 Task: Create scheduling system to manage match fixtures and venues.
Action: Mouse moved to (1126, 88)
Screenshot: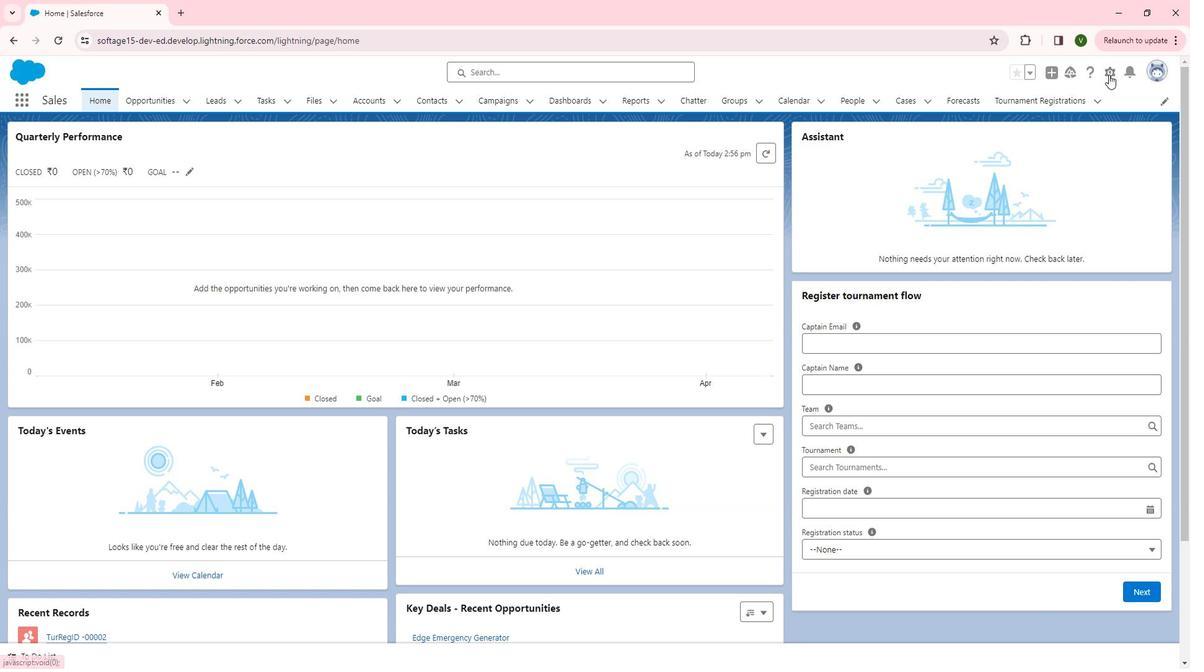 
Action: Mouse pressed left at (1126, 88)
Screenshot: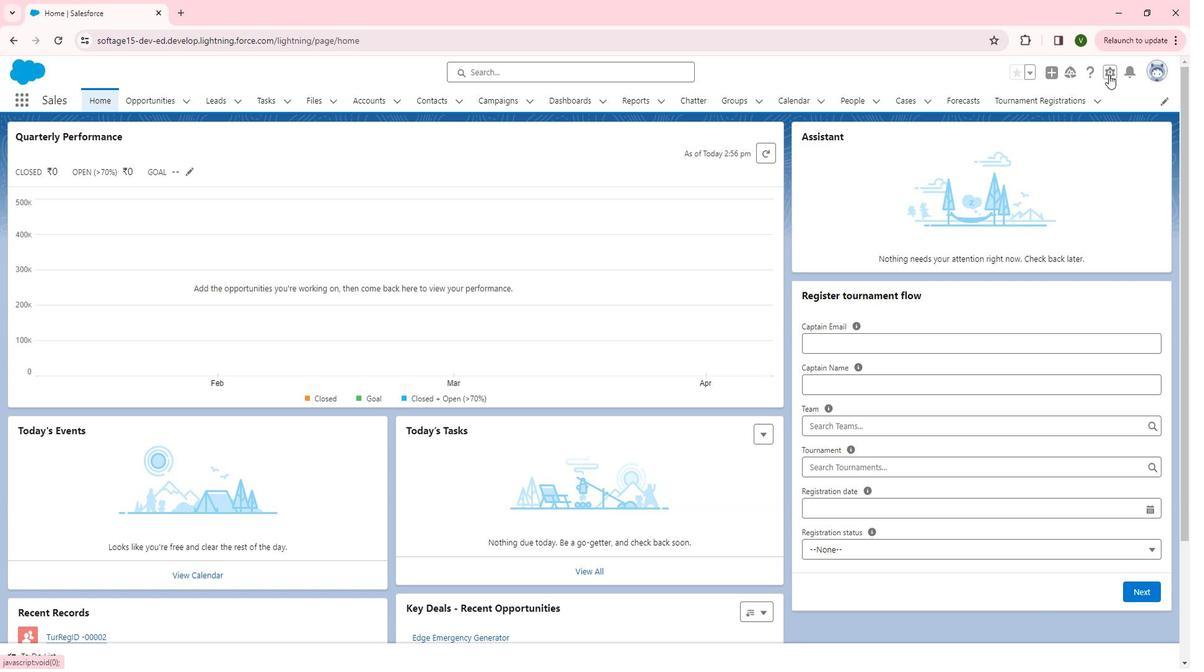 
Action: Mouse moved to (1087, 115)
Screenshot: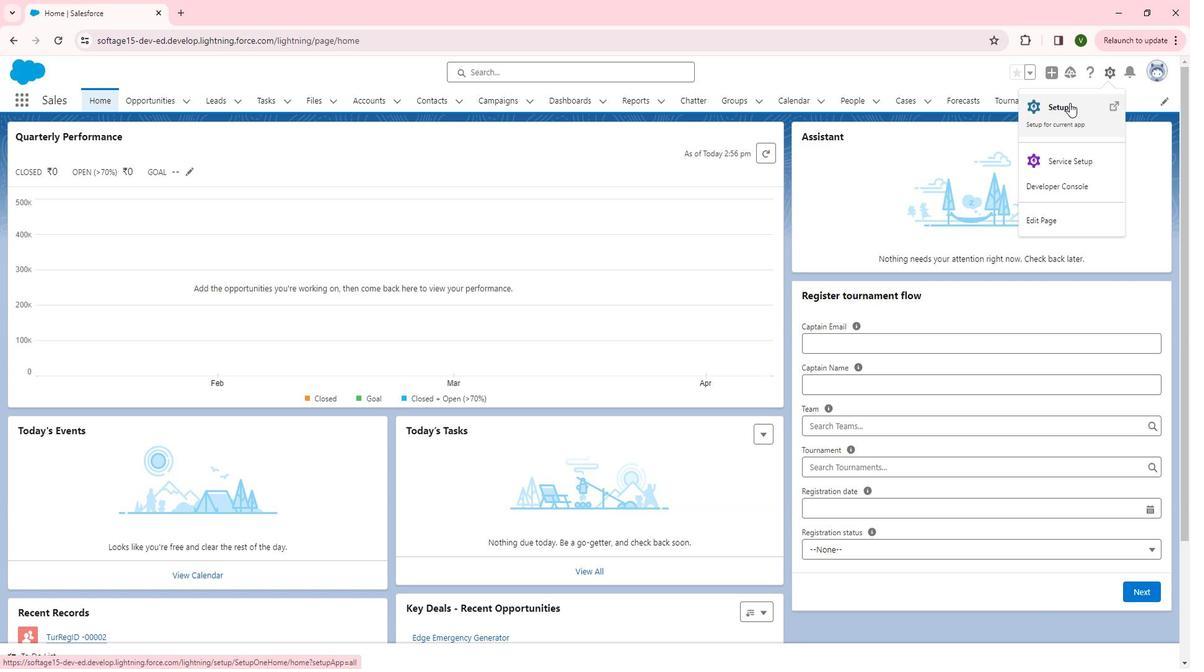 
Action: Mouse pressed left at (1087, 115)
Screenshot: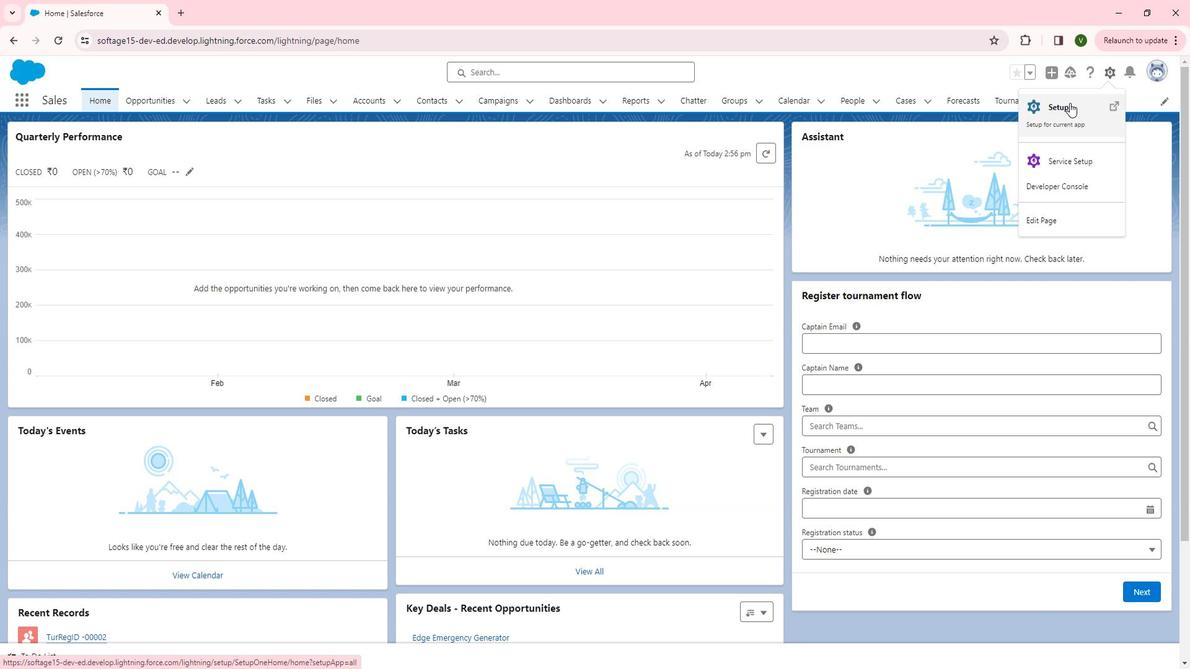 
Action: Mouse moved to (81, 316)
Screenshot: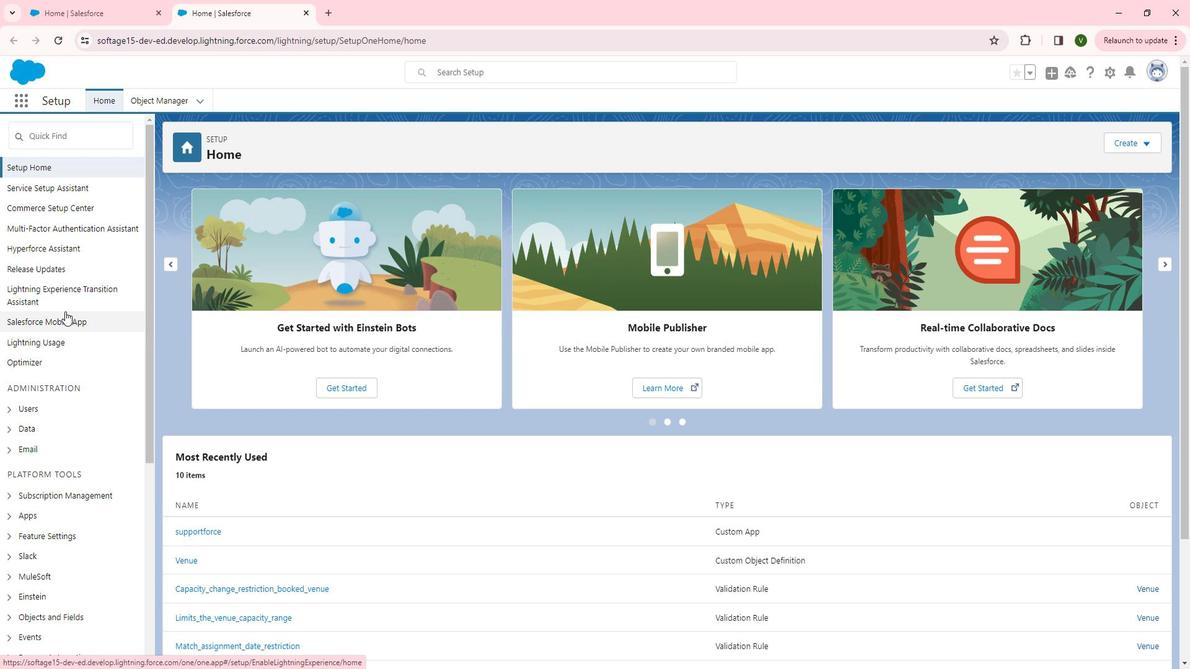 
Action: Mouse scrolled (81, 316) with delta (0, 0)
Screenshot: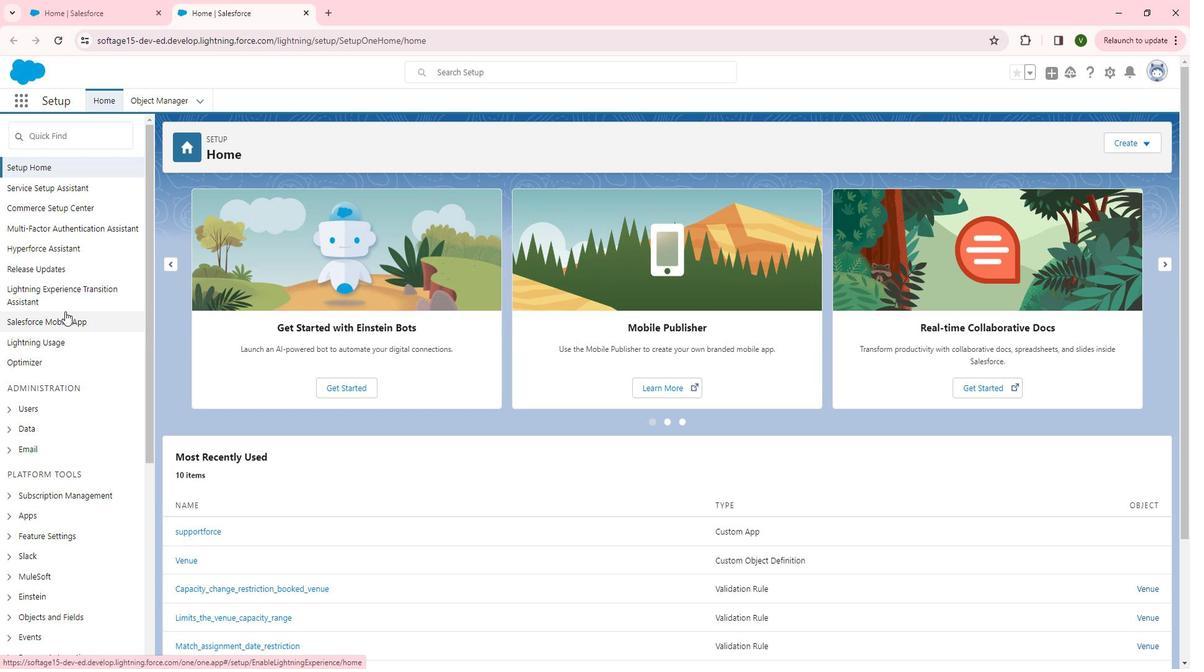 
Action: Mouse scrolled (81, 316) with delta (0, 0)
Screenshot: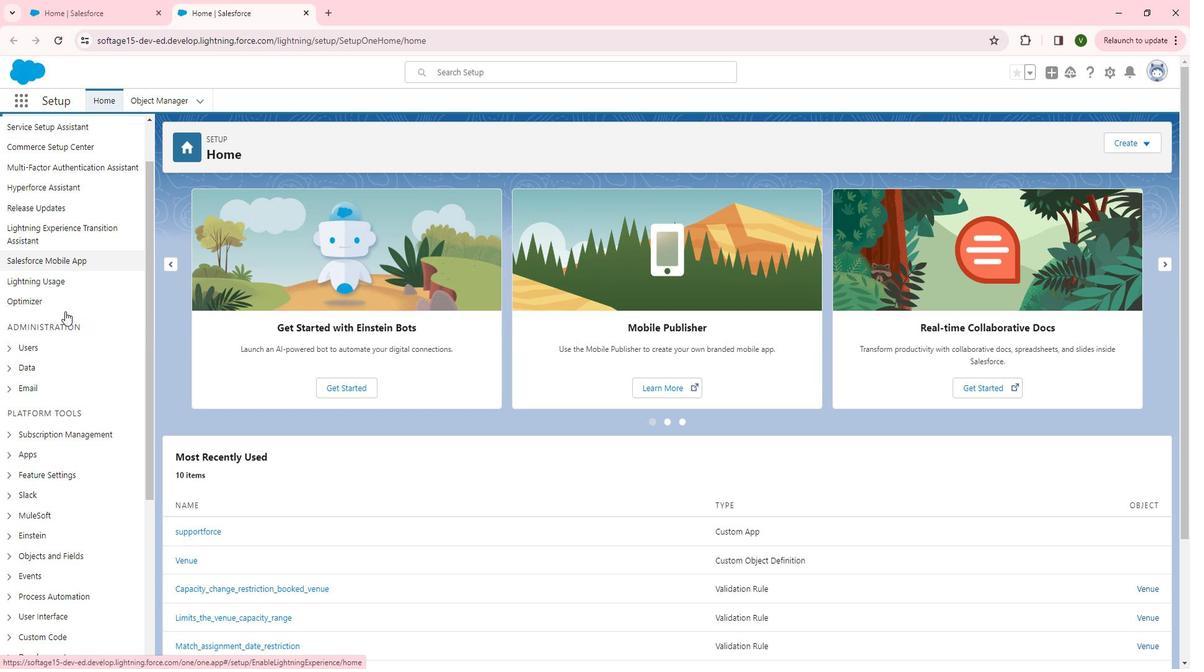 
Action: Mouse scrolled (81, 316) with delta (0, 0)
Screenshot: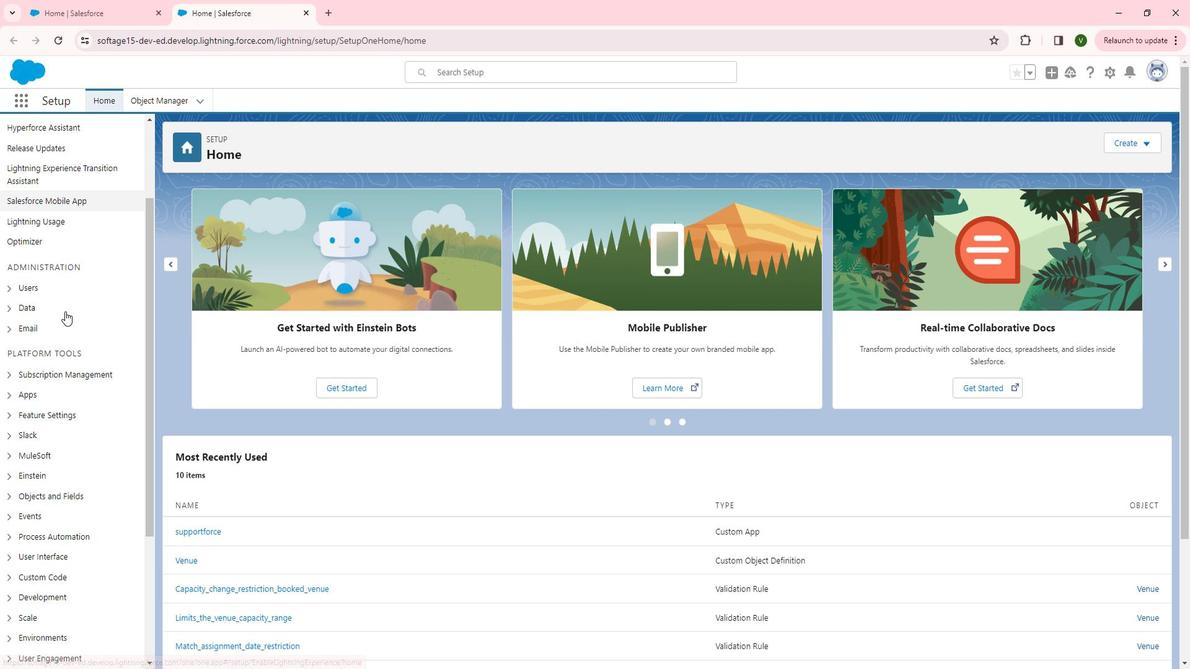 
Action: Mouse moved to (40, 364)
Screenshot: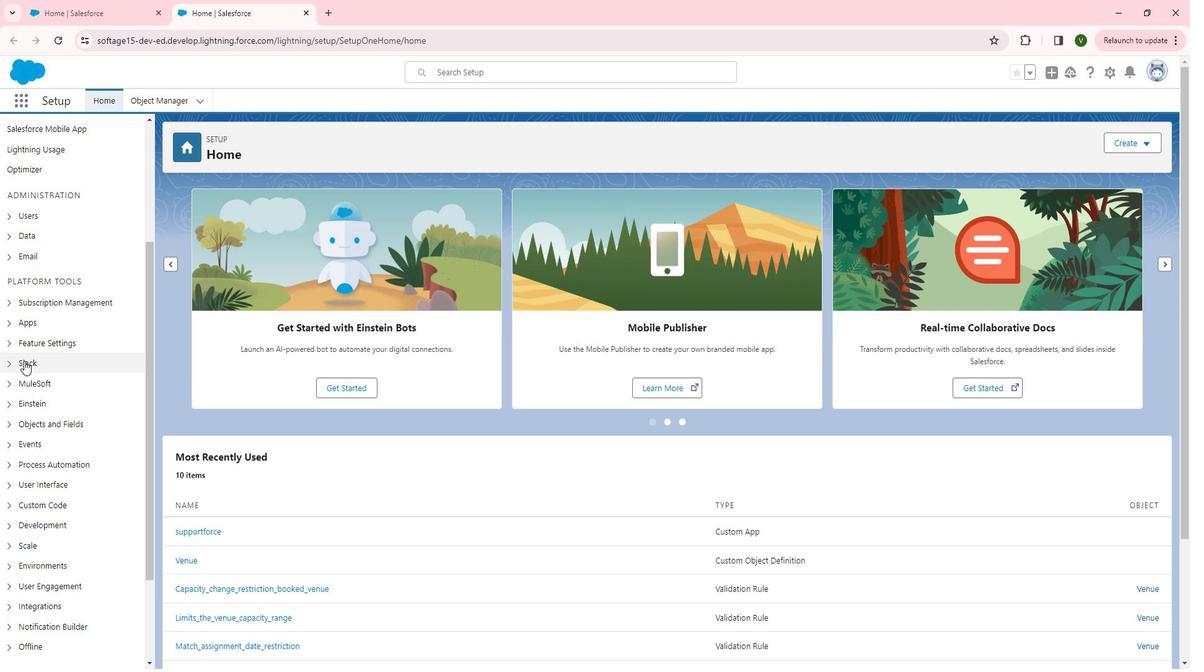 
Action: Mouse scrolled (40, 364) with delta (0, 0)
Screenshot: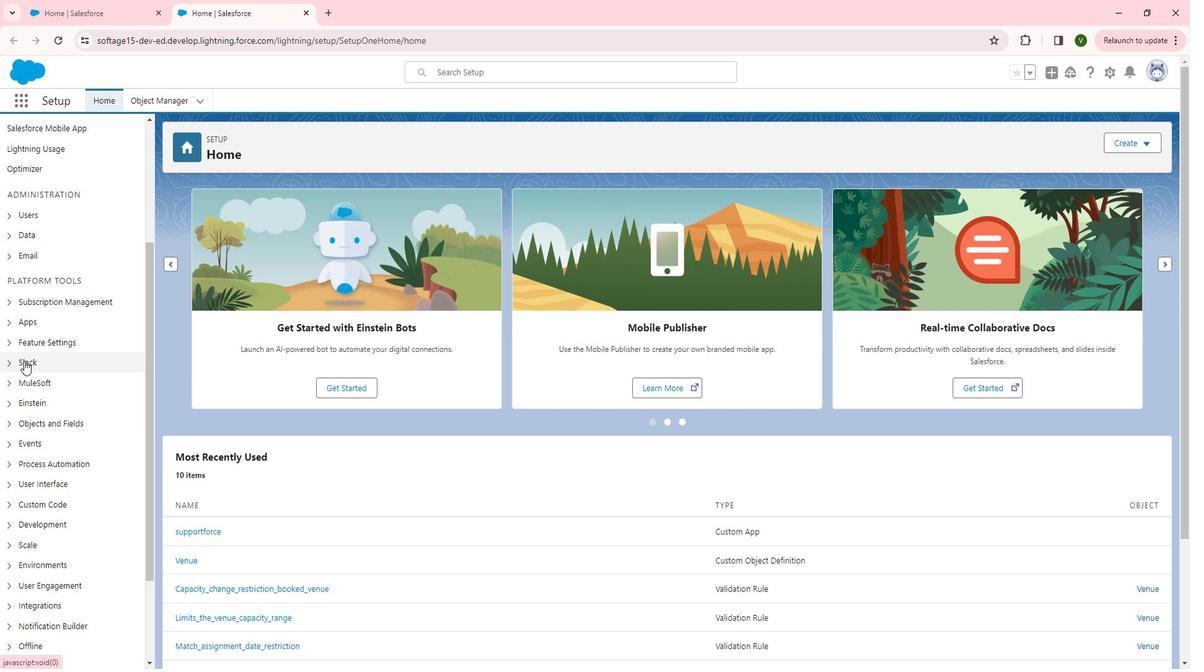 
Action: Mouse moved to (26, 404)
Screenshot: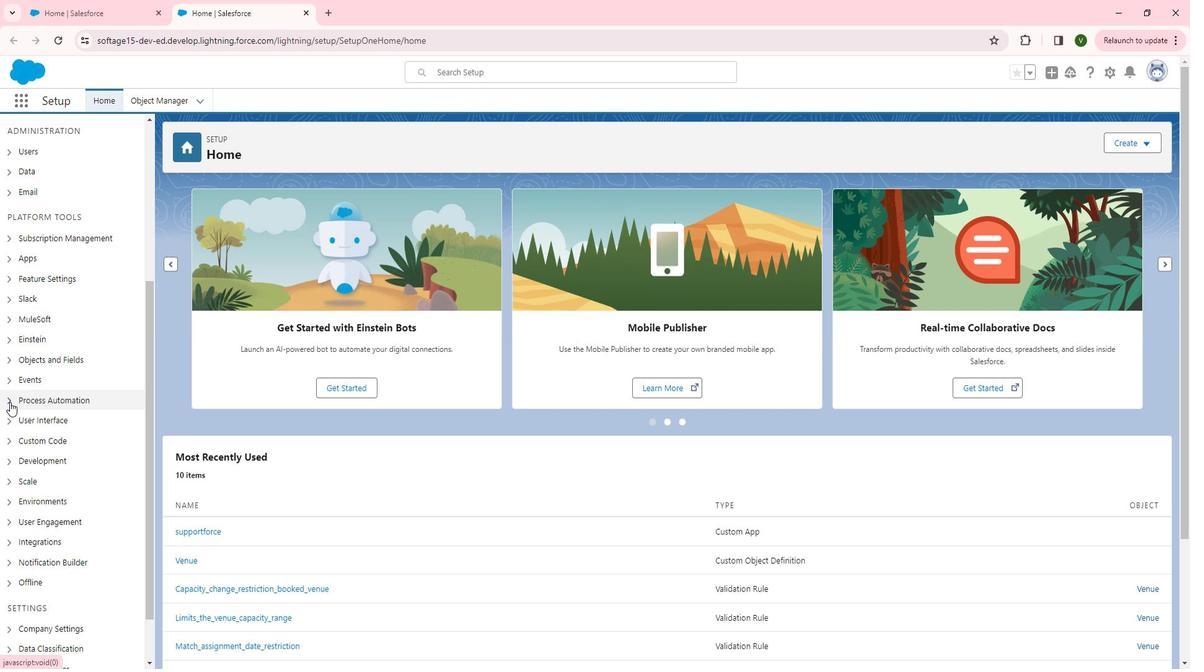 
Action: Mouse pressed left at (26, 404)
Screenshot: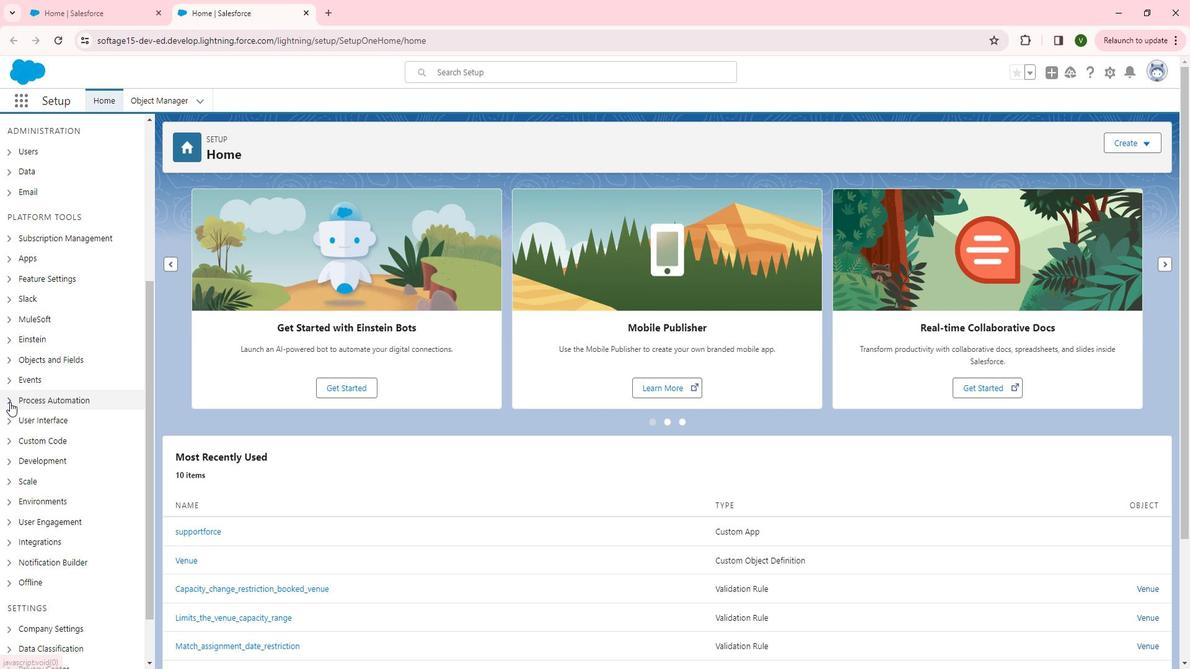 
Action: Mouse moved to (88, 403)
Screenshot: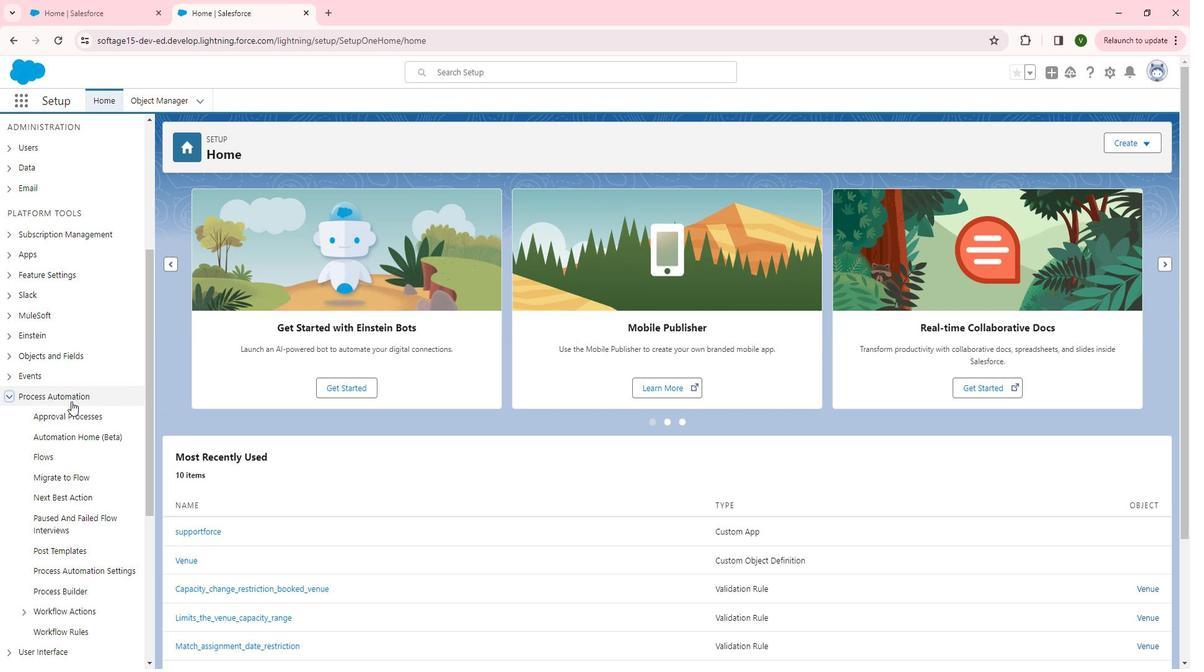 
Action: Mouse scrolled (88, 403) with delta (0, 0)
Screenshot: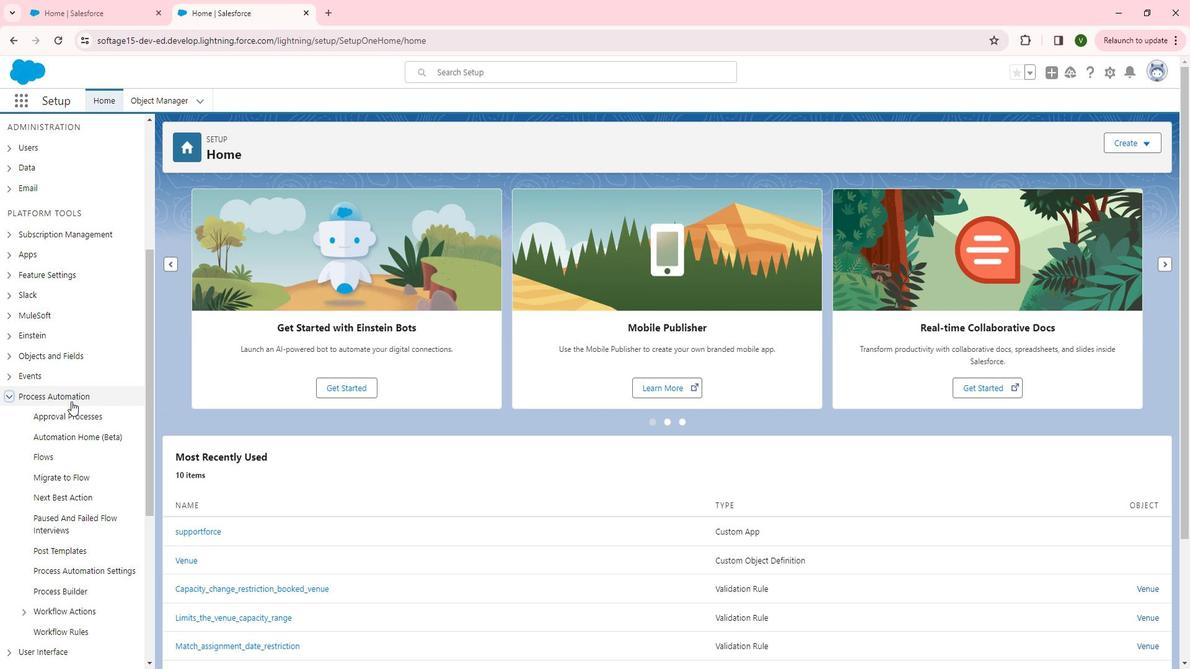 
Action: Mouse scrolled (88, 403) with delta (0, 0)
Screenshot: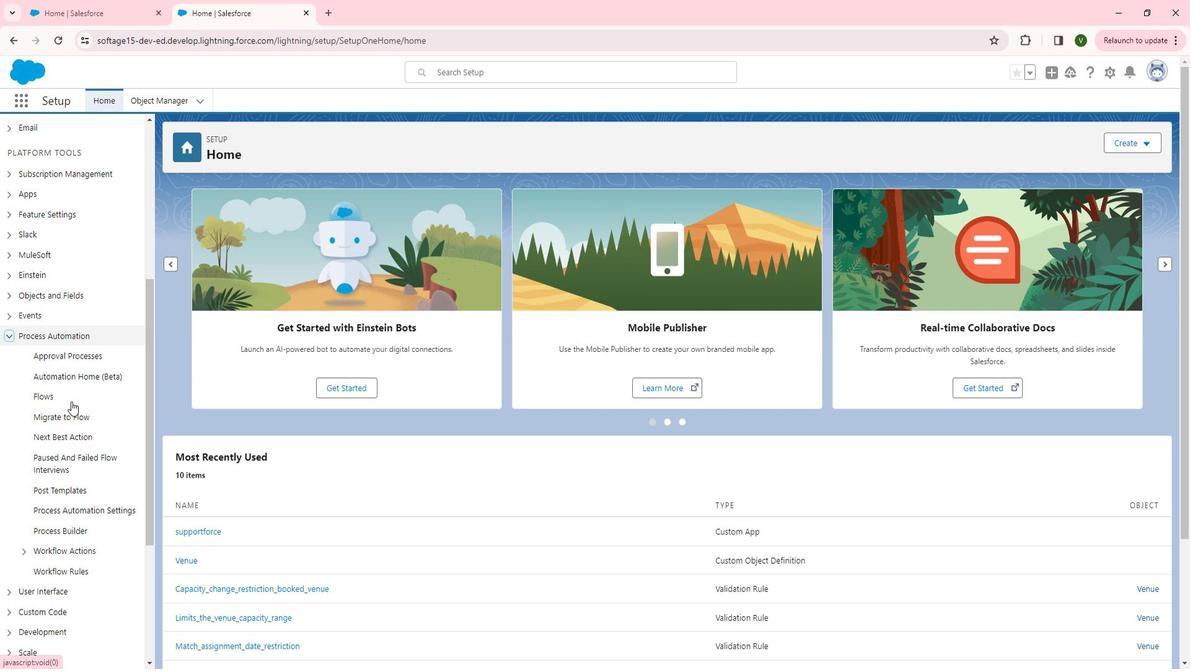 
Action: Mouse moved to (57, 339)
Screenshot: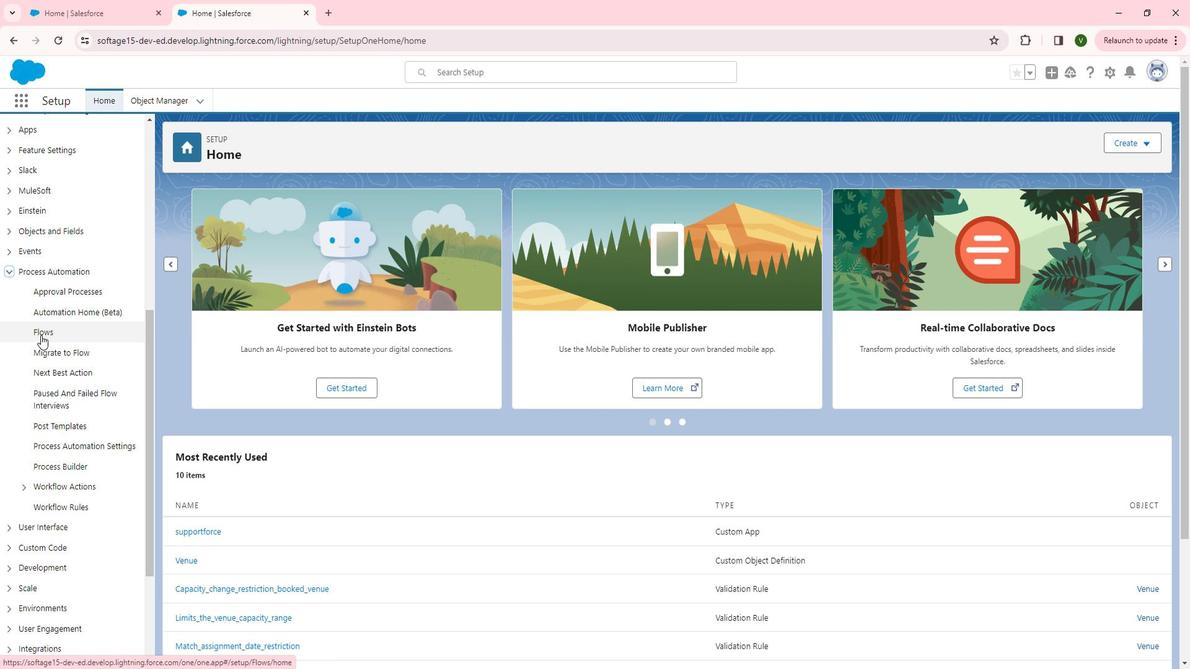
Action: Mouse pressed left at (57, 339)
Screenshot: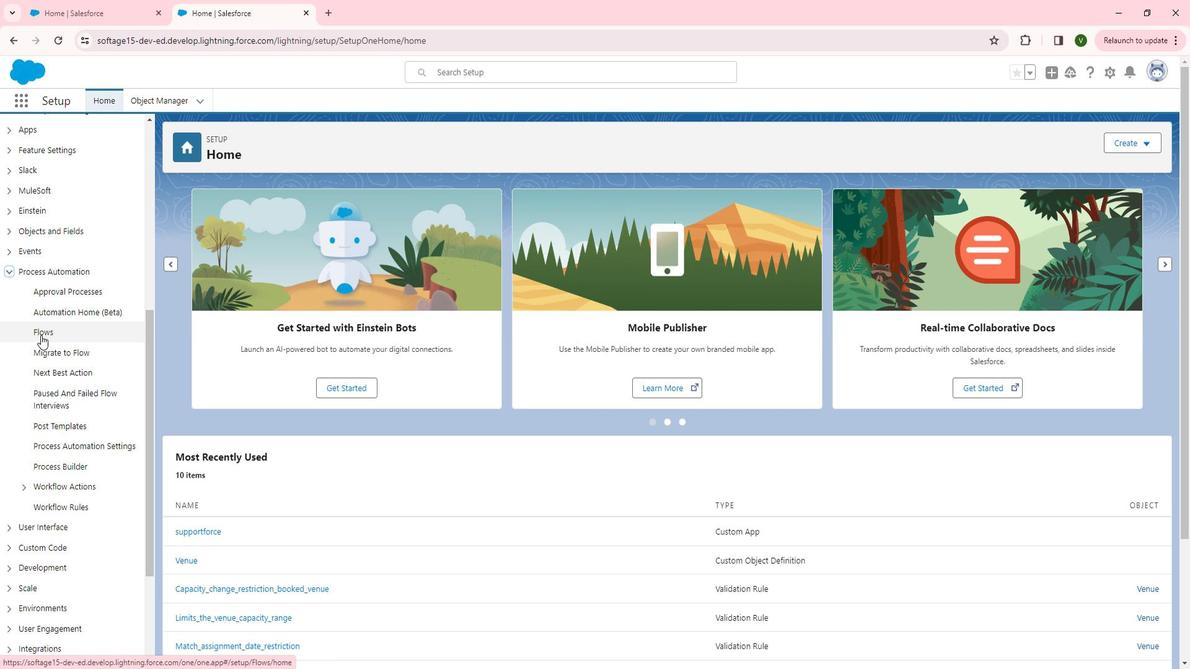 
Action: Mouse moved to (1166, 153)
Screenshot: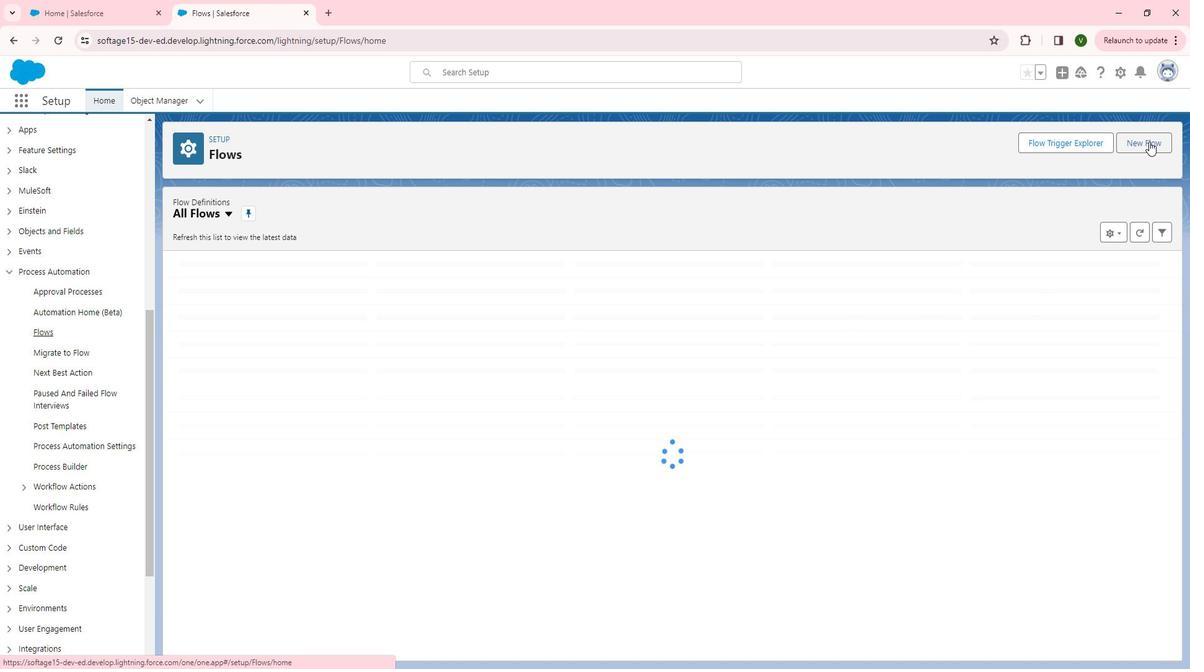 
Action: Mouse pressed left at (1166, 153)
Screenshot: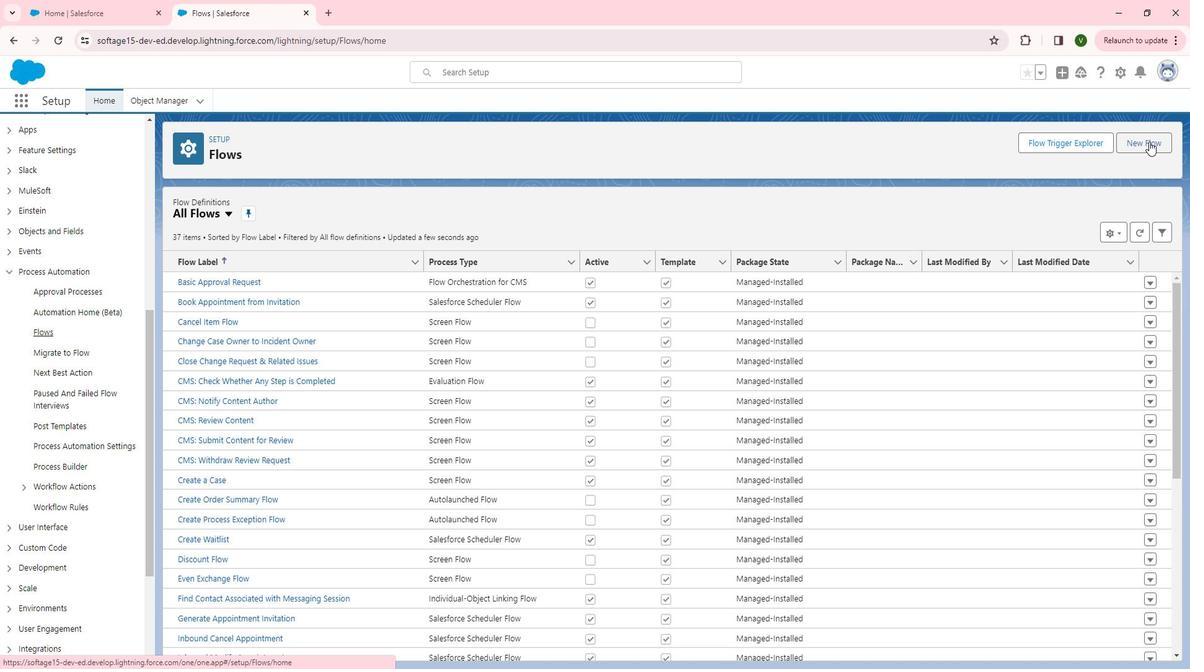 
Action: Mouse moved to (411, 302)
Screenshot: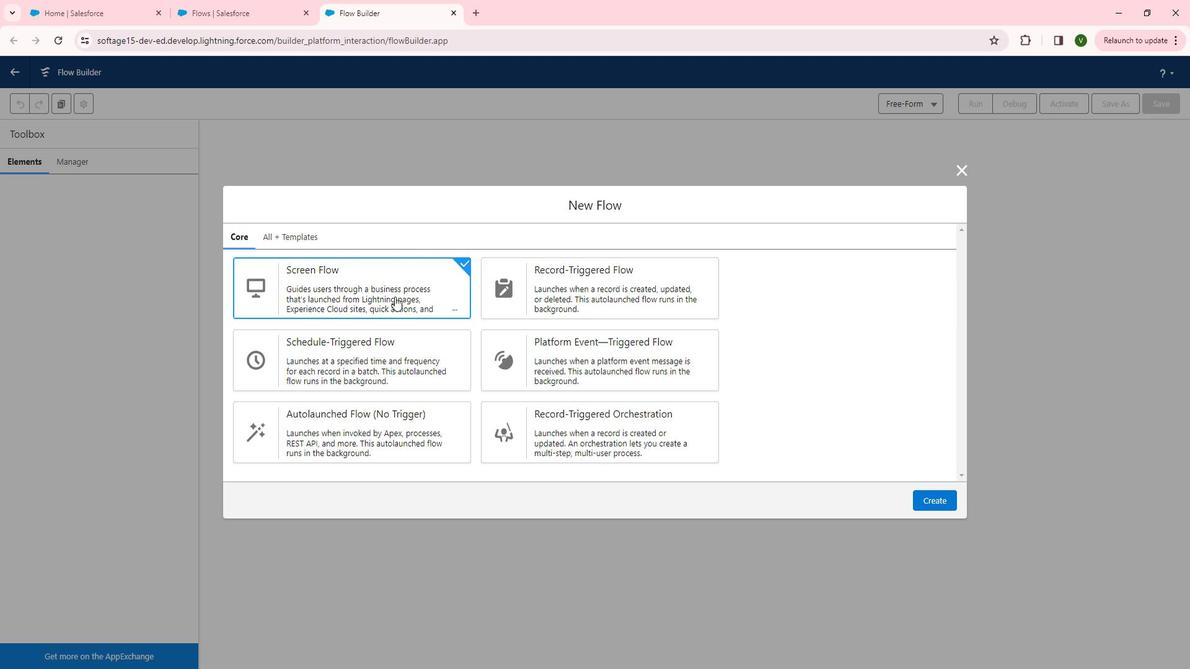 
Action: Mouse pressed left at (411, 302)
Screenshot: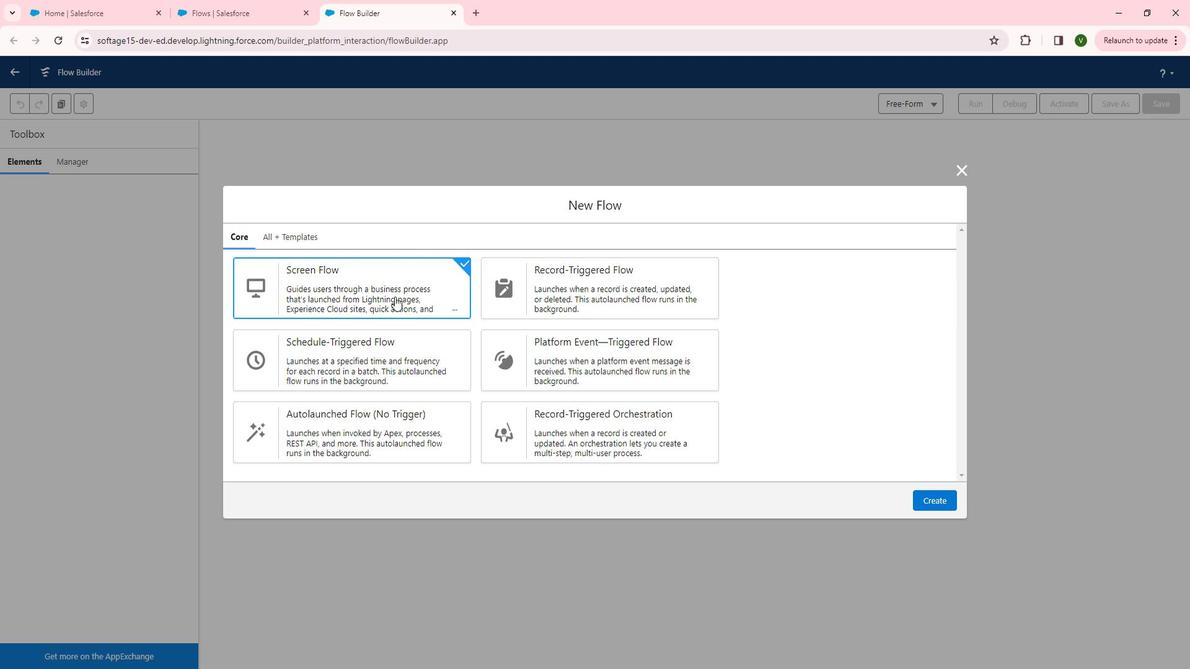 
Action: Mouse moved to (949, 503)
Screenshot: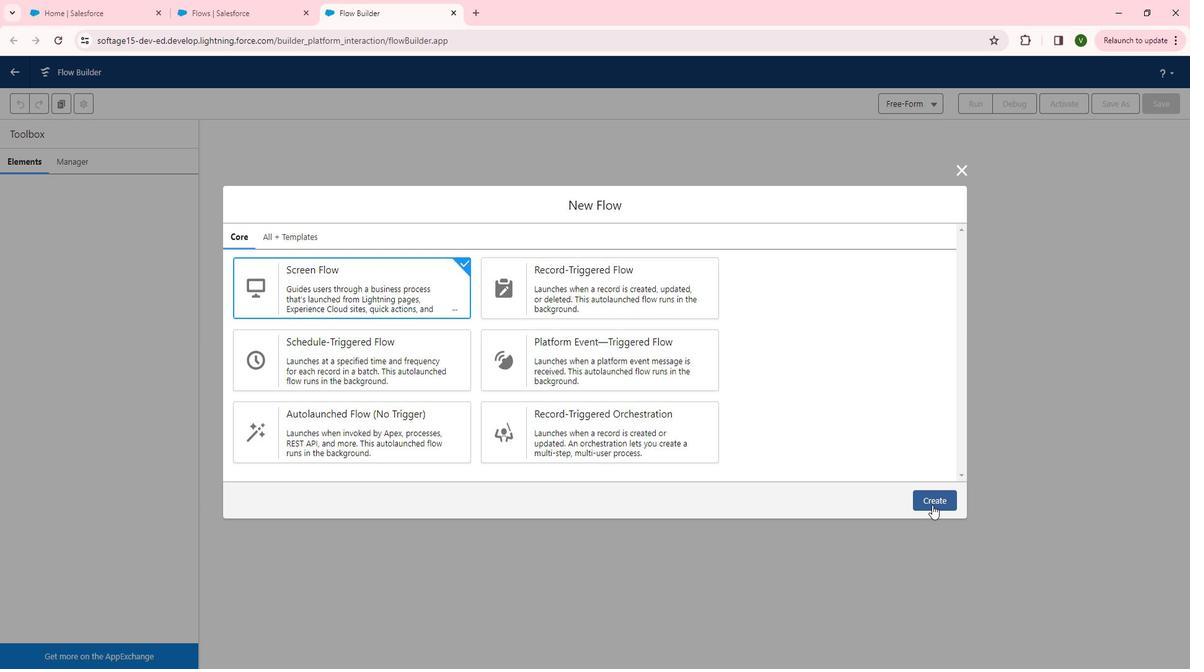 
Action: Mouse pressed left at (949, 503)
Screenshot: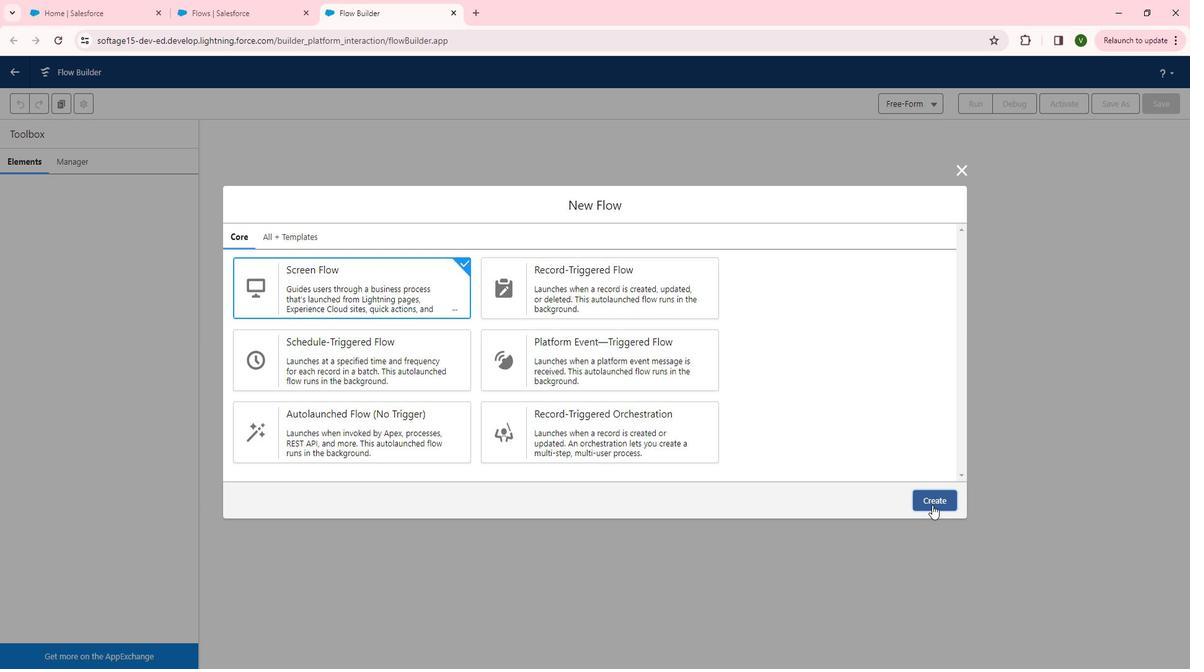 
Action: Mouse moved to (615, 231)
Screenshot: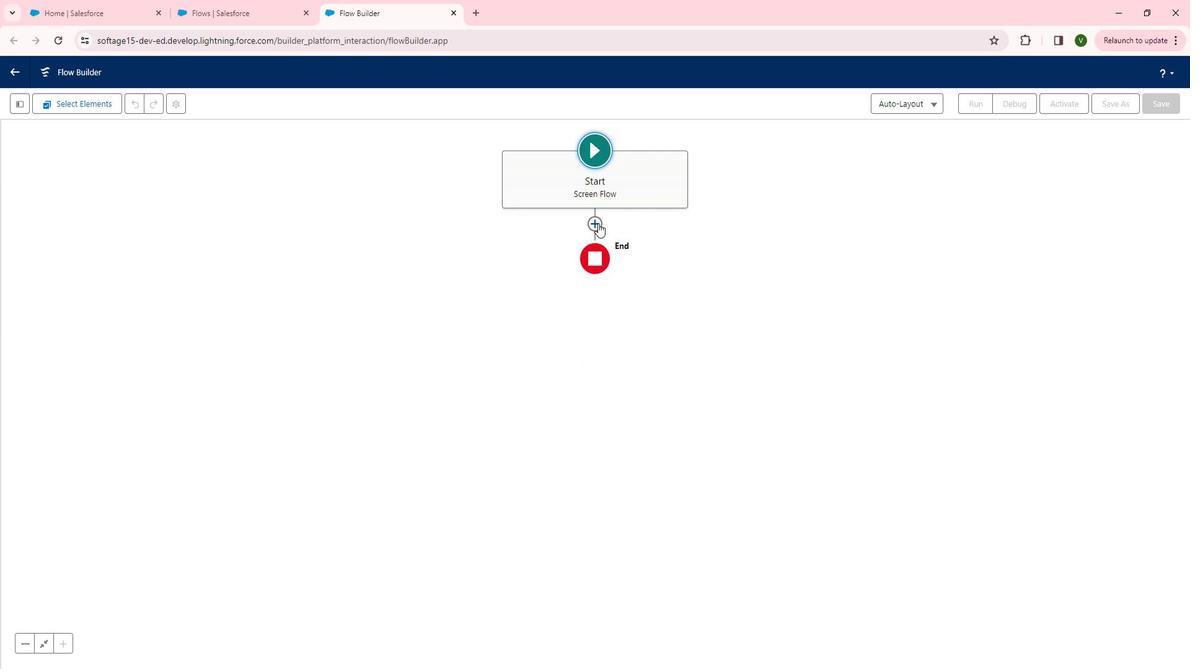 
Action: Mouse pressed left at (615, 231)
Screenshot: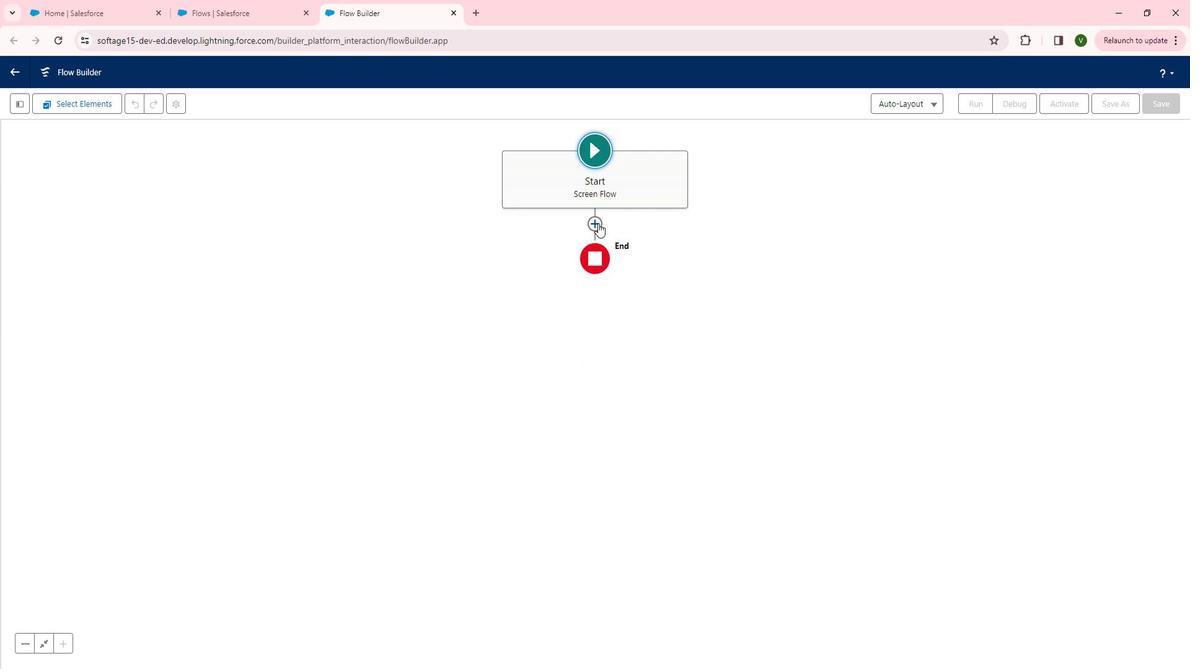 
Action: Mouse moved to (594, 292)
Screenshot: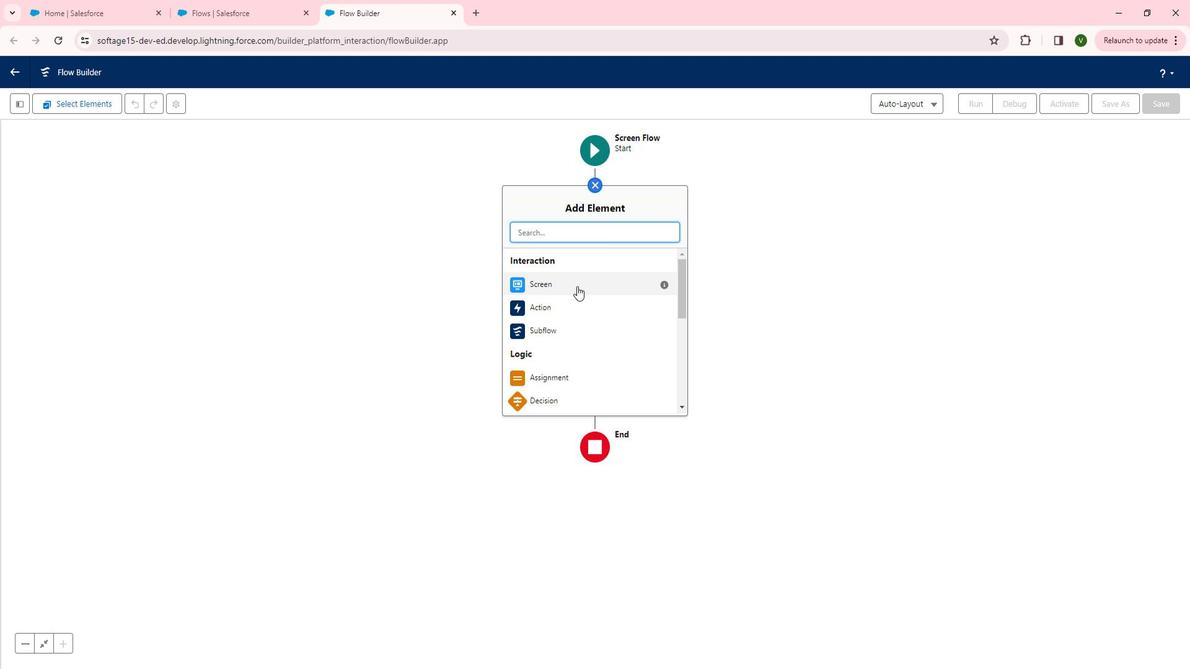 
Action: Mouse pressed left at (594, 292)
Screenshot: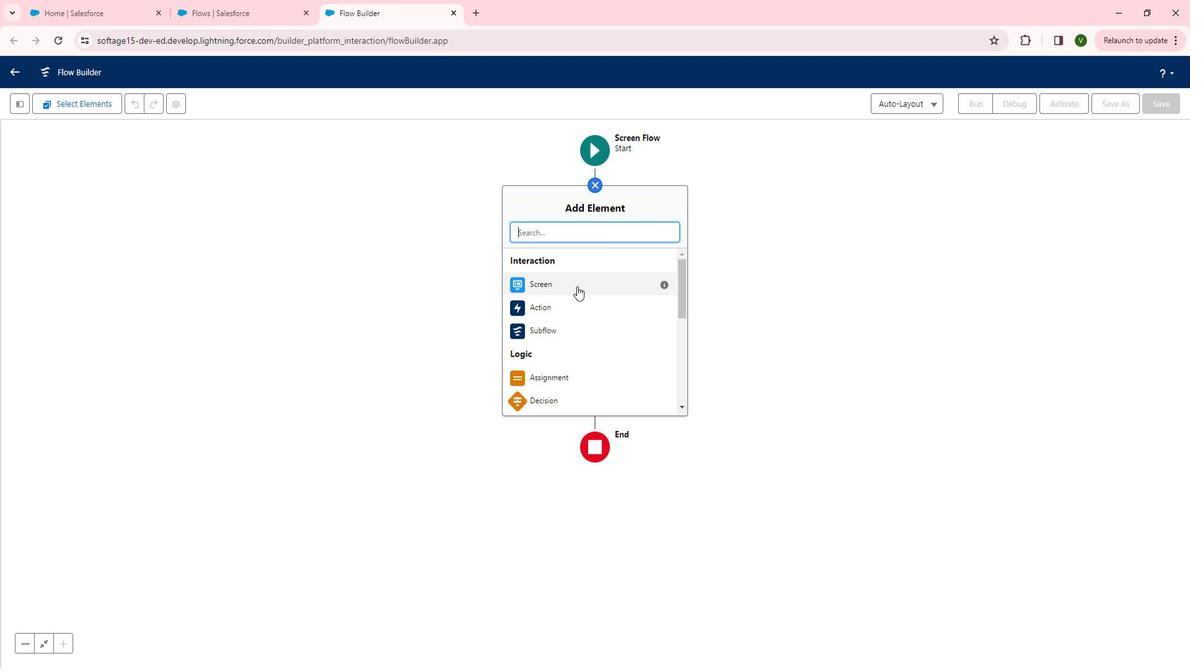 
Action: Mouse moved to (162, 179)
Screenshot: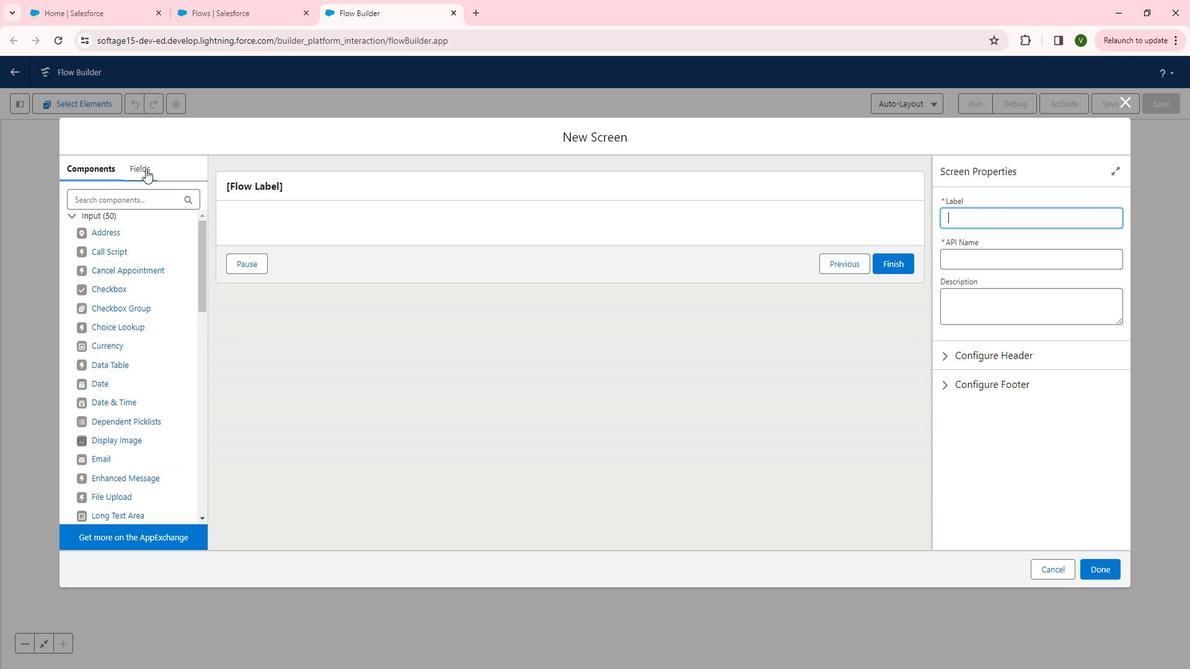 
Action: Mouse pressed left at (162, 179)
Screenshot: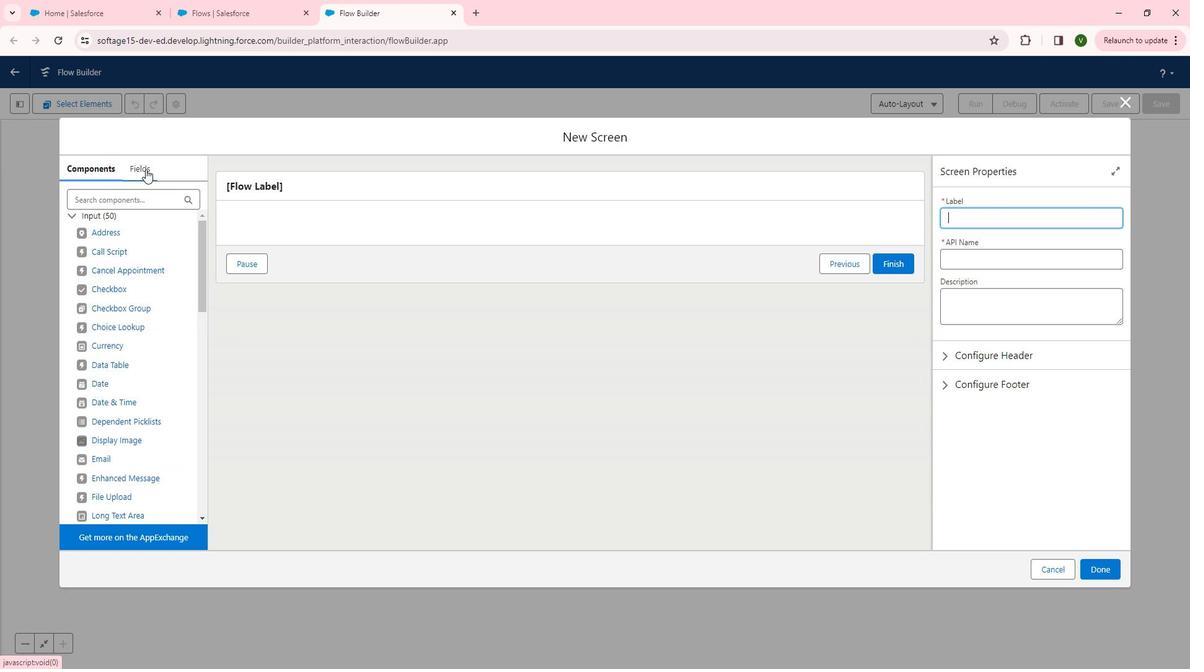 
Action: Mouse moved to (166, 272)
Screenshot: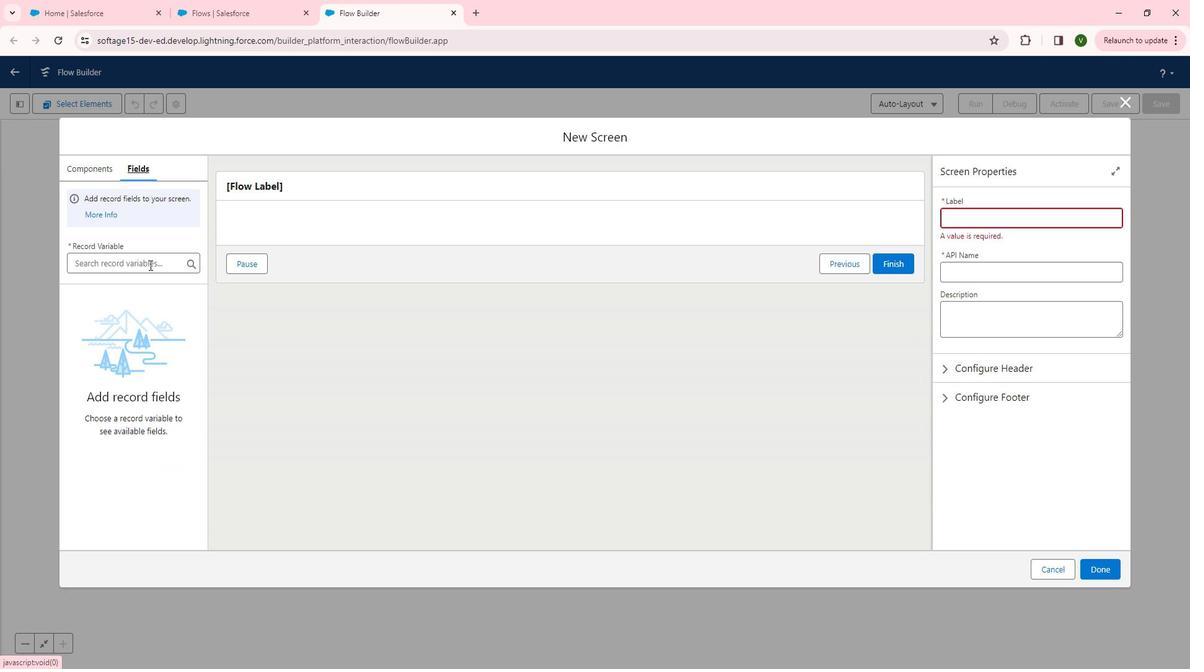 
Action: Mouse pressed left at (166, 272)
Screenshot: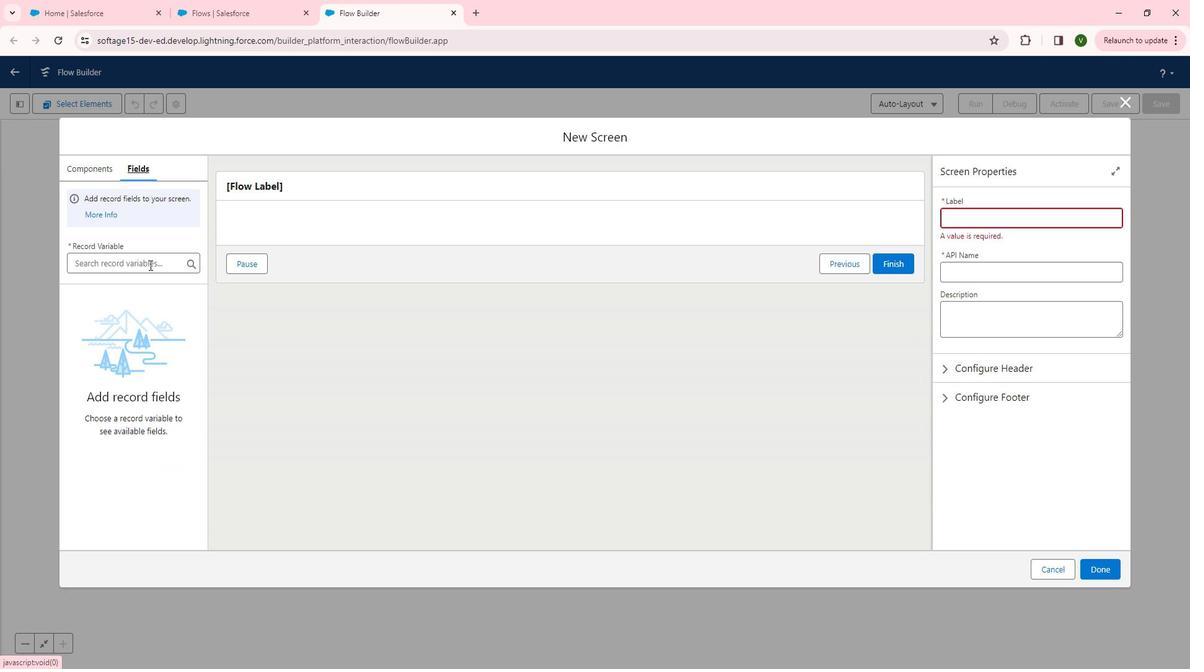 
Action: Mouse moved to (150, 294)
Screenshot: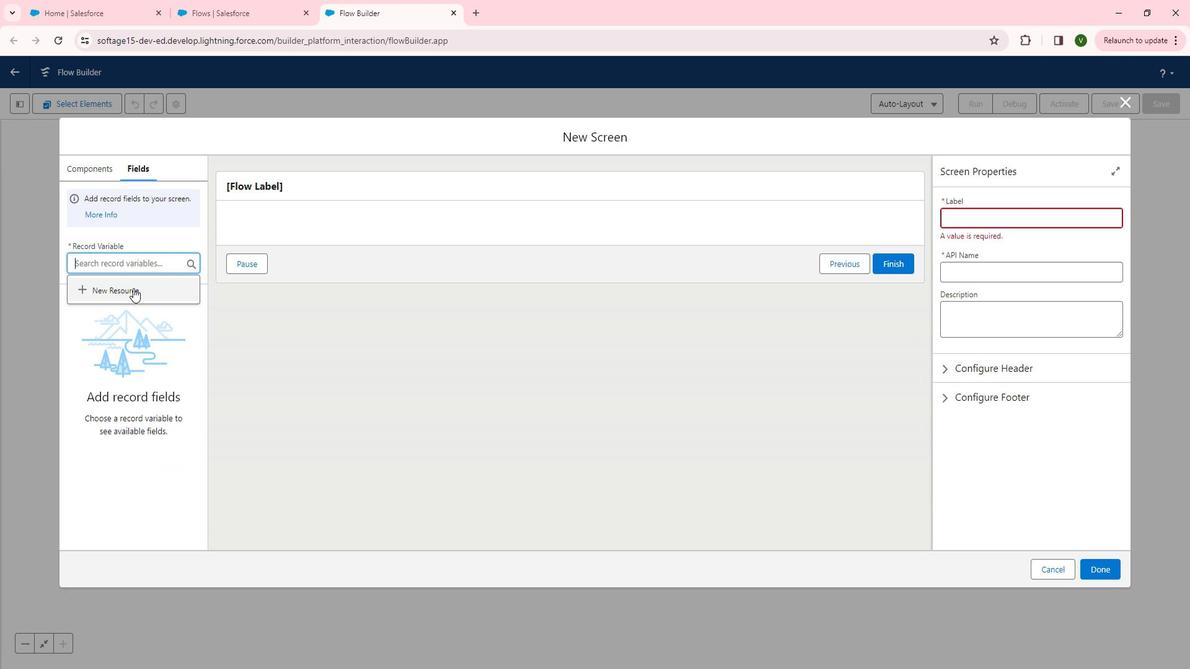 
Action: Mouse pressed left at (150, 294)
Screenshot: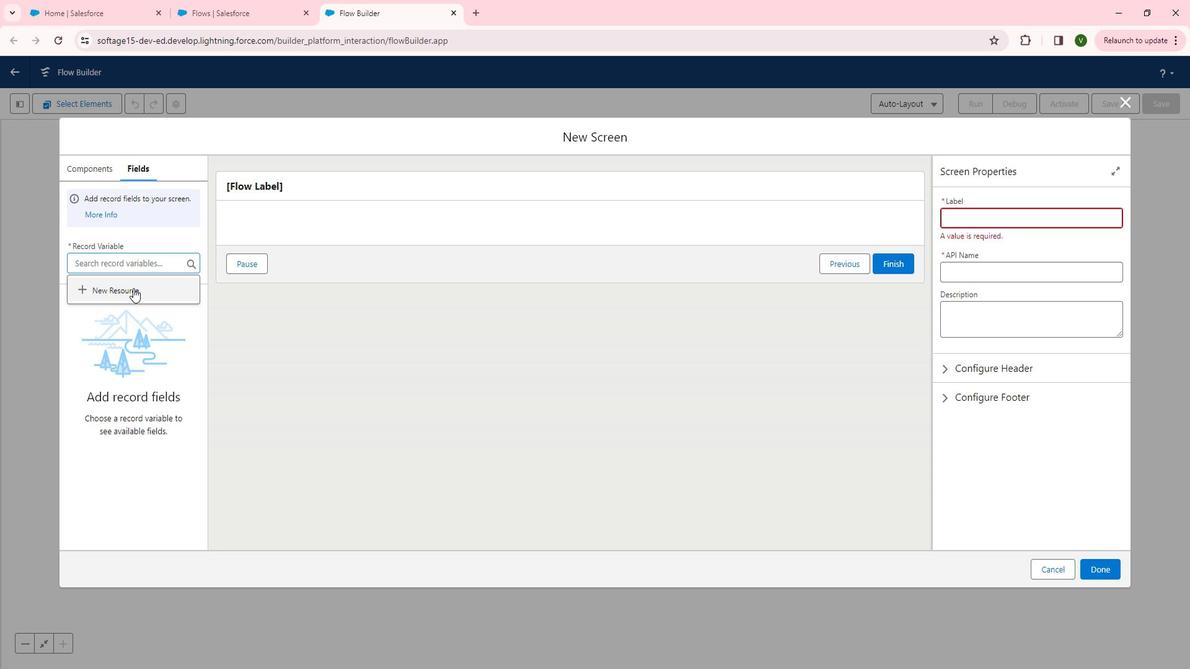 
Action: Mouse moved to (381, 271)
Screenshot: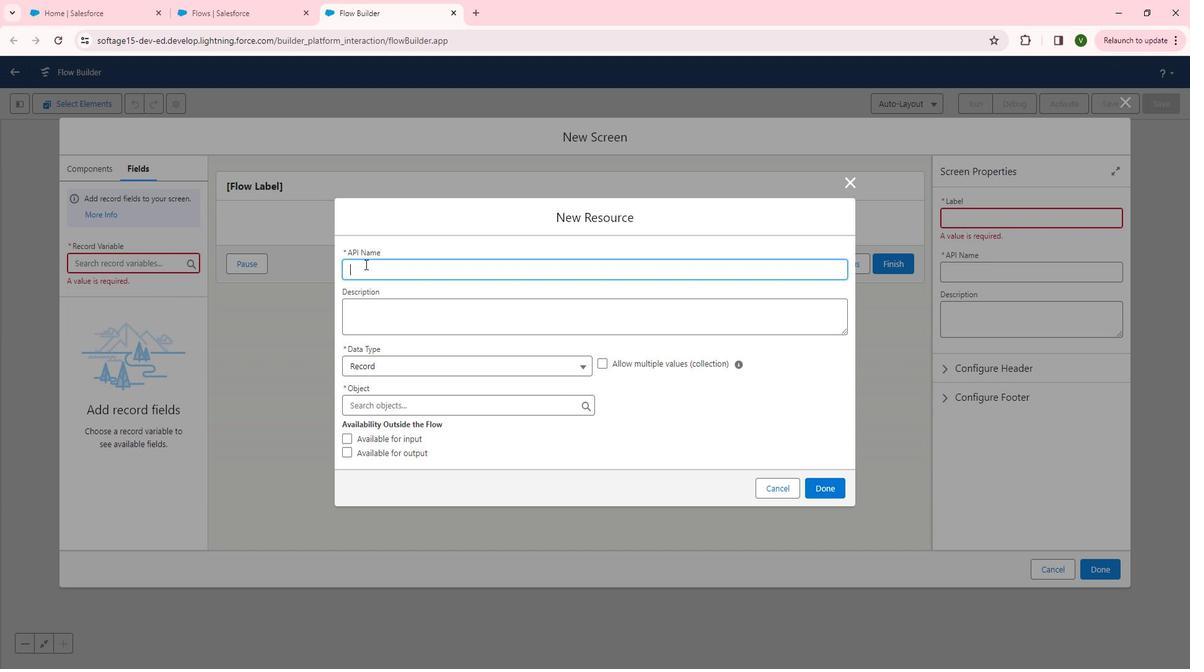 
Action: Mouse pressed left at (381, 271)
Screenshot: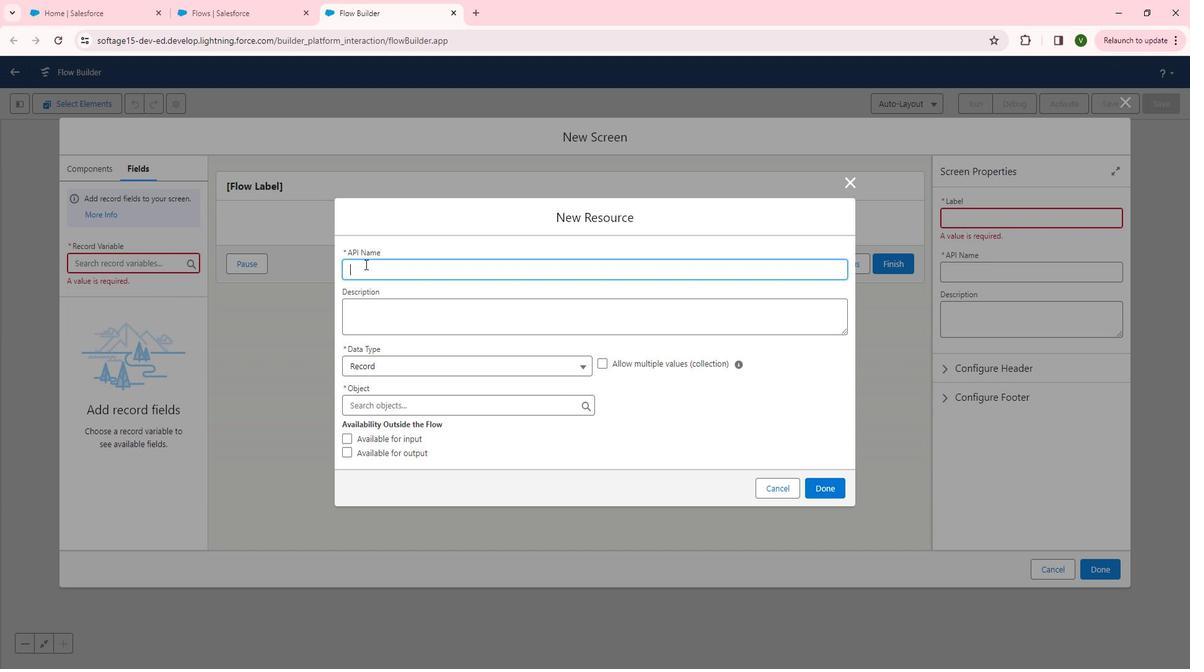 
Action: Mouse moved to (374, 222)
Screenshot: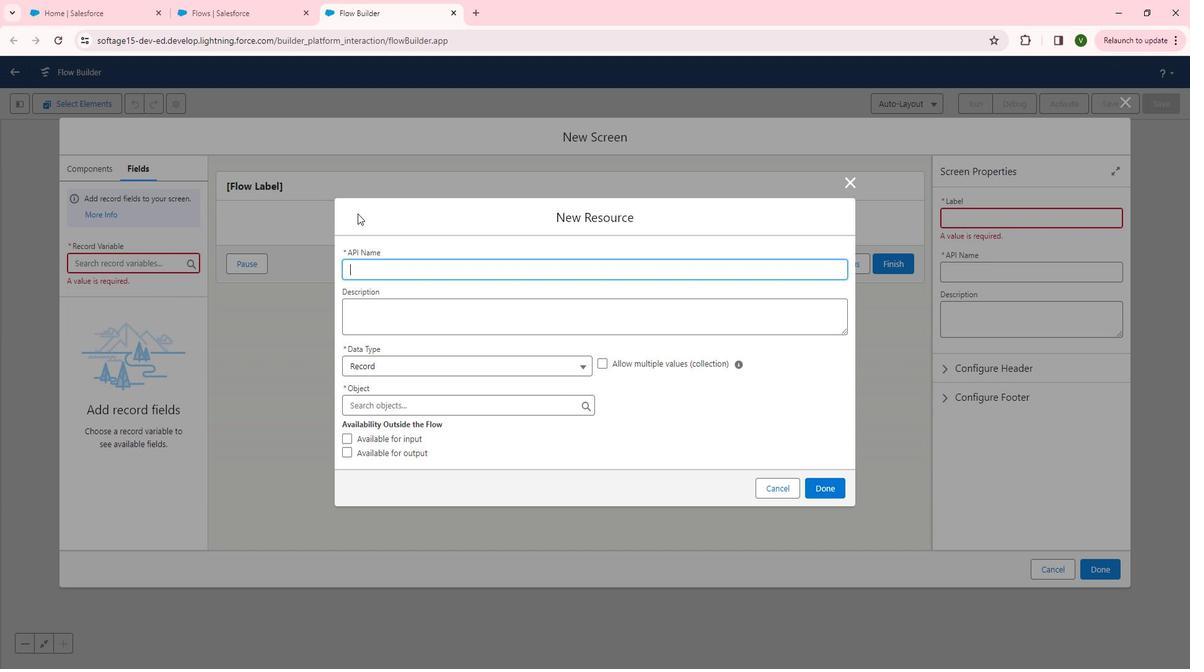 
Action: Key pressed <Key.shift>Match<Key.space>scheduling<Key.space>system
Screenshot: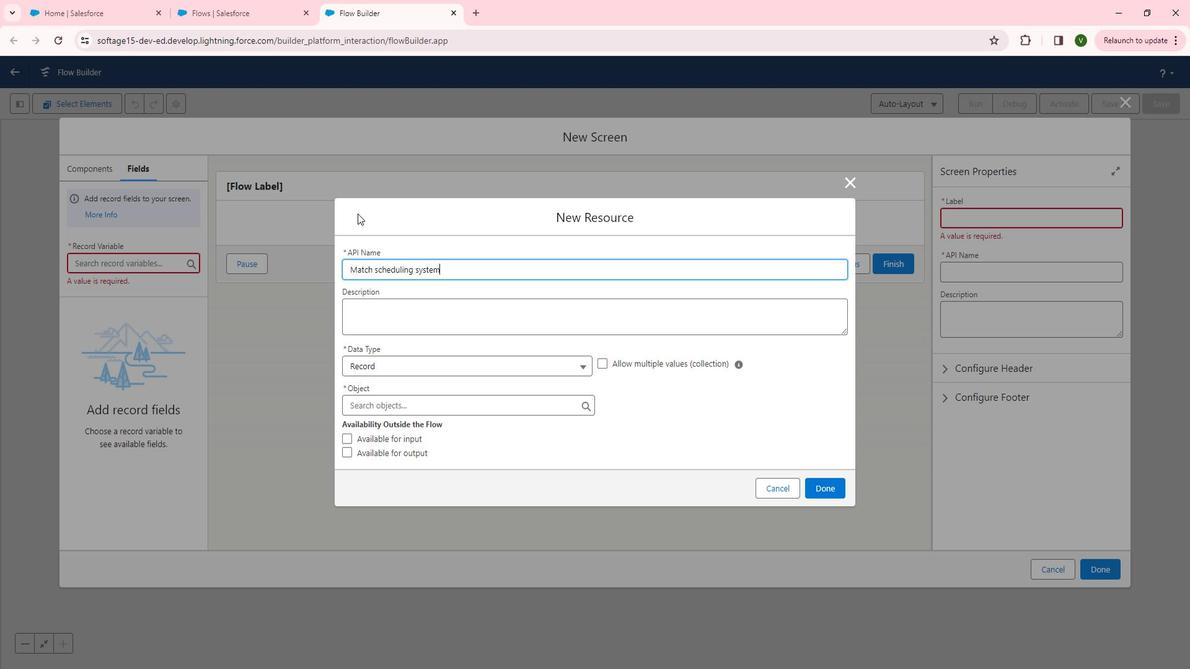 
Action: Mouse moved to (407, 328)
Screenshot: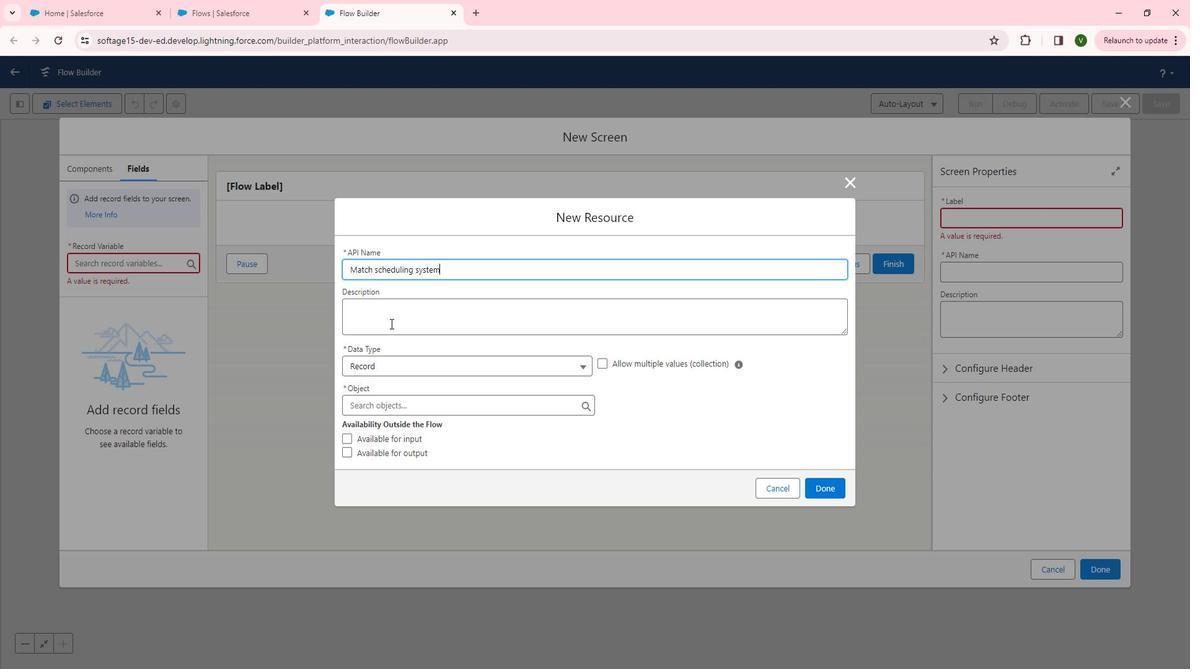 
Action: Mouse pressed left at (407, 328)
Screenshot: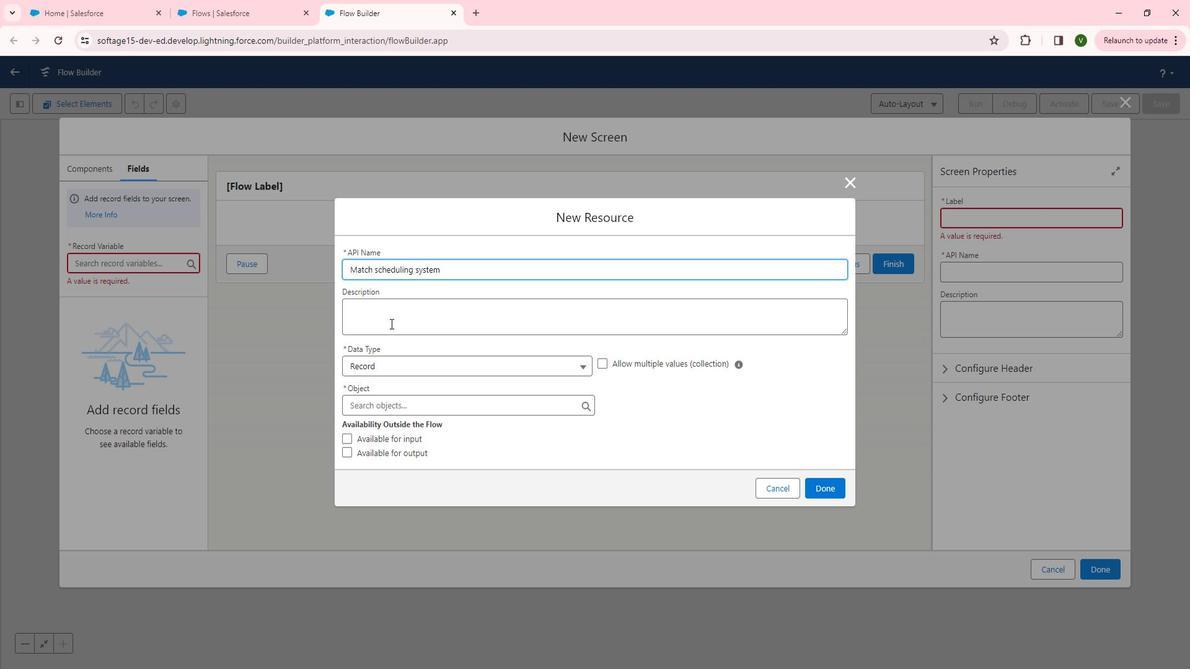 
Action: Mouse moved to (392, 308)
Screenshot: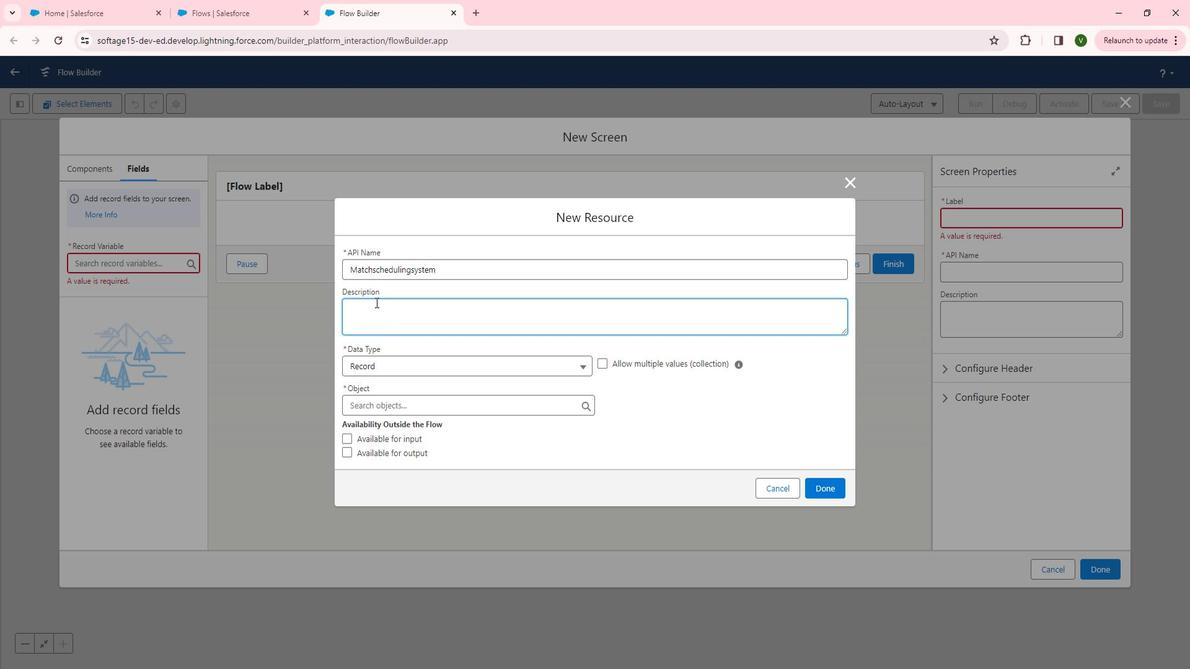 
Action: Key pressed <Key.shift>This<Key.space>resource<Key.space>is<Key.space>for<Key.space>the<Key.space>match<Key.space>scheduling<Key.space>for<Key.backspace><Key.backspace>rom<Key.space>screen<Key.space>form
Screenshot: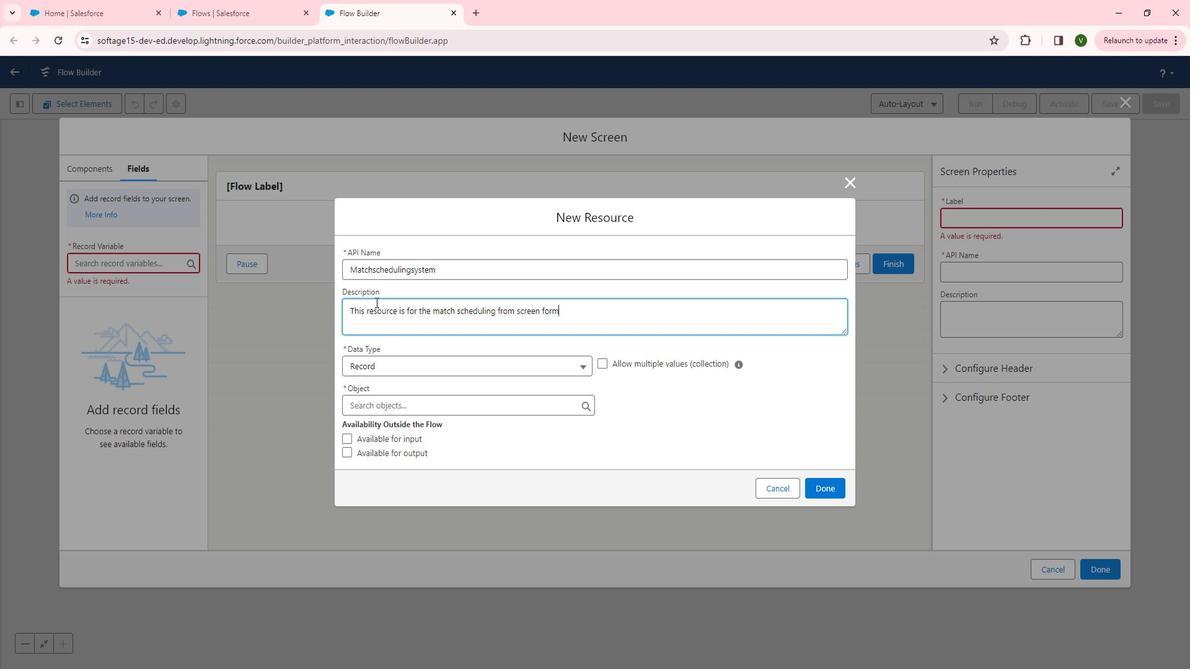 
Action: Mouse moved to (648, 416)
Screenshot: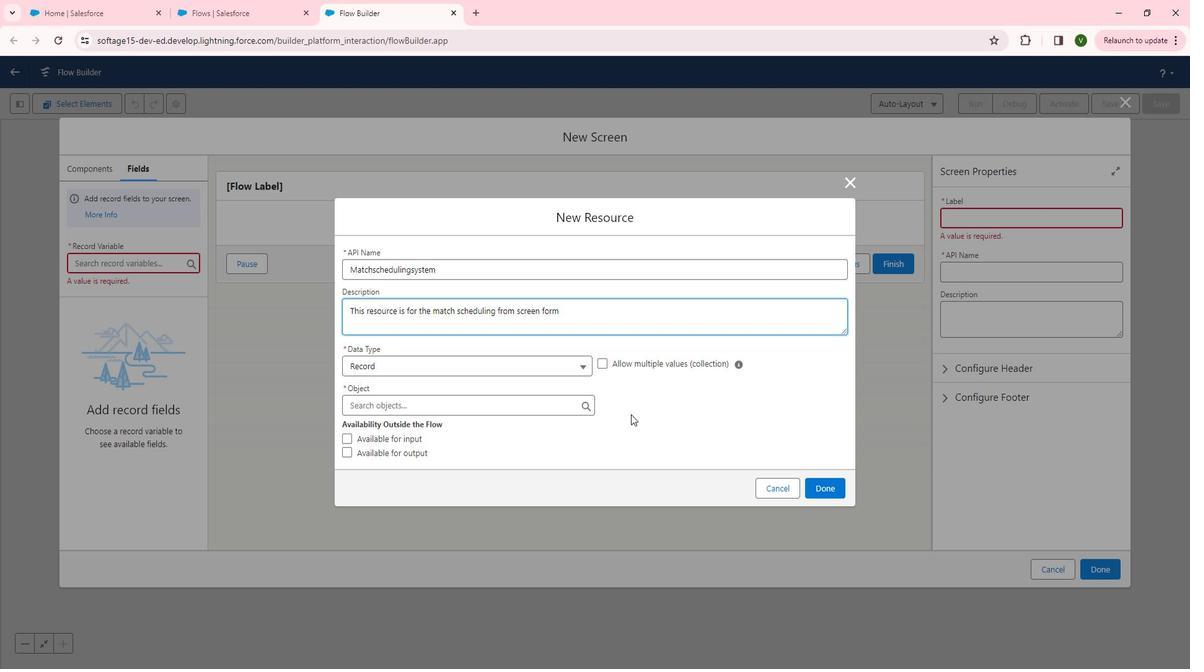 
Action: Mouse pressed left at (648, 416)
Screenshot: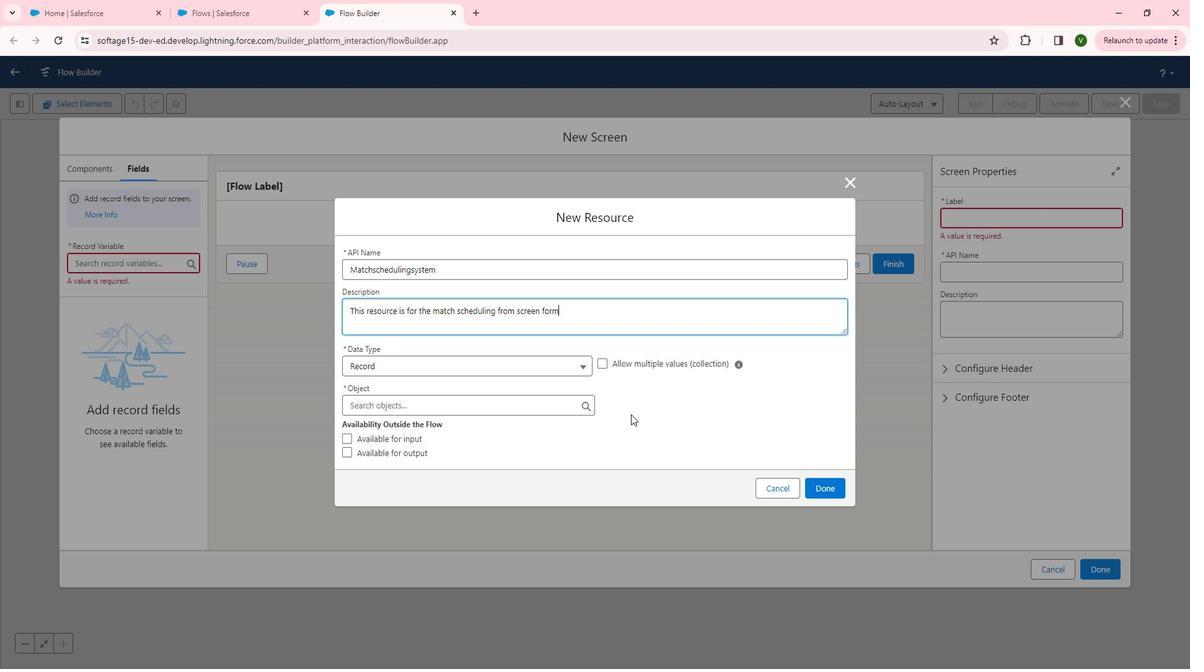 
Action: Mouse moved to (617, 318)
Screenshot: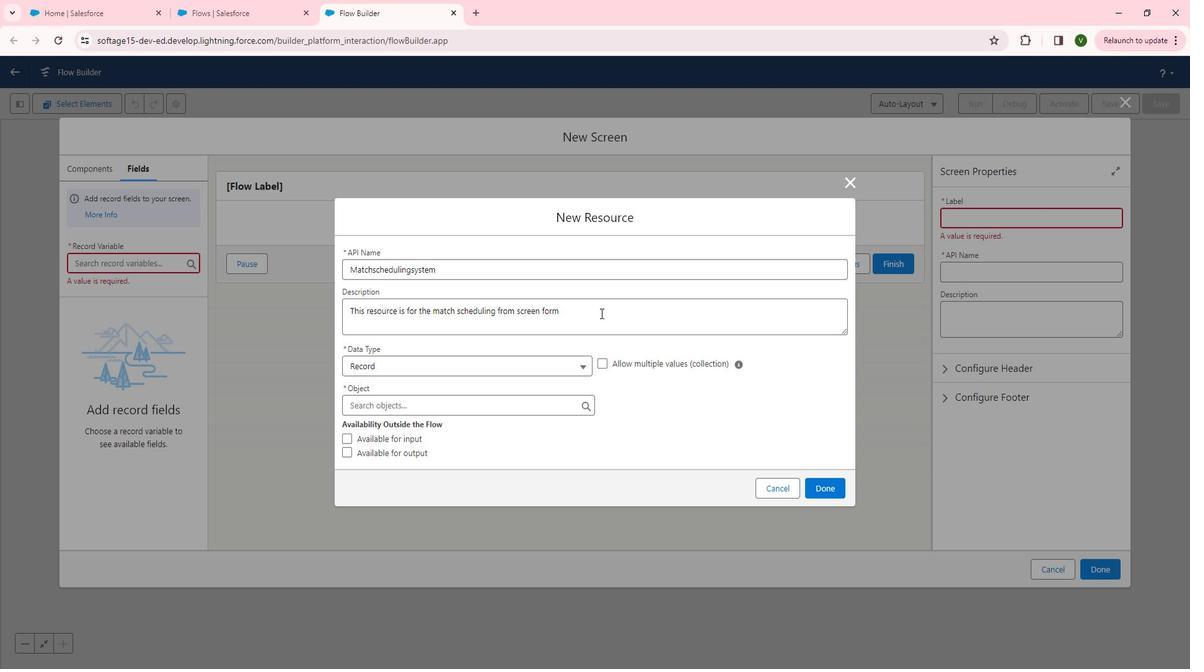 
Action: Mouse pressed left at (617, 318)
Screenshot: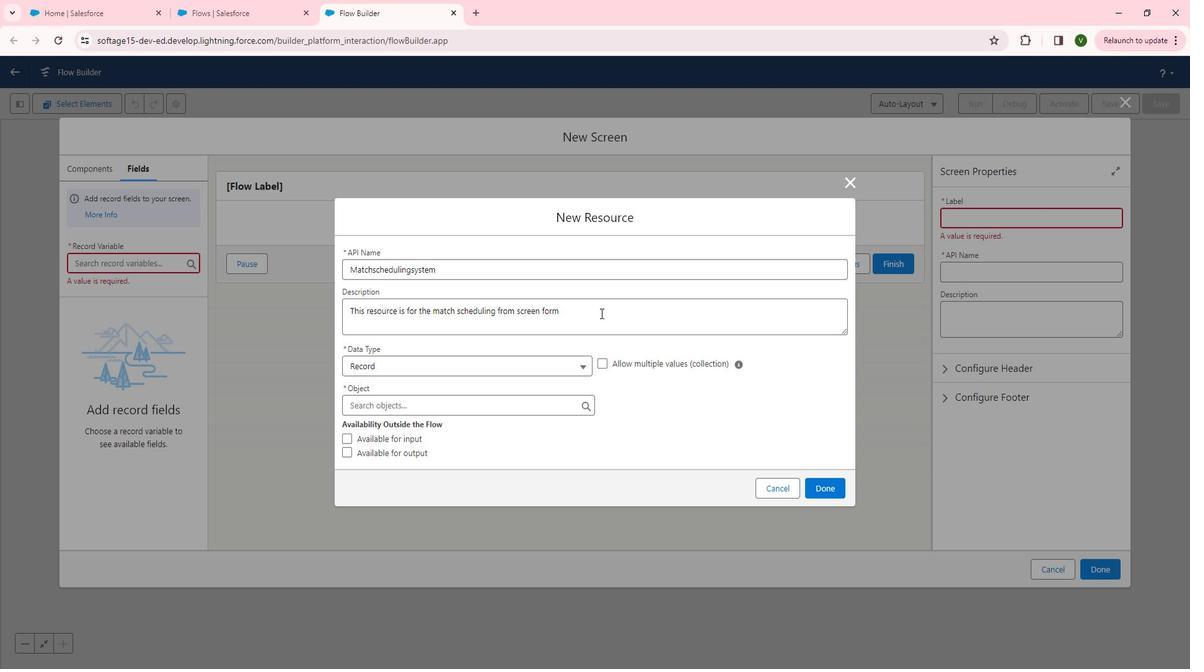 
Action: Key pressed .
Screenshot: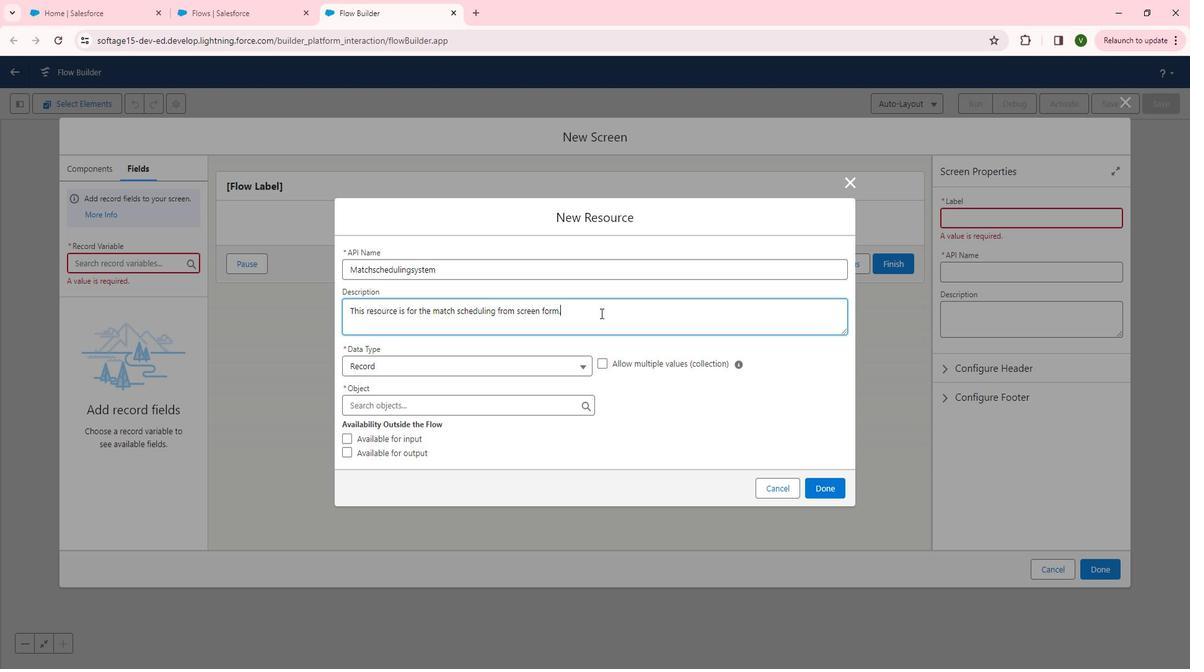 
Action: Mouse moved to (644, 406)
Screenshot: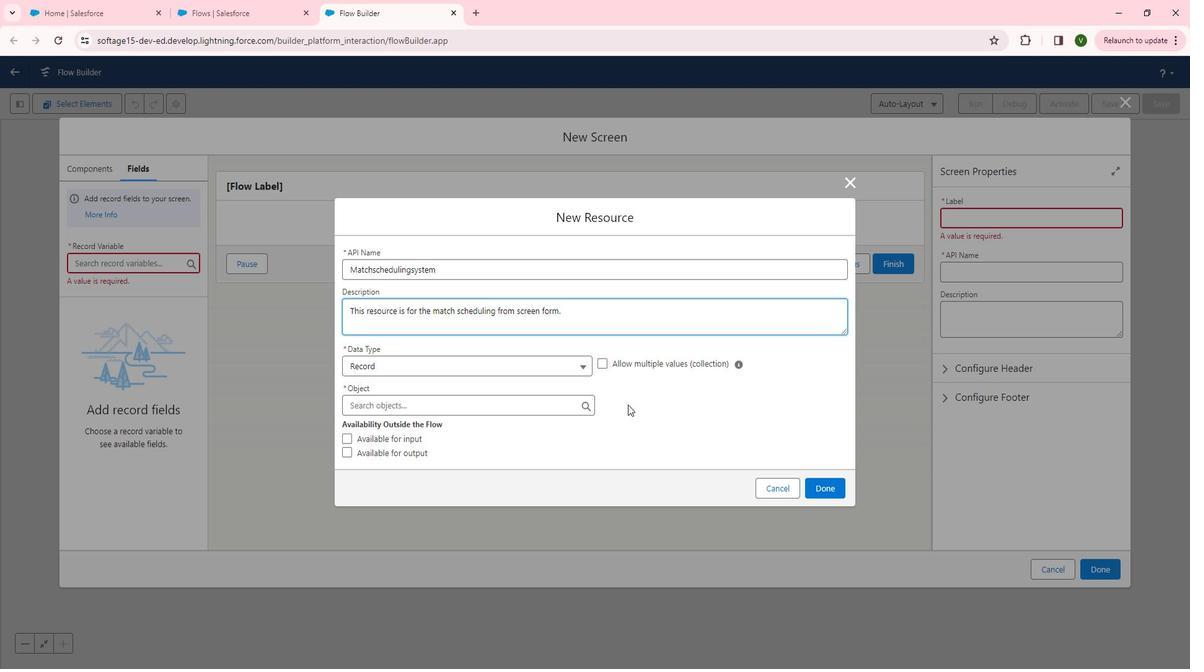 
Action: Mouse pressed left at (644, 406)
Screenshot: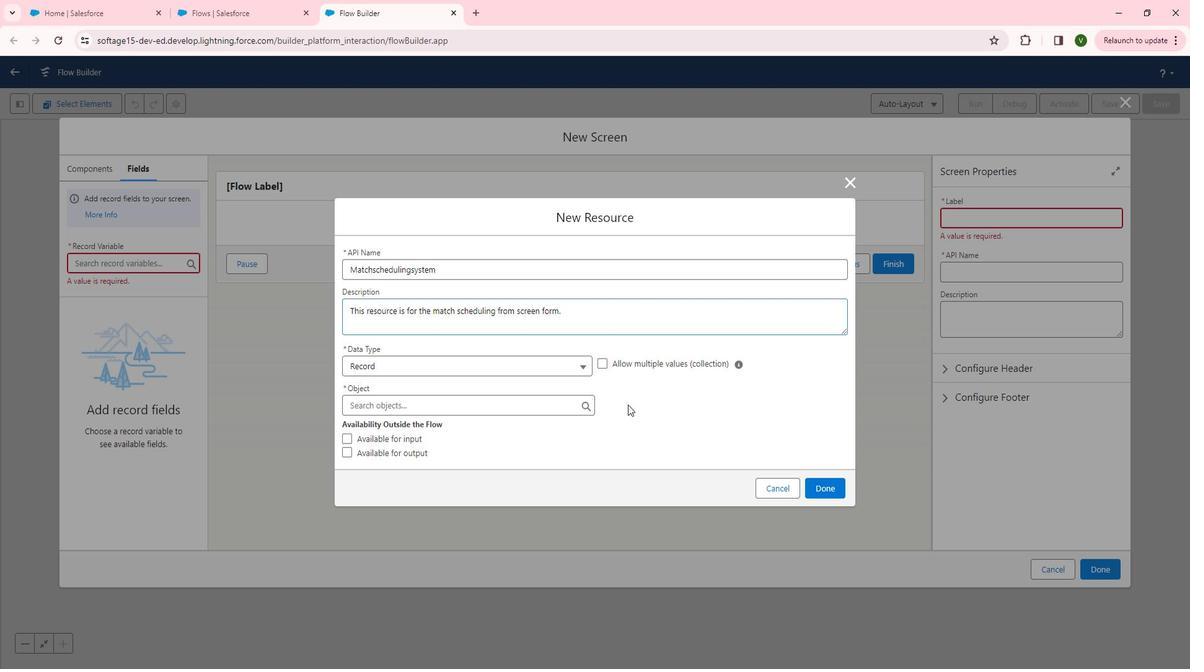 
Action: Mouse moved to (534, 407)
Screenshot: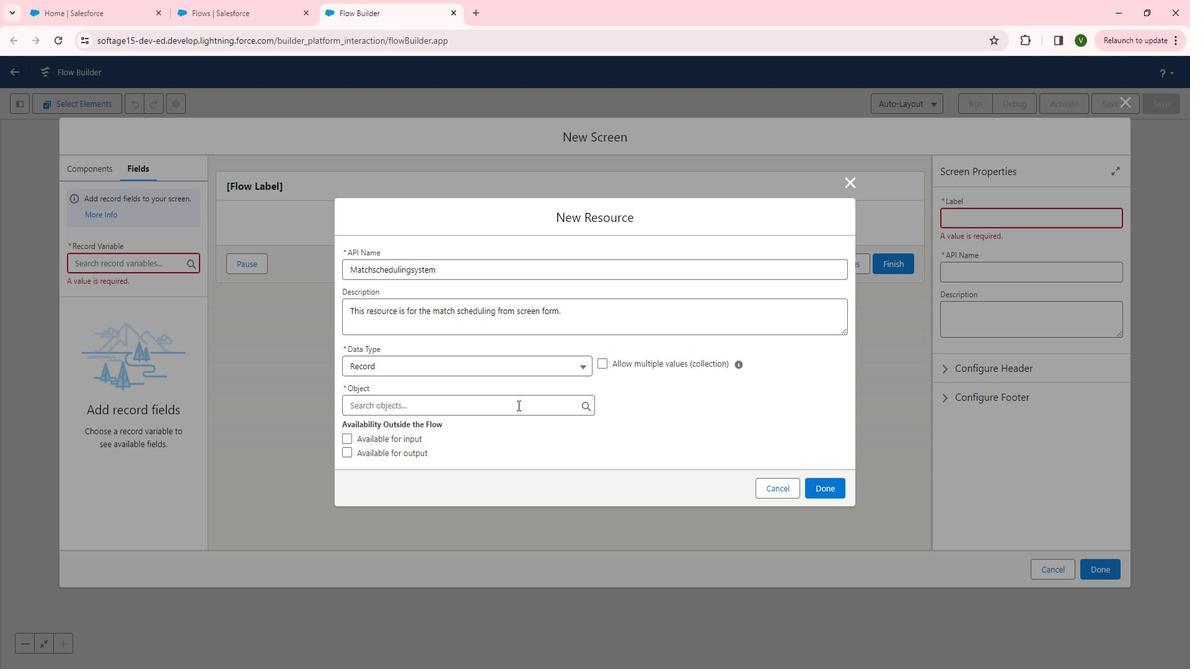 
Action: Mouse pressed left at (534, 407)
Screenshot: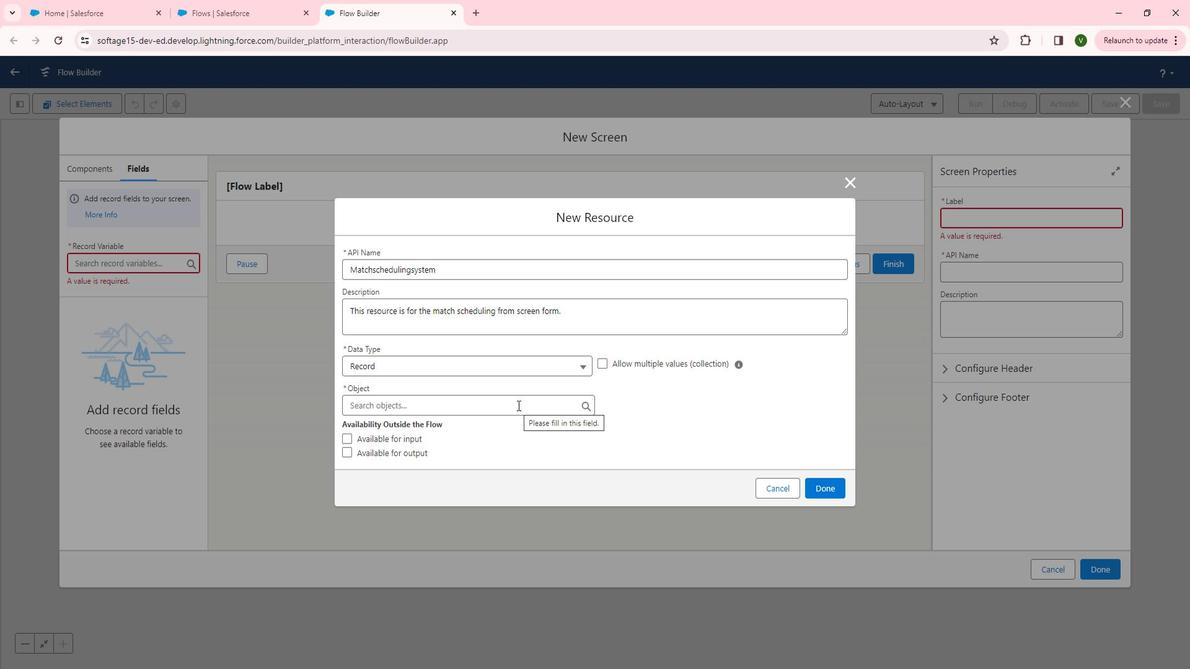 
Action: Mouse moved to (530, 324)
Screenshot: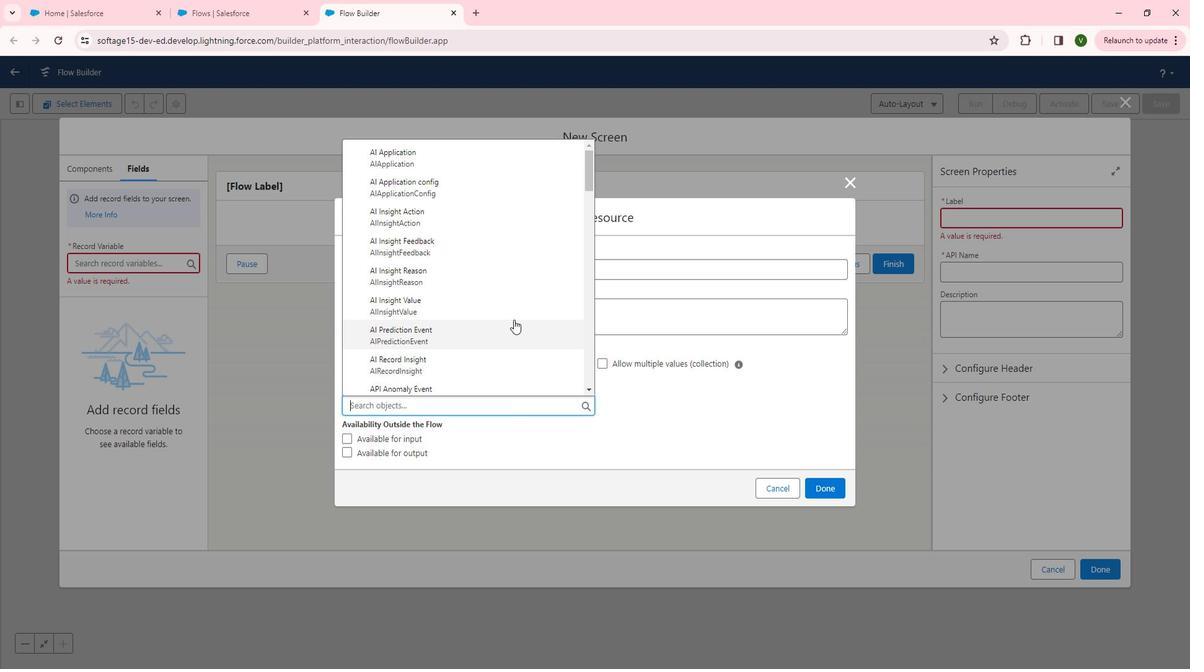 
Action: Mouse scrolled (530, 324) with delta (0, 0)
Screenshot: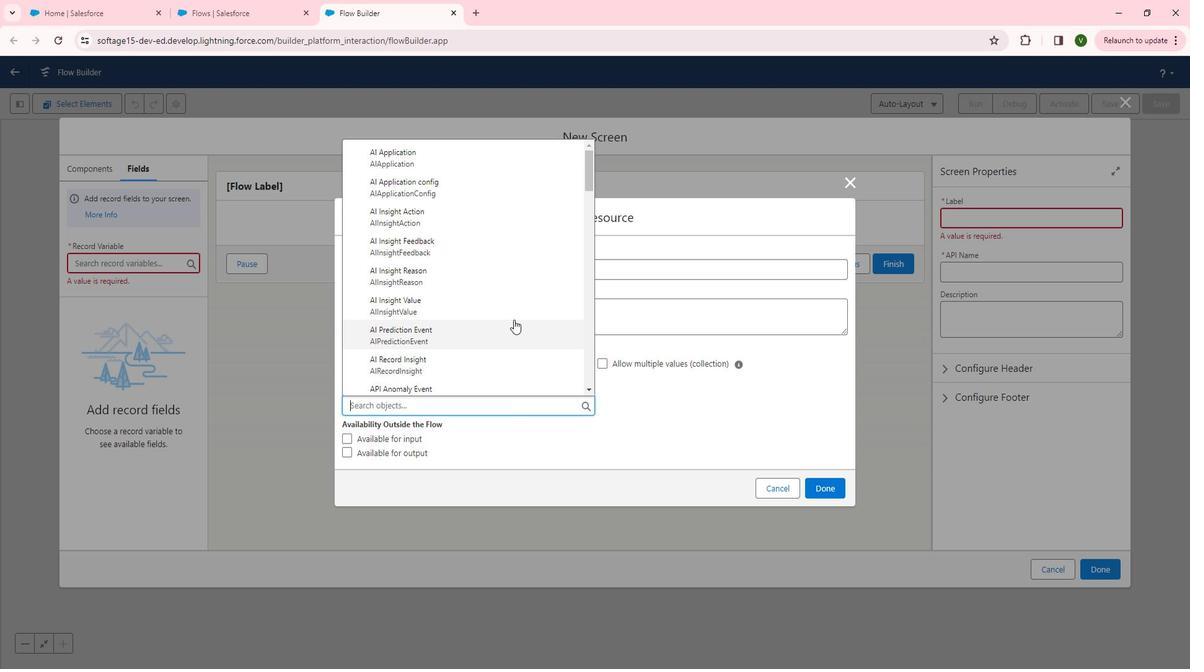 
Action: Mouse scrolled (530, 324) with delta (0, 0)
Screenshot: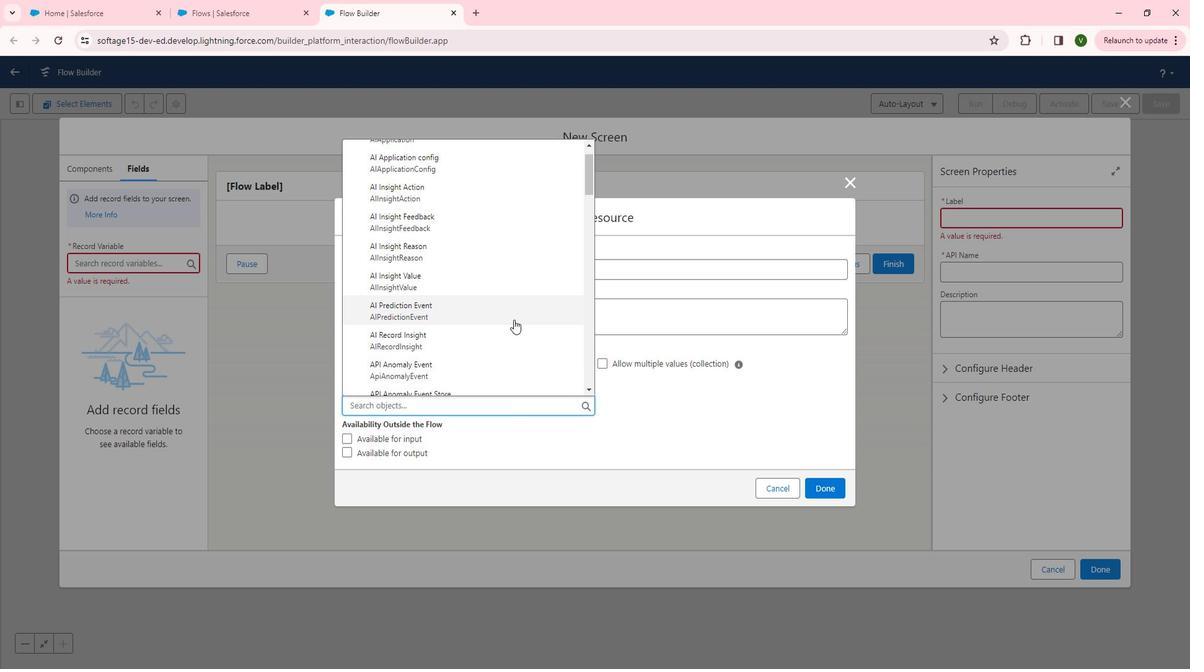 
Action: Mouse scrolled (530, 324) with delta (0, 0)
Screenshot: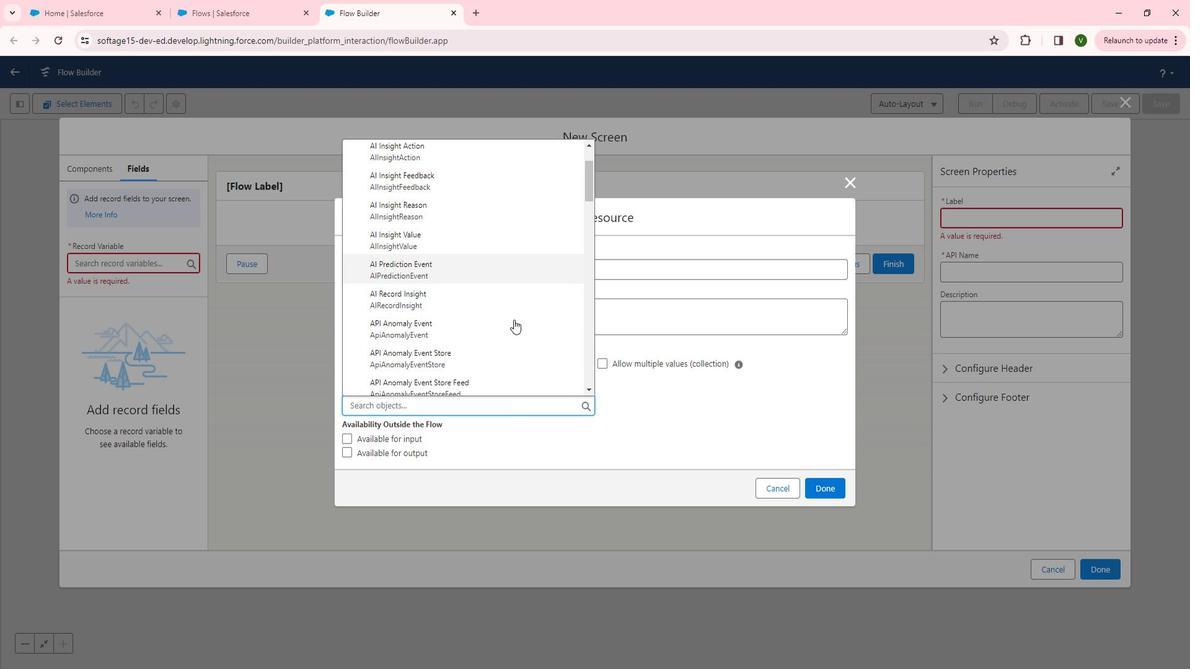 
Action: Mouse scrolled (530, 324) with delta (0, 0)
Screenshot: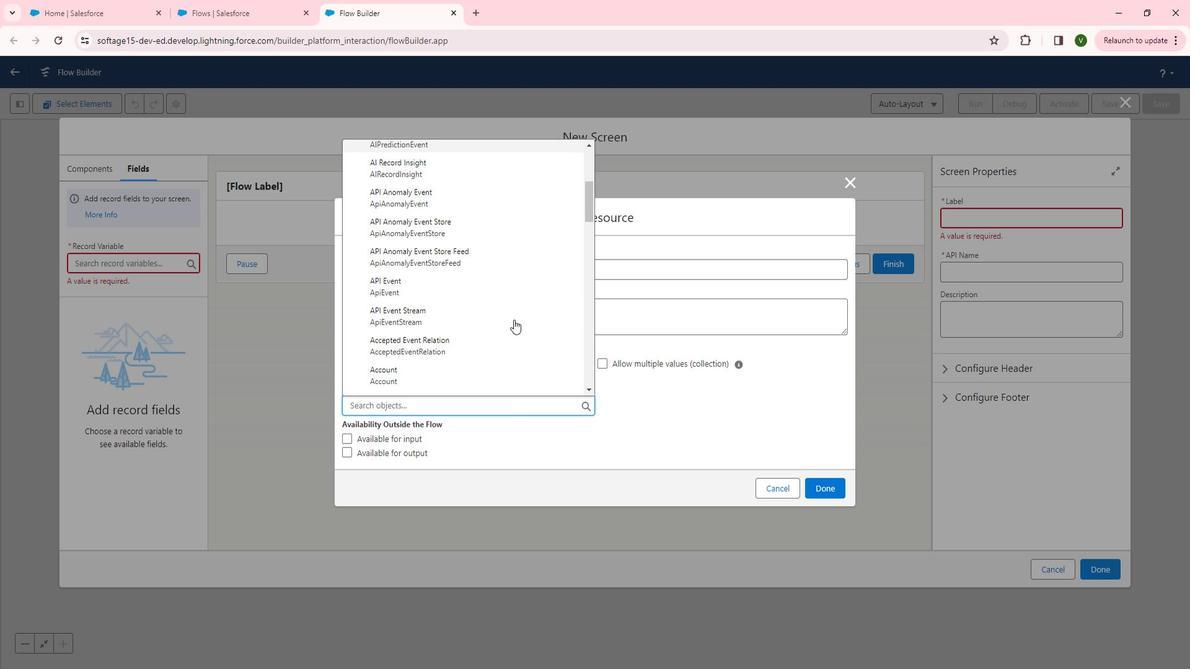 
Action: Mouse scrolled (530, 324) with delta (0, 0)
Screenshot: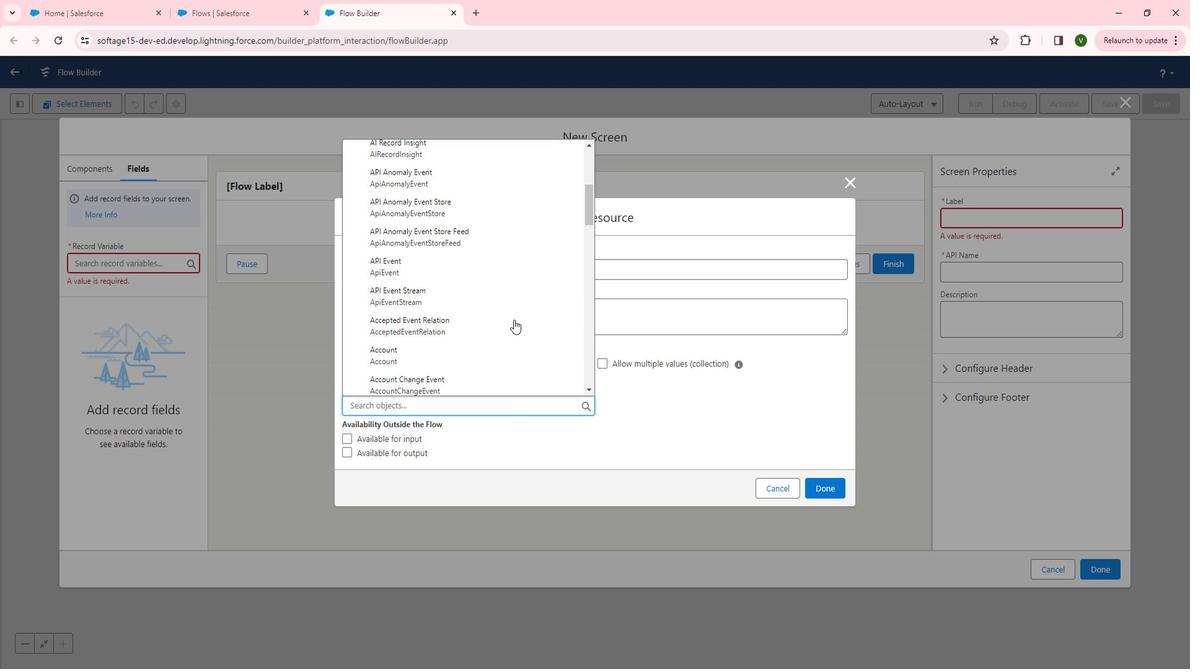 
Action: Mouse scrolled (530, 324) with delta (0, 0)
Screenshot: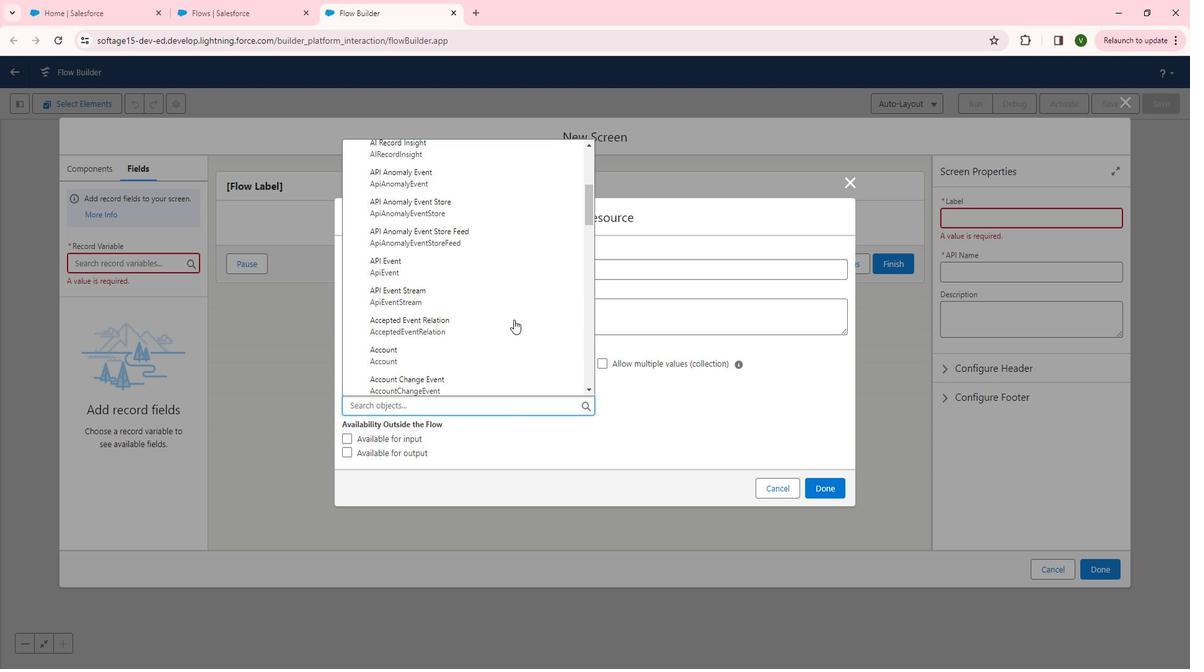 
Action: Mouse scrolled (530, 324) with delta (0, 0)
Screenshot: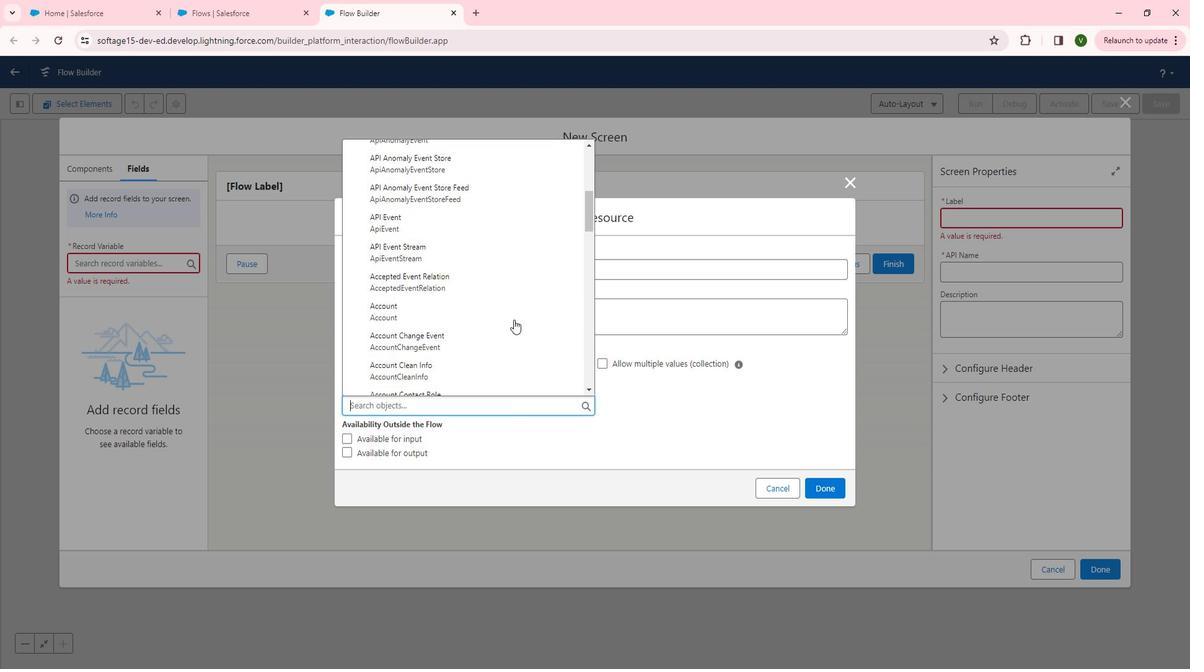 
Action: Mouse scrolled (530, 324) with delta (0, 0)
Screenshot: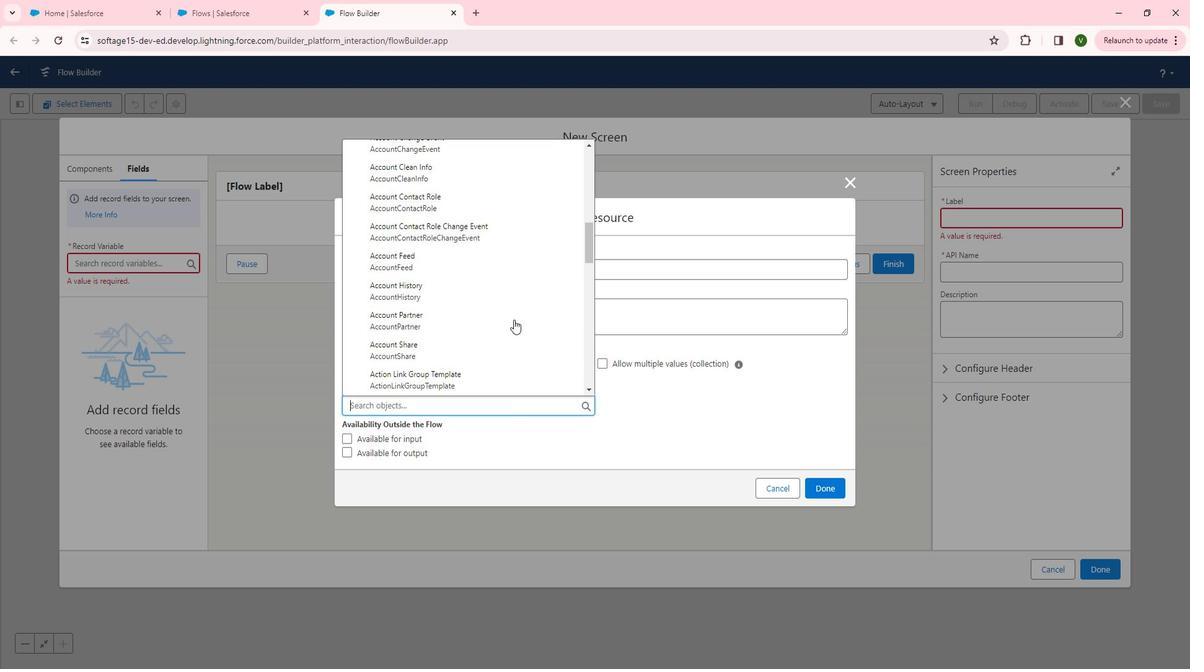 
Action: Mouse scrolled (530, 324) with delta (0, 0)
Screenshot: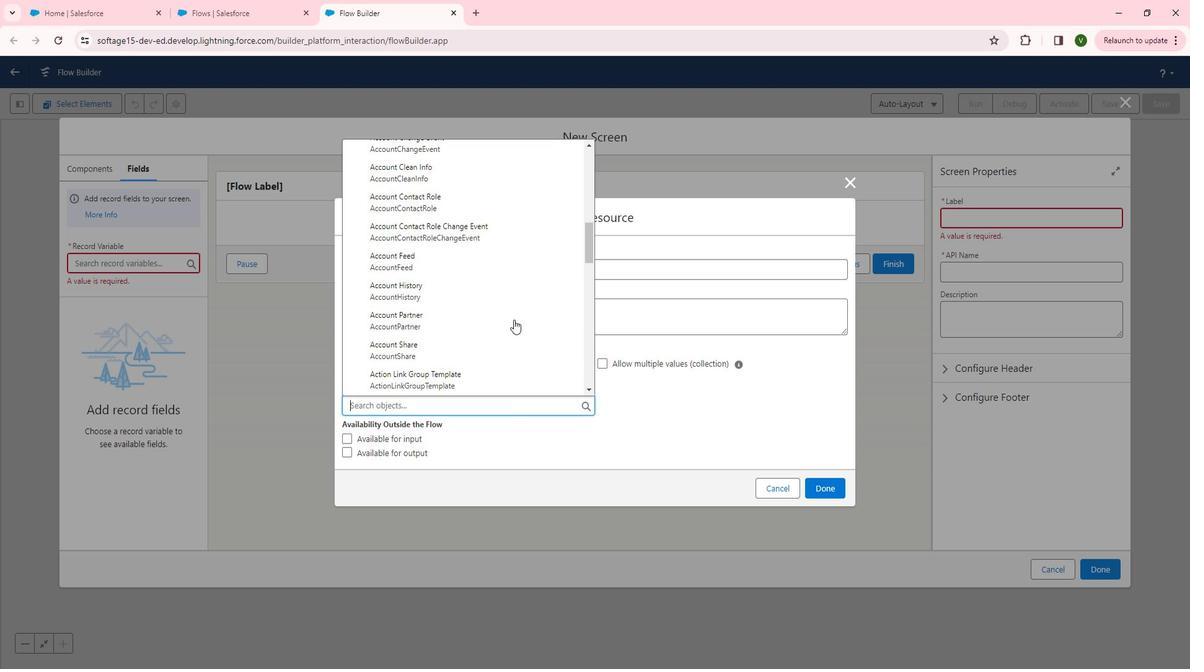 
Action: Mouse scrolled (530, 324) with delta (0, 0)
Screenshot: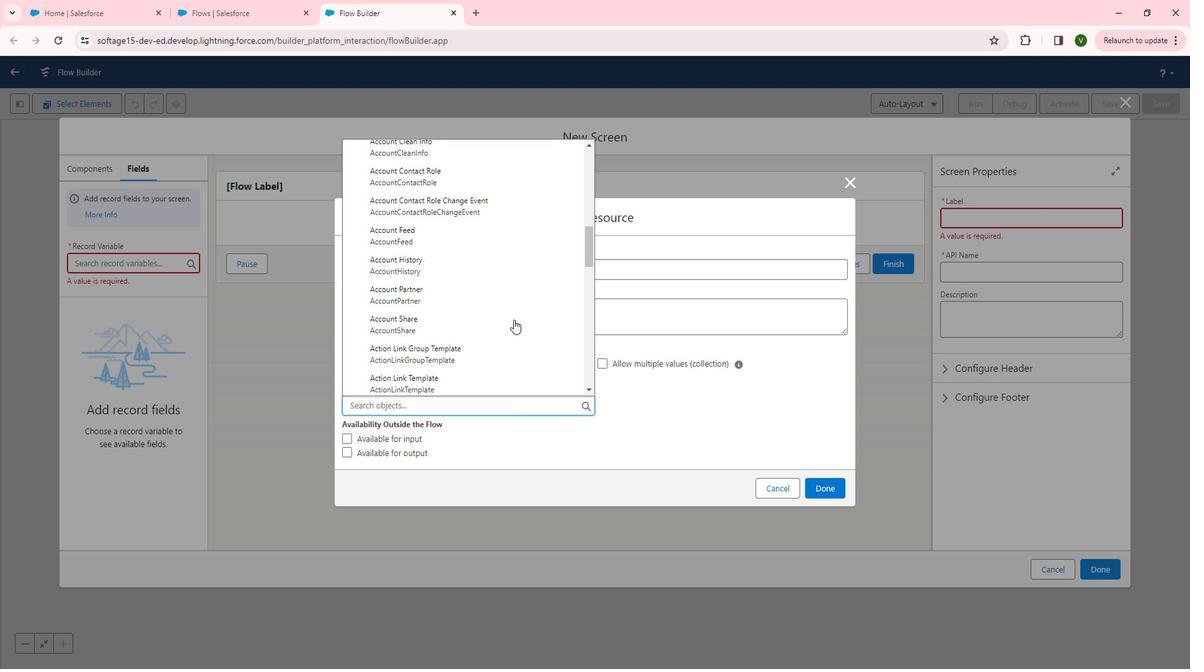
Action: Mouse scrolled (530, 324) with delta (0, 0)
Screenshot: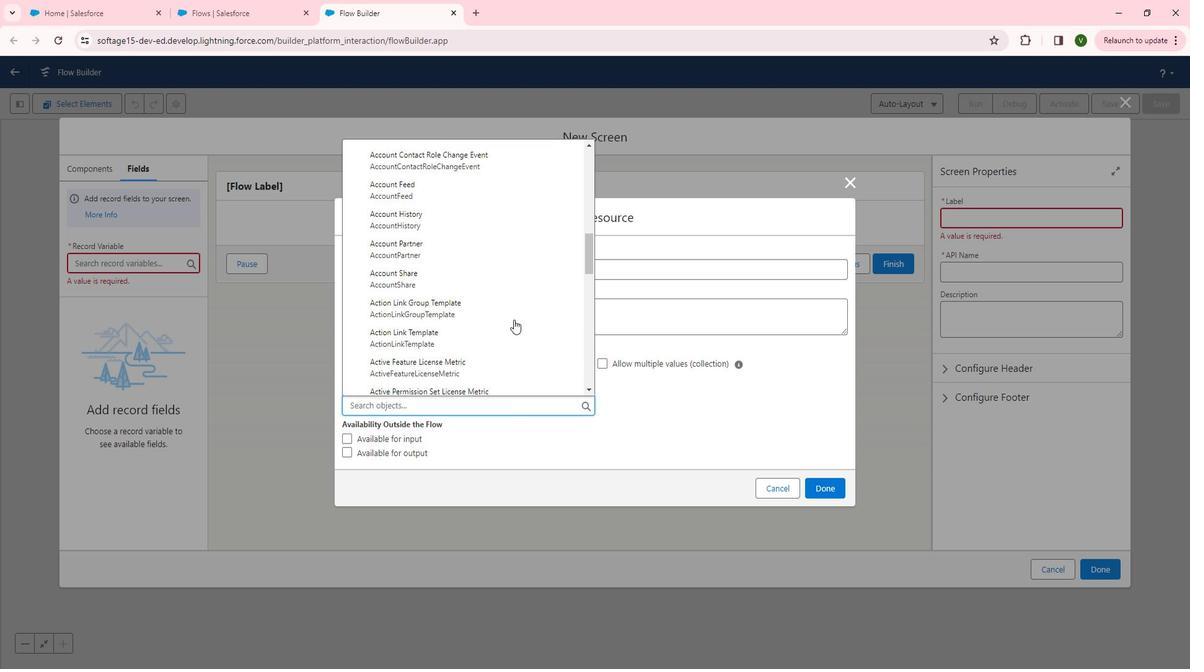 
Action: Mouse scrolled (530, 324) with delta (0, 0)
Screenshot: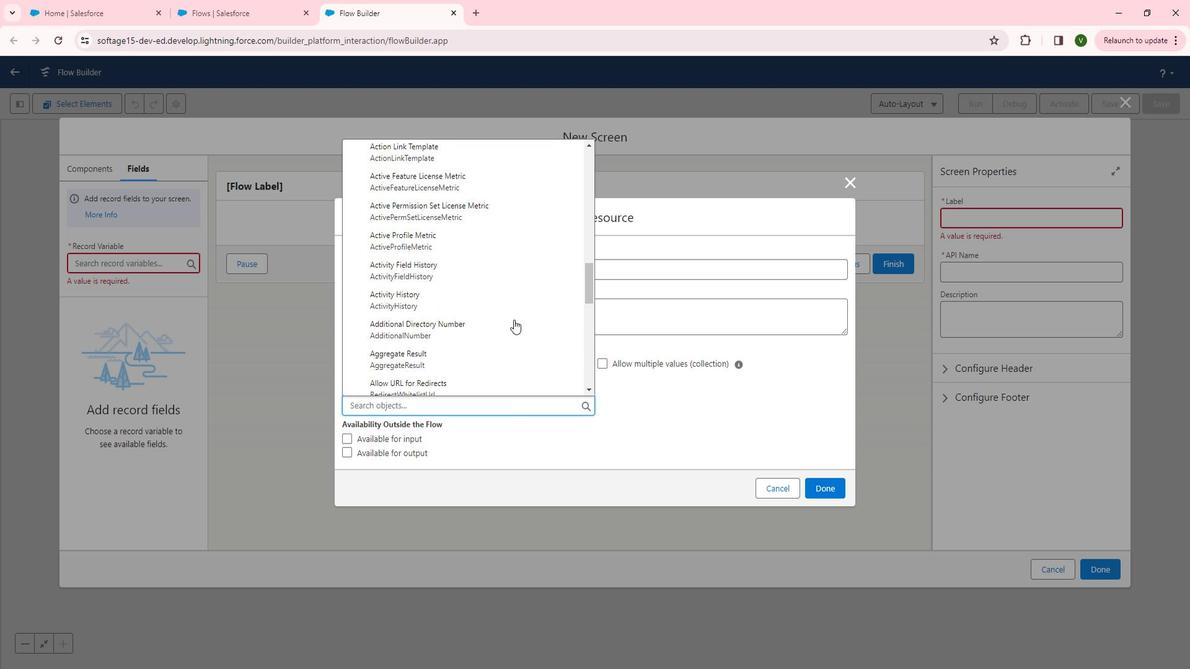 
Action: Mouse scrolled (530, 324) with delta (0, 0)
Screenshot: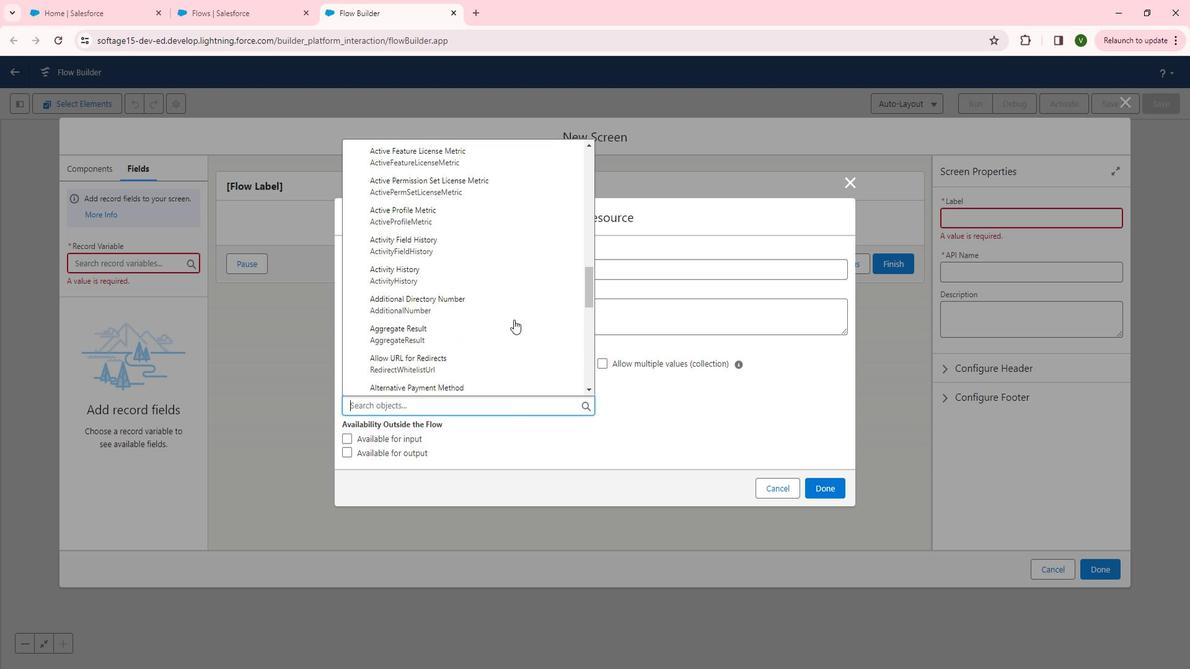 
Action: Mouse scrolled (530, 324) with delta (0, 0)
Screenshot: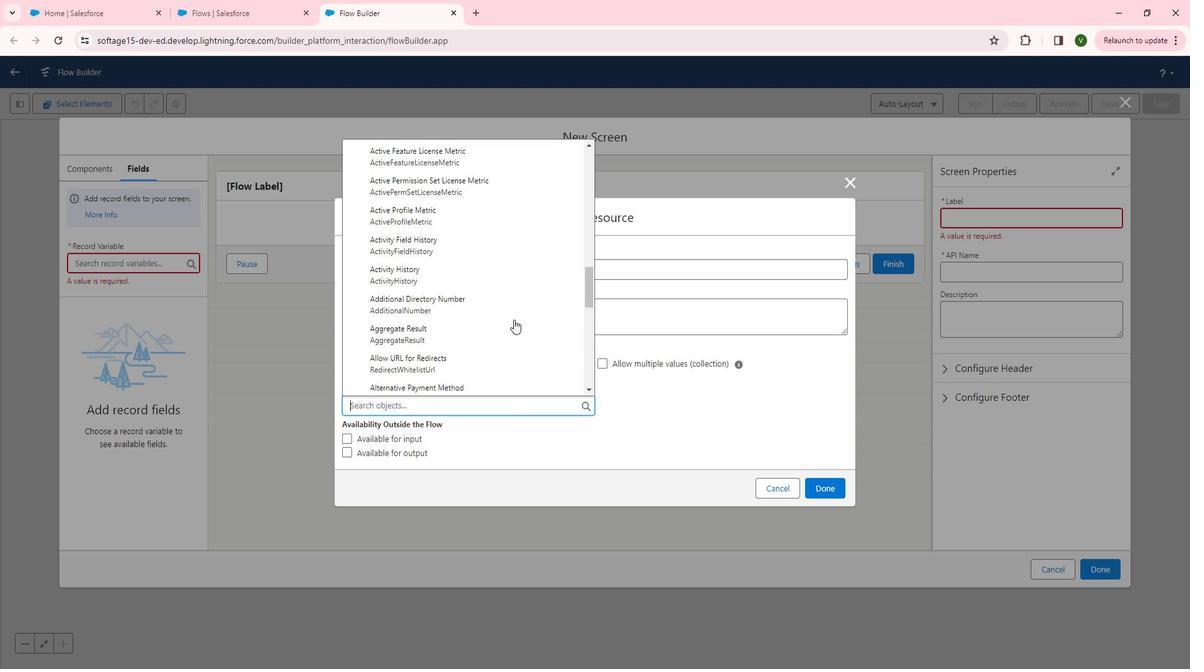
Action: Mouse scrolled (530, 324) with delta (0, 0)
Screenshot: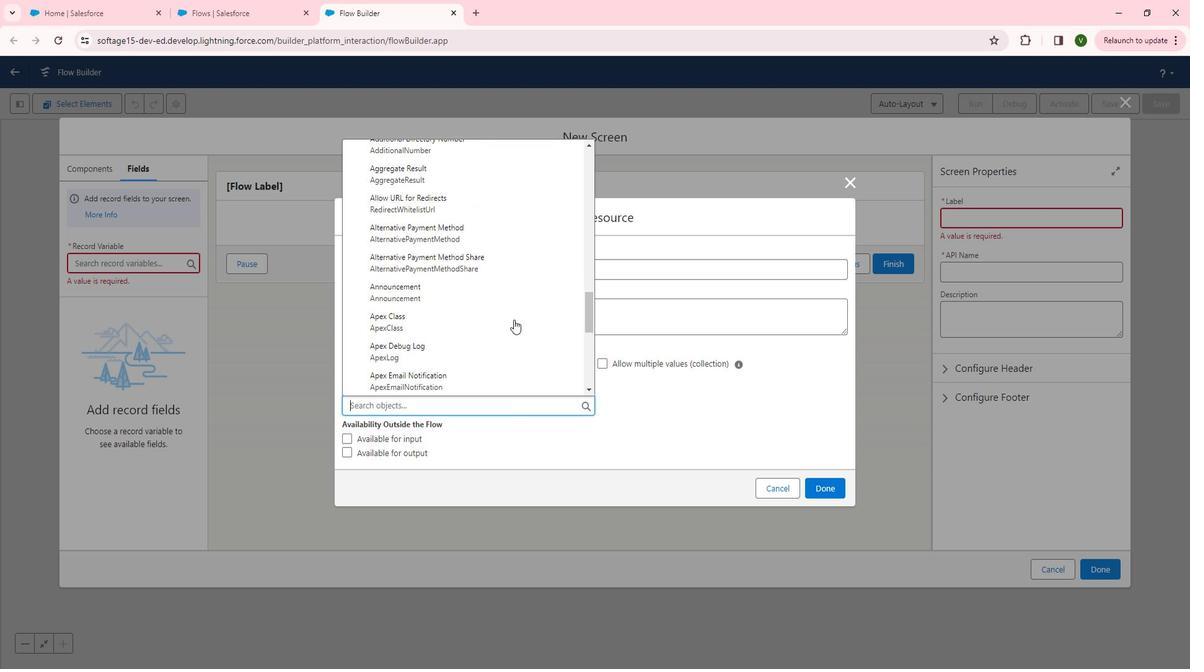 
Action: Mouse scrolled (530, 324) with delta (0, 0)
Screenshot: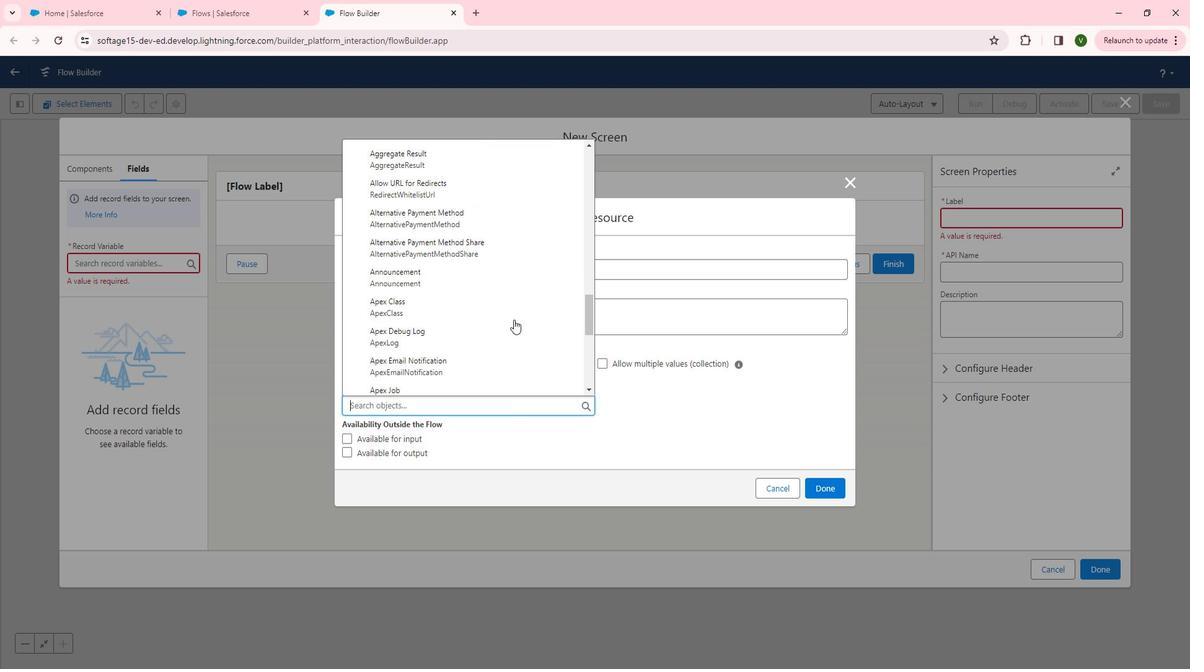 
Action: Mouse scrolled (530, 324) with delta (0, 0)
Screenshot: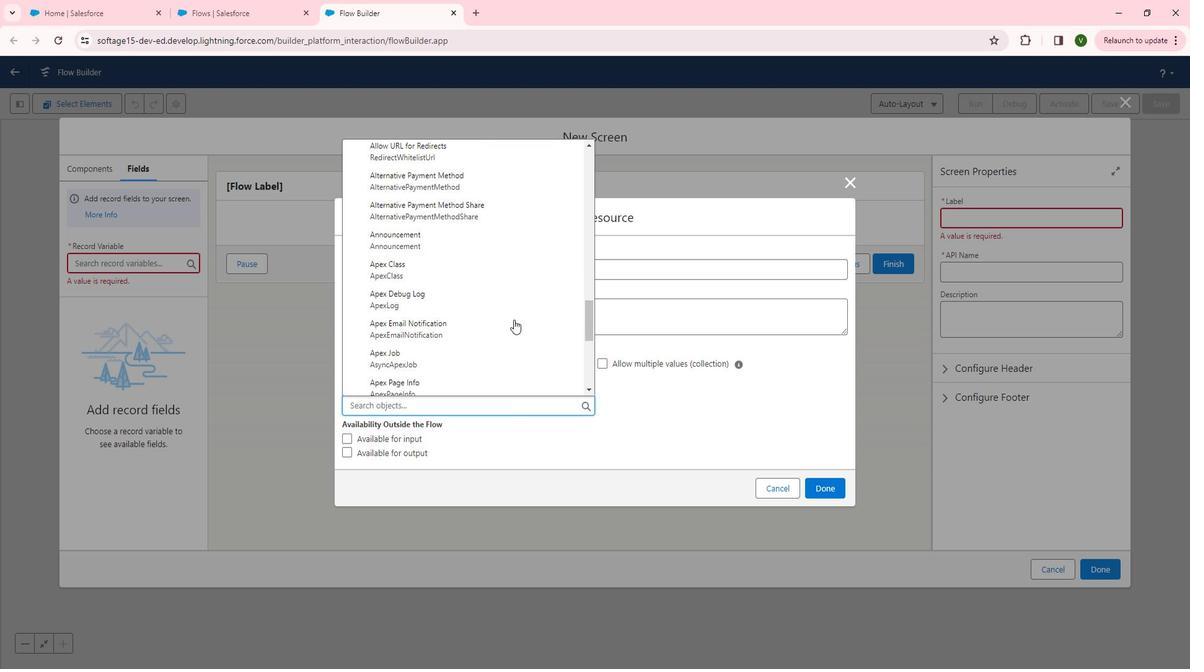 
Action: Mouse scrolled (530, 324) with delta (0, 0)
Screenshot: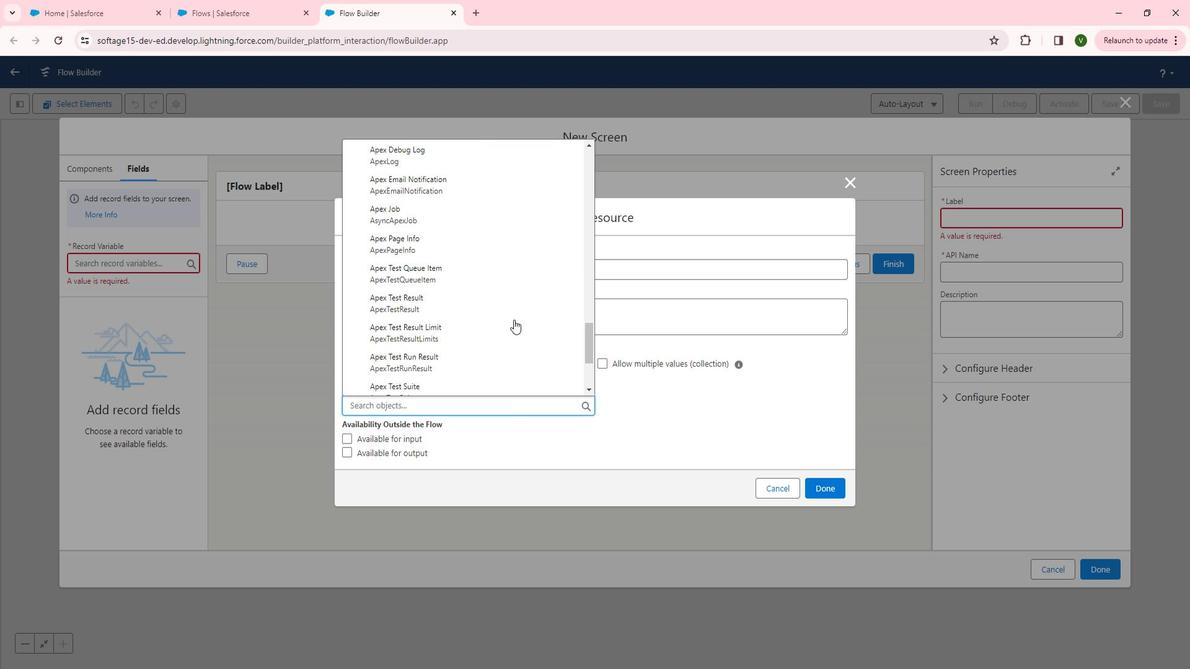 
Action: Mouse scrolled (530, 324) with delta (0, 0)
Screenshot: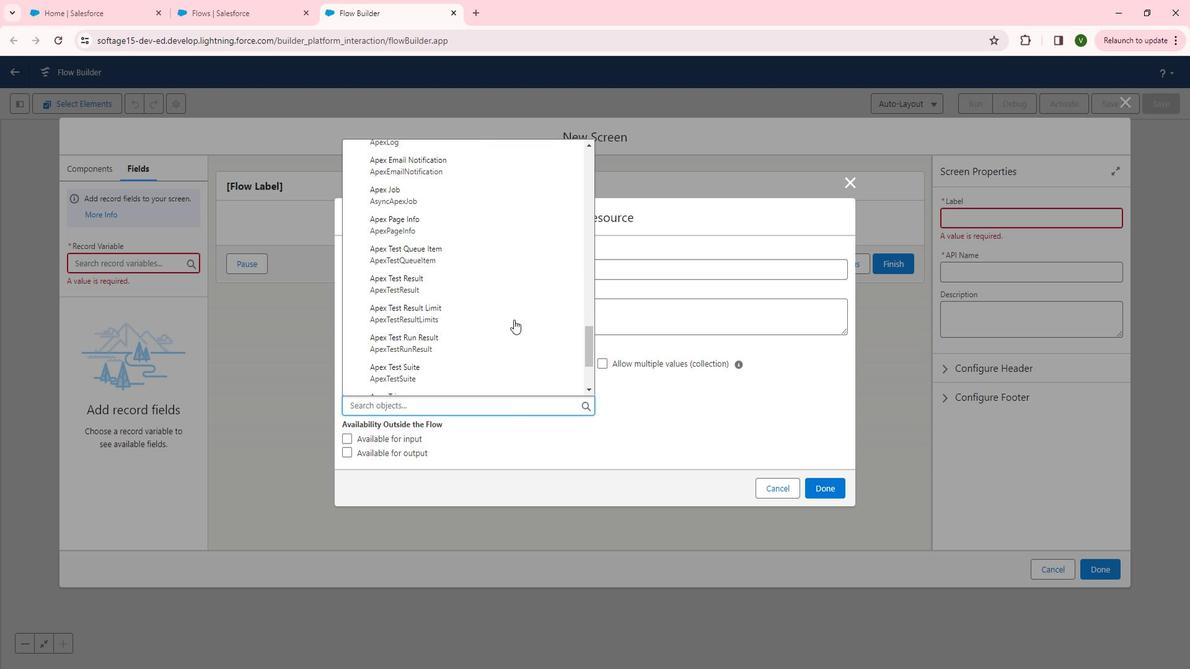 
Action: Mouse scrolled (530, 324) with delta (0, 0)
Screenshot: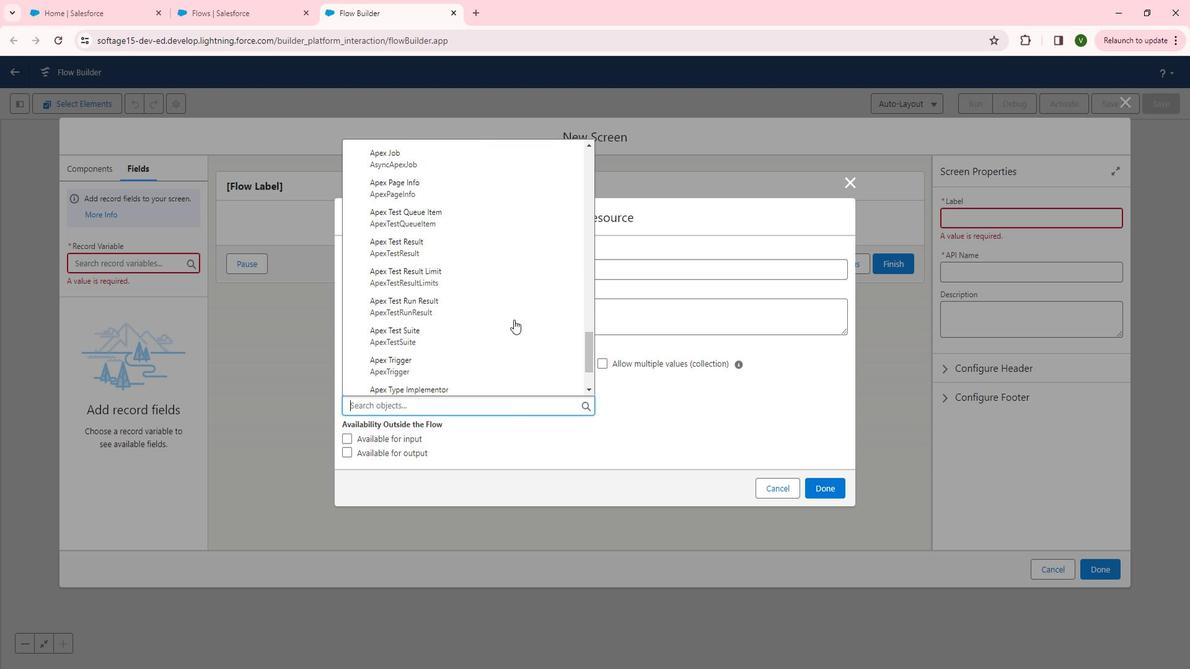 
Action: Mouse scrolled (530, 324) with delta (0, 0)
Screenshot: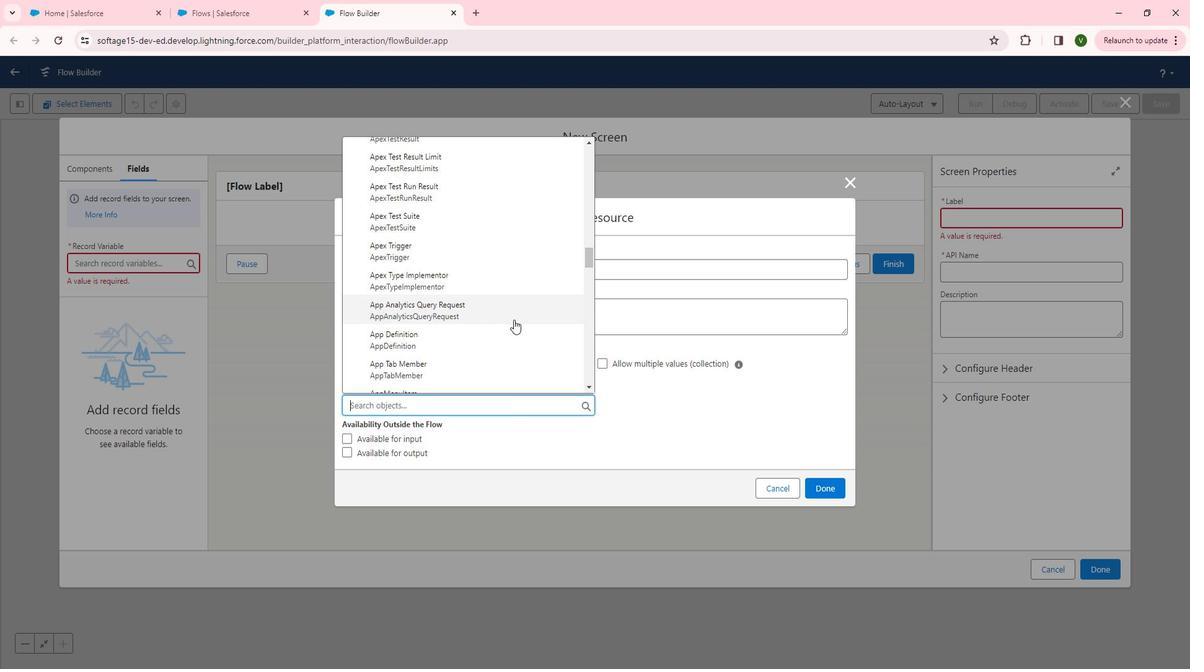 
Action: Mouse scrolled (530, 324) with delta (0, 0)
Screenshot: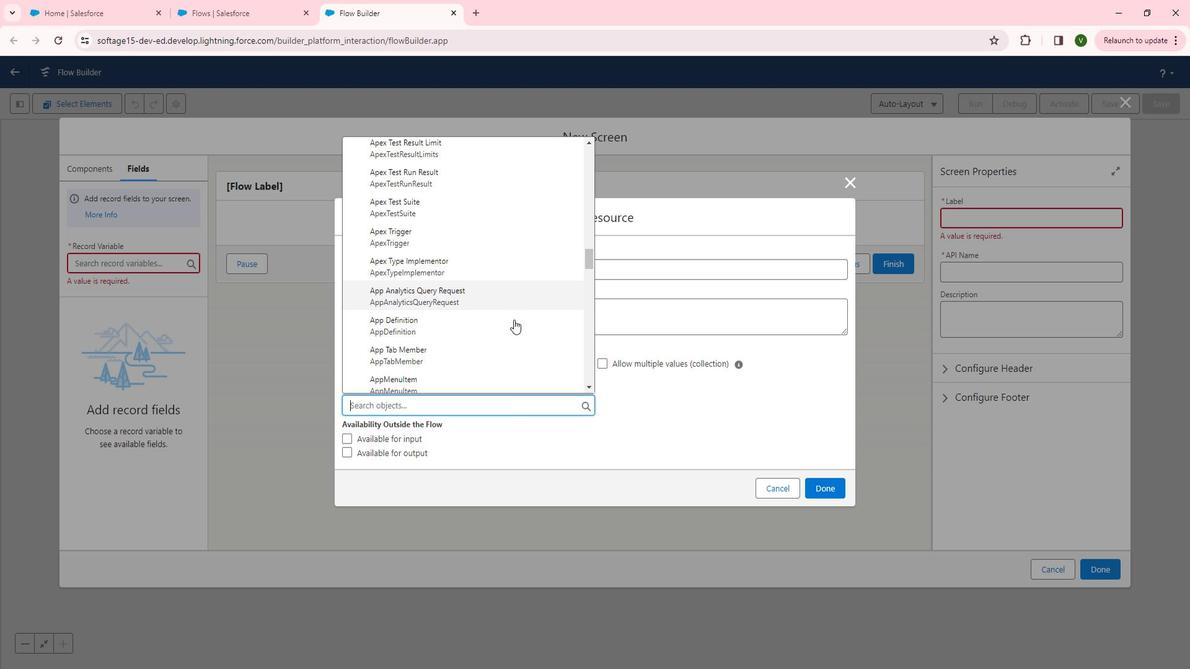 
Action: Mouse scrolled (530, 324) with delta (0, 0)
Screenshot: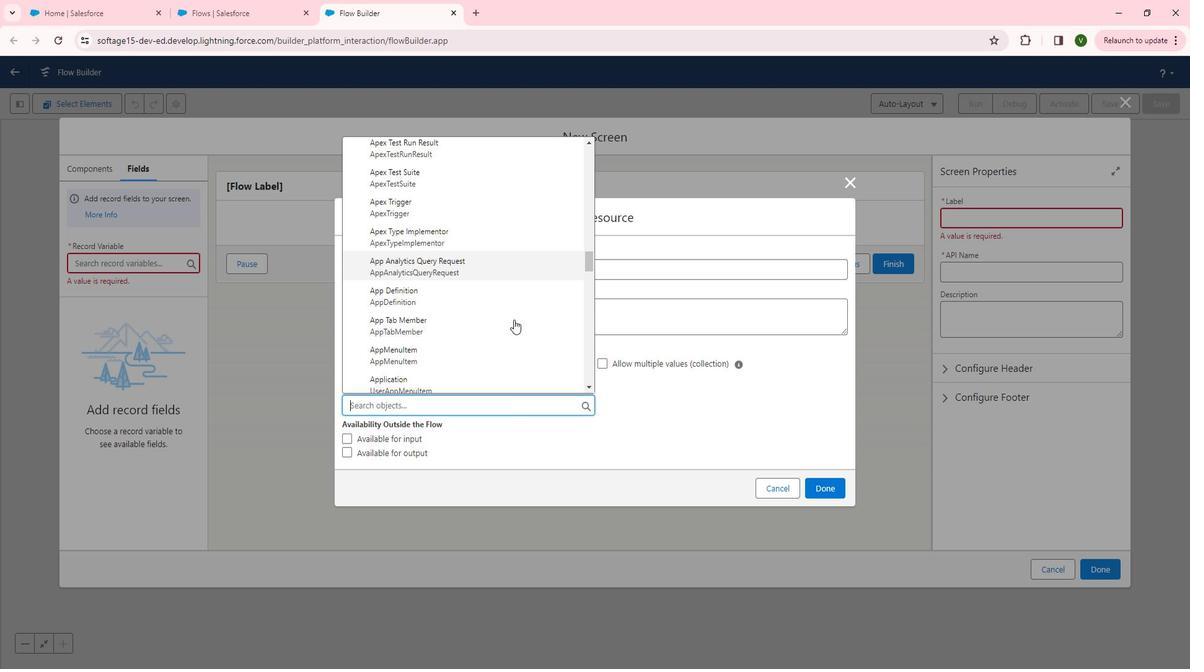 
Action: Mouse scrolled (530, 324) with delta (0, 0)
Screenshot: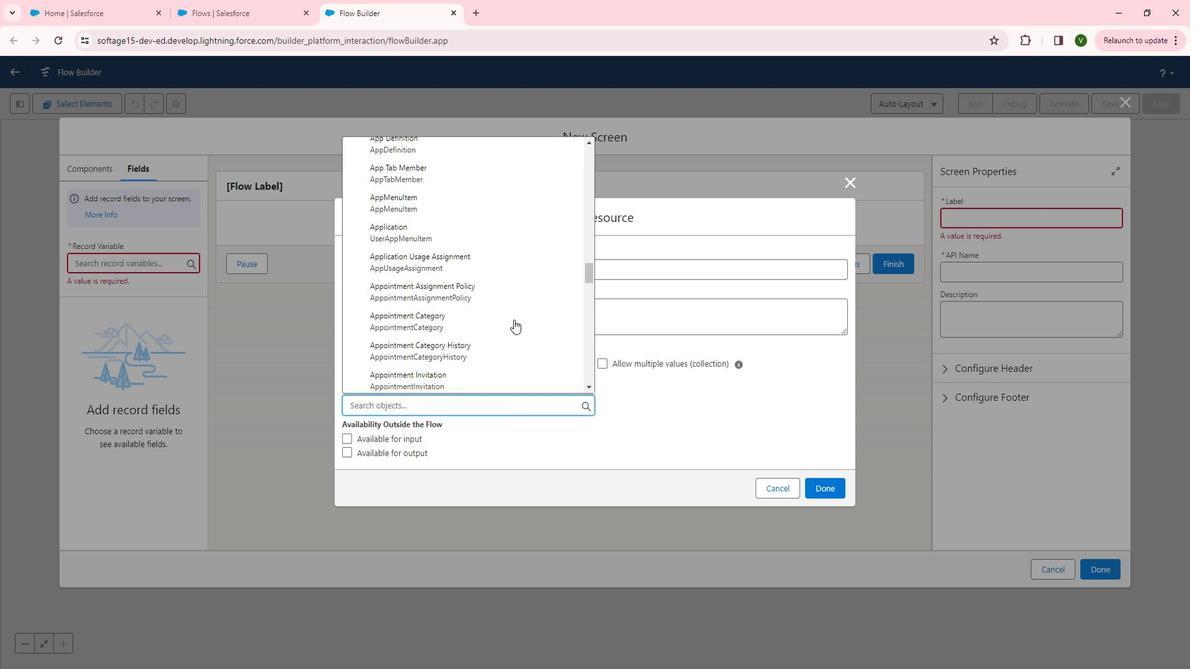 
Action: Mouse scrolled (530, 324) with delta (0, 0)
Screenshot: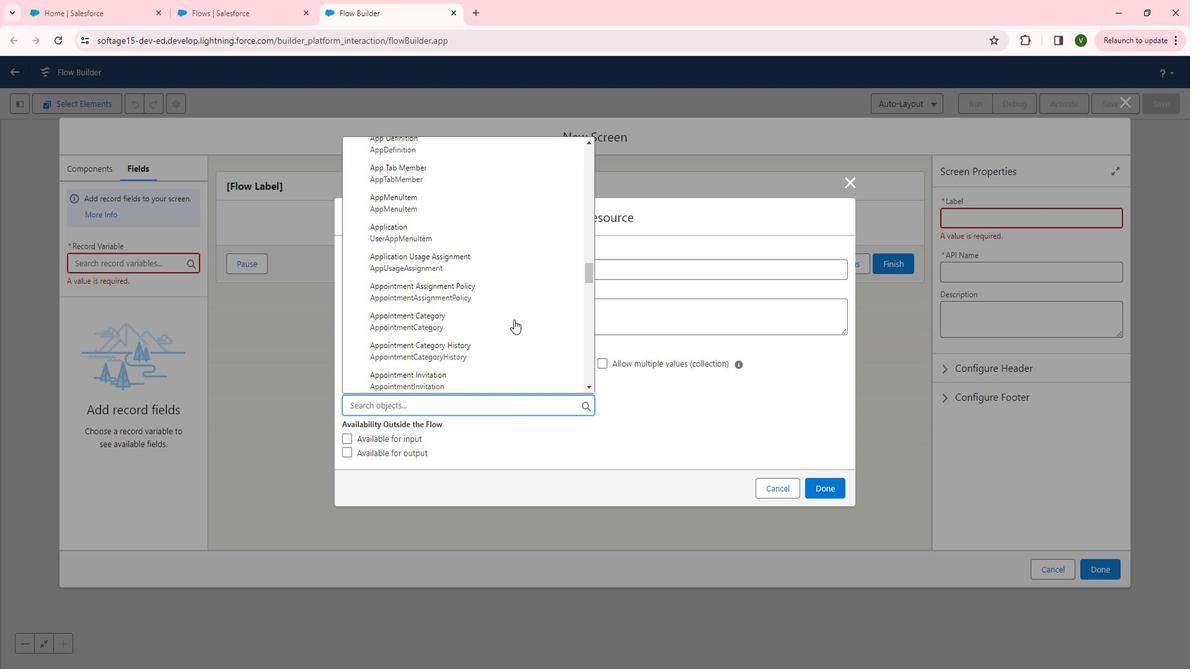 
Action: Mouse scrolled (530, 324) with delta (0, 0)
Screenshot: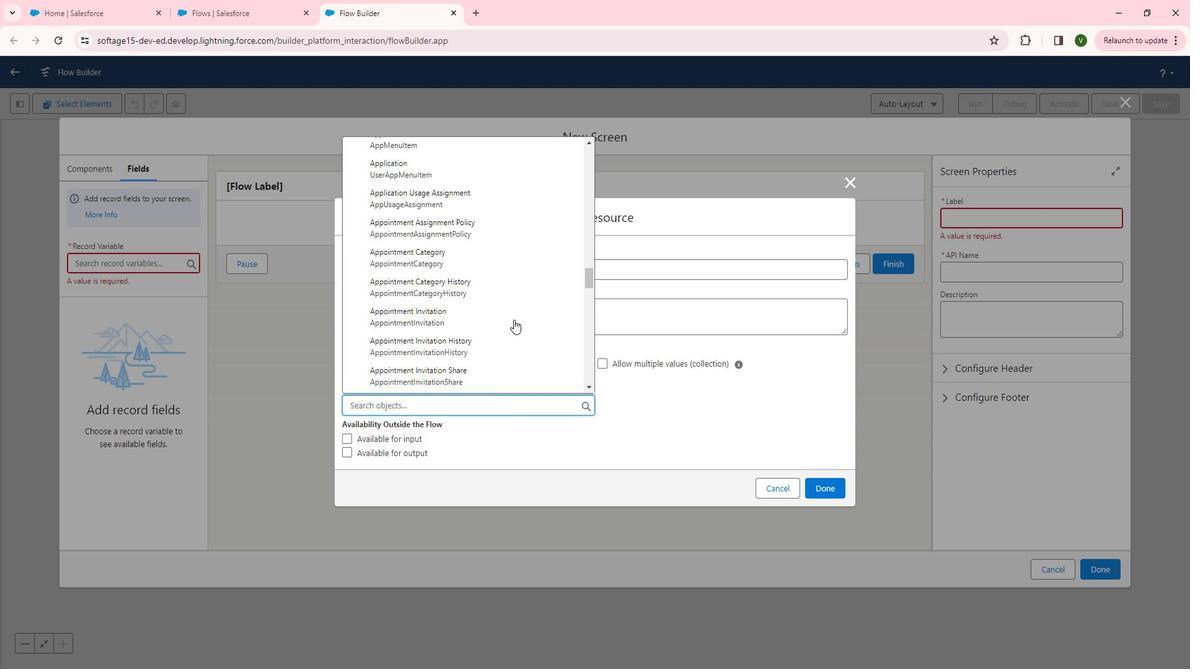 
Action: Mouse scrolled (530, 324) with delta (0, 0)
Screenshot: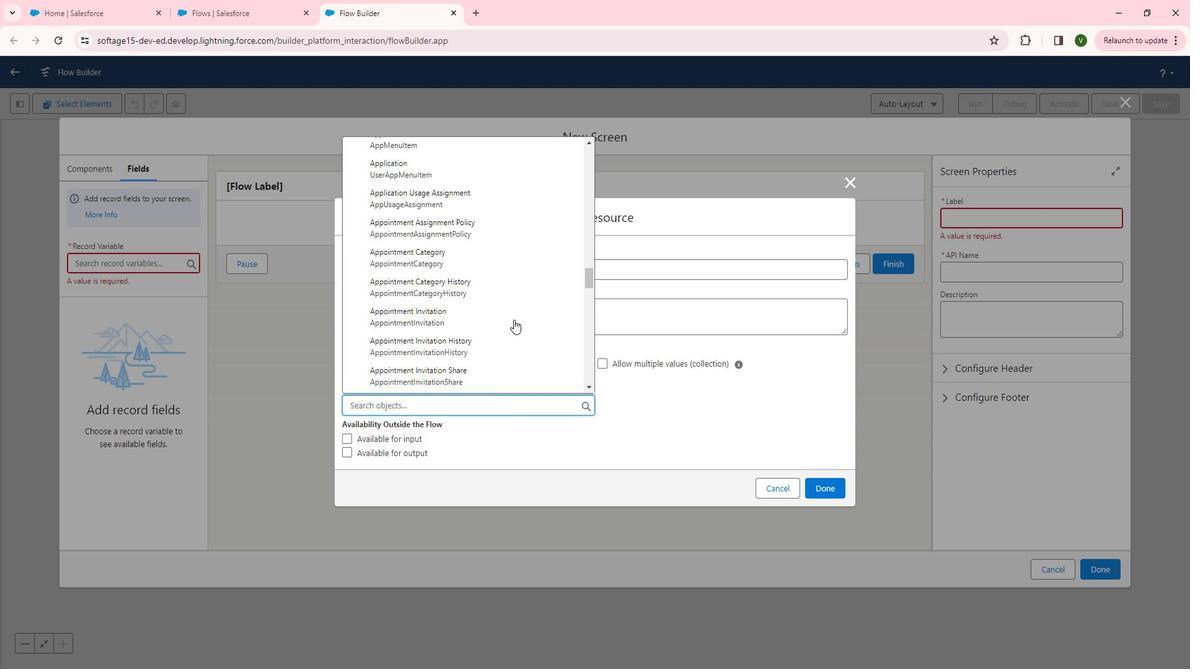 
Action: Mouse scrolled (530, 324) with delta (0, 0)
Screenshot: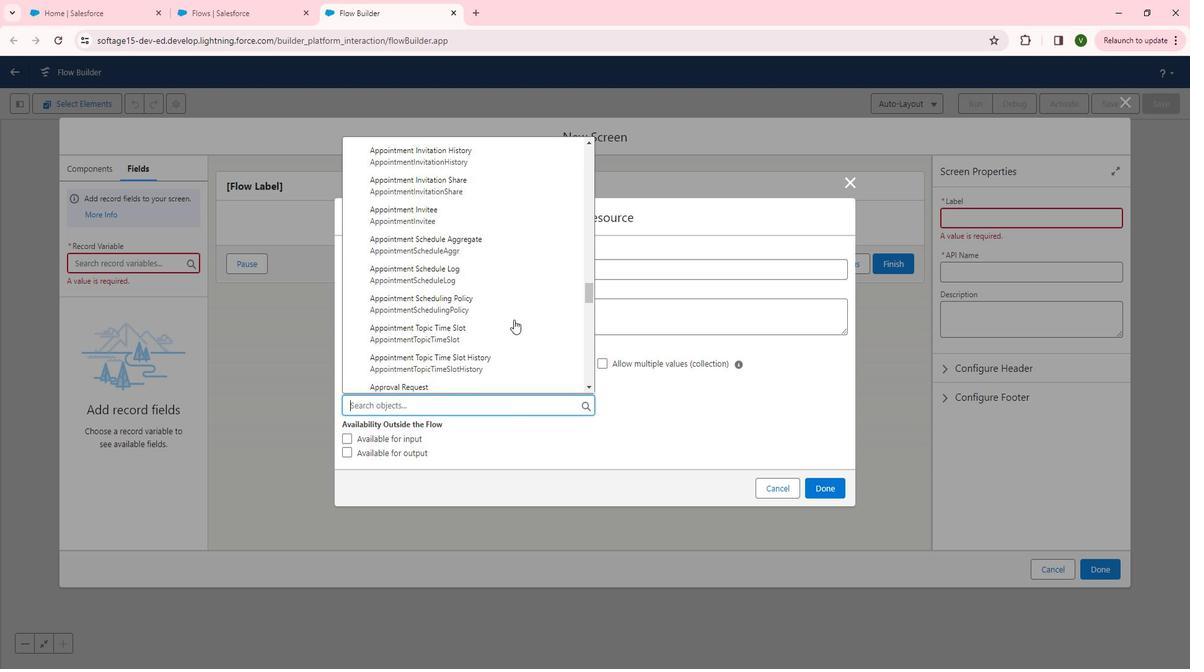 
Action: Mouse scrolled (530, 324) with delta (0, 0)
Screenshot: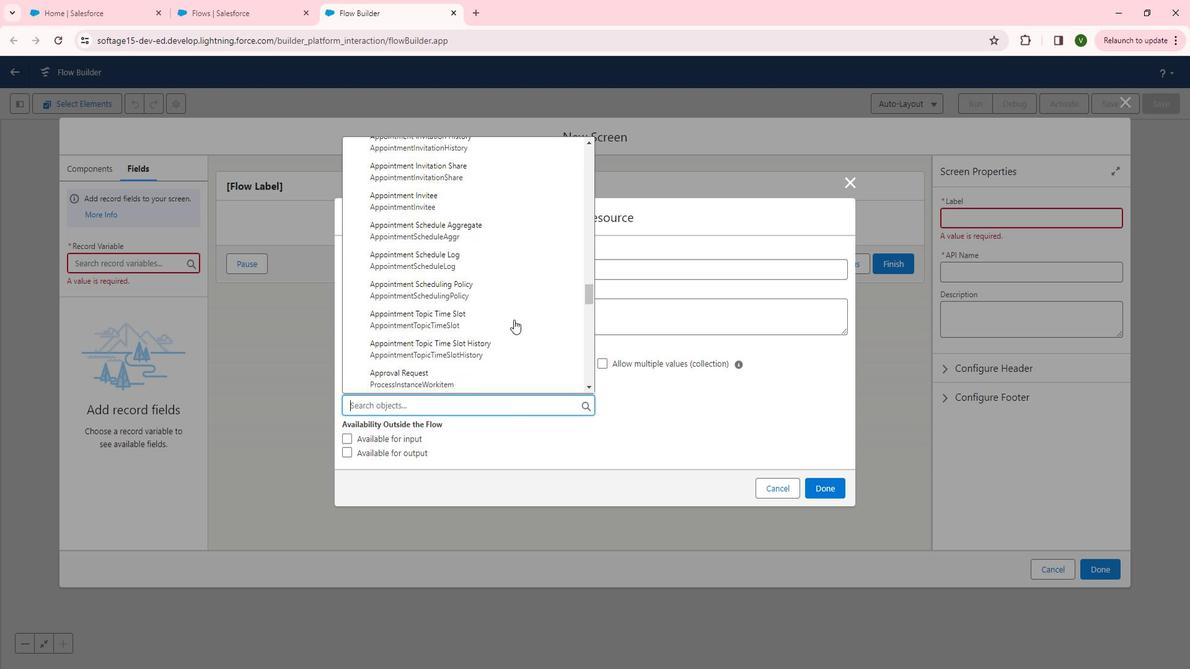 
Action: Mouse scrolled (530, 324) with delta (0, 0)
Screenshot: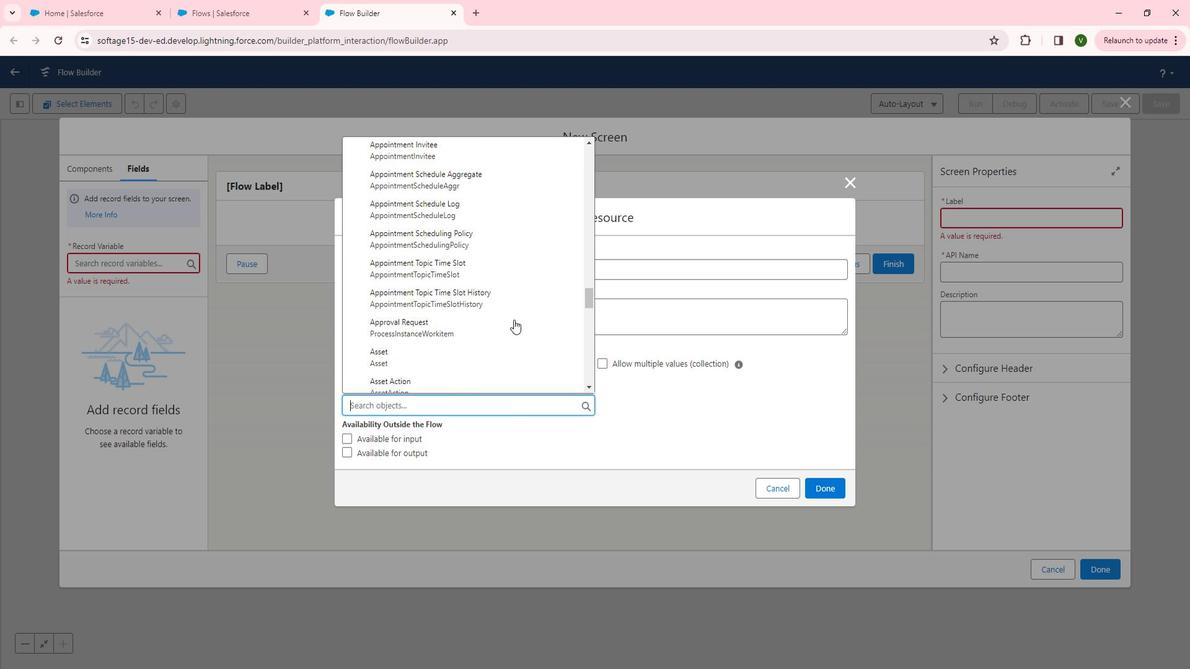 
Action: Mouse scrolled (530, 324) with delta (0, 0)
Screenshot: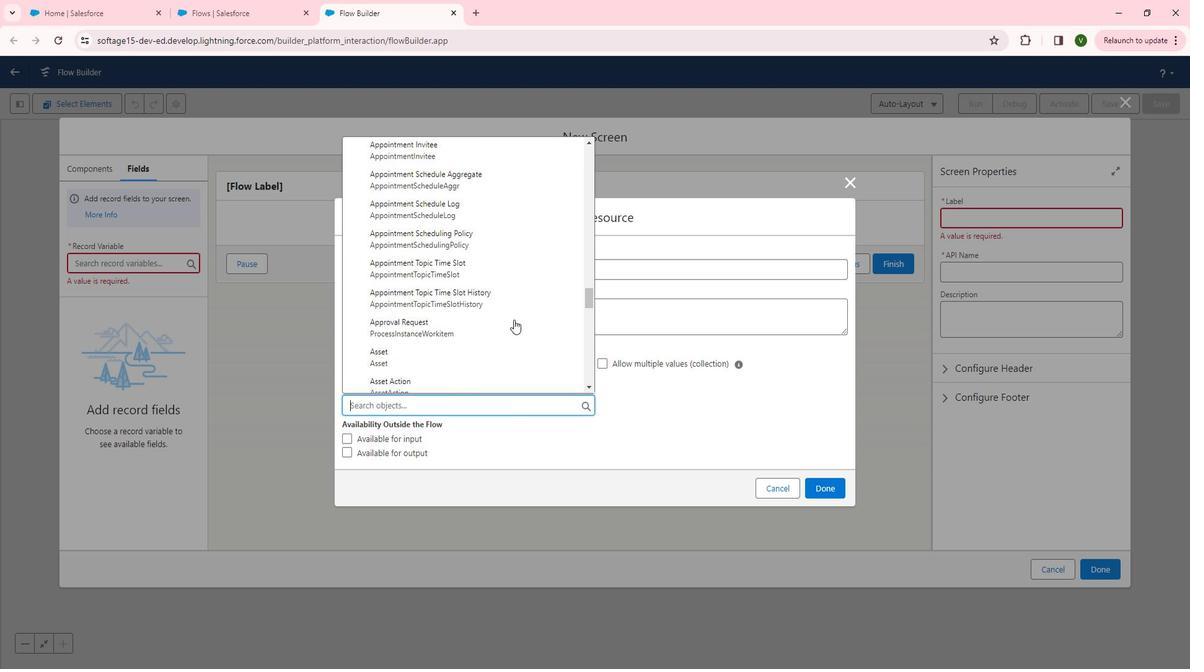 
Action: Mouse scrolled (530, 324) with delta (0, 0)
Screenshot: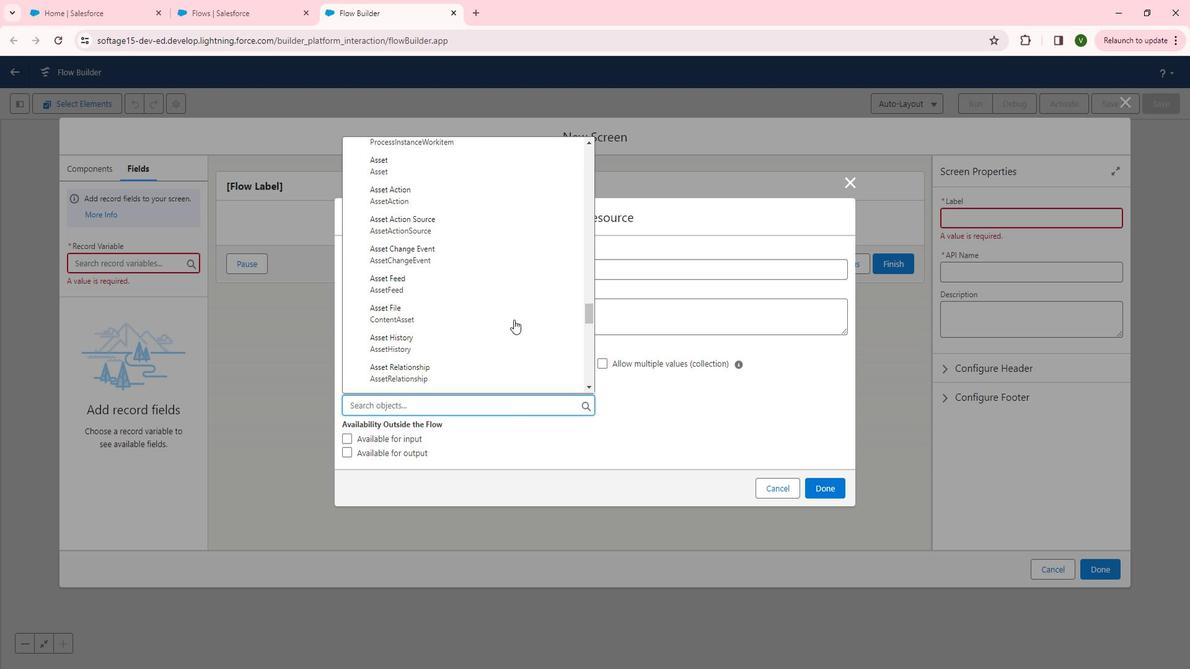 
Action: Mouse scrolled (530, 324) with delta (0, 0)
Screenshot: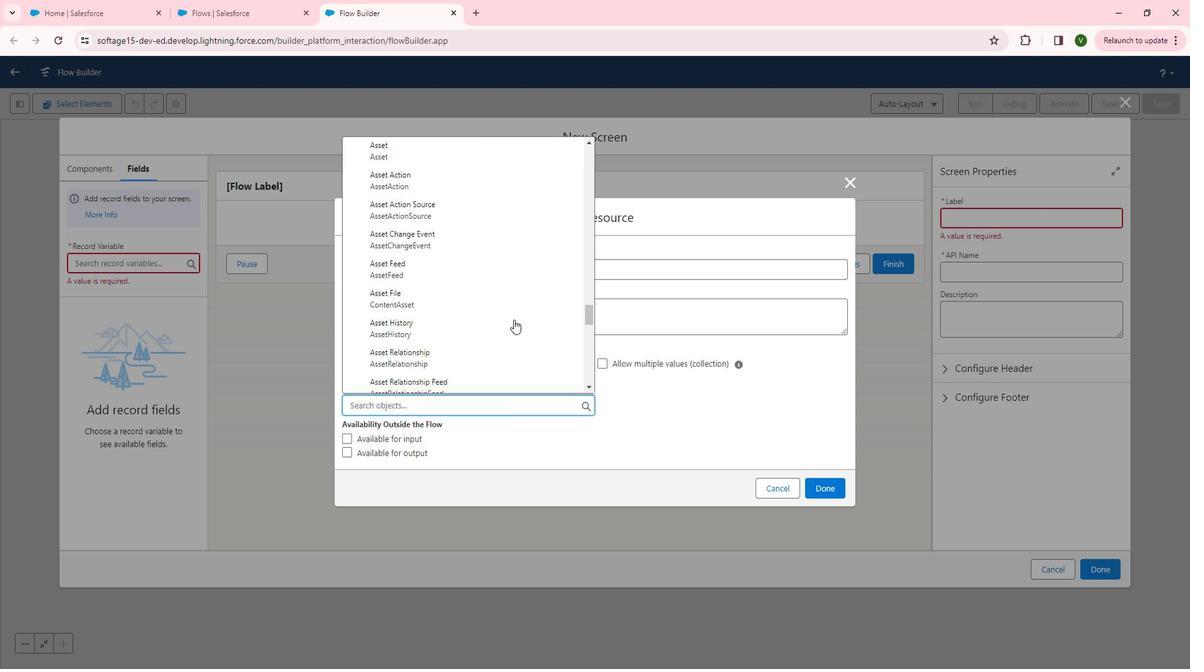 
Action: Mouse scrolled (530, 324) with delta (0, 0)
Screenshot: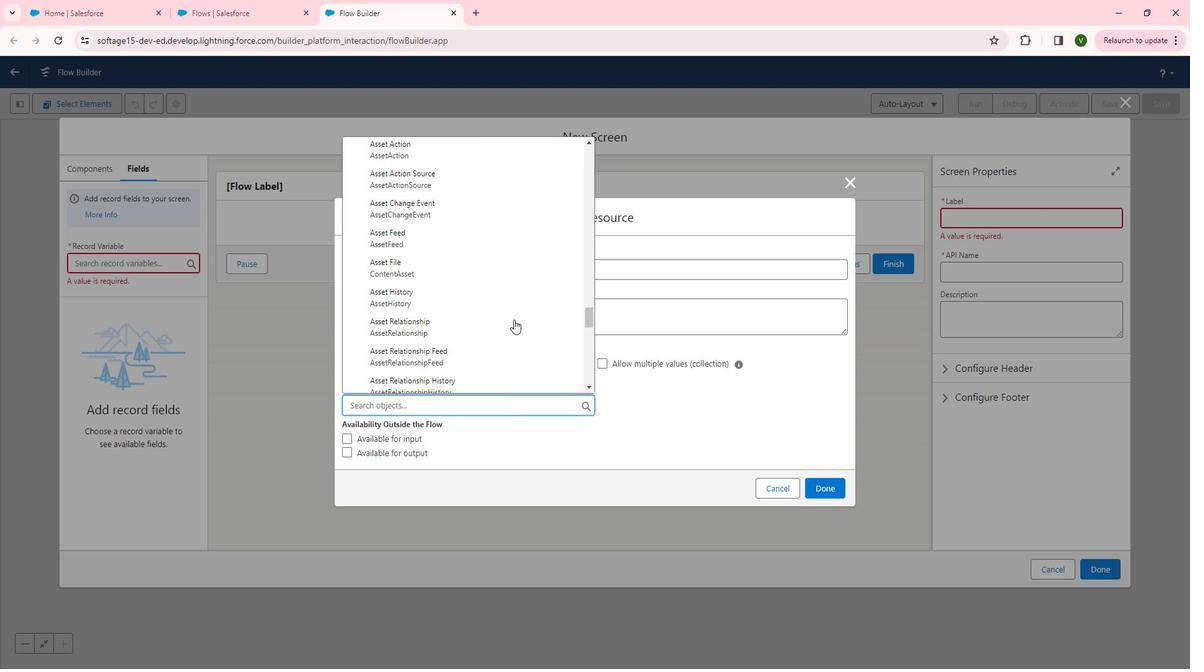 
Action: Mouse scrolled (530, 324) with delta (0, 0)
Screenshot: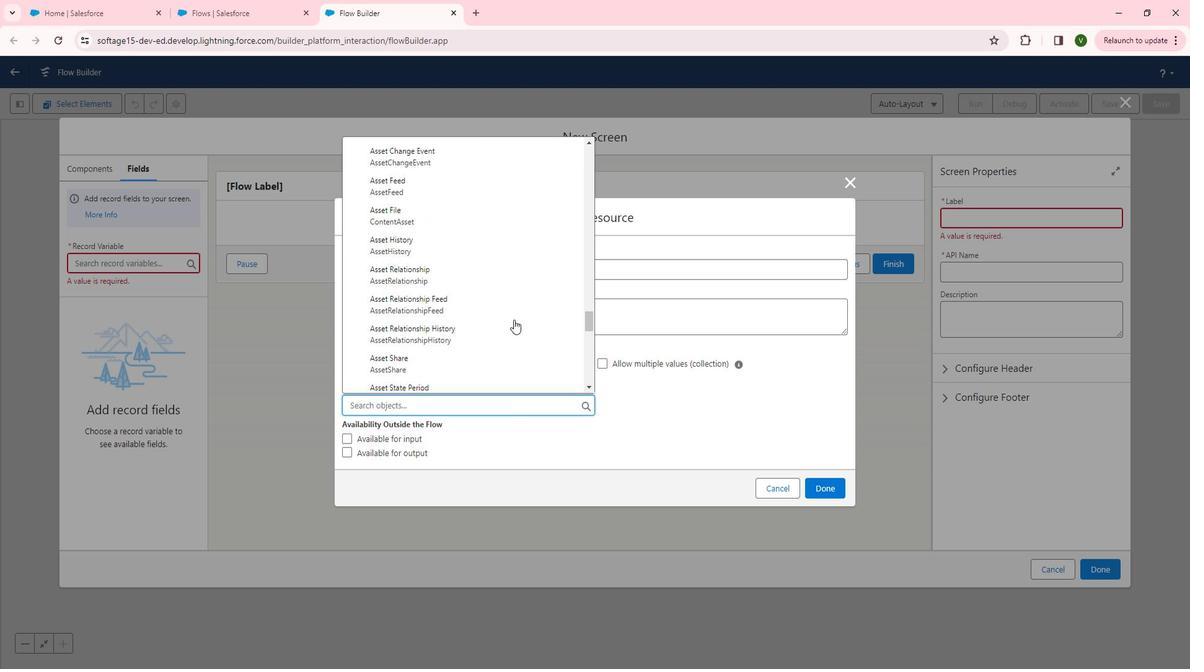 
Action: Mouse scrolled (530, 324) with delta (0, 0)
Screenshot: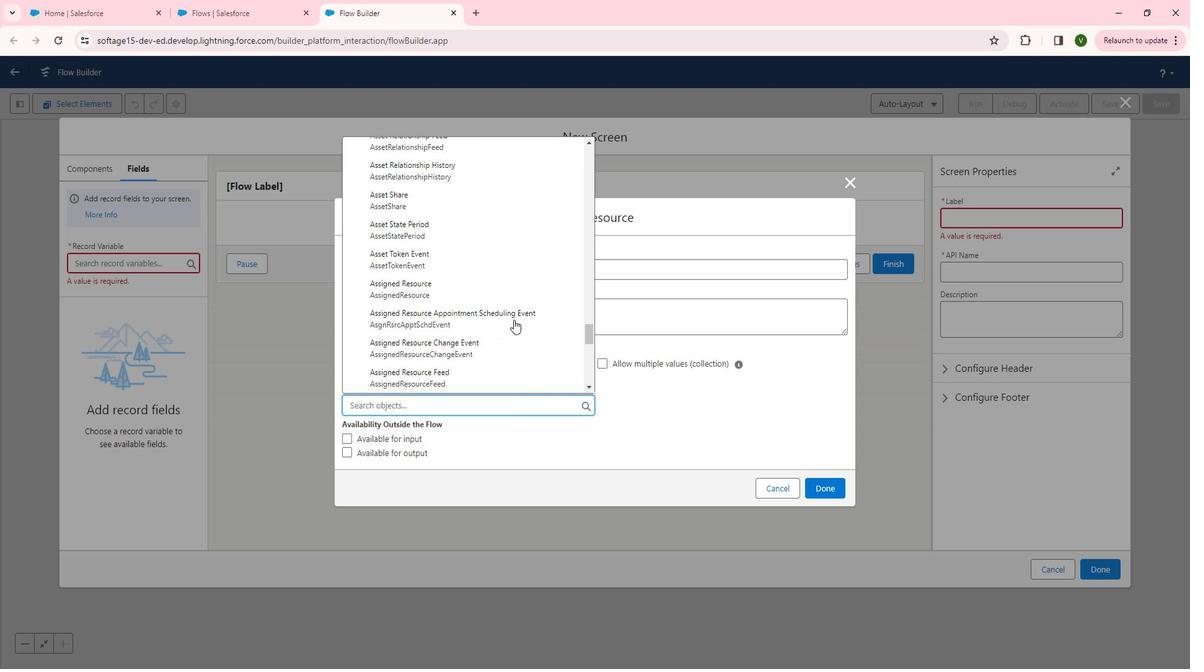 
Action: Mouse scrolled (530, 324) with delta (0, 0)
Screenshot: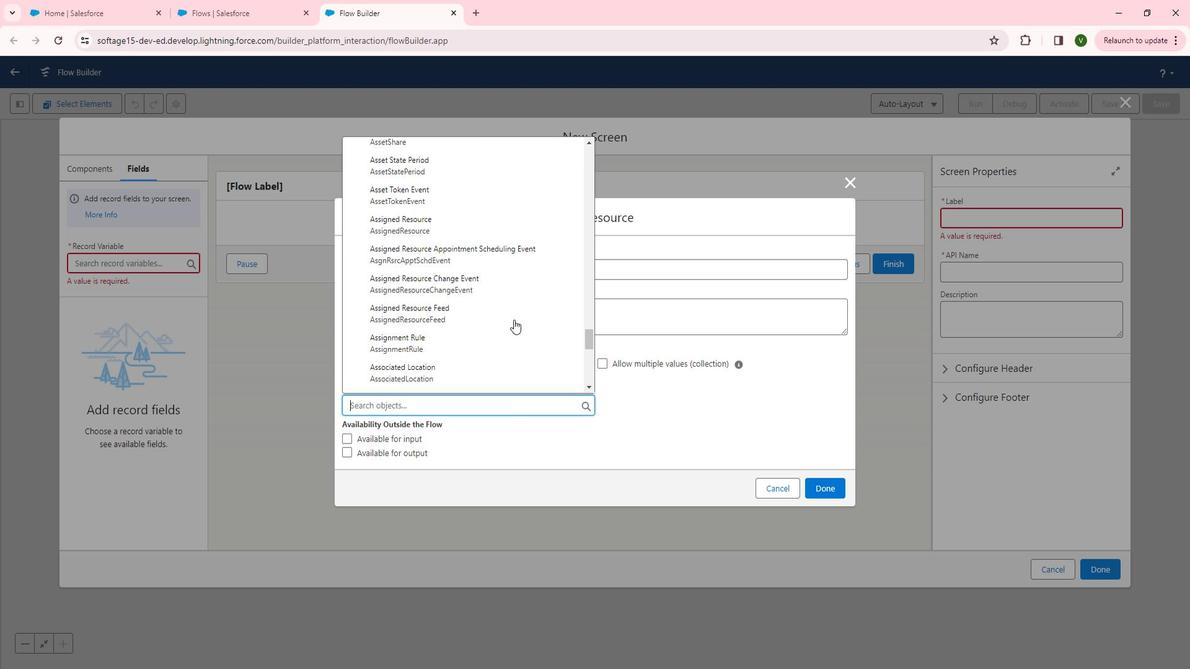 
Action: Mouse scrolled (530, 324) with delta (0, 0)
Screenshot: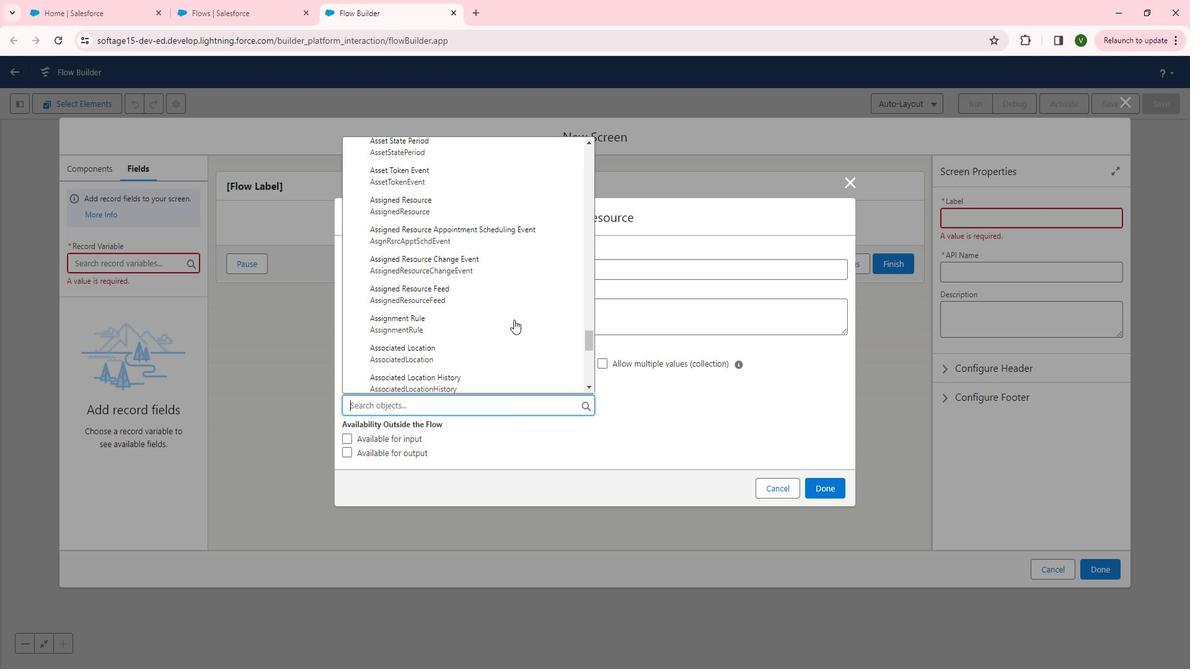 
Action: Mouse scrolled (530, 324) with delta (0, 0)
Screenshot: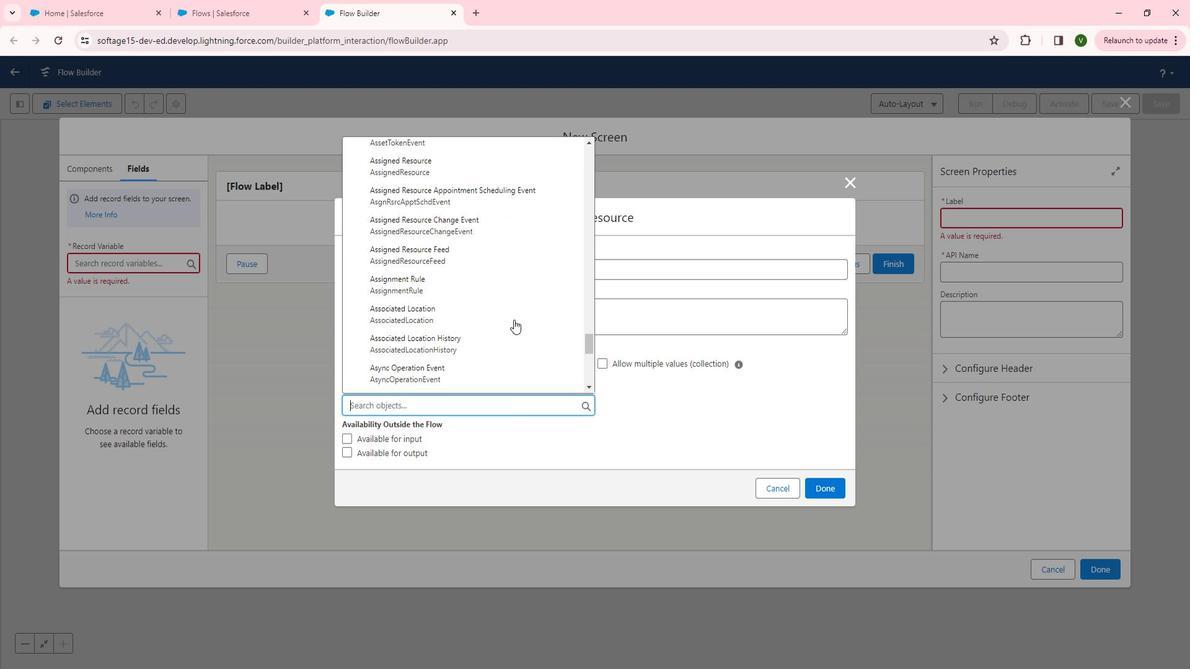 
Action: Mouse scrolled (530, 324) with delta (0, 0)
Screenshot: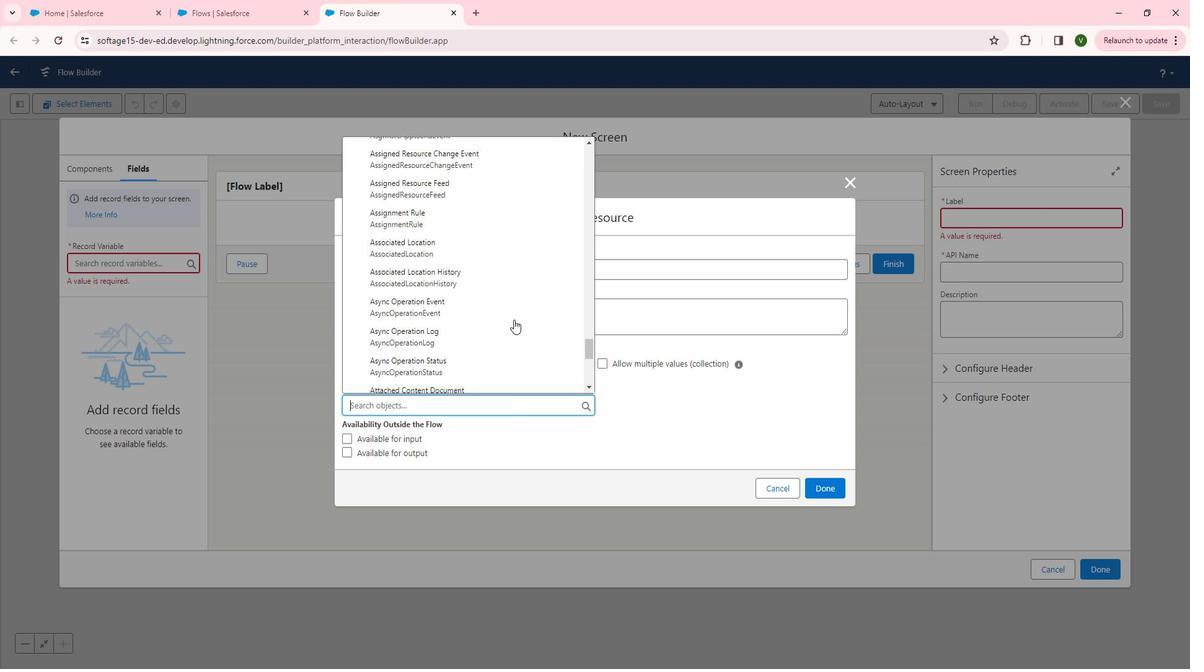 
Action: Mouse scrolled (530, 324) with delta (0, 0)
Screenshot: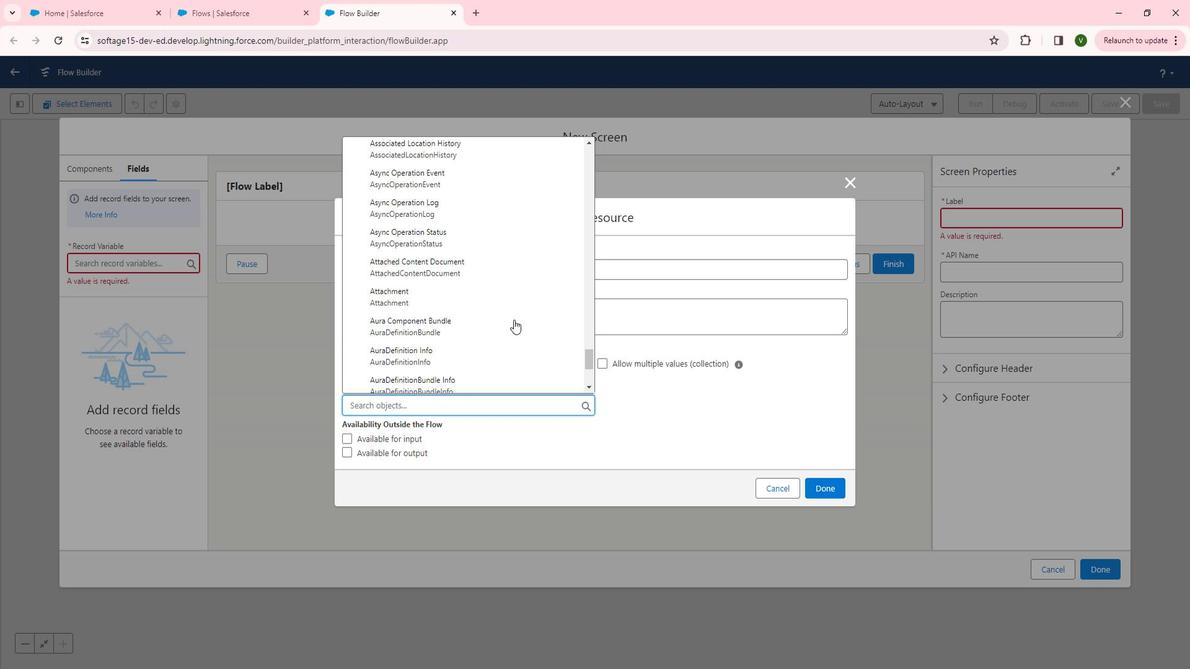 
Action: Mouse scrolled (530, 324) with delta (0, 0)
Screenshot: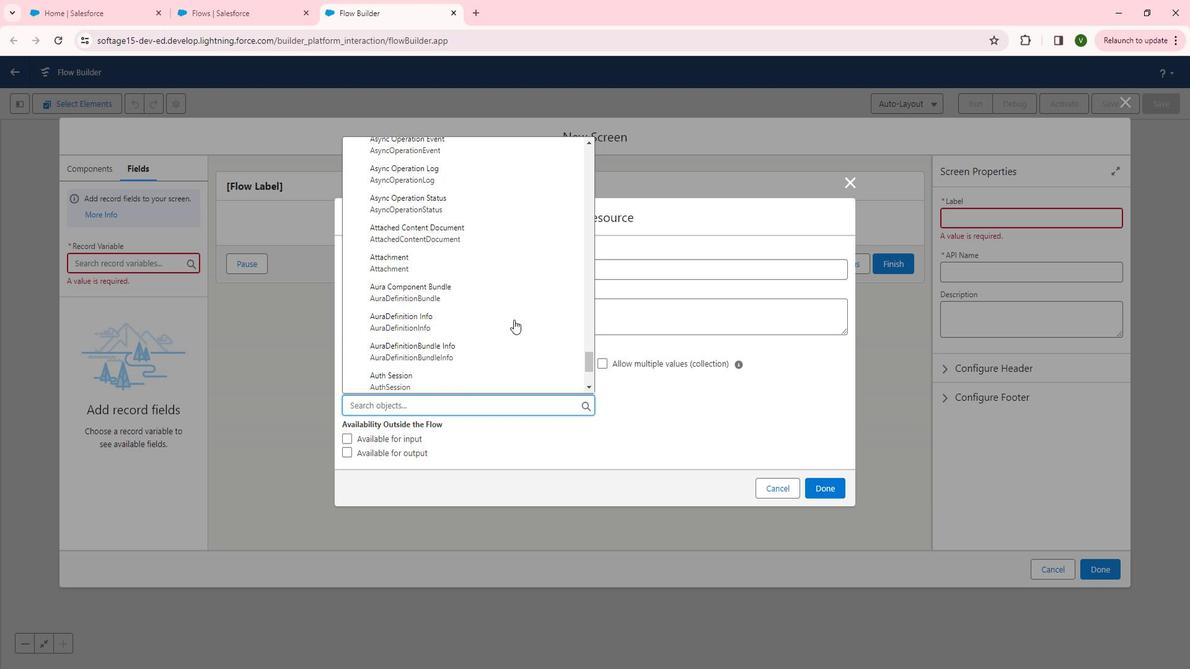 
Action: Mouse scrolled (530, 324) with delta (0, 0)
Screenshot: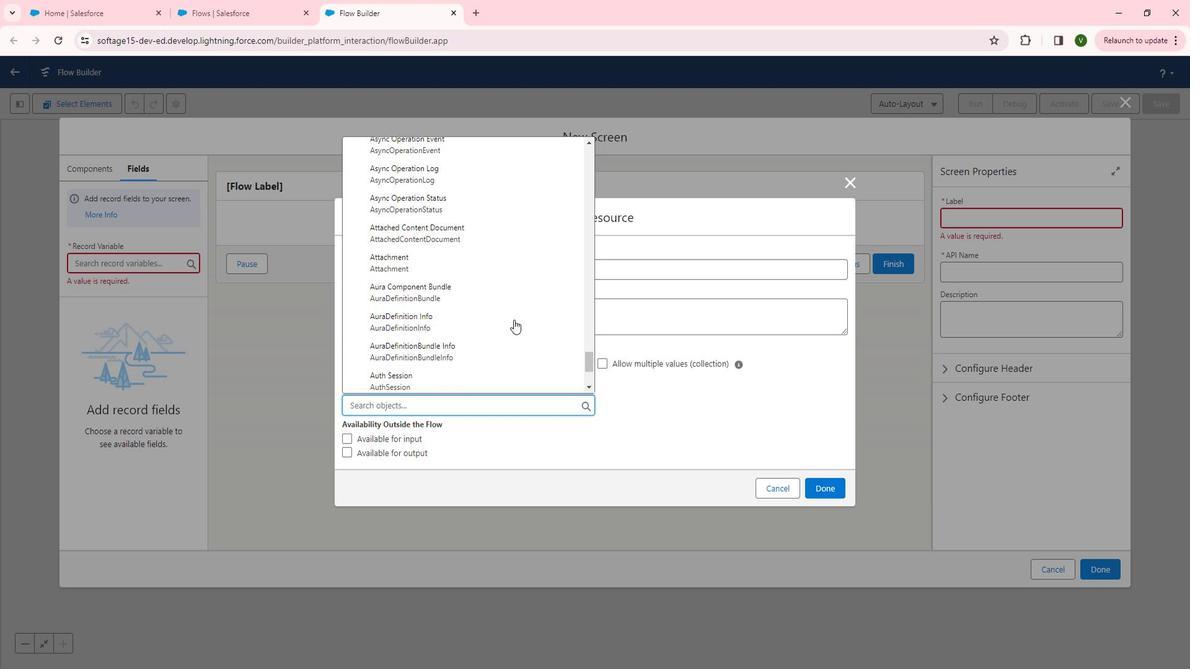 
Action: Mouse scrolled (530, 324) with delta (0, 0)
Screenshot: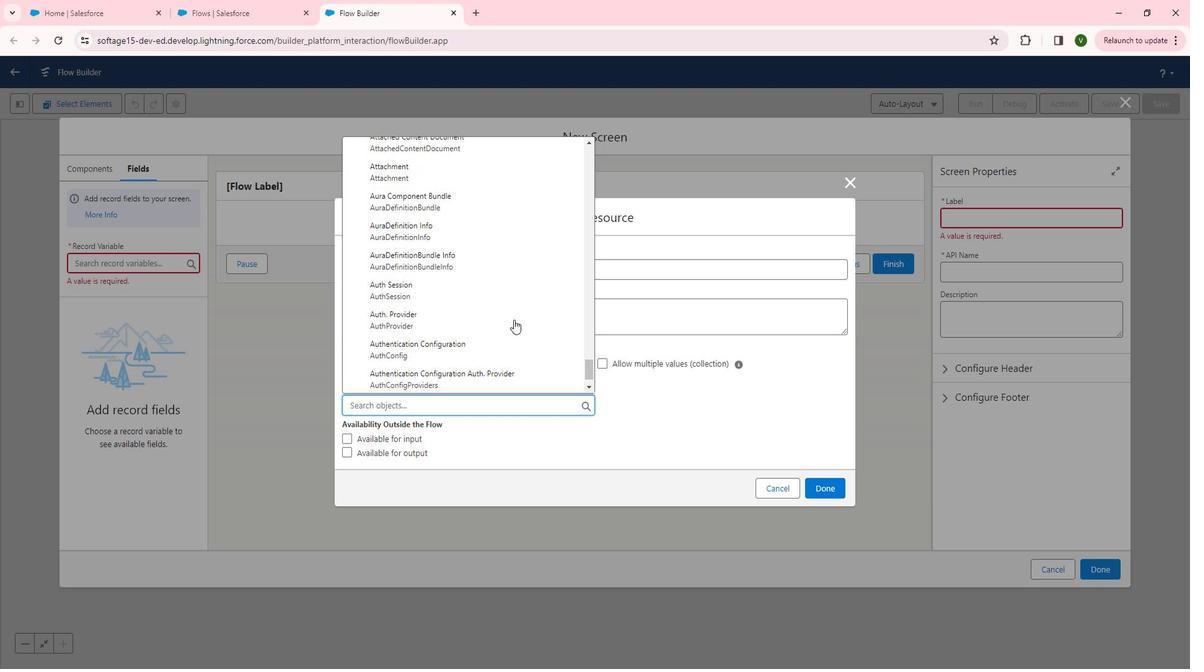 
Action: Mouse scrolled (530, 324) with delta (0, 0)
Screenshot: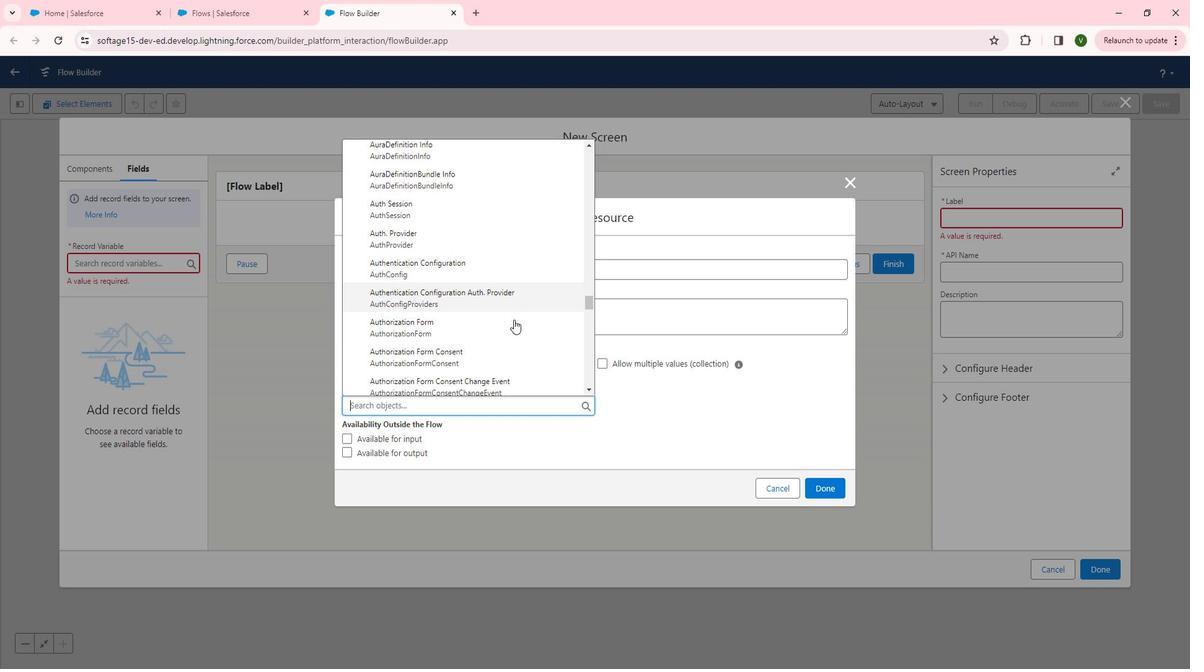 
Action: Mouse scrolled (530, 324) with delta (0, 0)
Screenshot: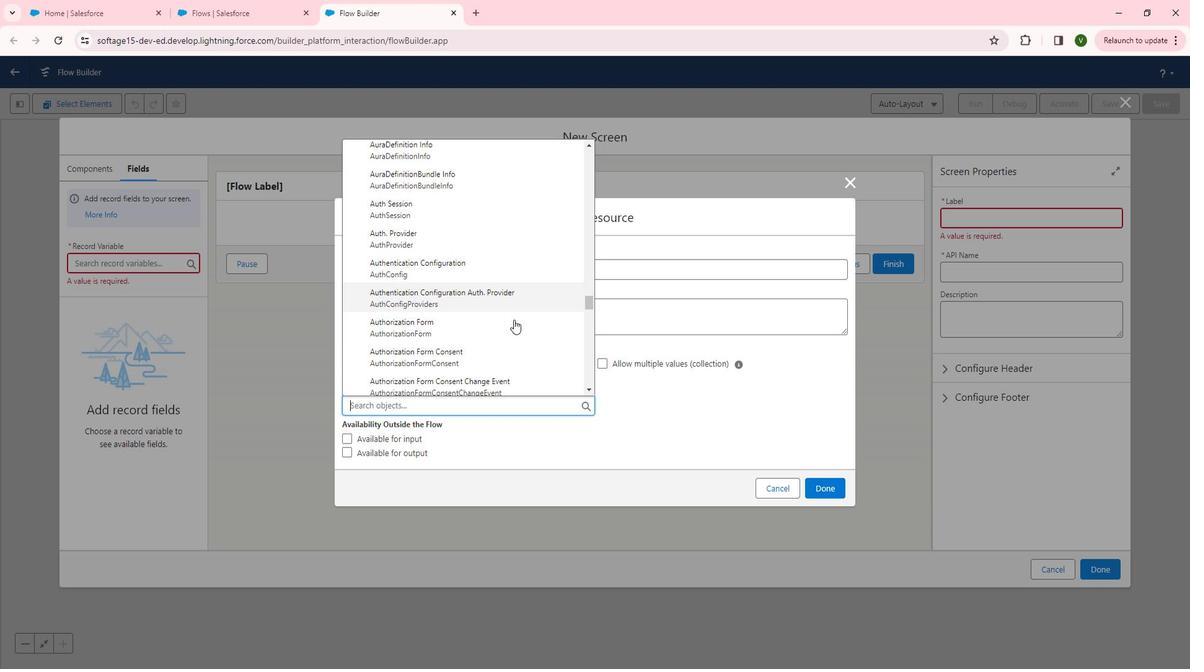 
Action: Mouse scrolled (530, 324) with delta (0, 0)
Screenshot: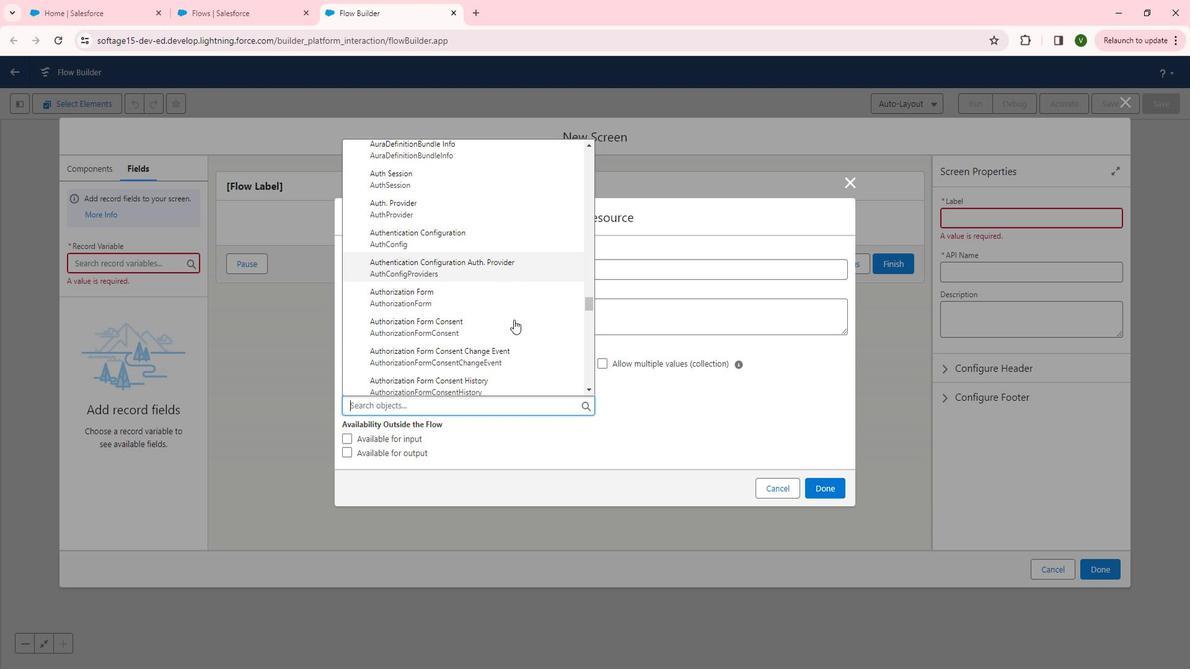 
Action: Mouse scrolled (530, 324) with delta (0, 0)
Screenshot: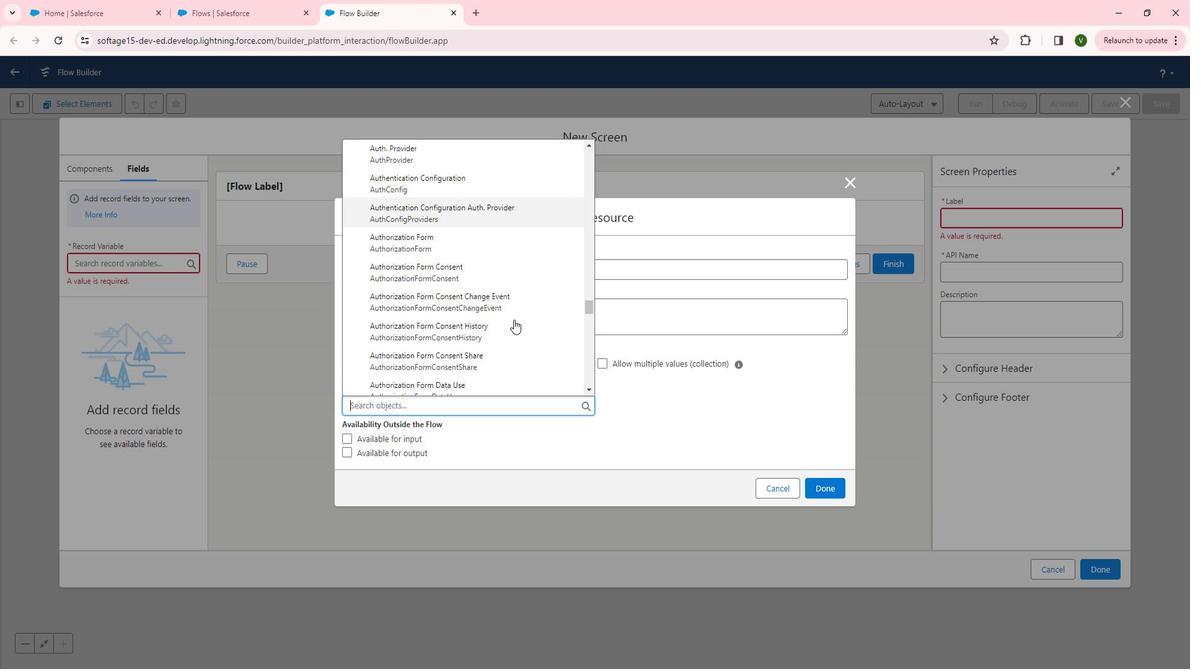 
Action: Mouse scrolled (530, 324) with delta (0, 0)
Screenshot: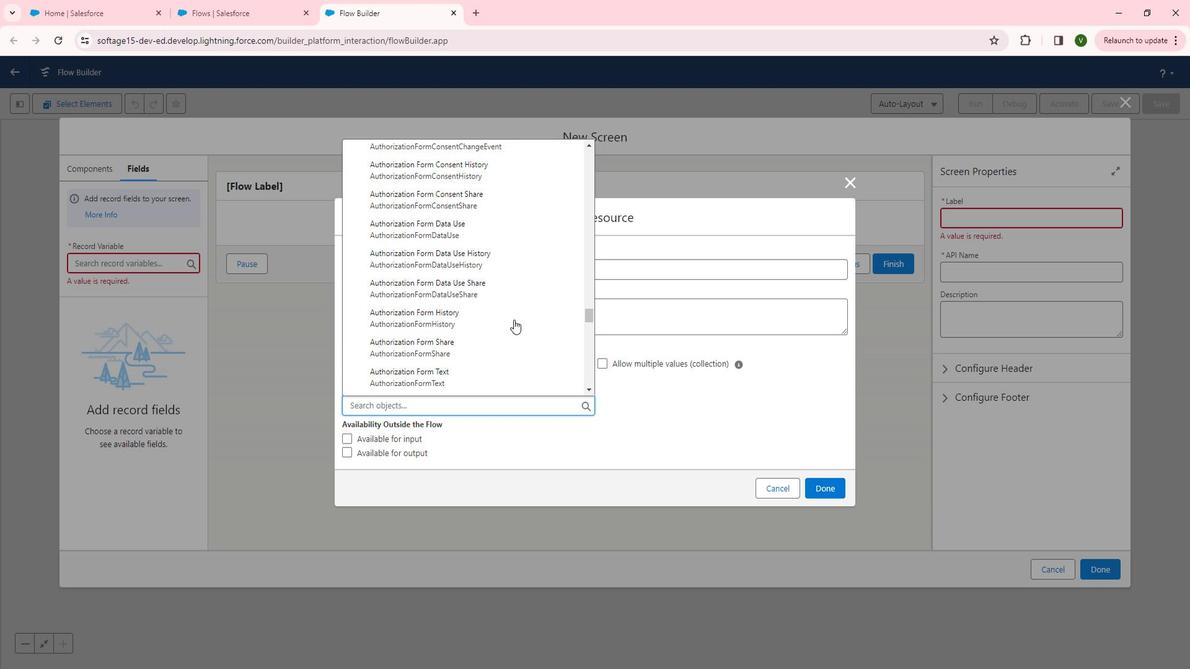 
Action: Mouse scrolled (530, 324) with delta (0, 0)
Screenshot: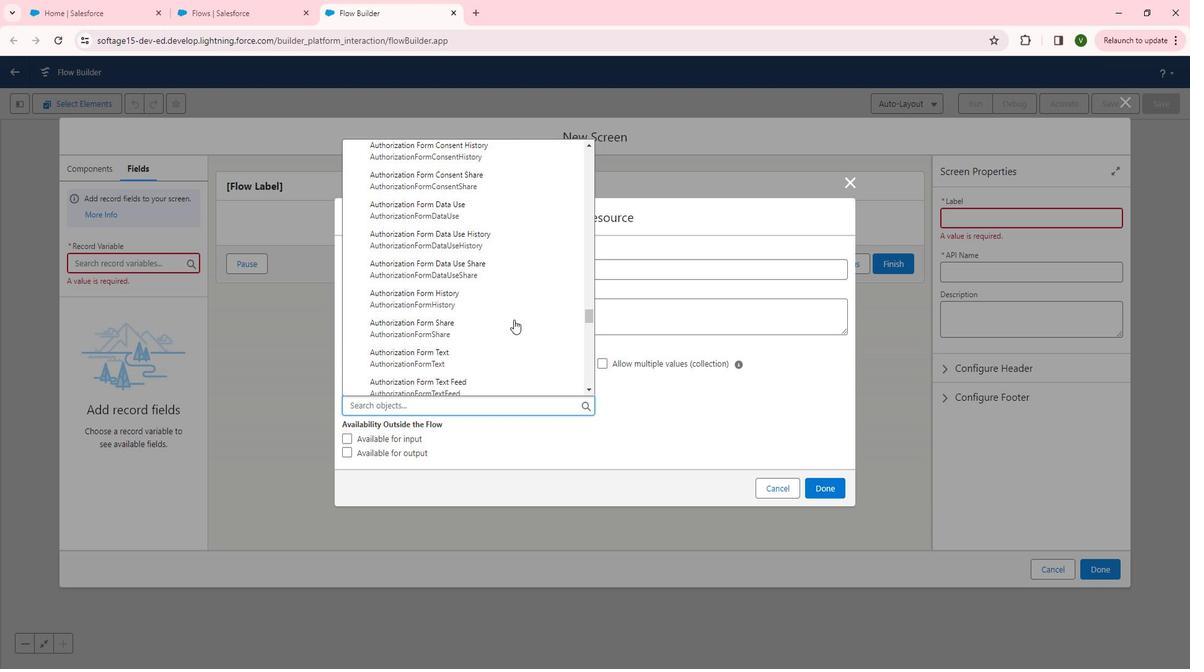 
Action: Mouse scrolled (530, 324) with delta (0, 0)
Screenshot: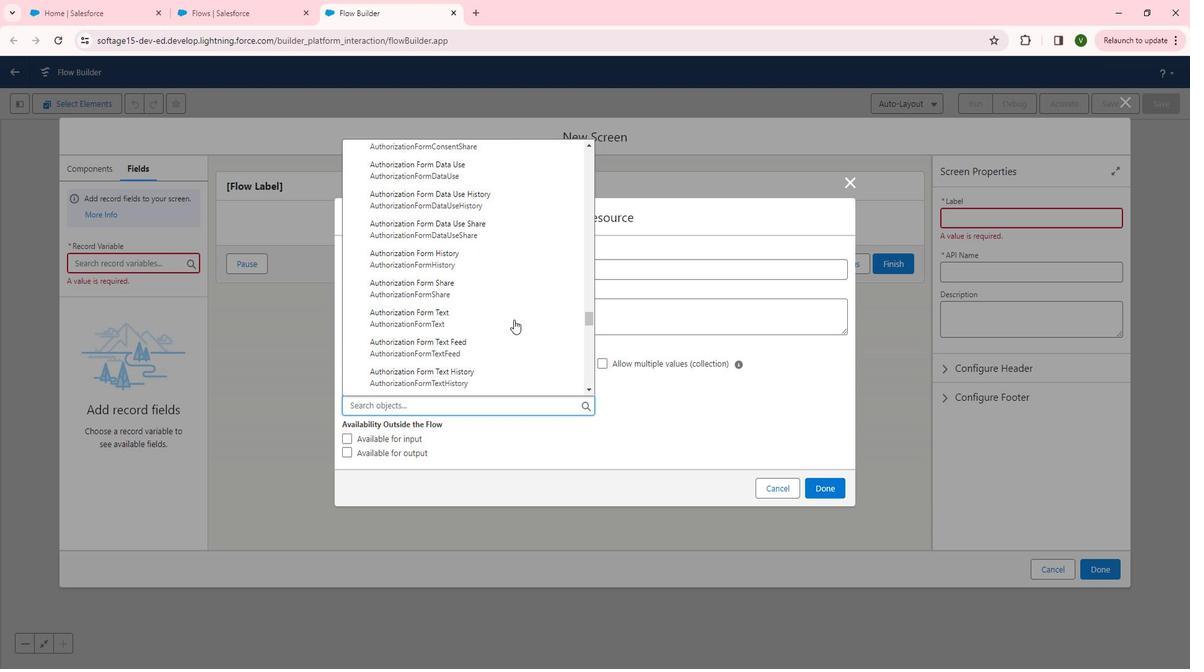 
Action: Mouse scrolled (530, 324) with delta (0, 0)
Screenshot: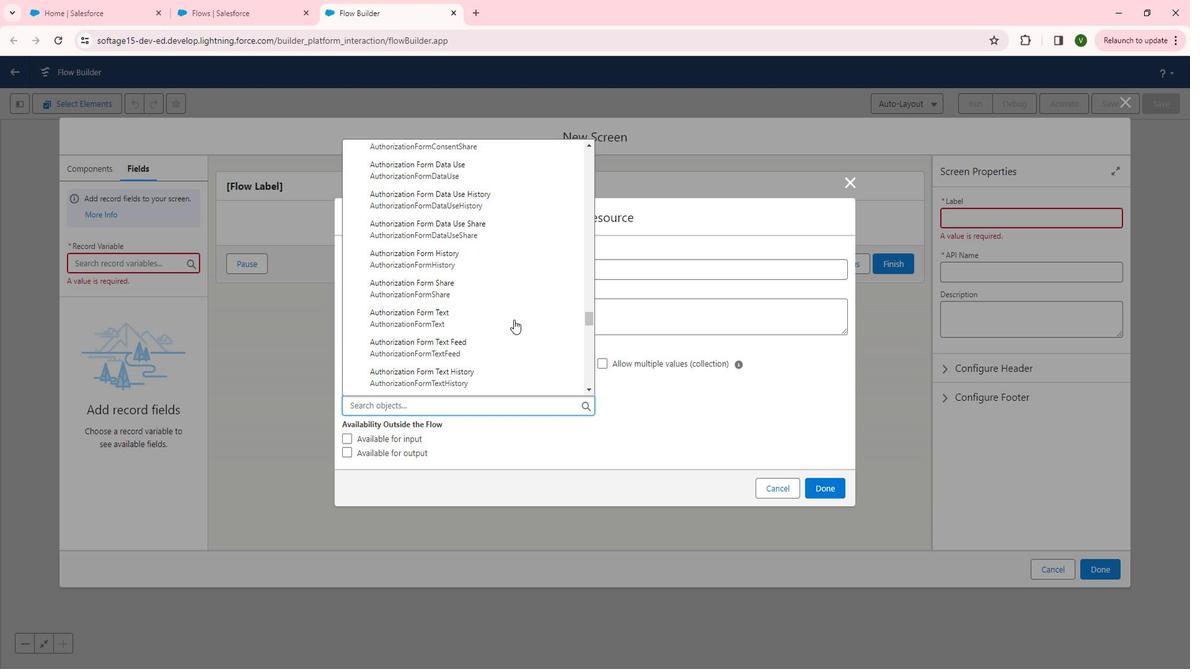 
Action: Mouse scrolled (530, 324) with delta (0, 0)
Screenshot: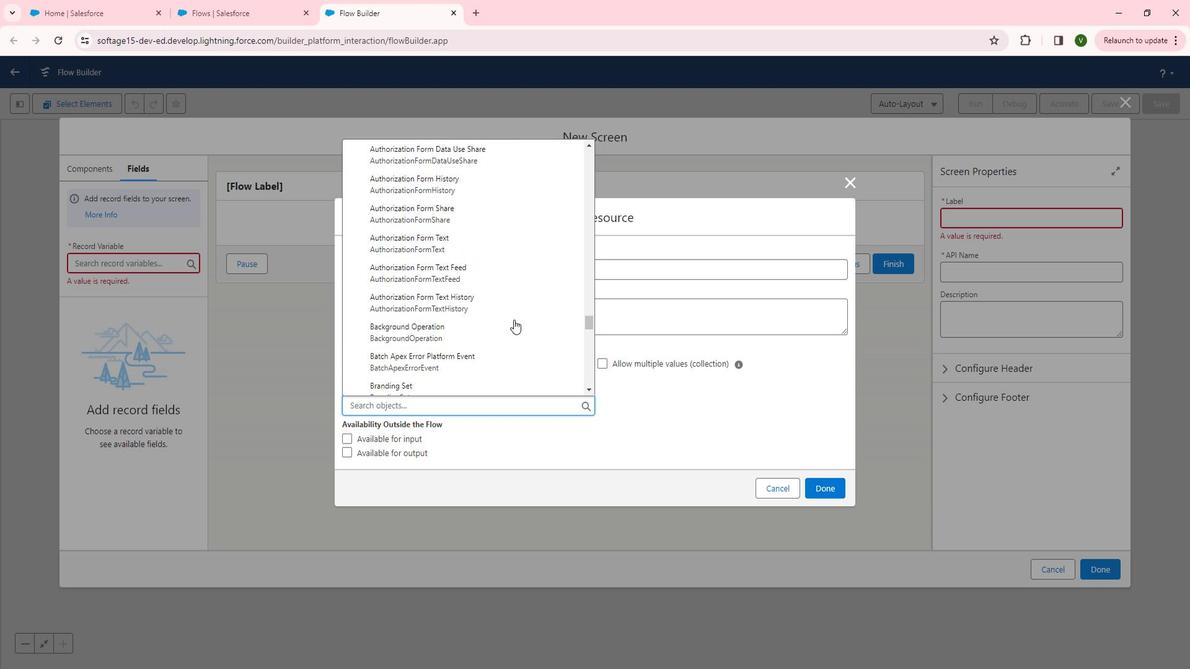 
Action: Mouse scrolled (530, 324) with delta (0, 0)
Screenshot: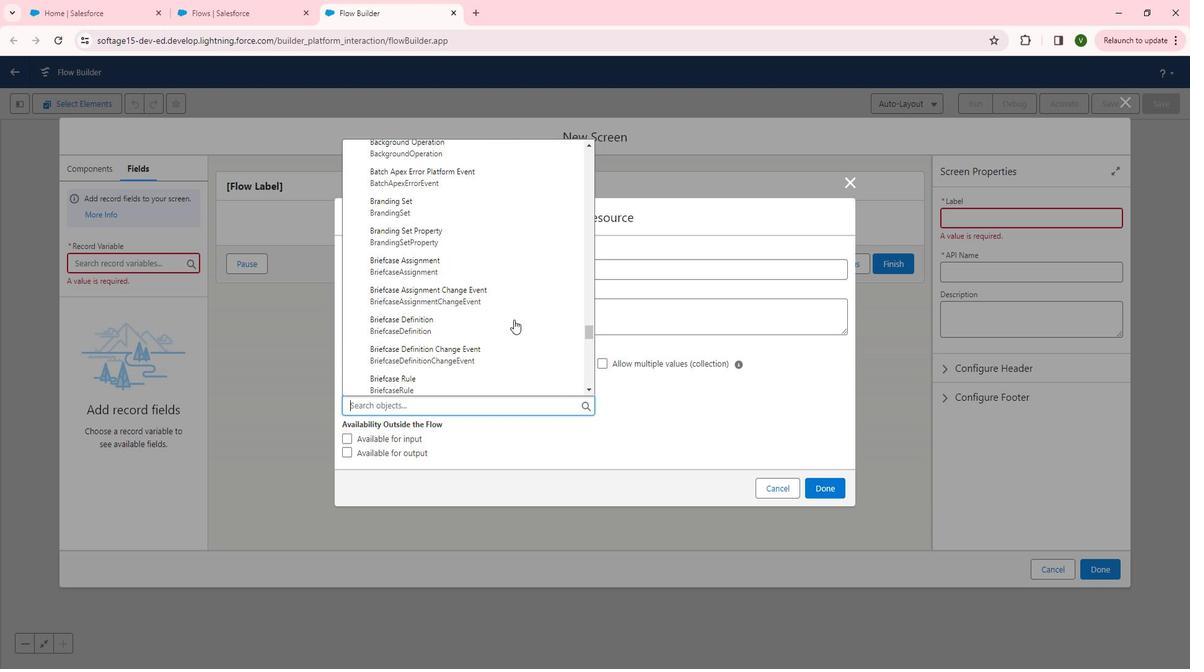 
Action: Mouse scrolled (530, 324) with delta (0, 0)
Screenshot: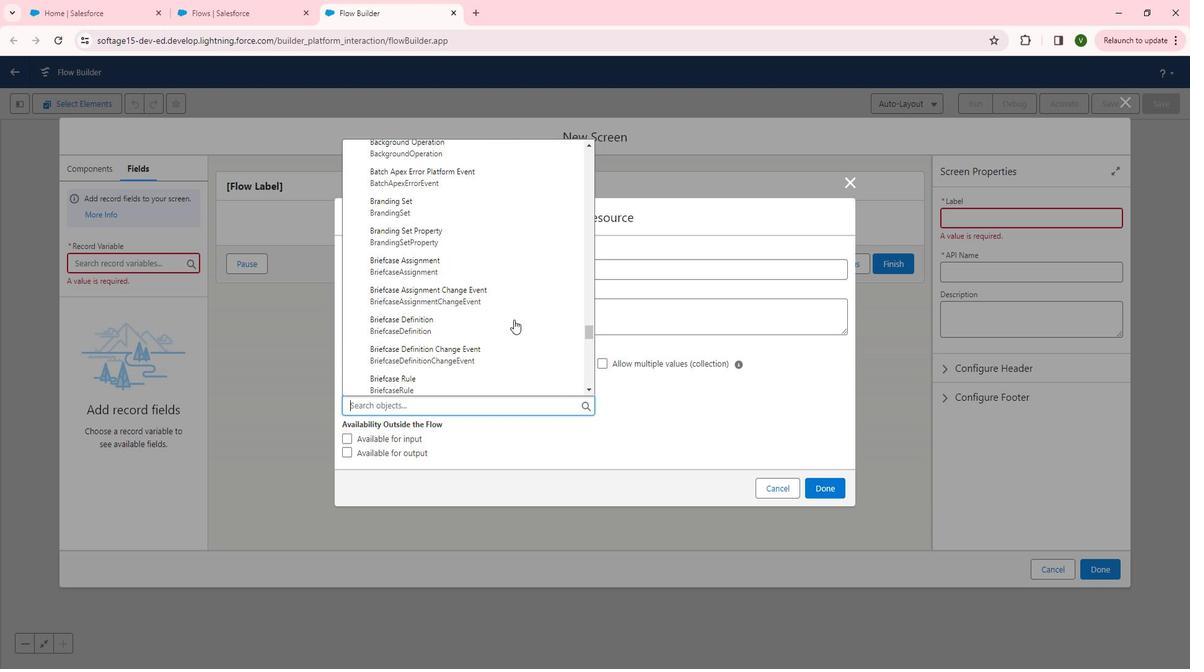 
Action: Mouse scrolled (530, 324) with delta (0, 0)
Screenshot: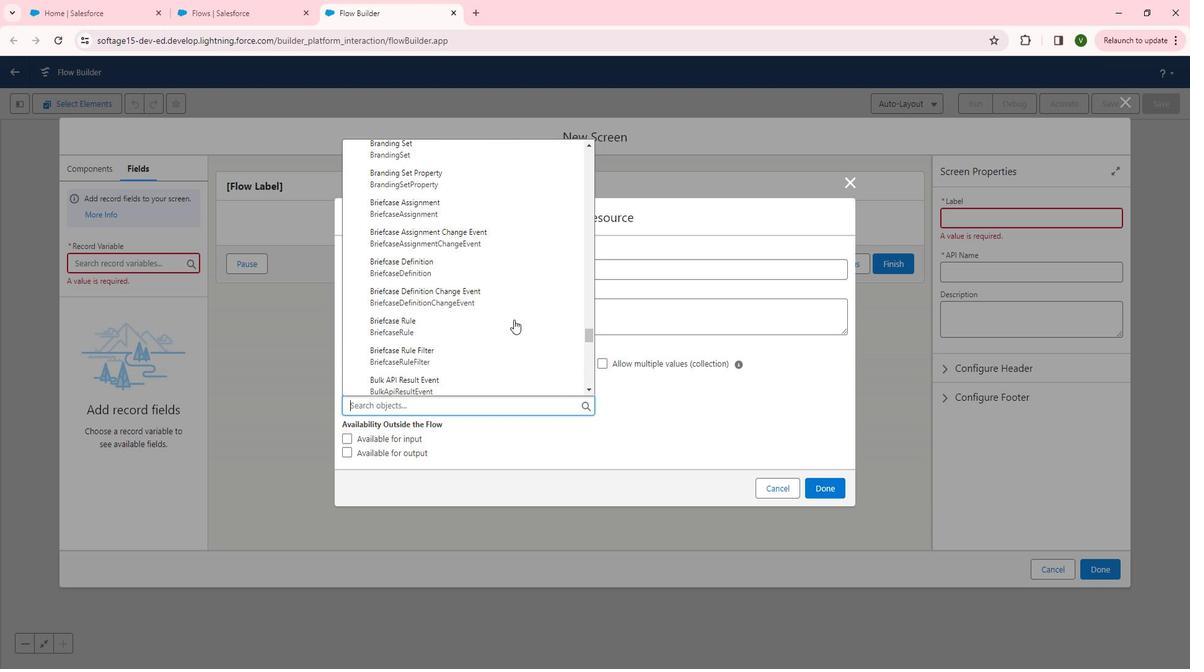 
Action: Mouse scrolled (530, 324) with delta (0, 0)
Screenshot: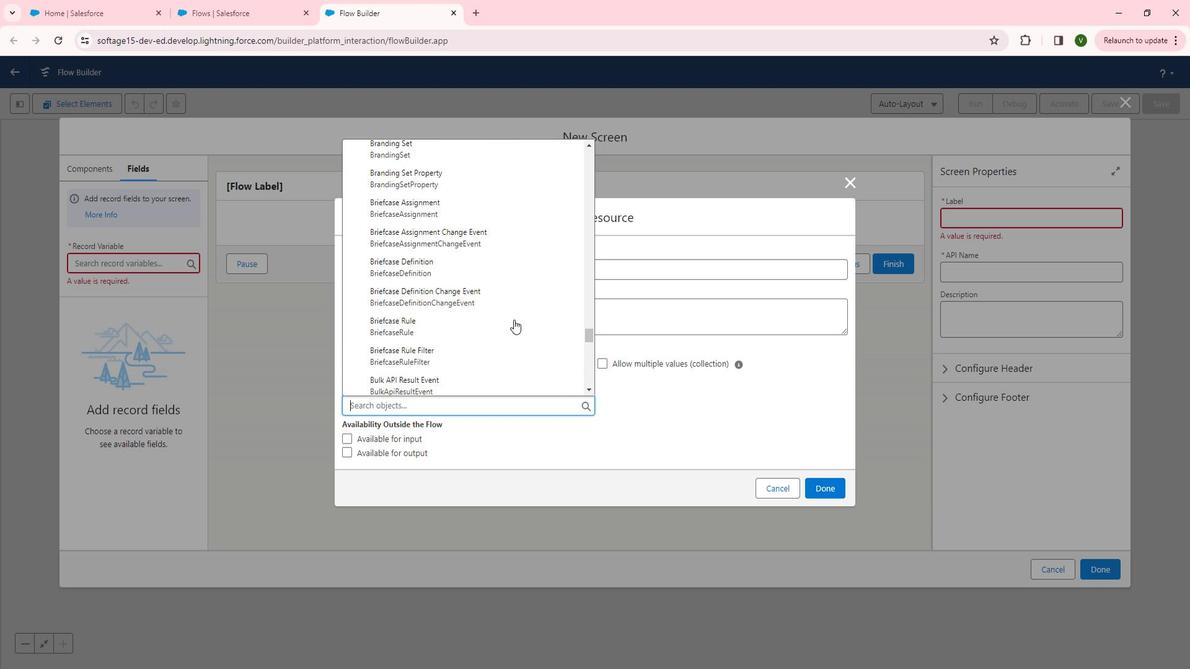 
Action: Mouse scrolled (530, 324) with delta (0, 0)
Screenshot: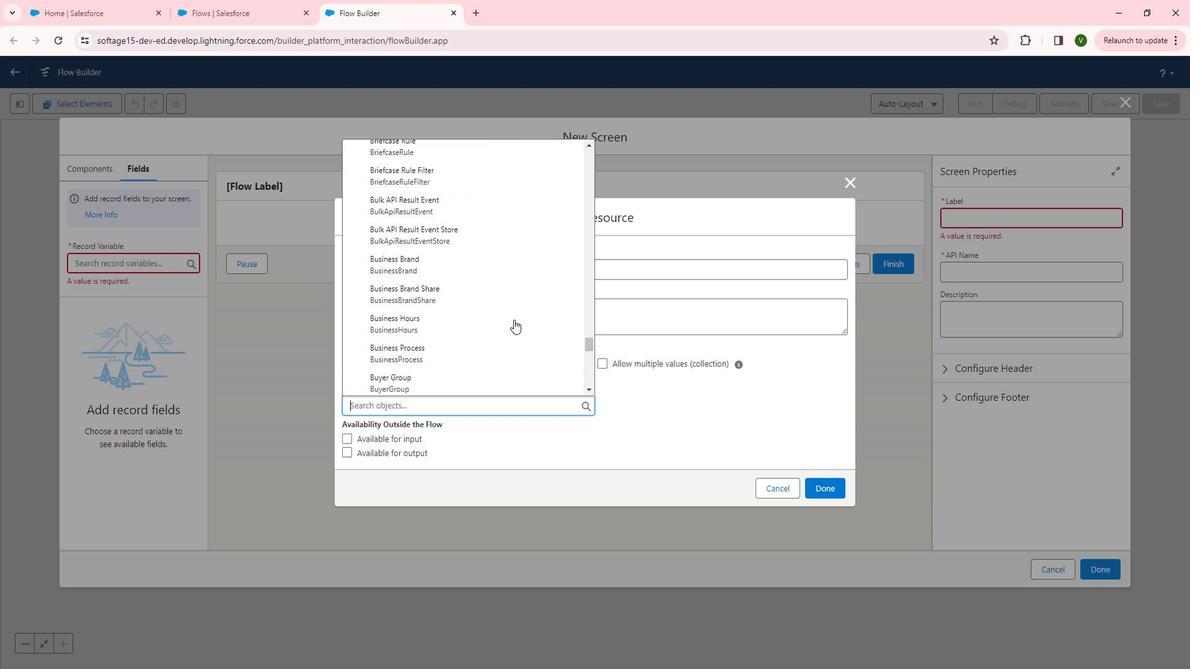 
Action: Mouse scrolled (530, 324) with delta (0, 0)
Screenshot: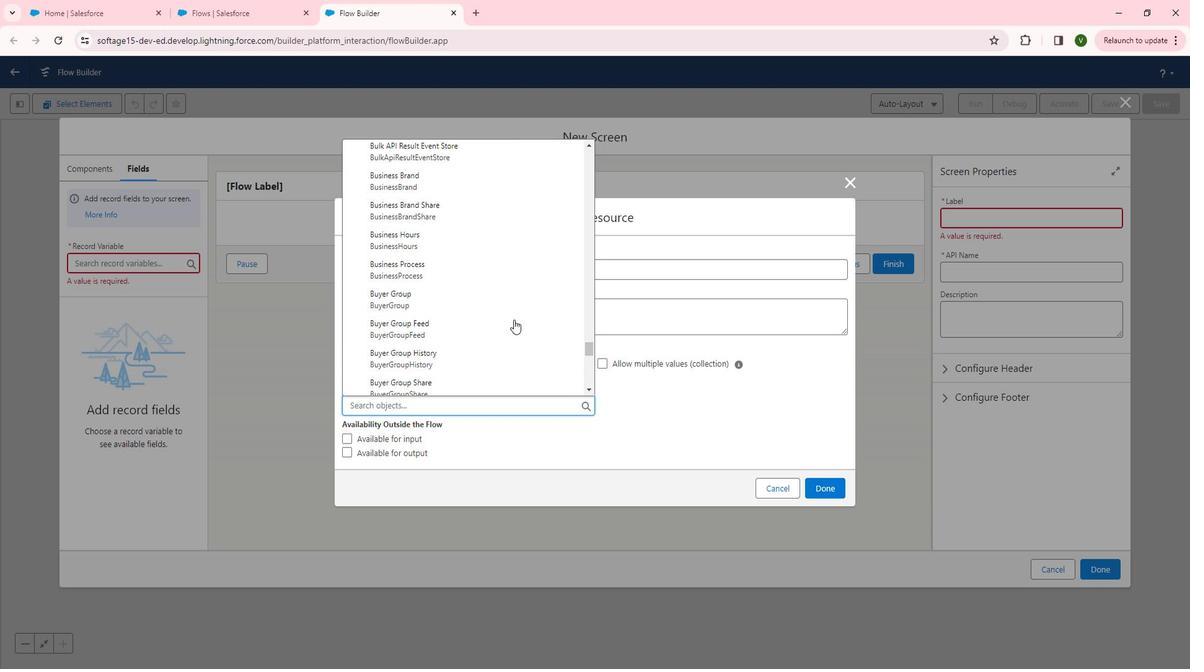 
Action: Mouse scrolled (530, 324) with delta (0, 0)
Screenshot: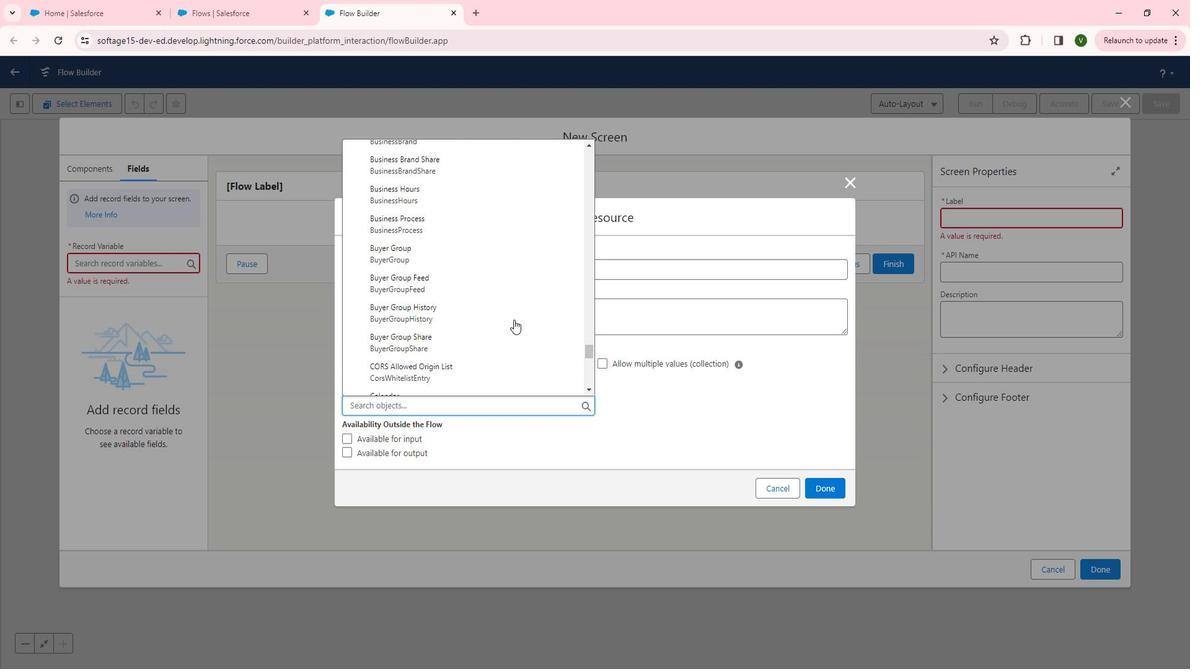 
Action: Mouse scrolled (530, 324) with delta (0, 0)
Screenshot: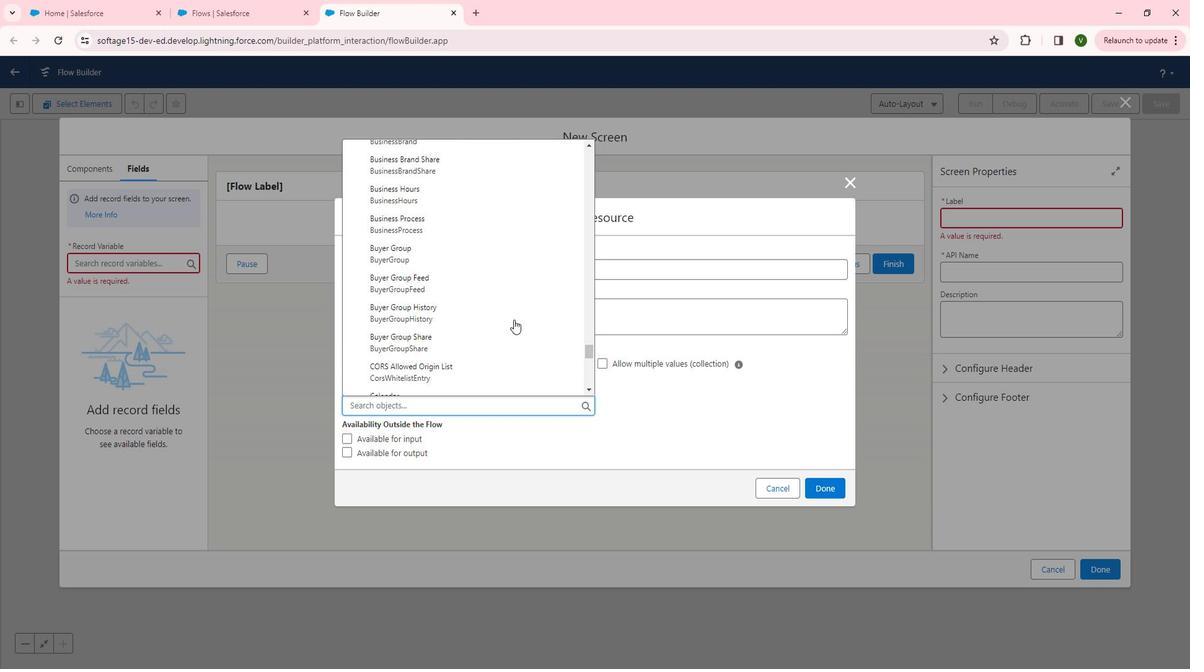 
Action: Mouse scrolled (530, 324) with delta (0, 0)
Screenshot: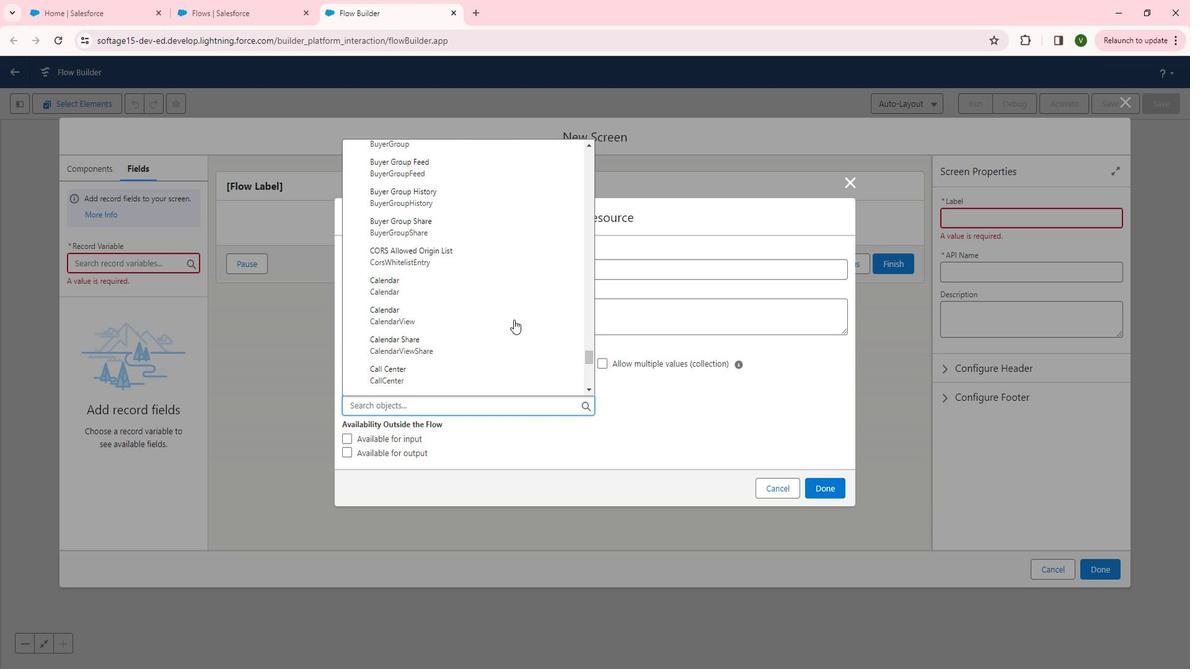 
Action: Mouse scrolled (530, 324) with delta (0, 0)
Screenshot: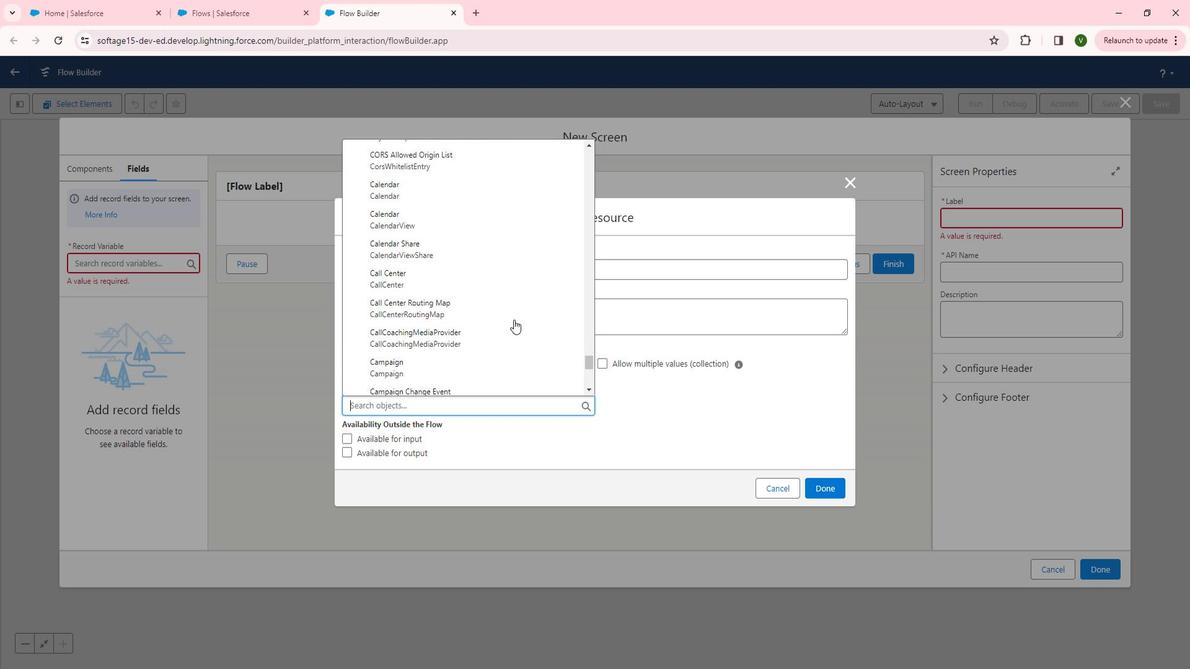 
Action: Mouse scrolled (530, 324) with delta (0, 0)
Screenshot: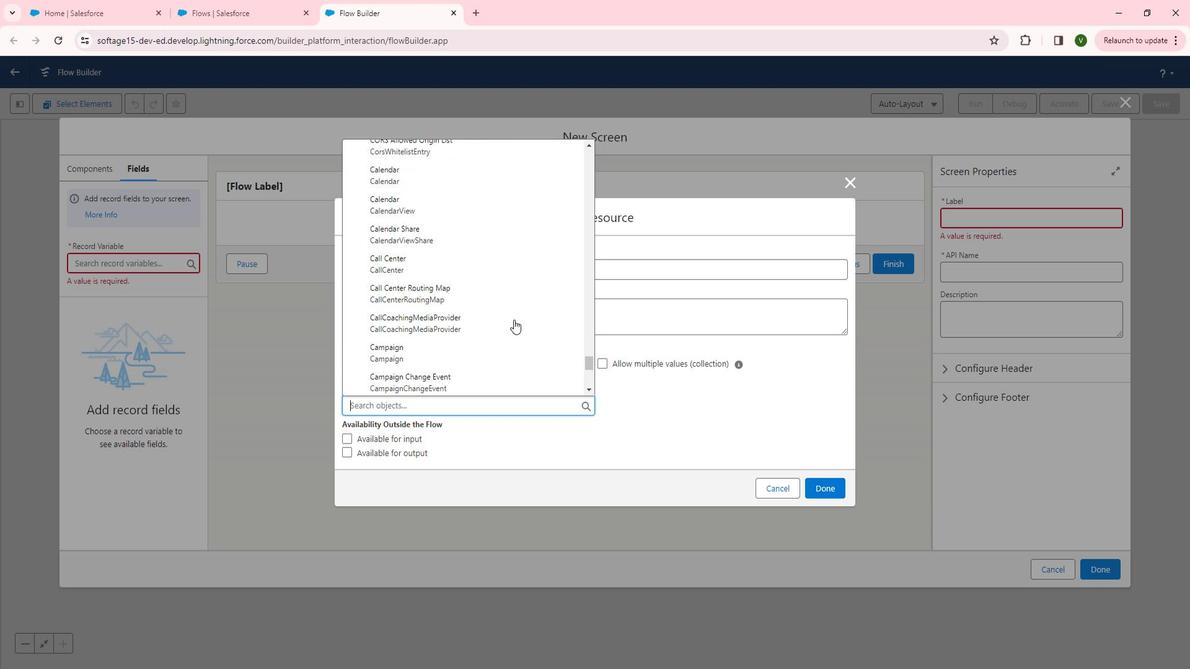 
Action: Mouse scrolled (530, 324) with delta (0, 0)
Screenshot: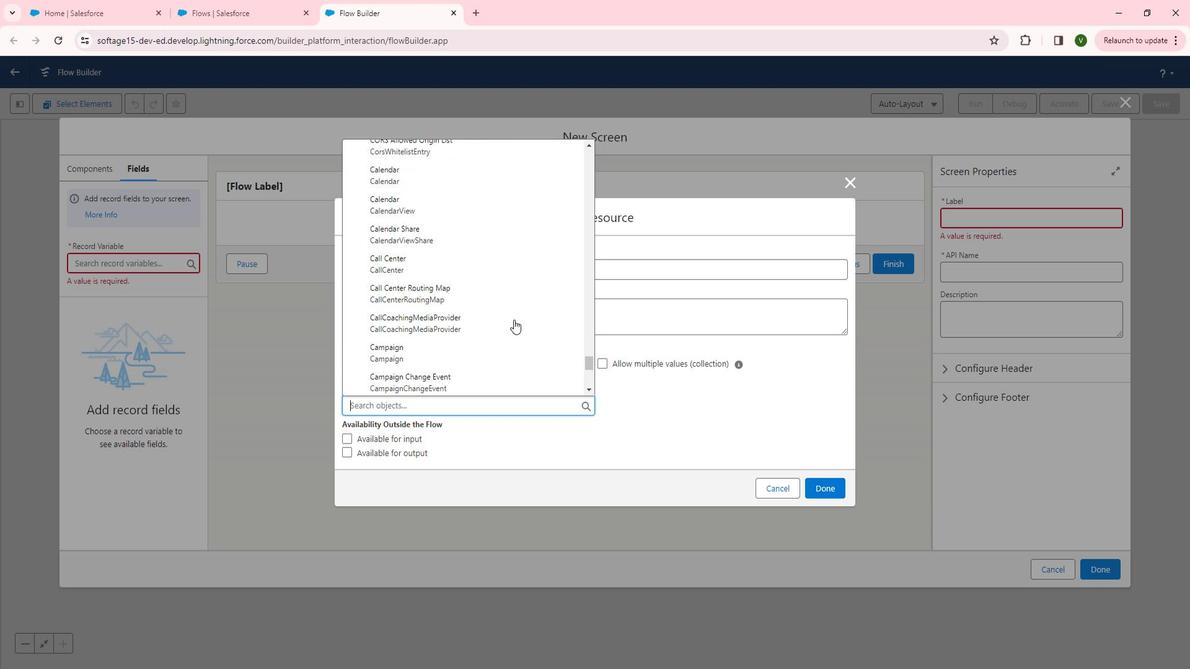
Action: Mouse scrolled (530, 324) with delta (0, 0)
Screenshot: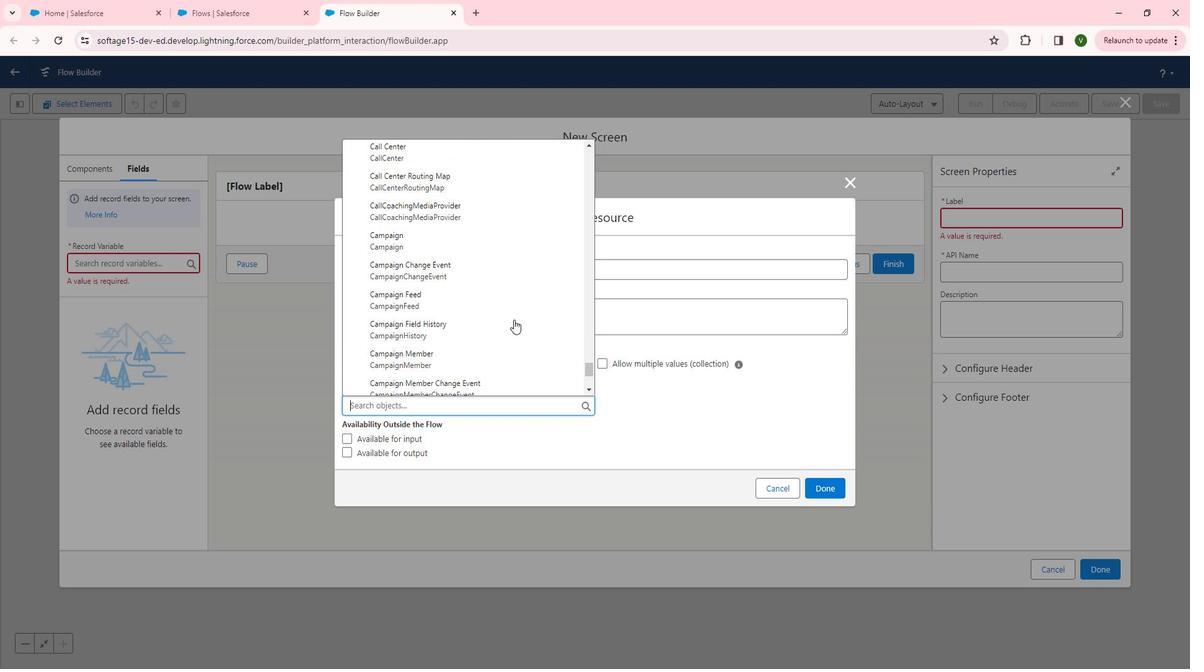
Action: Mouse scrolled (530, 324) with delta (0, 0)
Screenshot: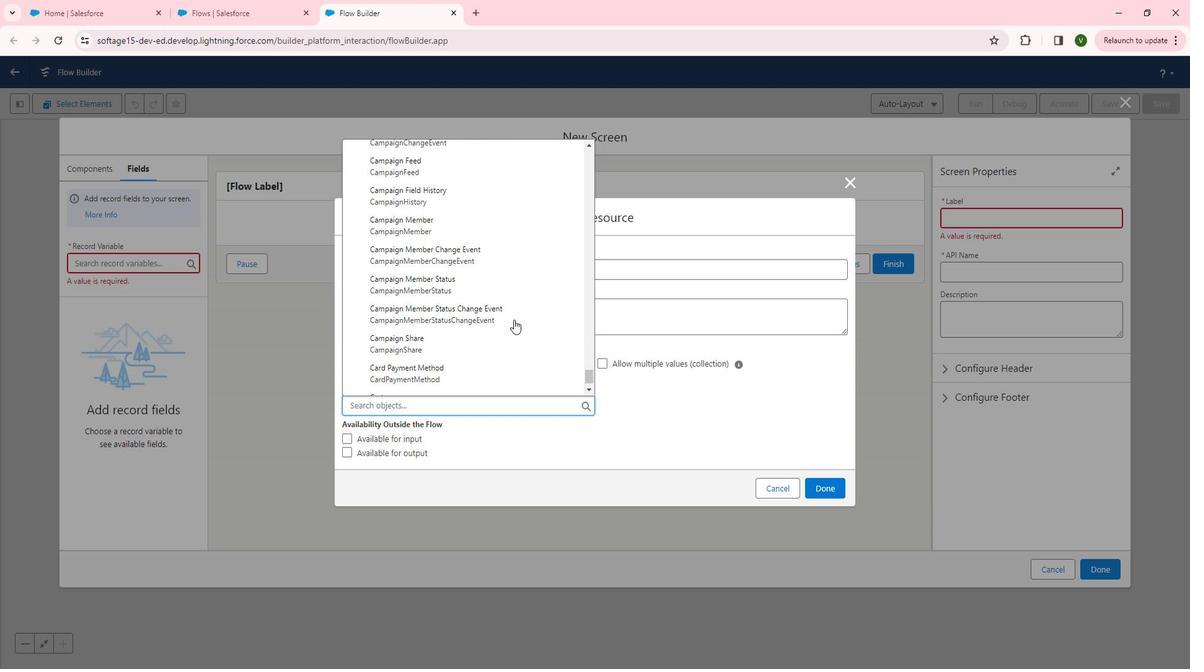 
Action: Mouse scrolled (530, 324) with delta (0, 0)
Screenshot: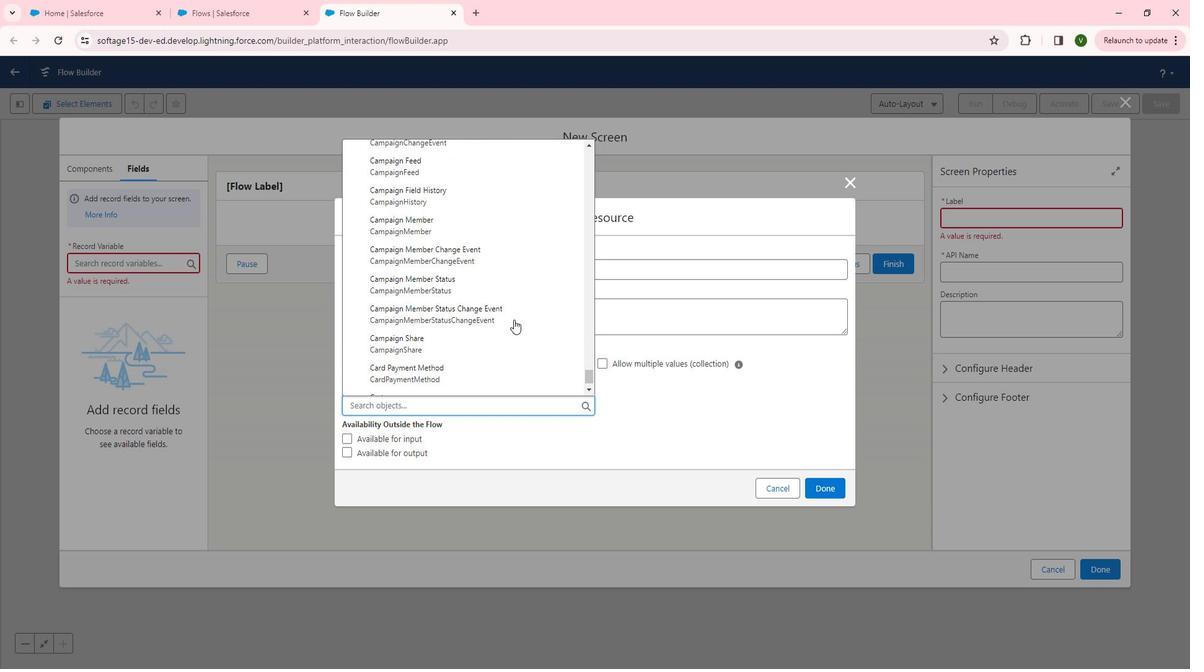 
Action: Mouse scrolled (530, 324) with delta (0, 0)
Screenshot: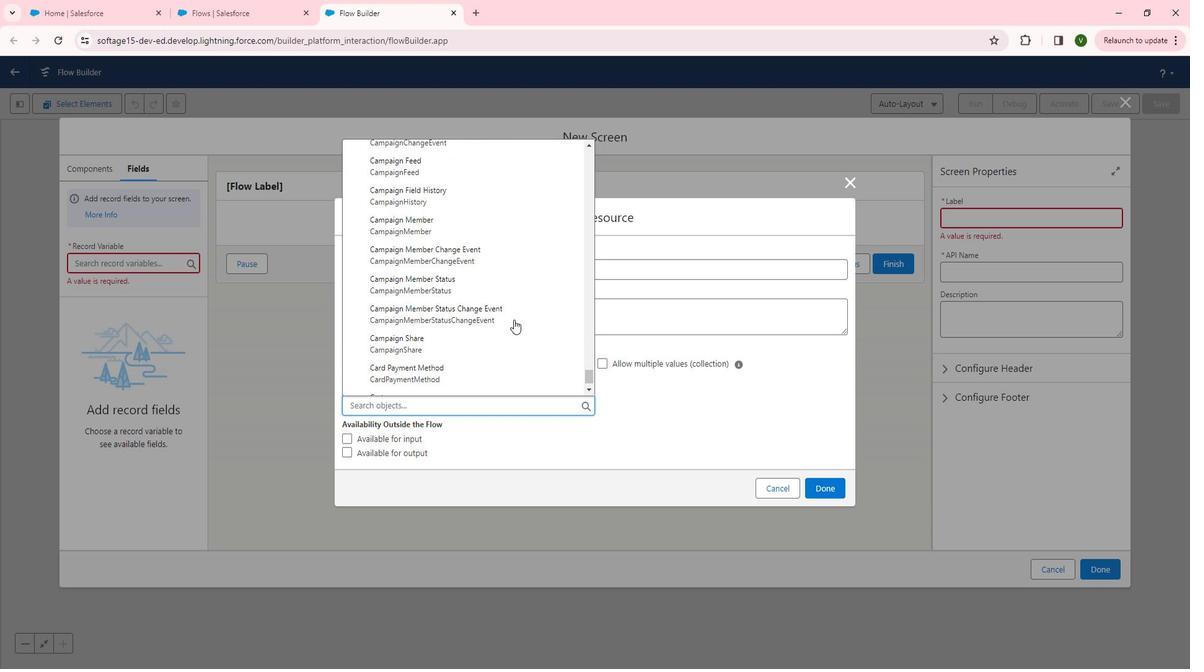 
Action: Mouse scrolled (530, 324) with delta (0, 0)
Screenshot: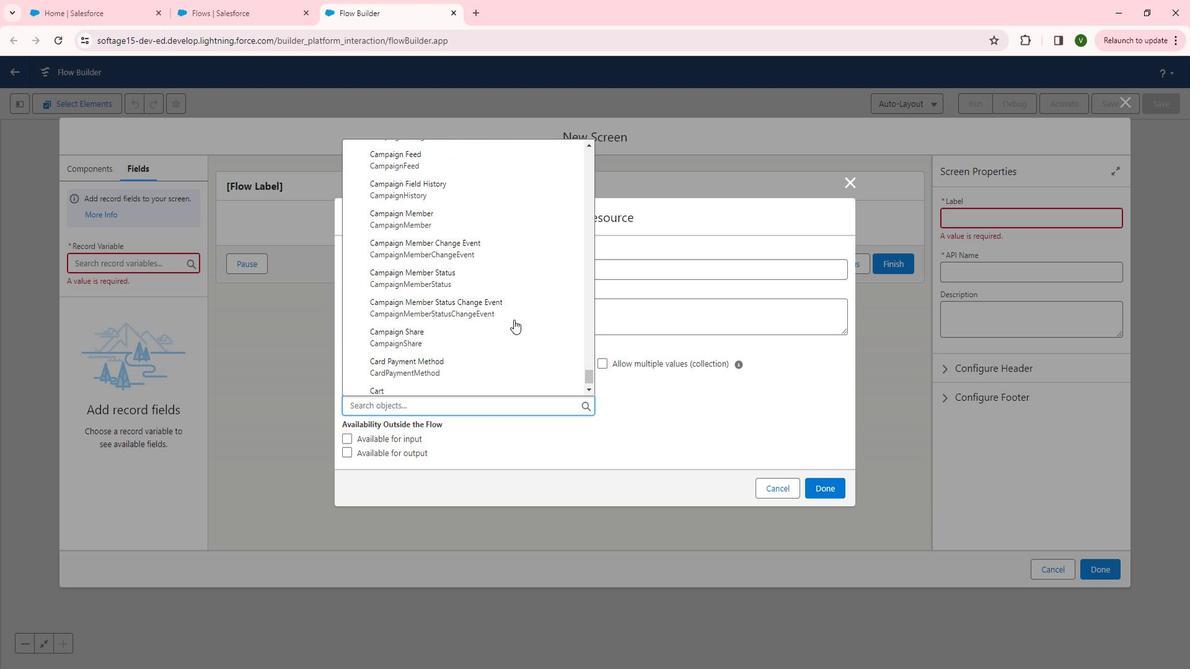 
Action: Mouse scrolled (530, 324) with delta (0, 0)
Screenshot: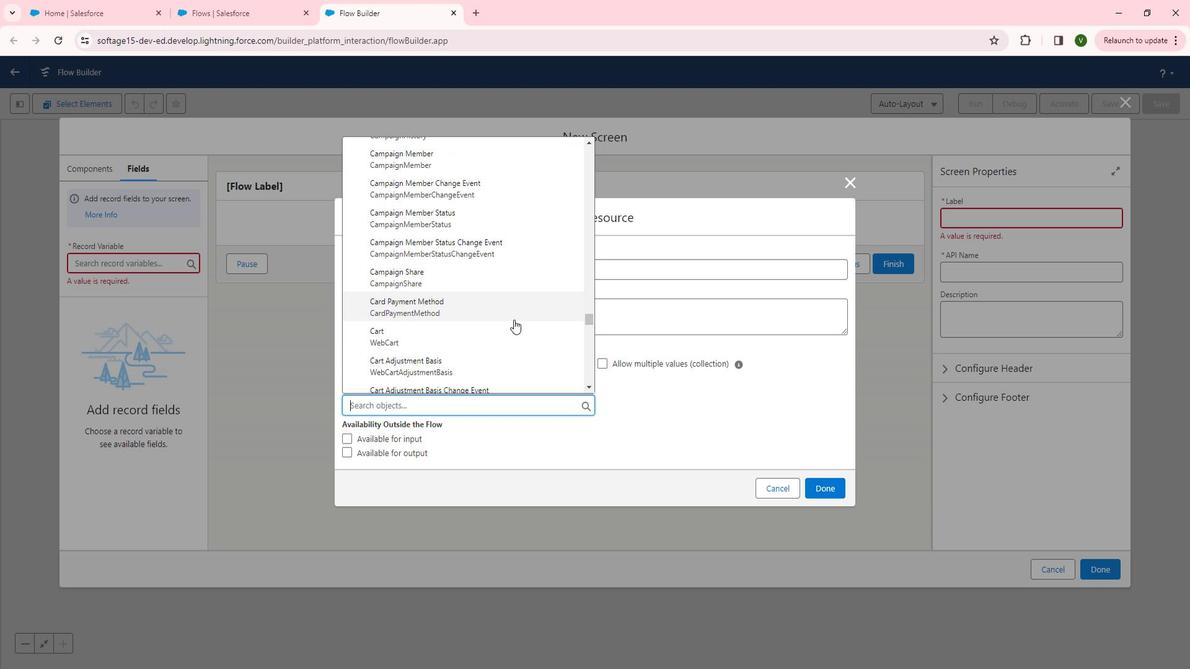 
Action: Mouse scrolled (530, 324) with delta (0, 0)
Screenshot: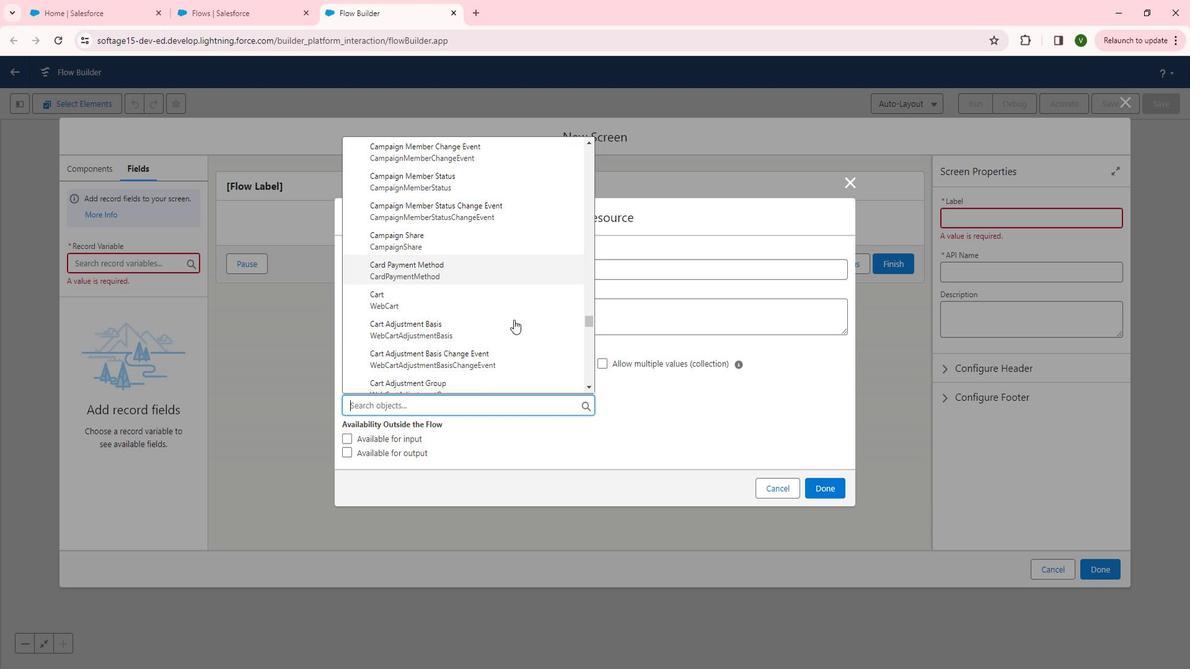 
Action: Mouse scrolled (530, 324) with delta (0, 0)
Screenshot: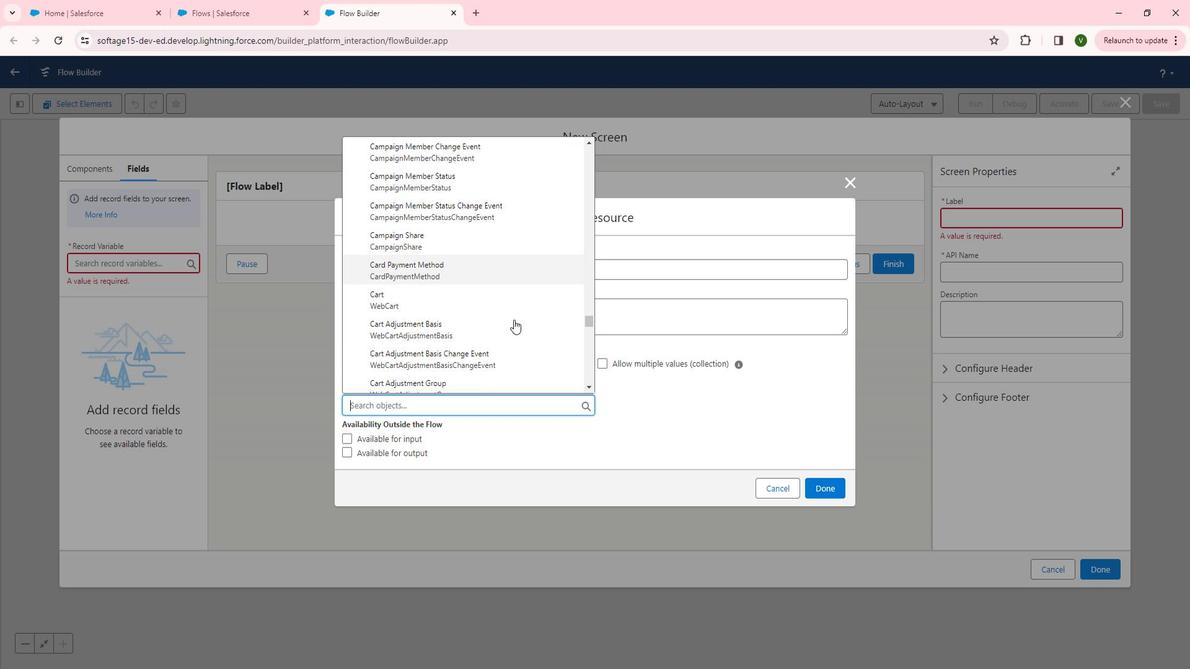 
Action: Mouse scrolled (530, 324) with delta (0, 0)
Screenshot: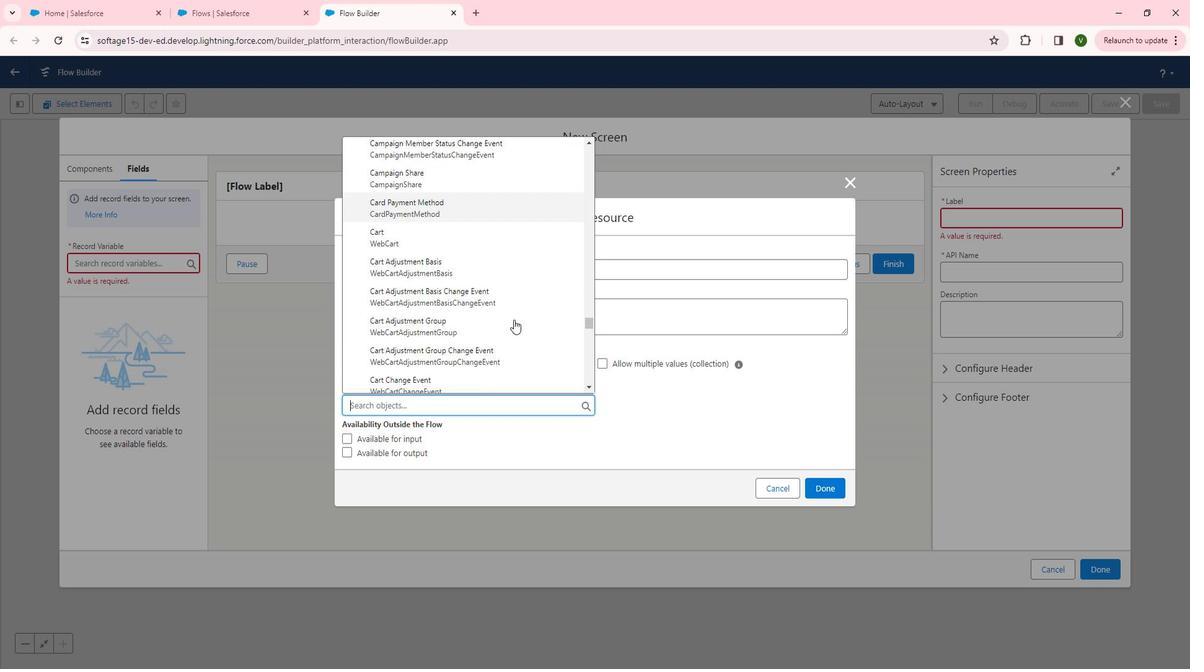 
Action: Mouse scrolled (530, 324) with delta (0, 0)
Screenshot: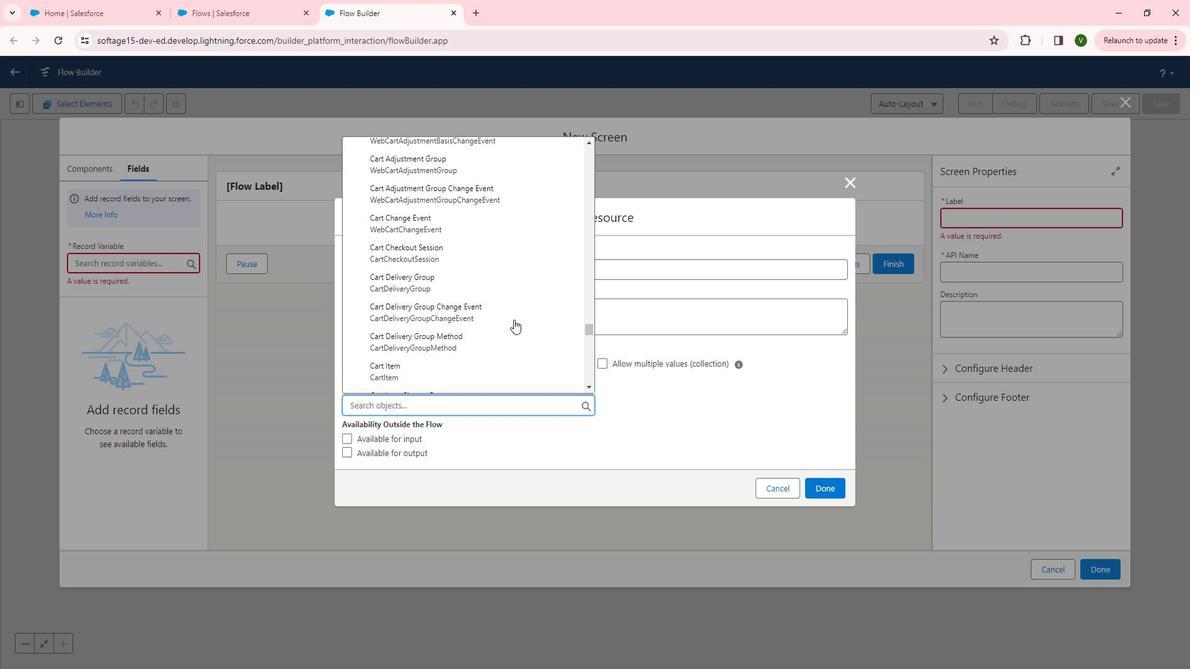 
Action: Mouse scrolled (530, 324) with delta (0, 0)
Screenshot: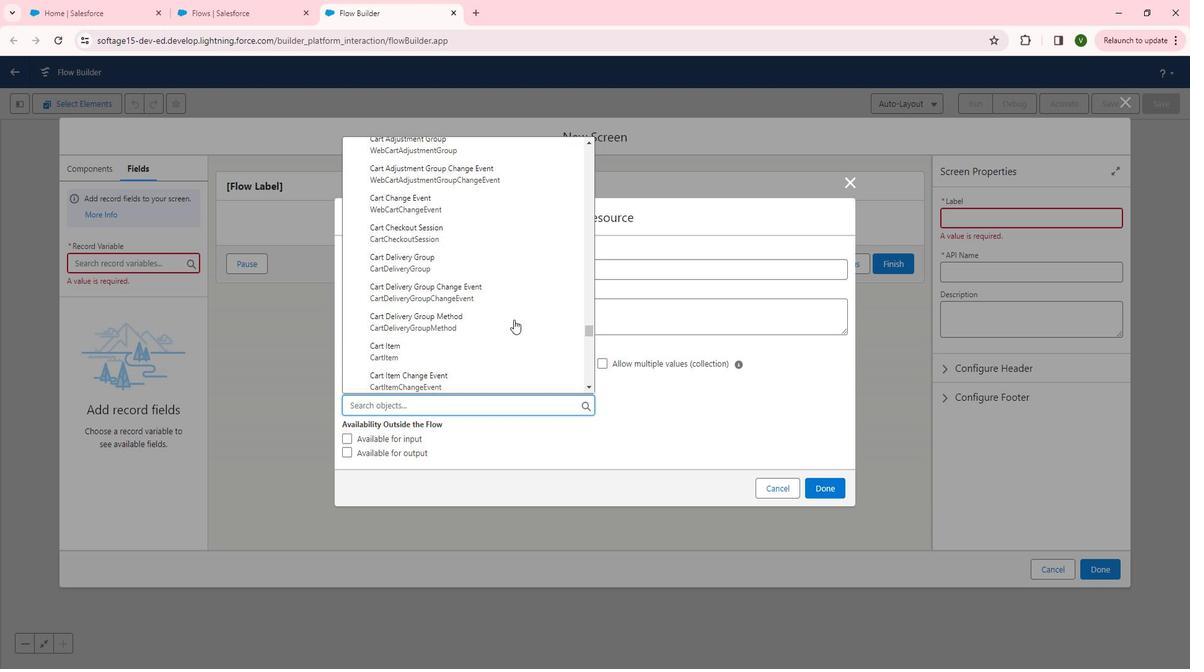 
Action: Mouse scrolled (530, 324) with delta (0, 0)
Screenshot: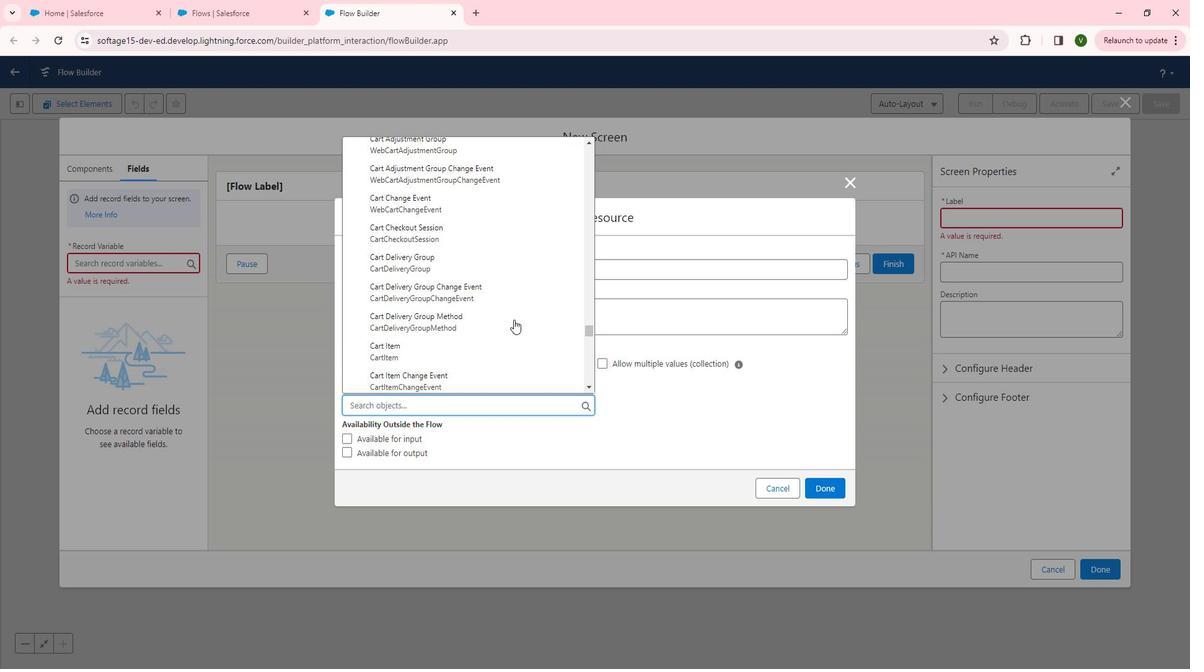 
Action: Mouse scrolled (530, 324) with delta (0, 0)
Screenshot: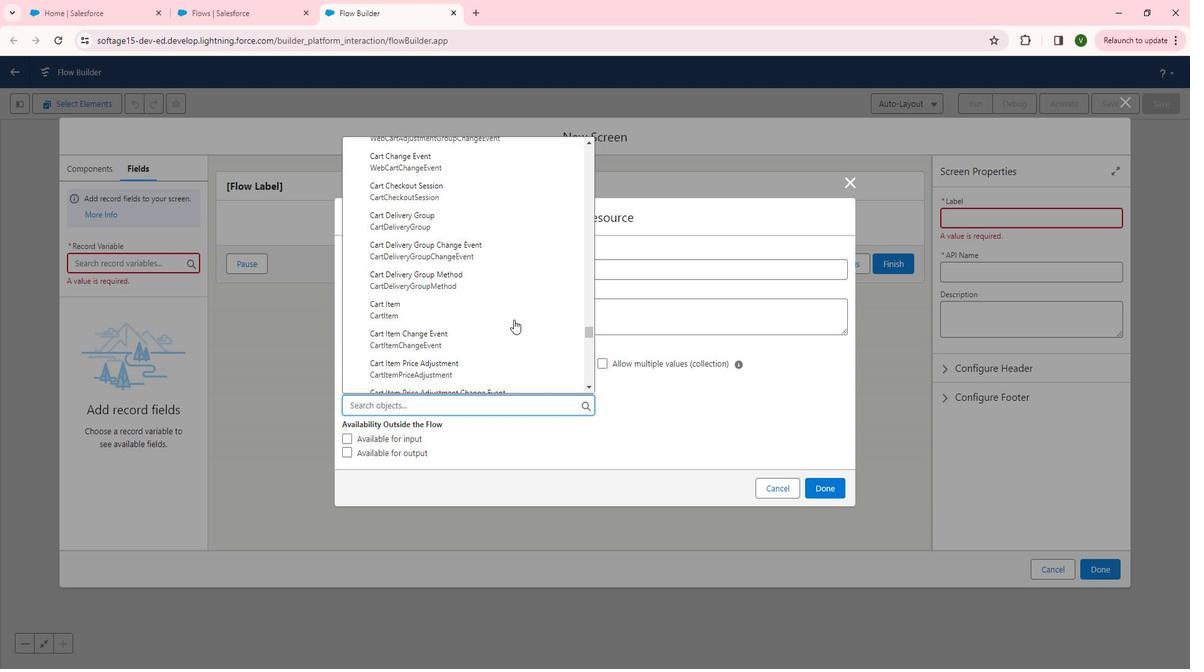
Action: Mouse scrolled (530, 324) with delta (0, 0)
Screenshot: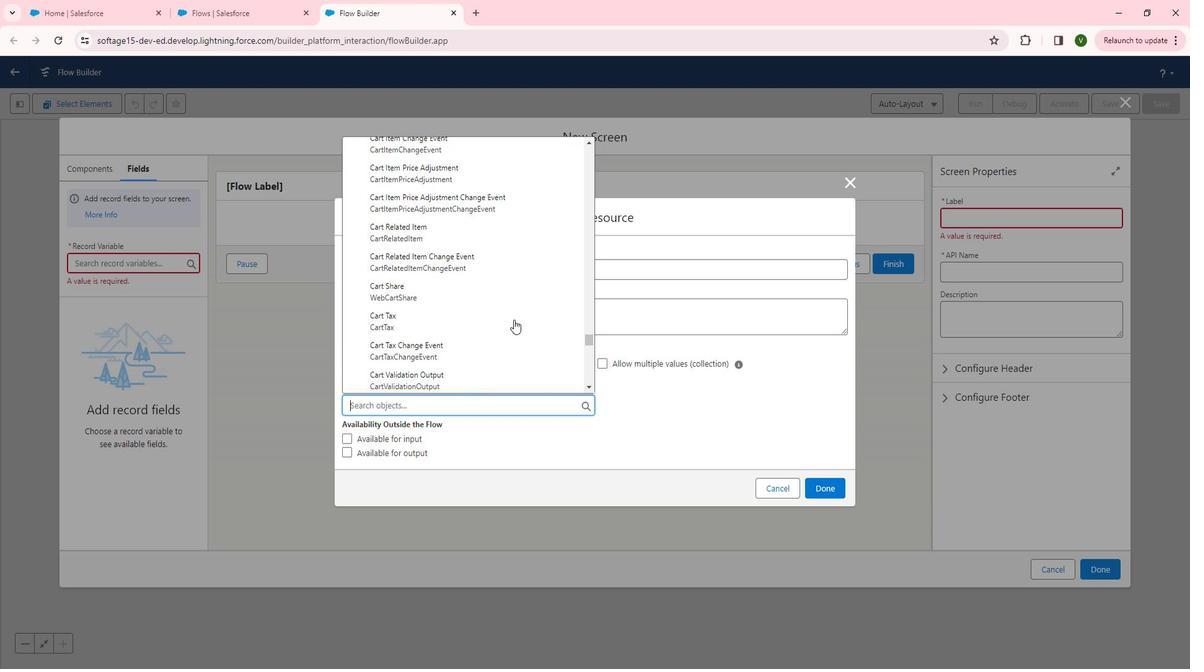 
Action: Mouse scrolled (530, 324) with delta (0, 0)
Screenshot: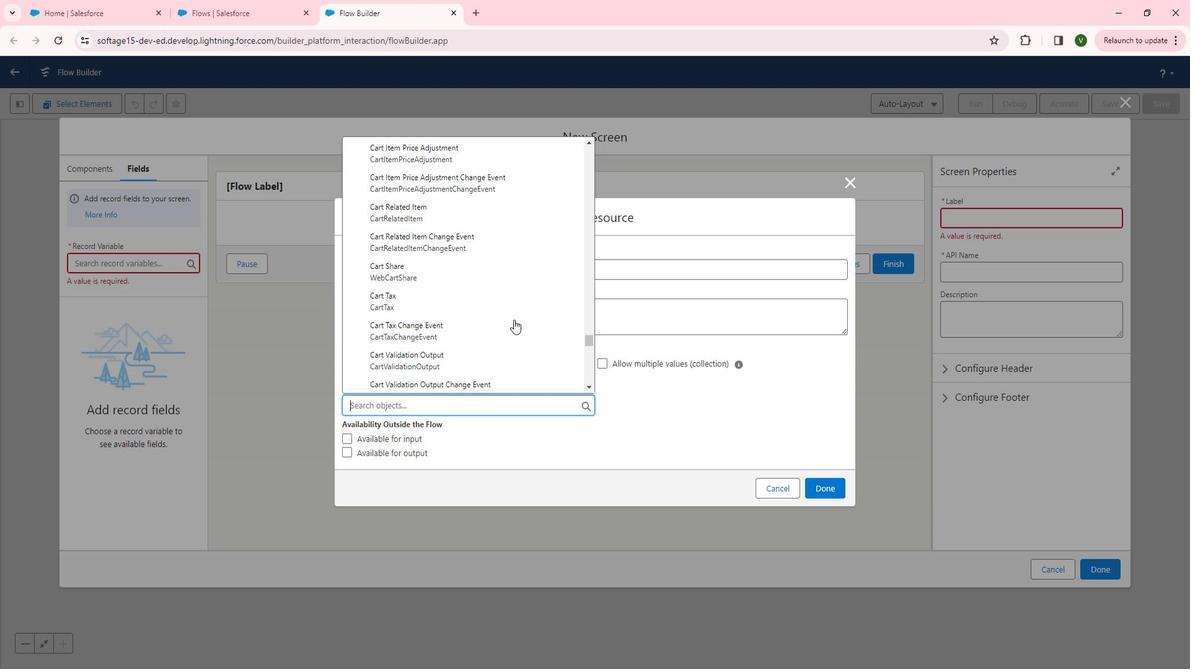
Action: Mouse scrolled (530, 324) with delta (0, 0)
Screenshot: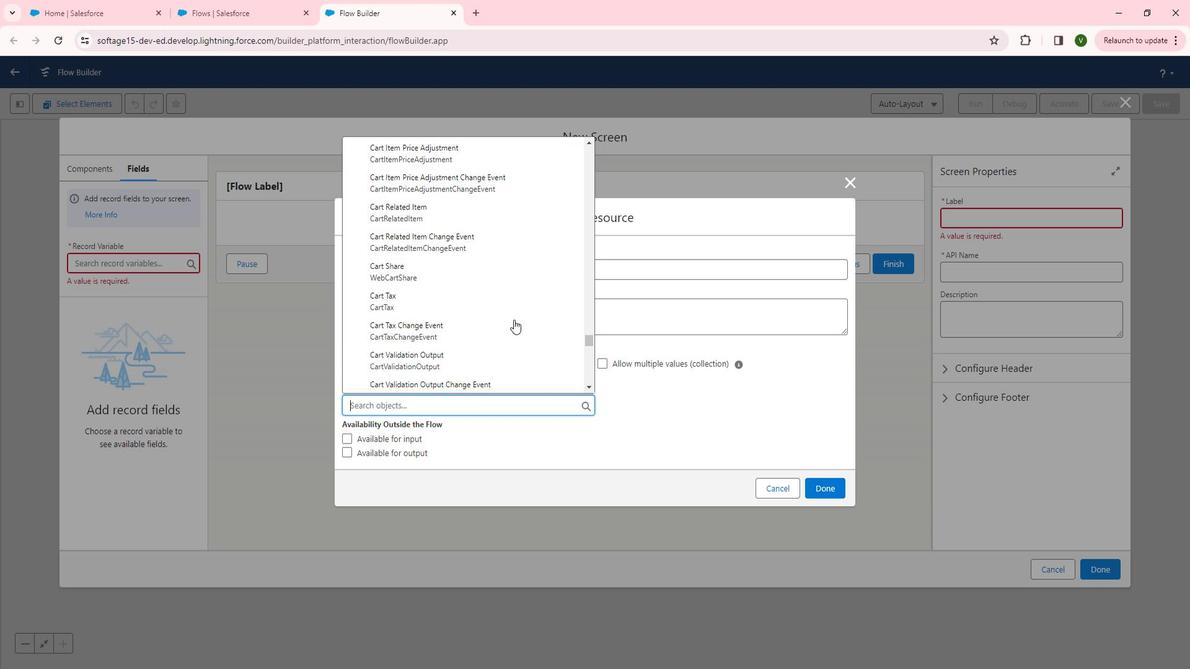 
Action: Mouse scrolled (530, 324) with delta (0, 0)
Screenshot: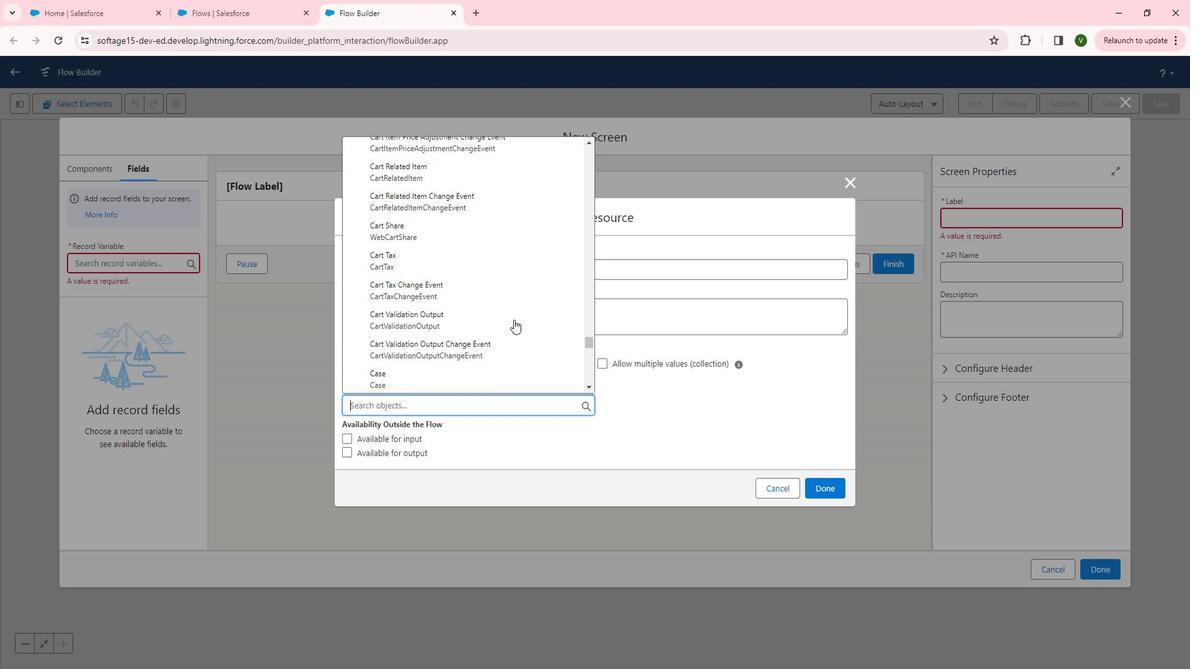 
Action: Mouse scrolled (530, 324) with delta (0, 0)
Screenshot: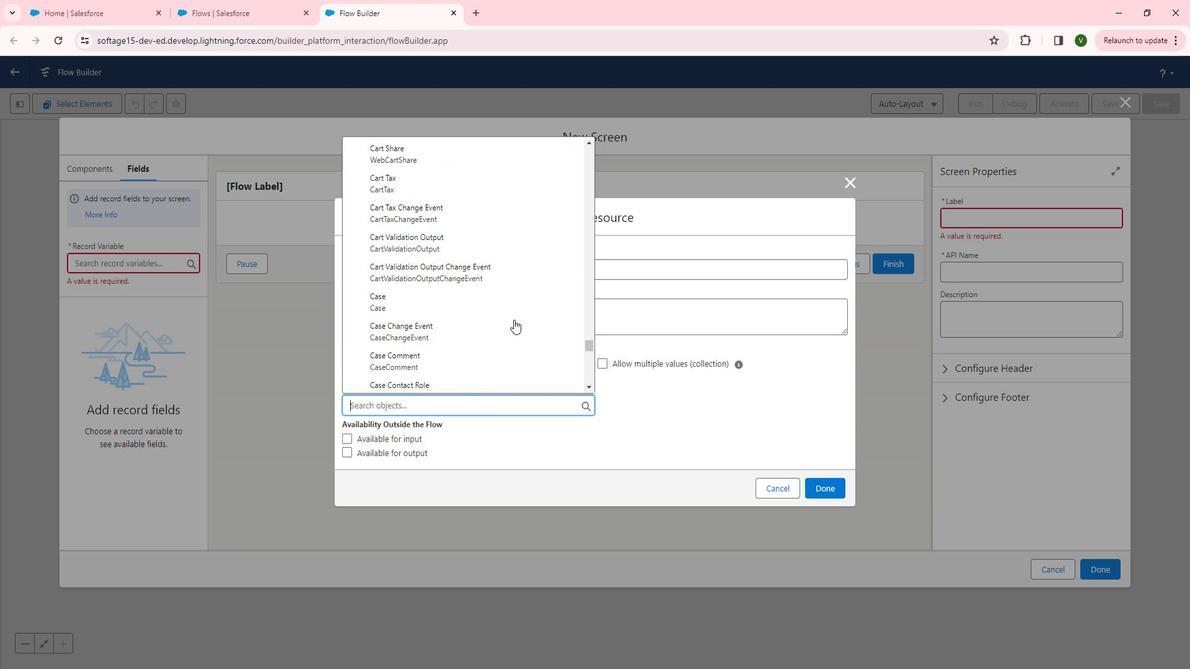 
Action: Mouse scrolled (530, 324) with delta (0, 0)
Screenshot: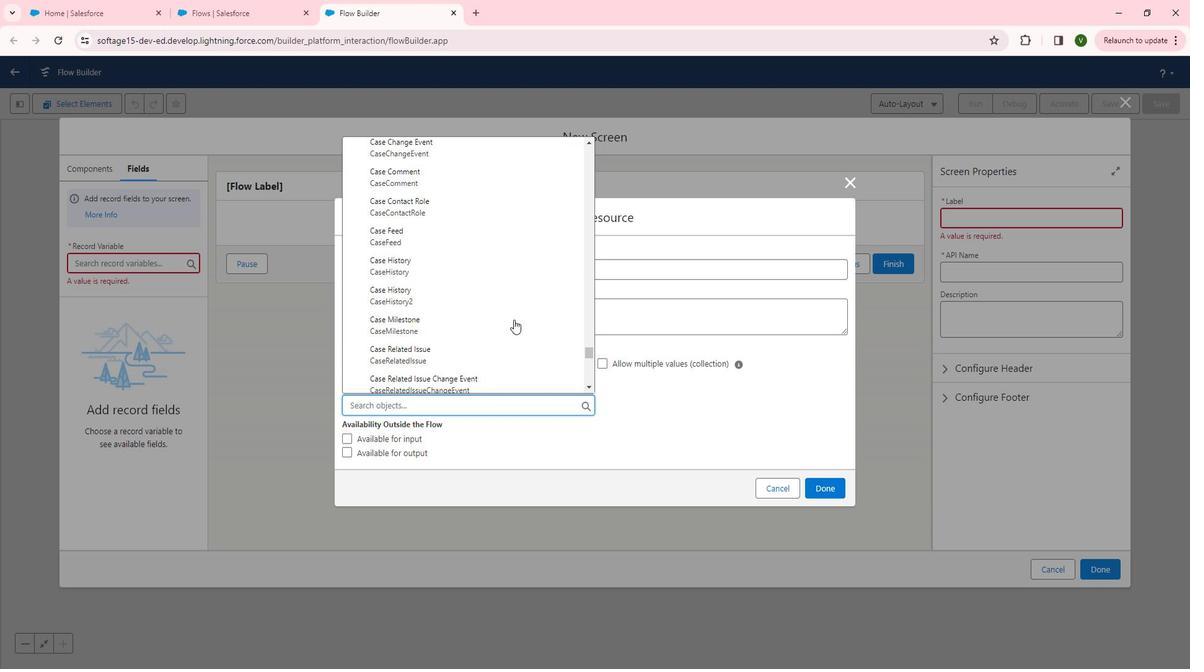 
Action: Mouse scrolled (530, 324) with delta (0, 0)
Screenshot: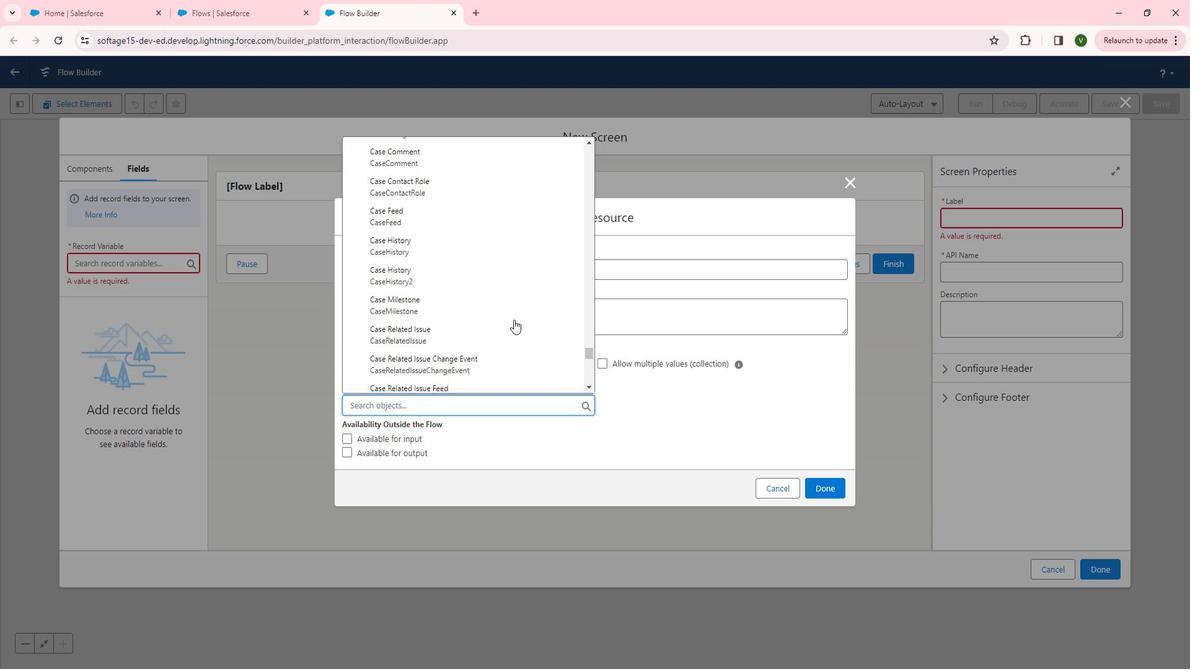 
Action: Mouse scrolled (530, 324) with delta (0, 0)
Screenshot: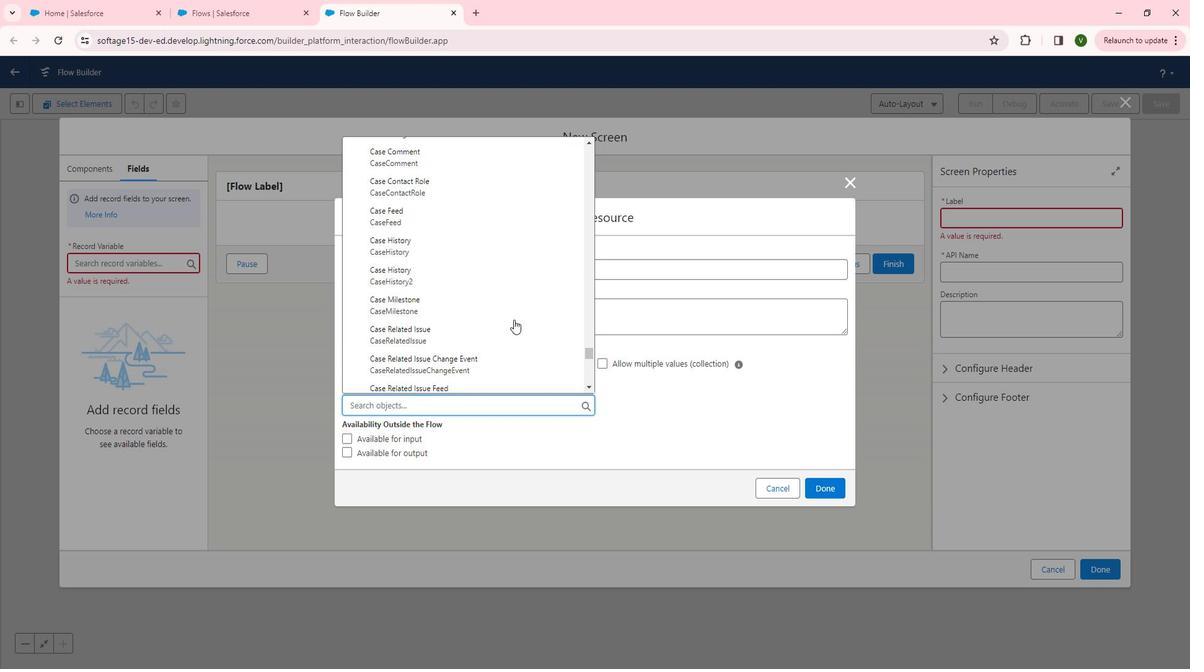 
Action: Mouse scrolled (530, 324) with delta (0, 0)
Screenshot: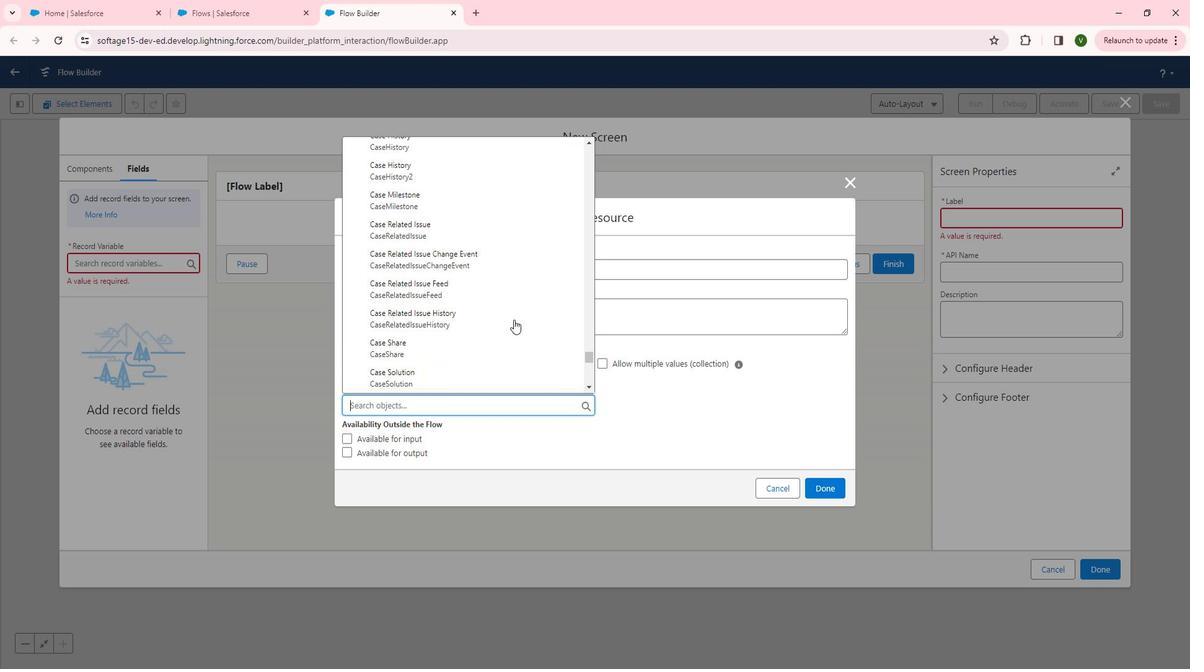 
Action: Mouse scrolled (530, 324) with delta (0, 0)
Screenshot: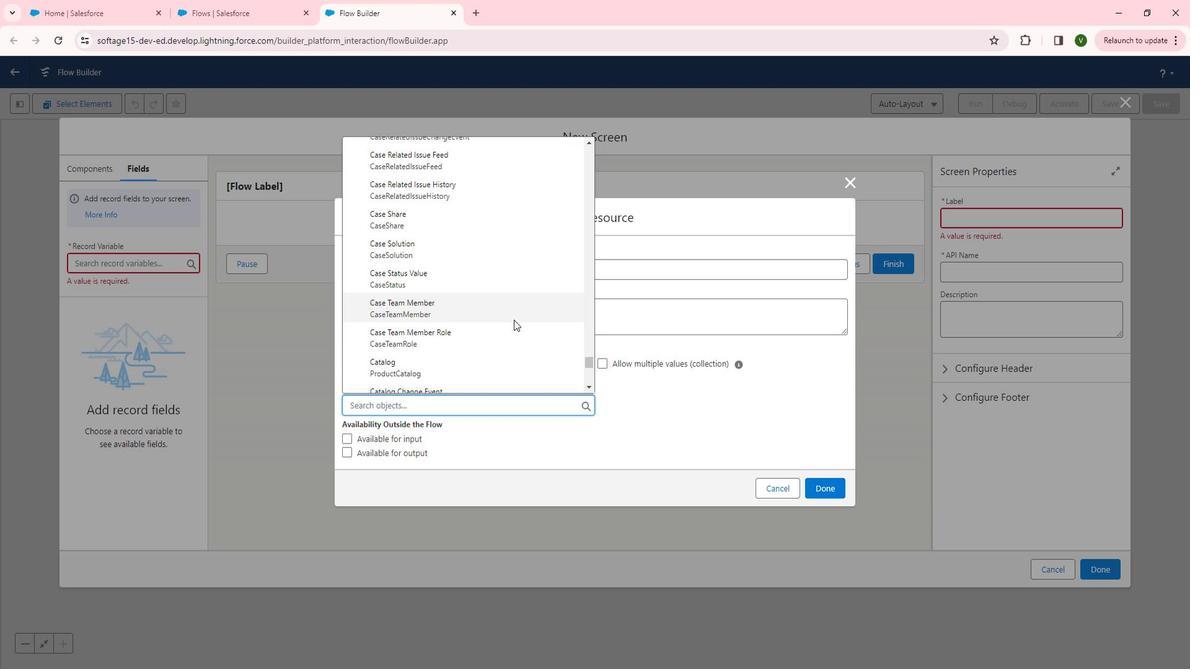 
Action: Mouse scrolled (530, 324) with delta (0, 0)
Screenshot: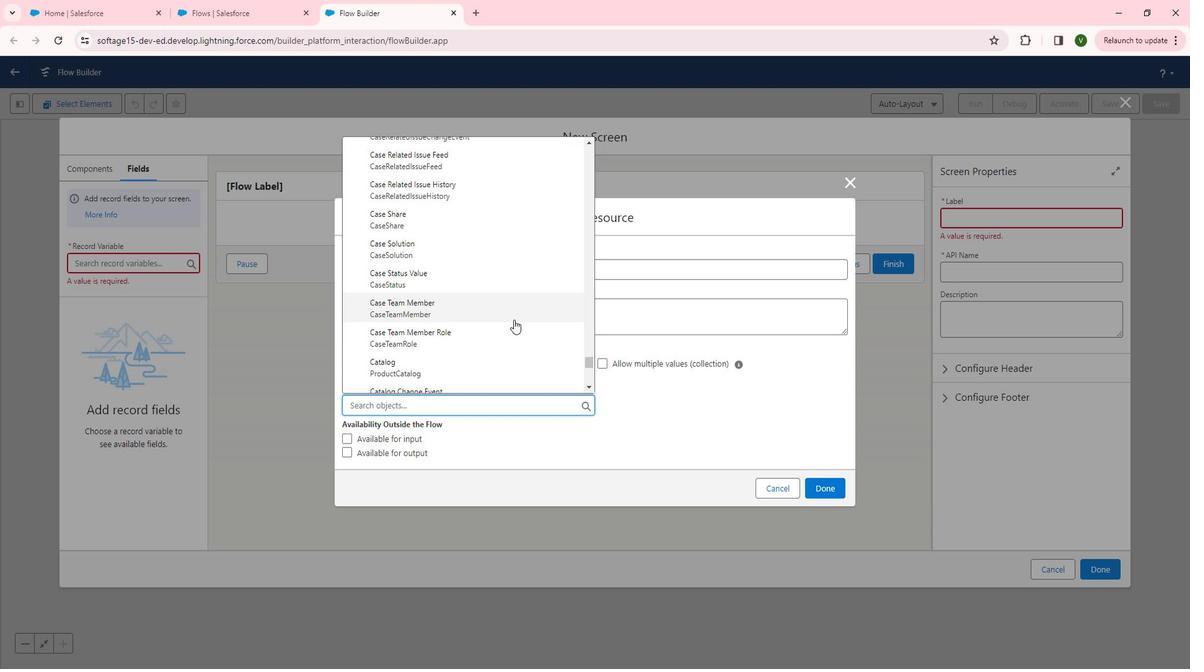 
Action: Mouse scrolled (530, 324) with delta (0, 0)
Screenshot: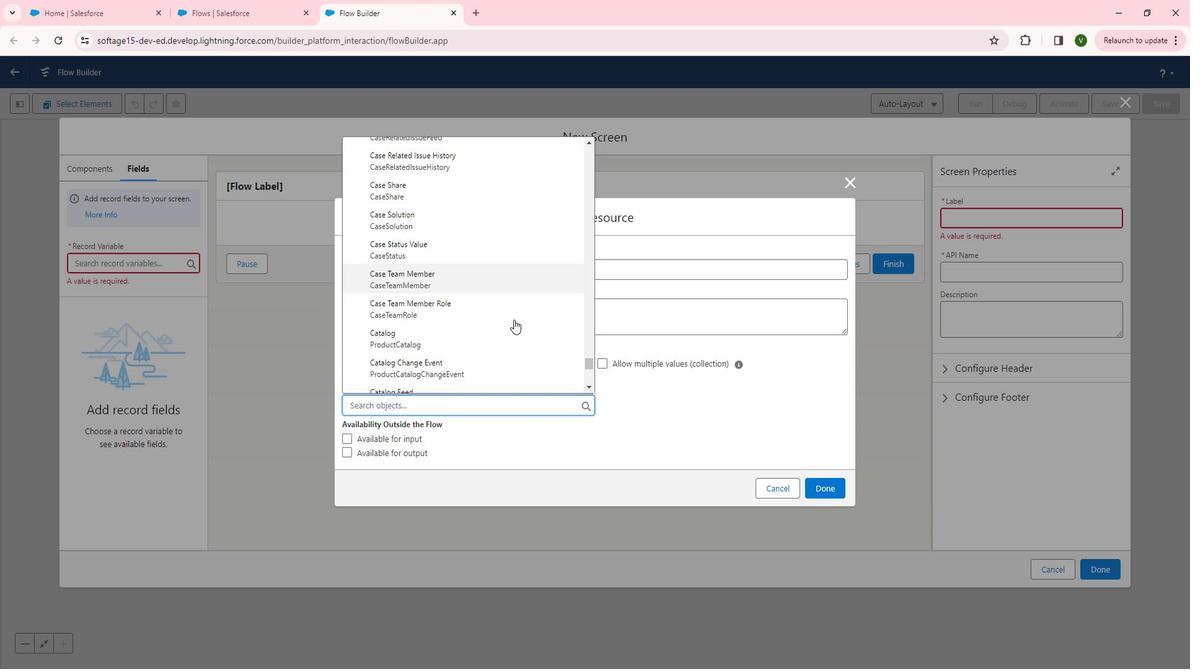 
Action: Mouse scrolled (530, 324) with delta (0, 0)
Screenshot: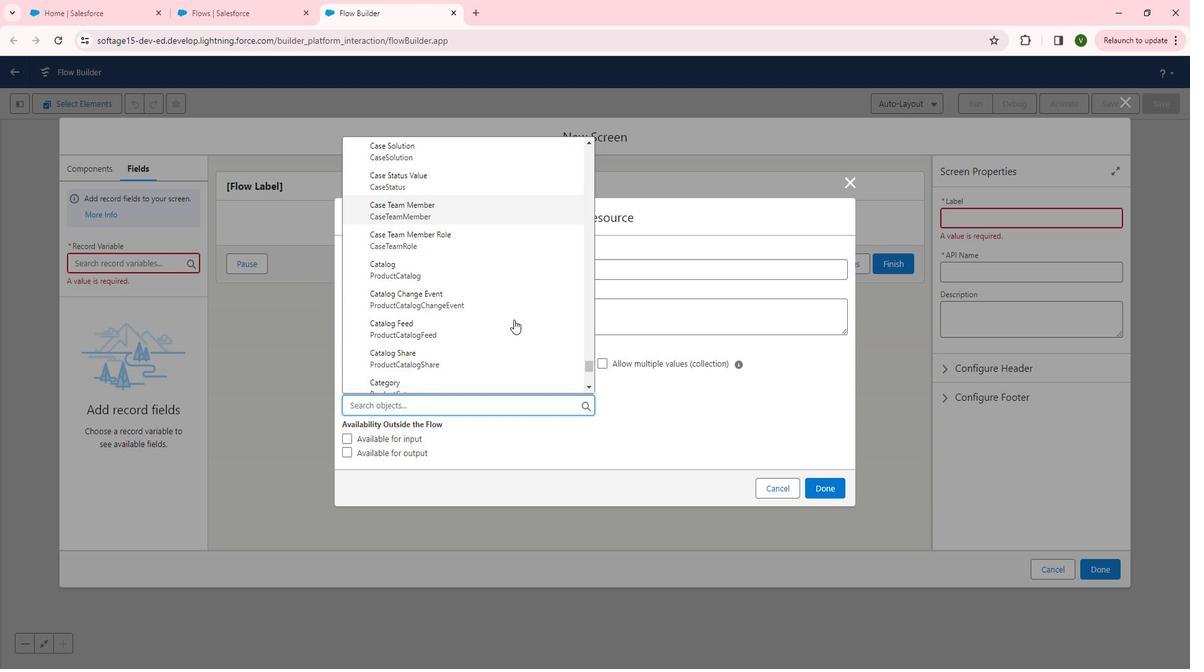 
Action: Mouse scrolled (530, 324) with delta (0, 0)
Screenshot: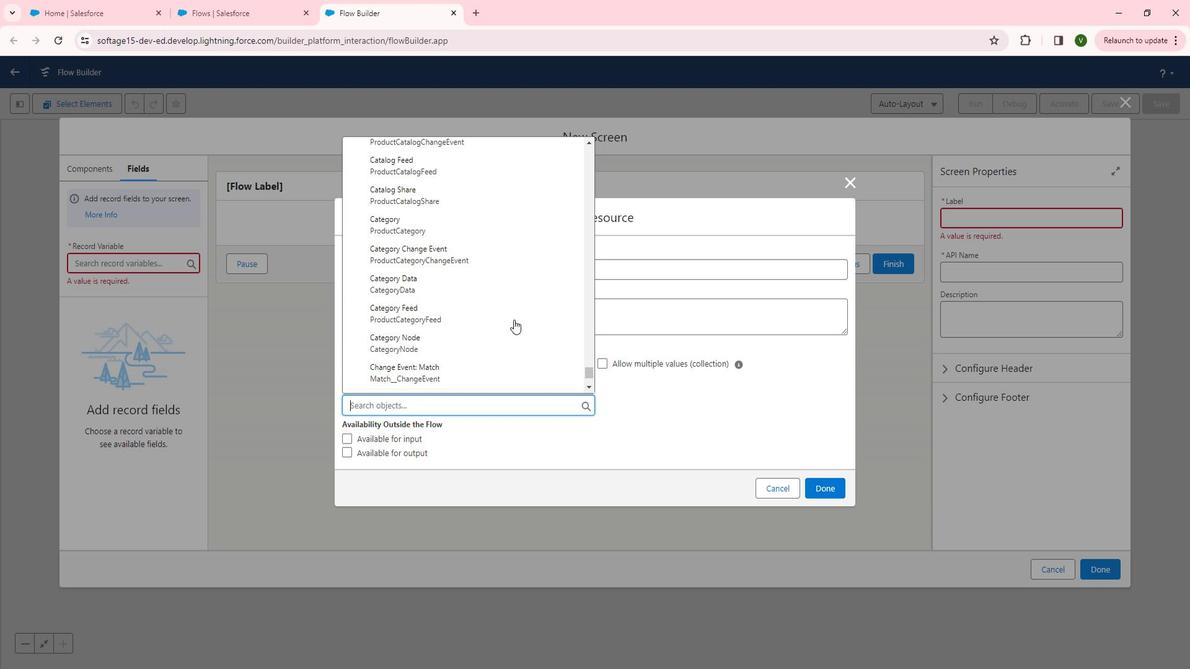 
Action: Mouse scrolled (530, 324) with delta (0, 0)
Screenshot: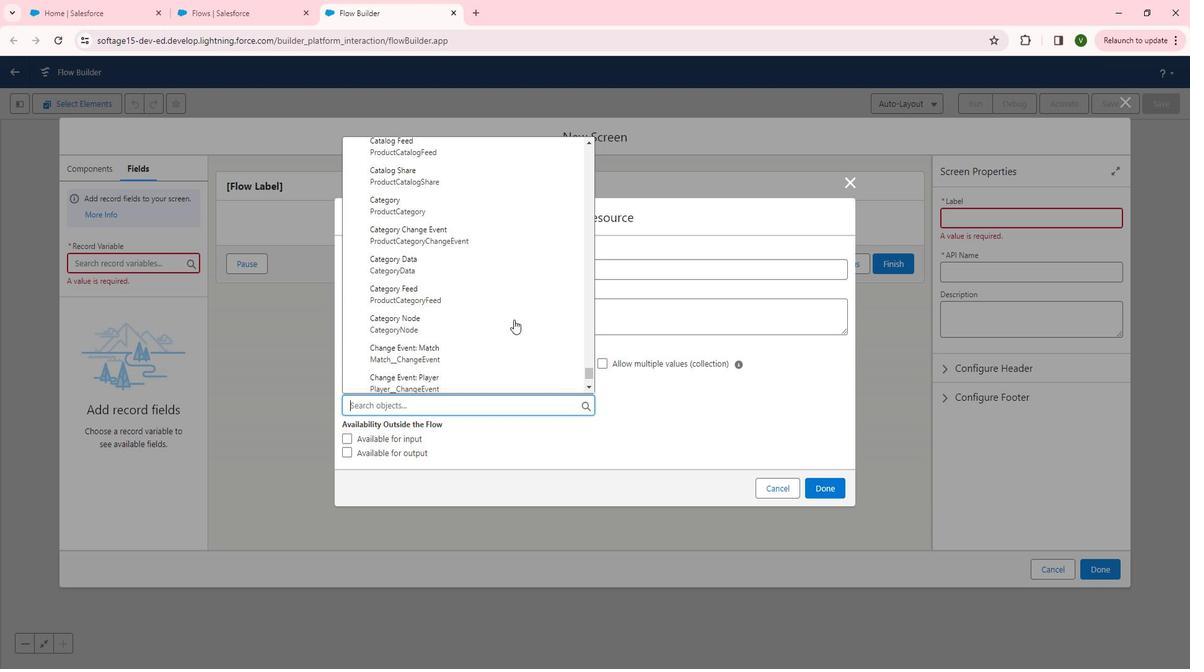 
Action: Mouse scrolled (530, 324) with delta (0, 0)
Screenshot: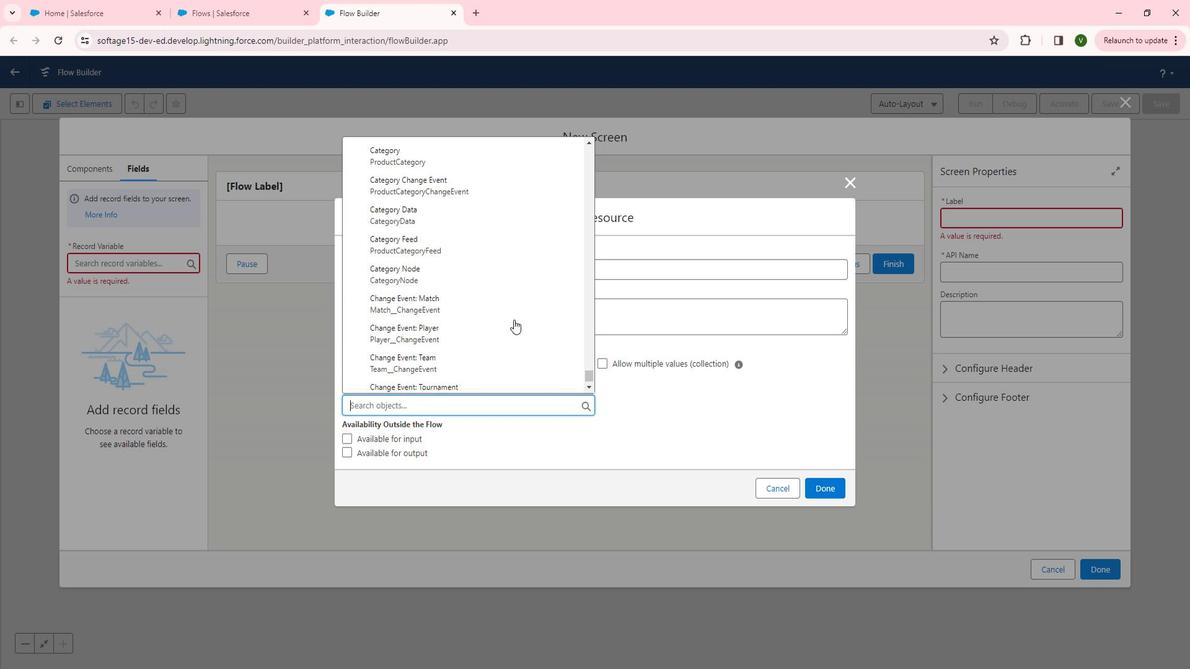 
Action: Mouse scrolled (530, 324) with delta (0, 0)
Screenshot: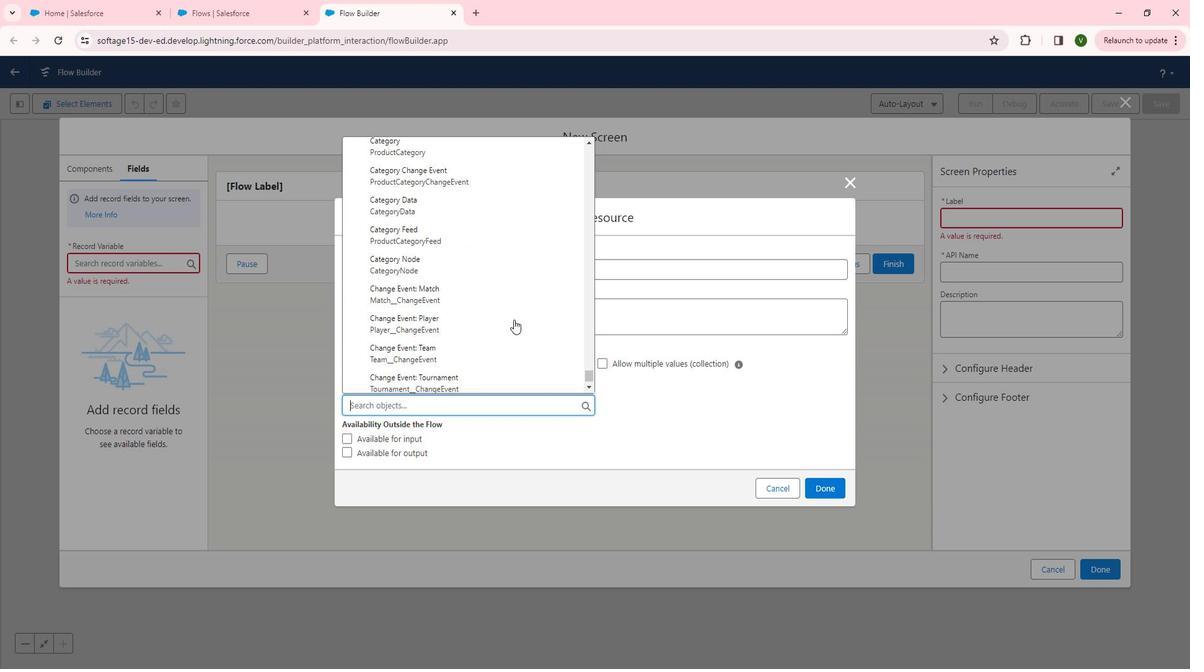 
Action: Mouse scrolled (530, 324) with delta (0, 0)
Screenshot: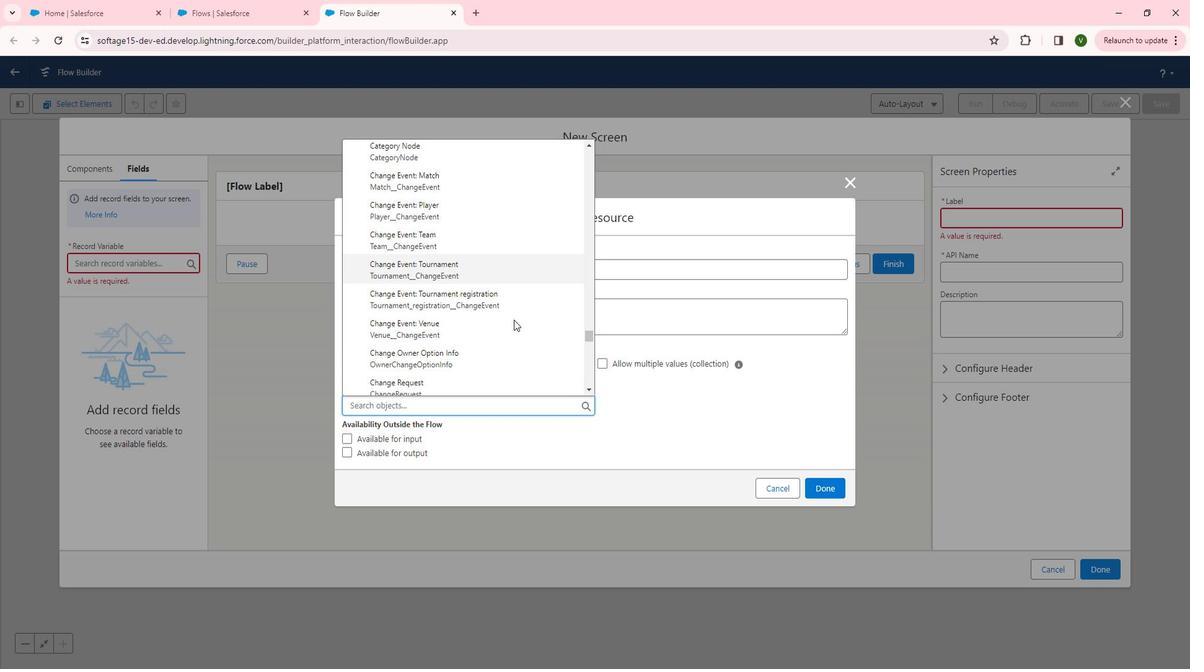 
Action: Mouse scrolled (530, 324) with delta (0, 0)
Screenshot: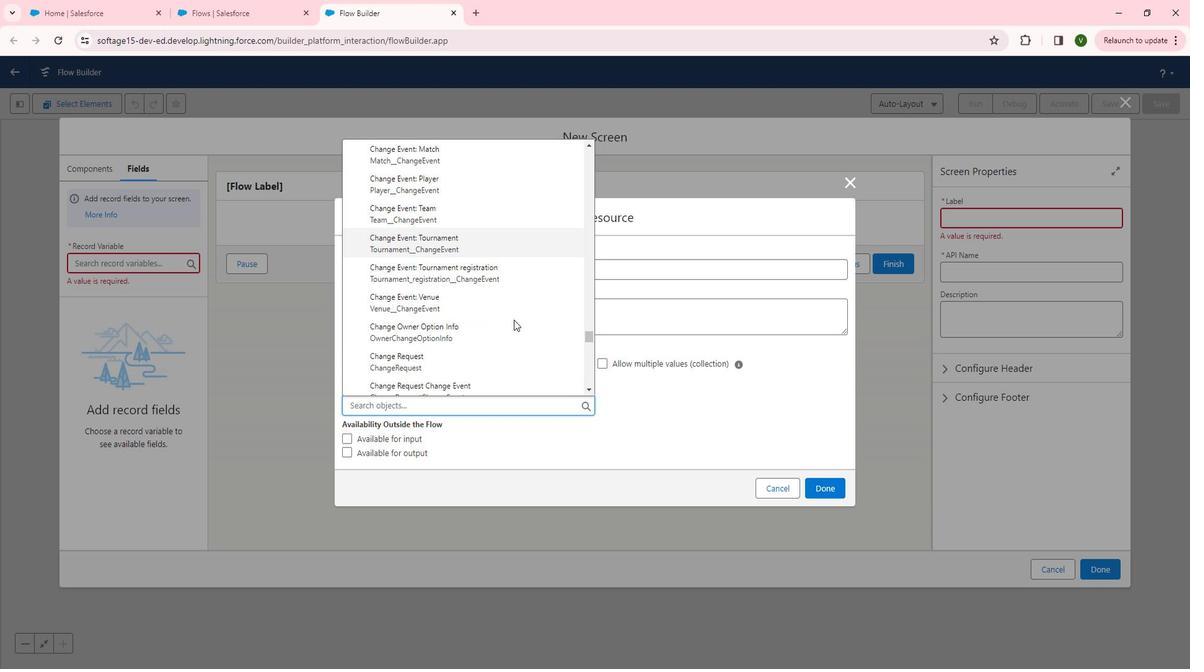 
Action: Mouse scrolled (530, 324) with delta (0, 0)
Screenshot: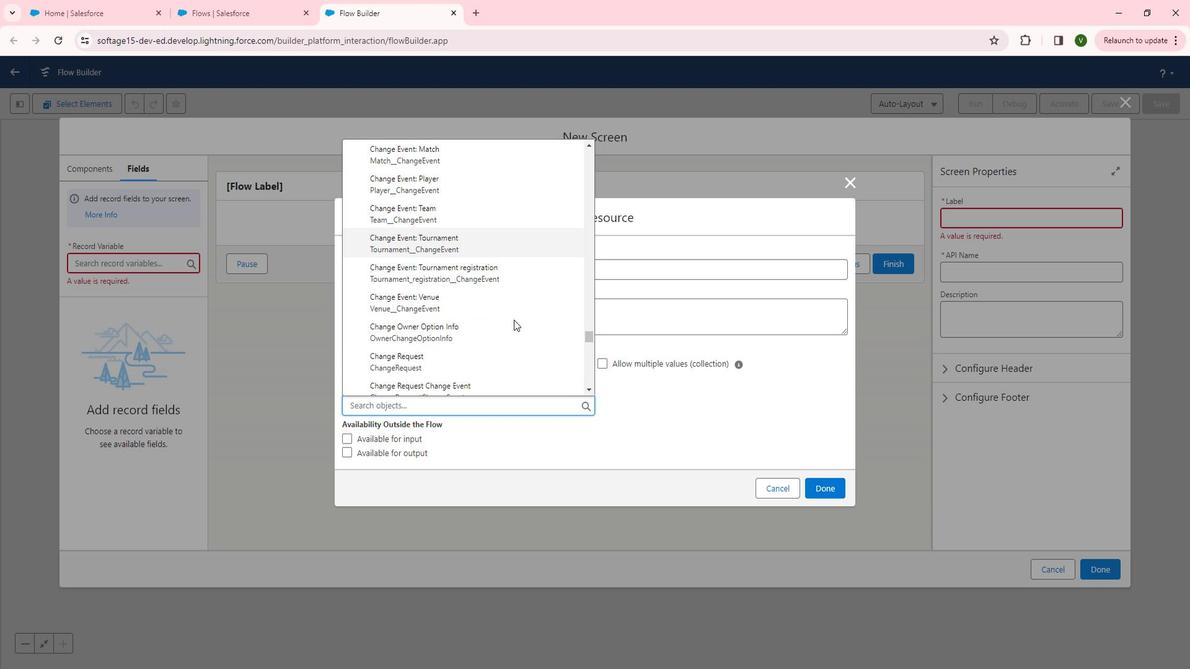 
Action: Mouse scrolled (530, 324) with delta (0, 0)
Screenshot: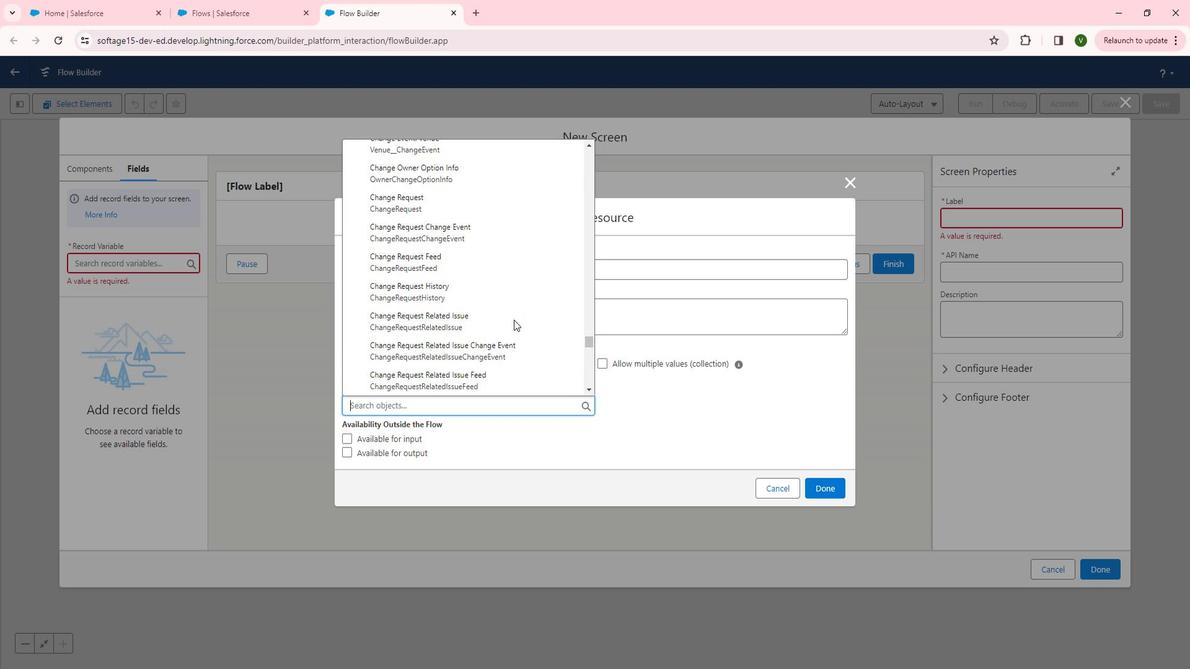 
Action: Mouse scrolled (530, 324) with delta (0, 0)
Screenshot: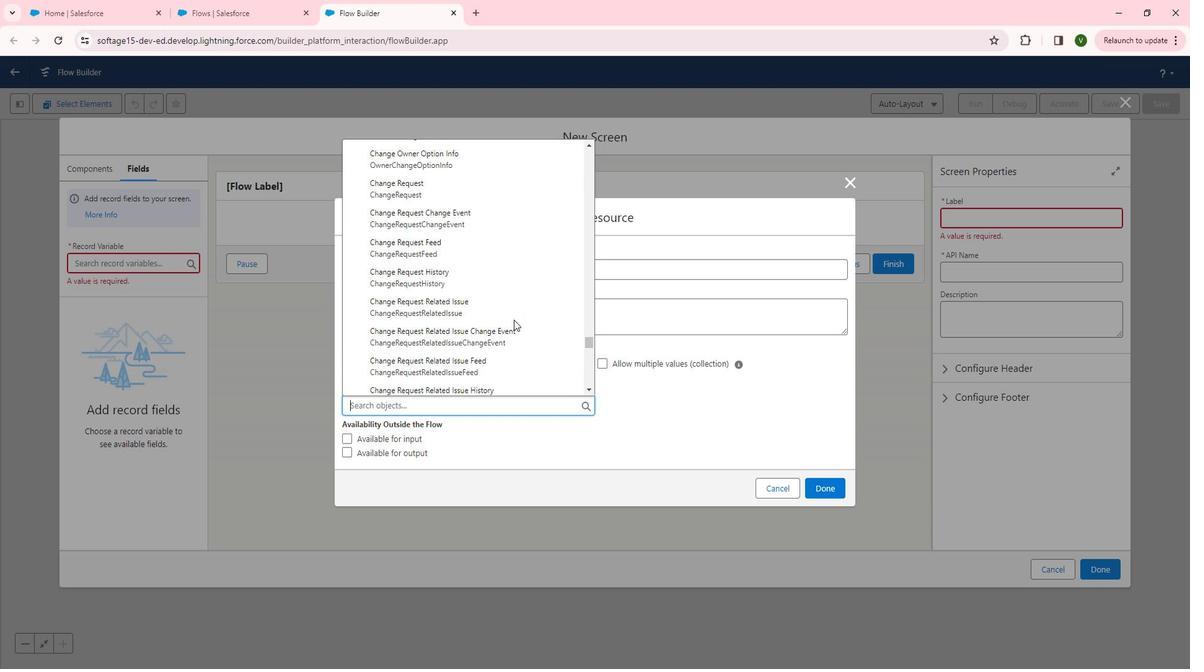 
Action: Mouse scrolled (530, 324) with delta (0, 0)
Screenshot: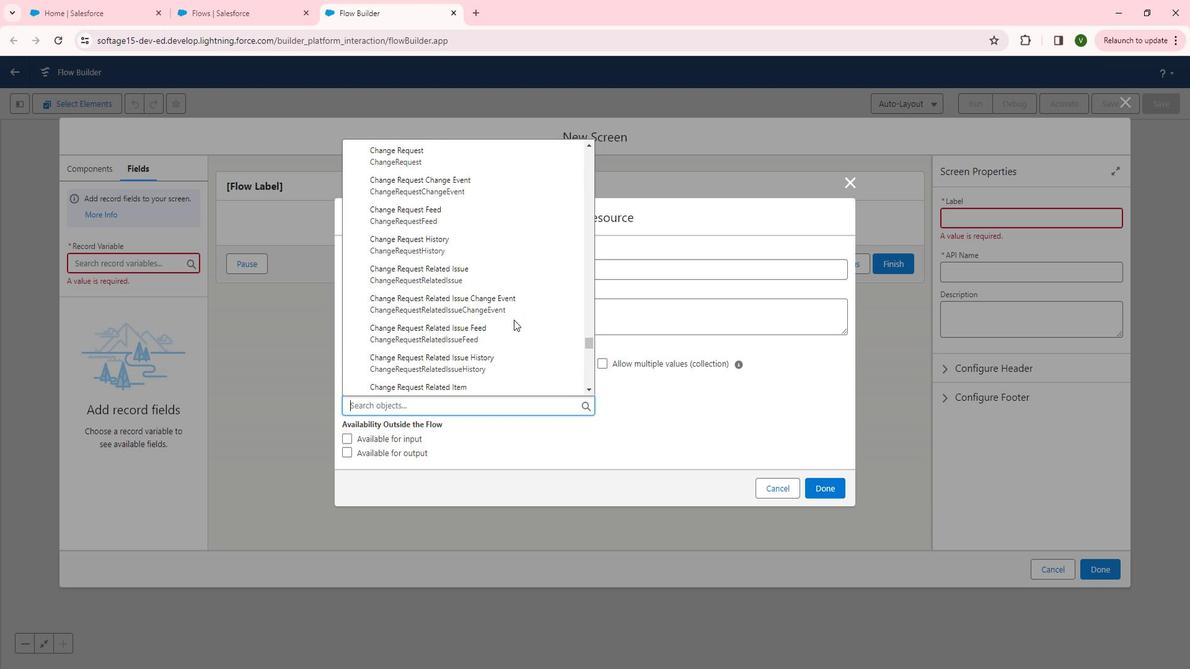 
Action: Mouse scrolled (530, 324) with delta (0, 0)
Screenshot: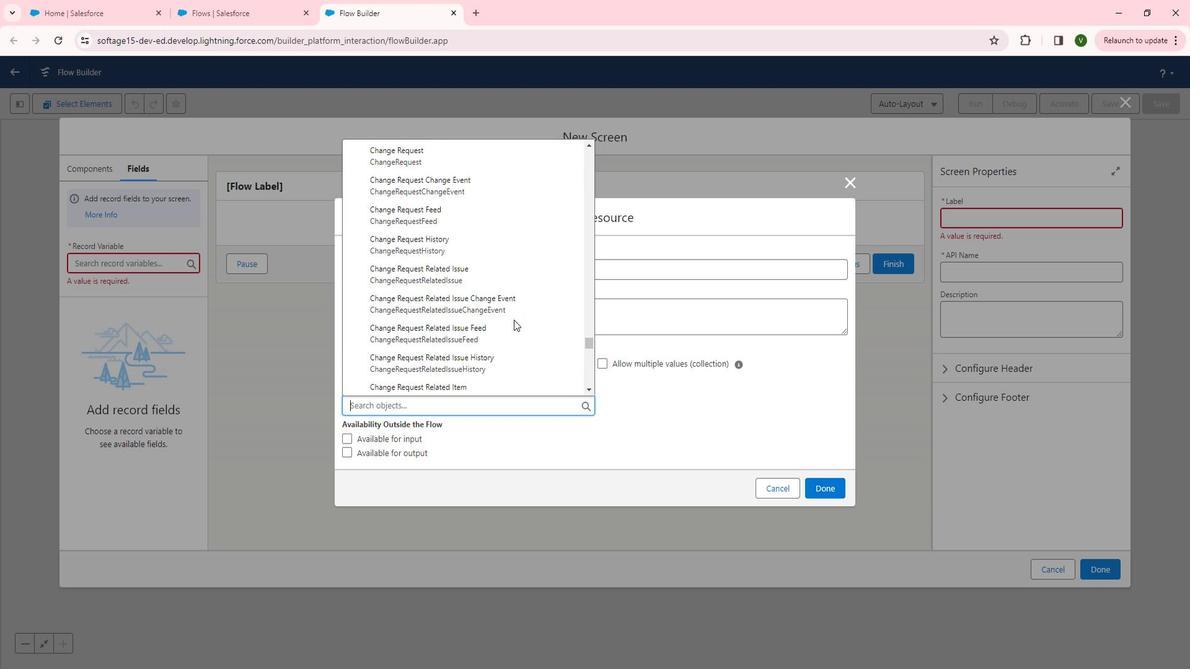 
Action: Mouse scrolled (530, 324) with delta (0, 0)
Screenshot: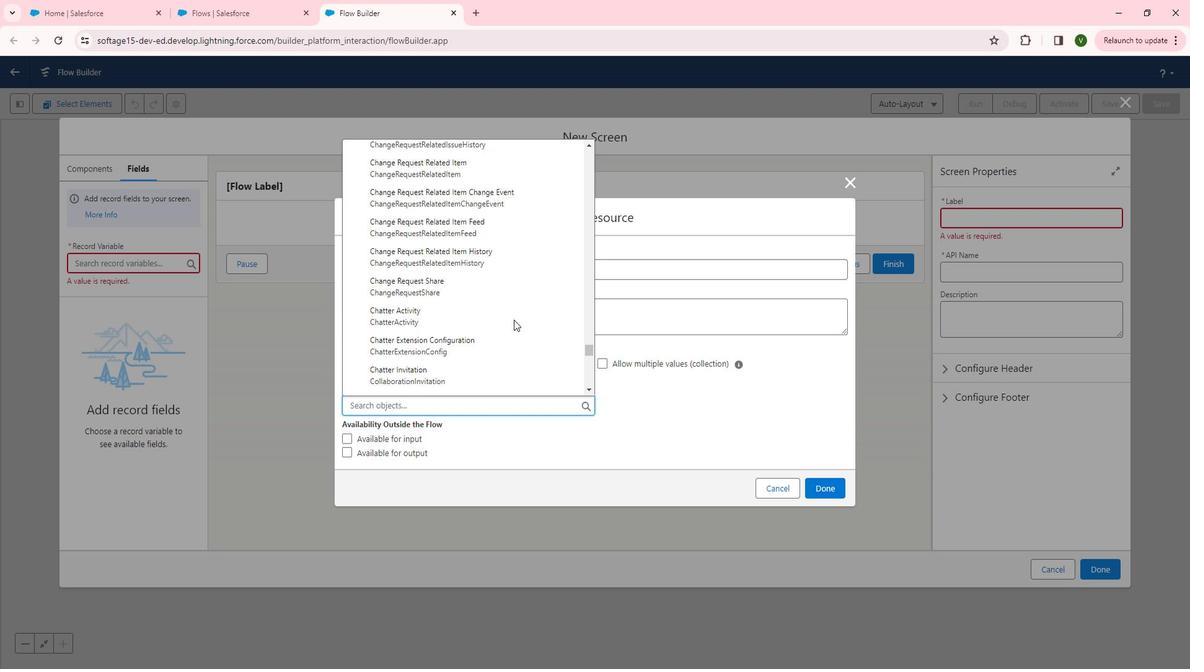 
Action: Mouse scrolled (530, 324) with delta (0, 0)
Screenshot: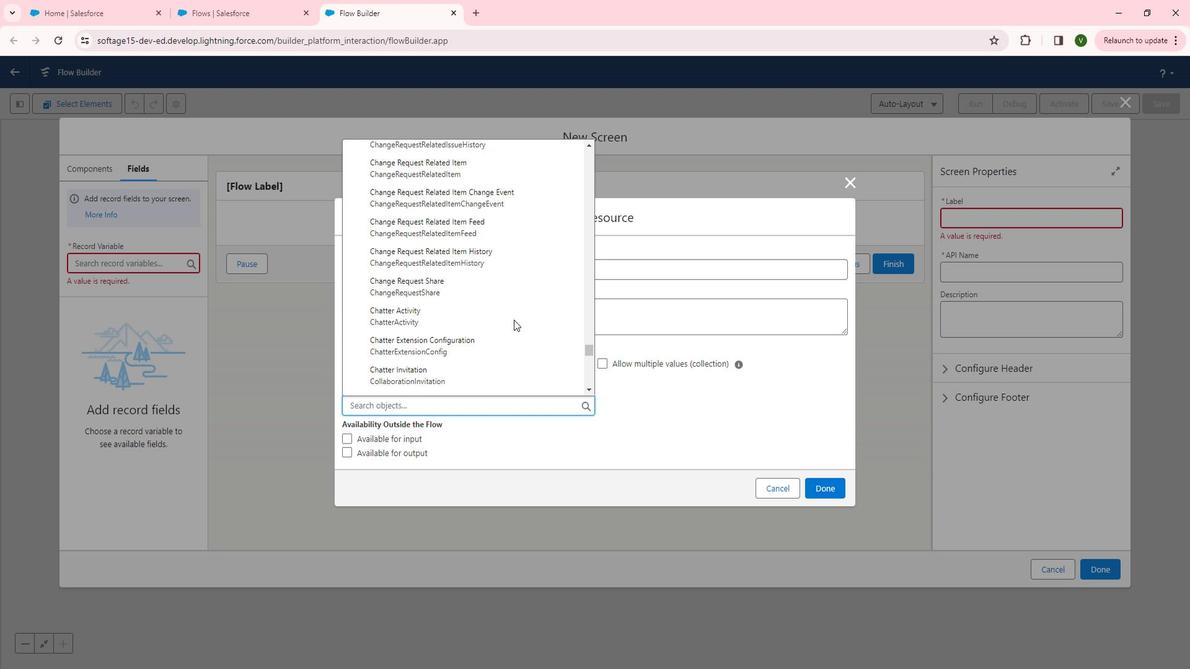 
Action: Mouse scrolled (530, 324) with delta (0, 0)
Screenshot: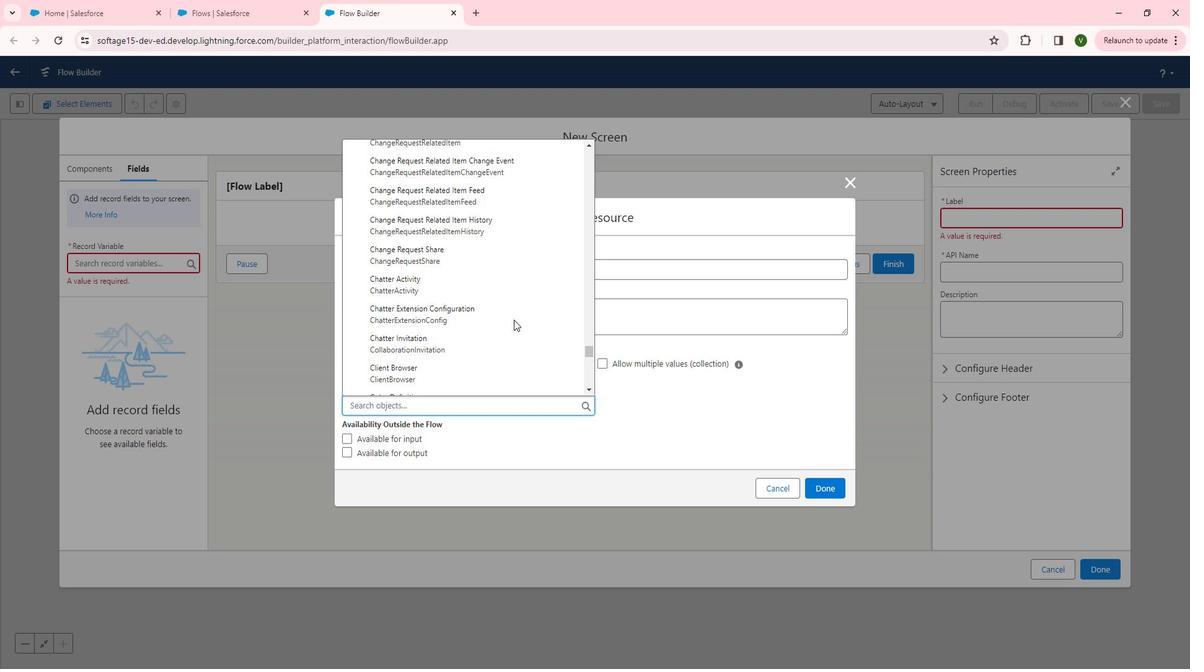 
Action: Mouse scrolled (530, 324) with delta (0, 0)
Screenshot: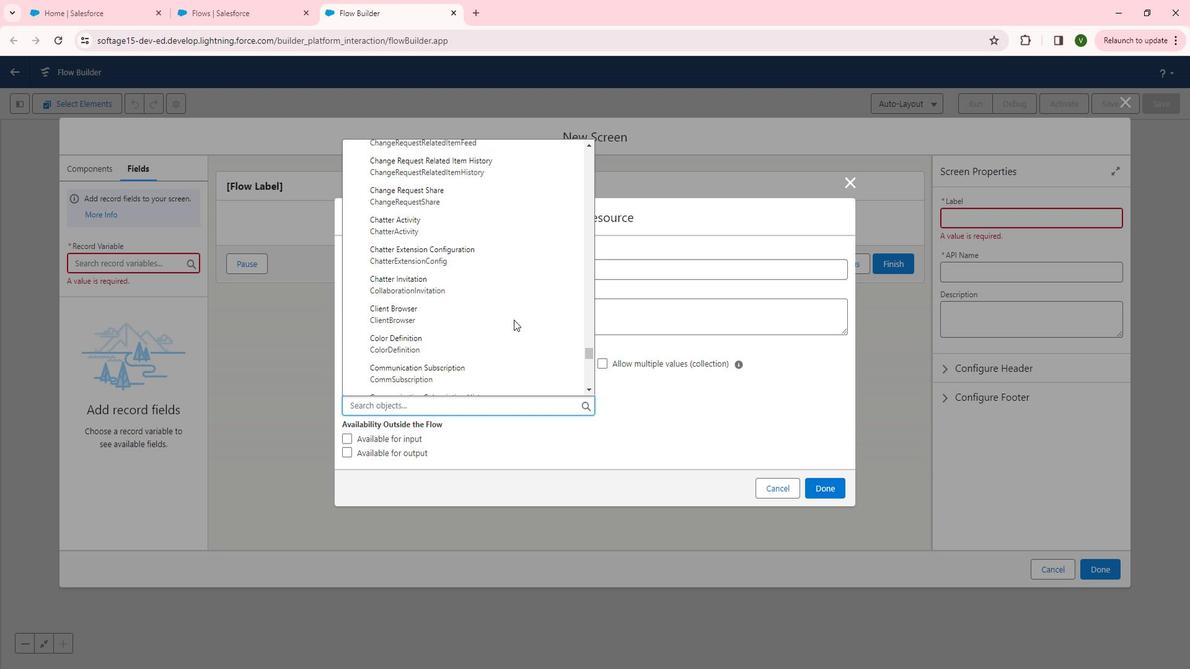 
Action: Mouse scrolled (530, 324) with delta (0, 0)
Screenshot: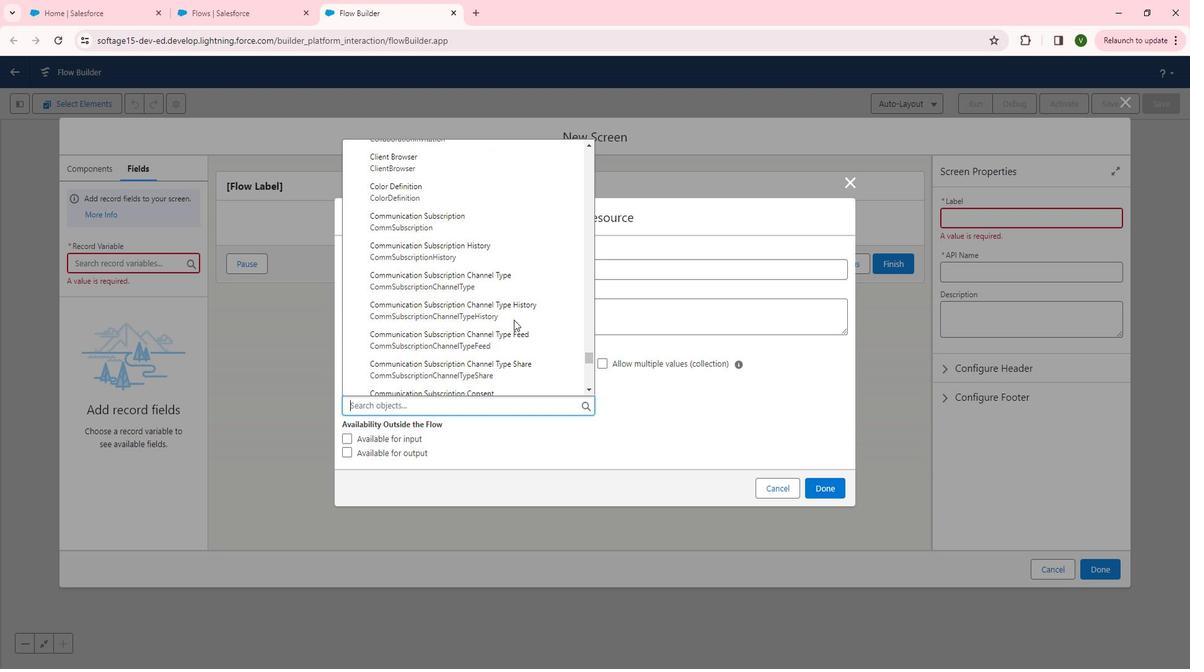 
Action: Mouse scrolled (530, 324) with delta (0, 0)
Screenshot: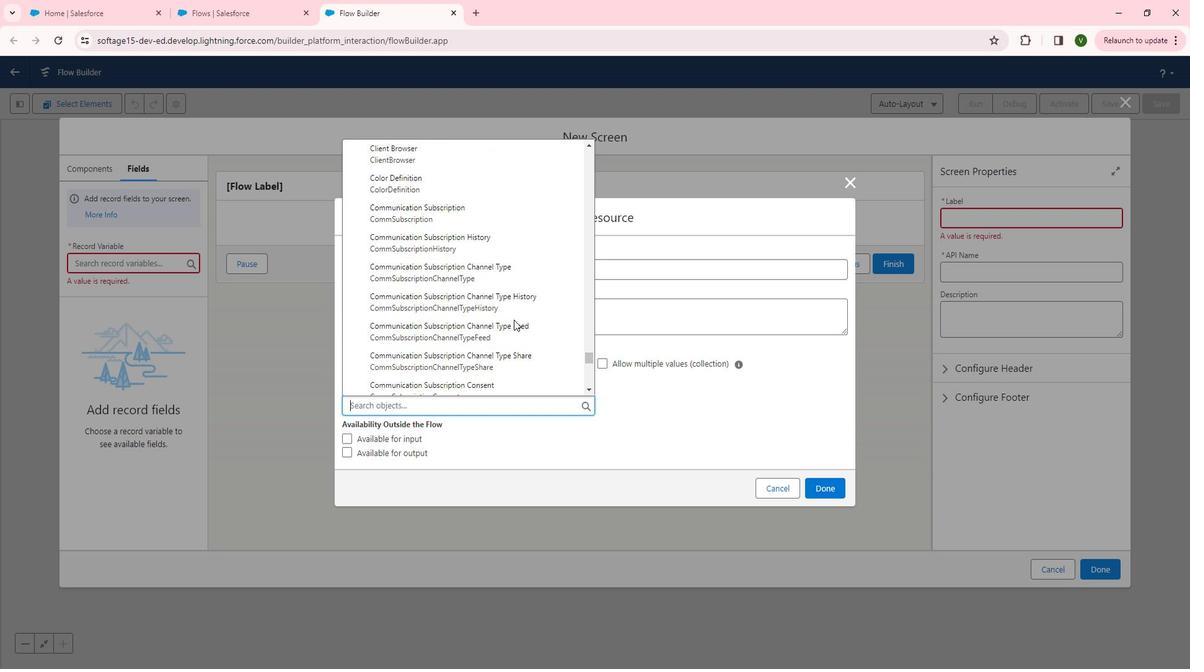 
Action: Mouse scrolled (530, 324) with delta (0, 0)
Screenshot: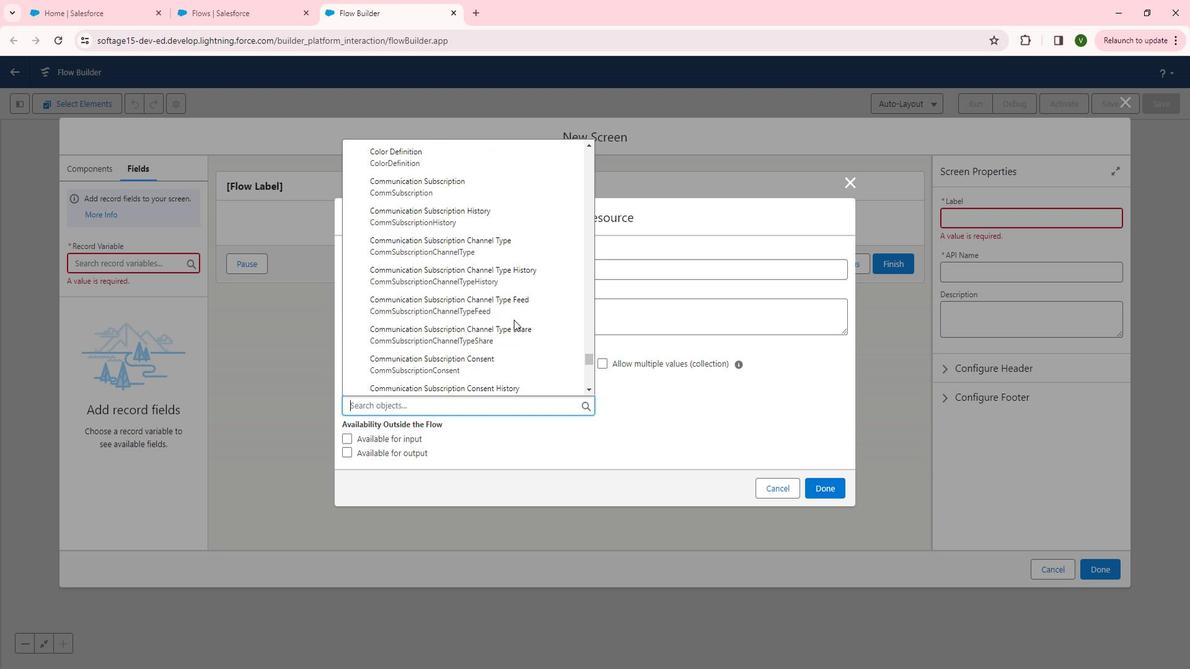 
Action: Mouse scrolled (530, 324) with delta (0, 0)
Screenshot: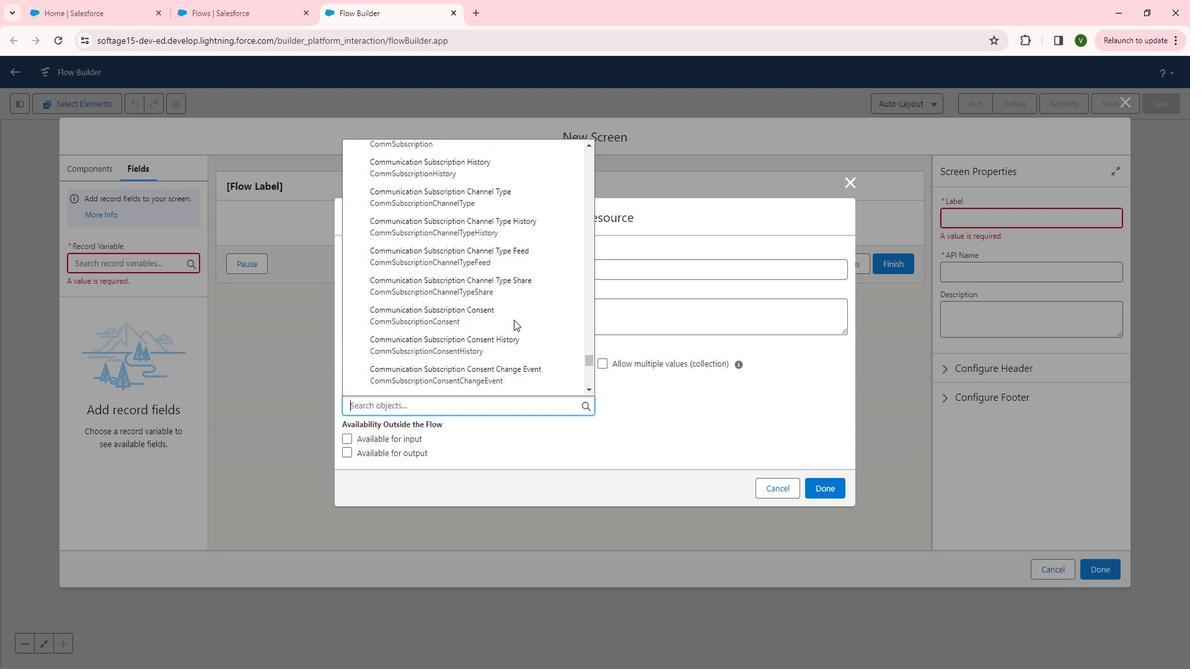 
Action: Mouse scrolled (530, 324) with delta (0, 0)
Screenshot: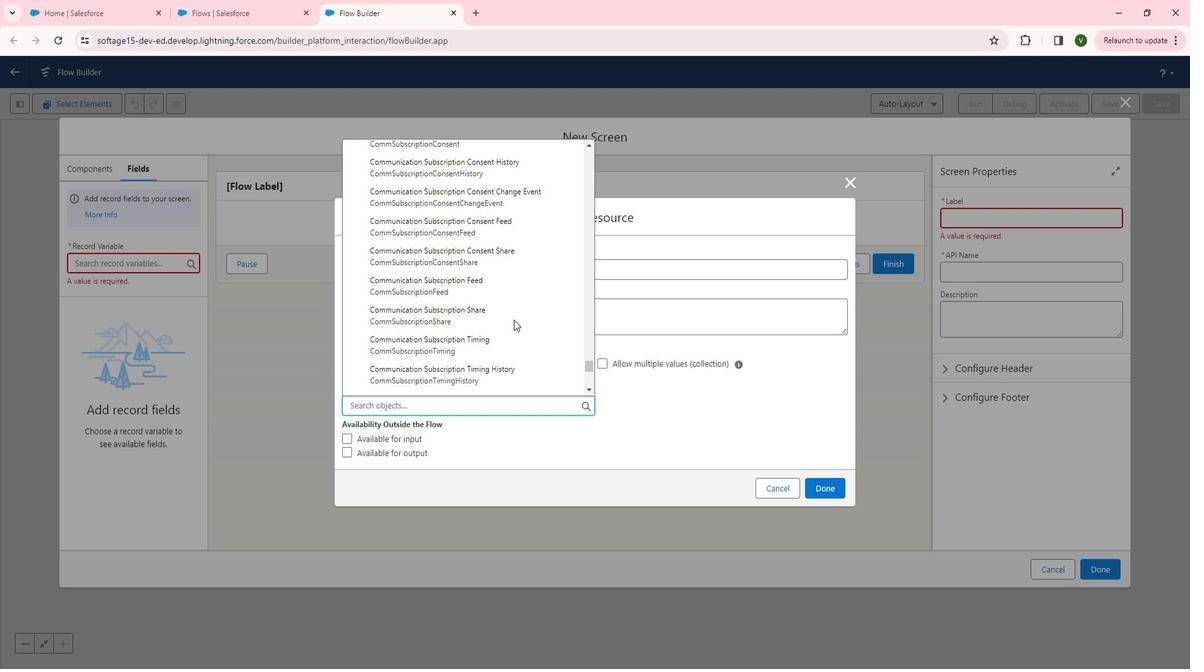 
Action: Mouse scrolled (530, 324) with delta (0, 0)
Screenshot: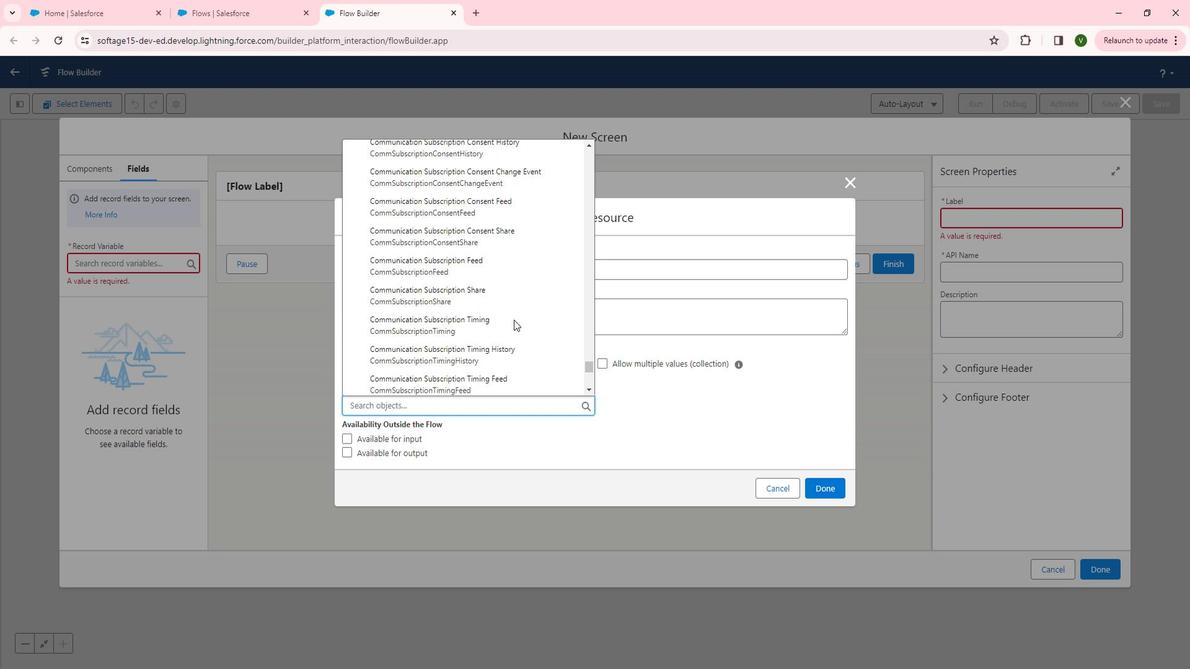 
Action: Mouse scrolled (530, 324) with delta (0, 0)
Screenshot: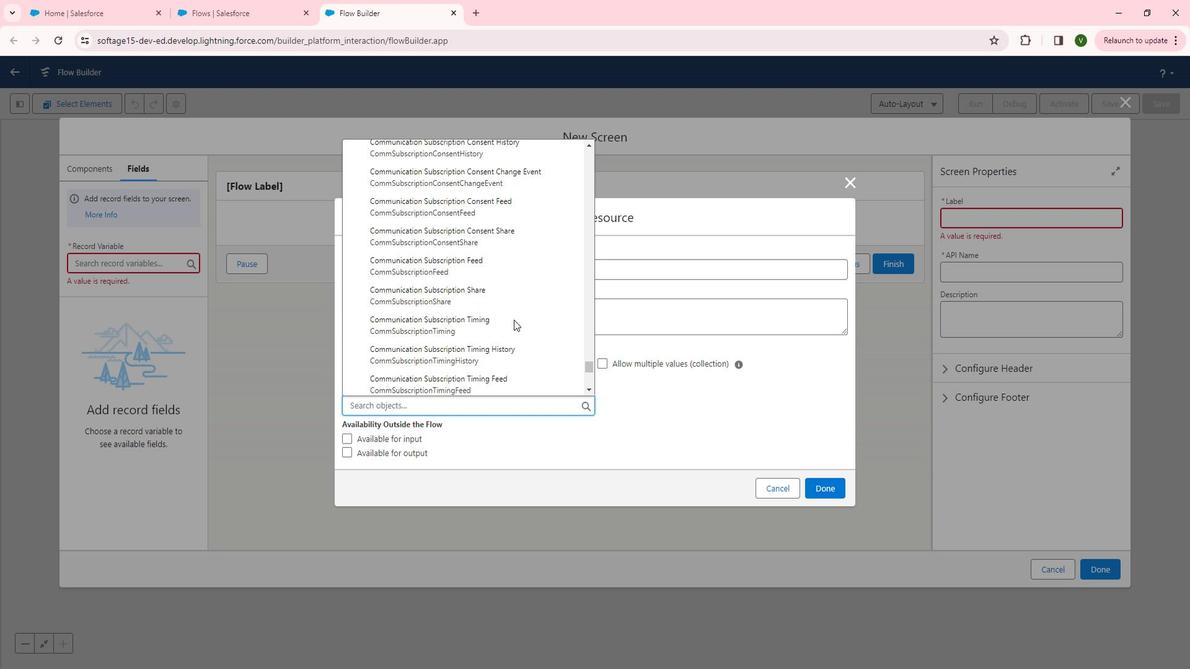 
Action: Mouse scrolled (530, 324) with delta (0, 0)
Screenshot: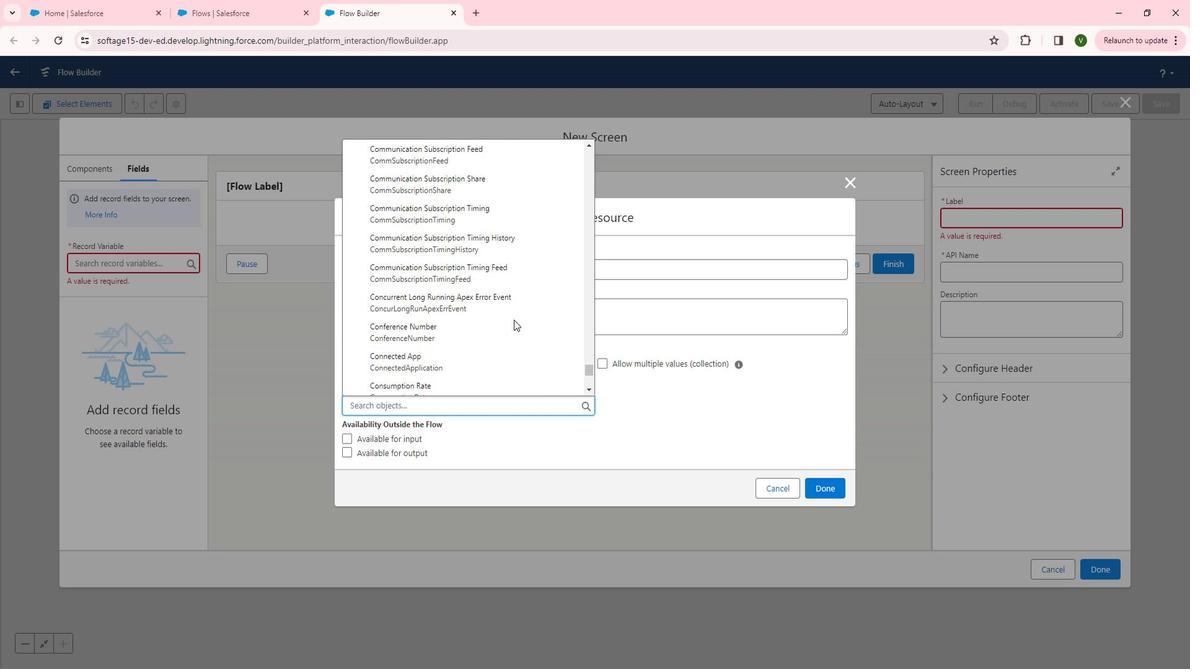 
Action: Mouse scrolled (530, 324) with delta (0, 0)
Screenshot: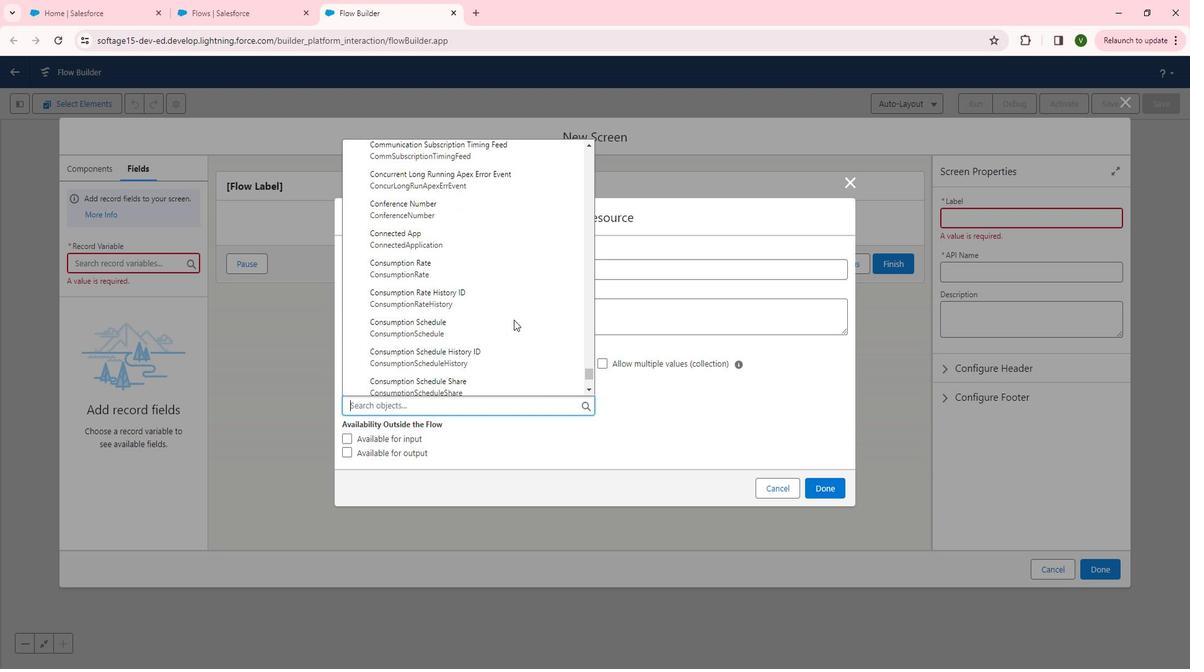 
Action: Mouse scrolled (530, 324) with delta (0, 0)
Screenshot: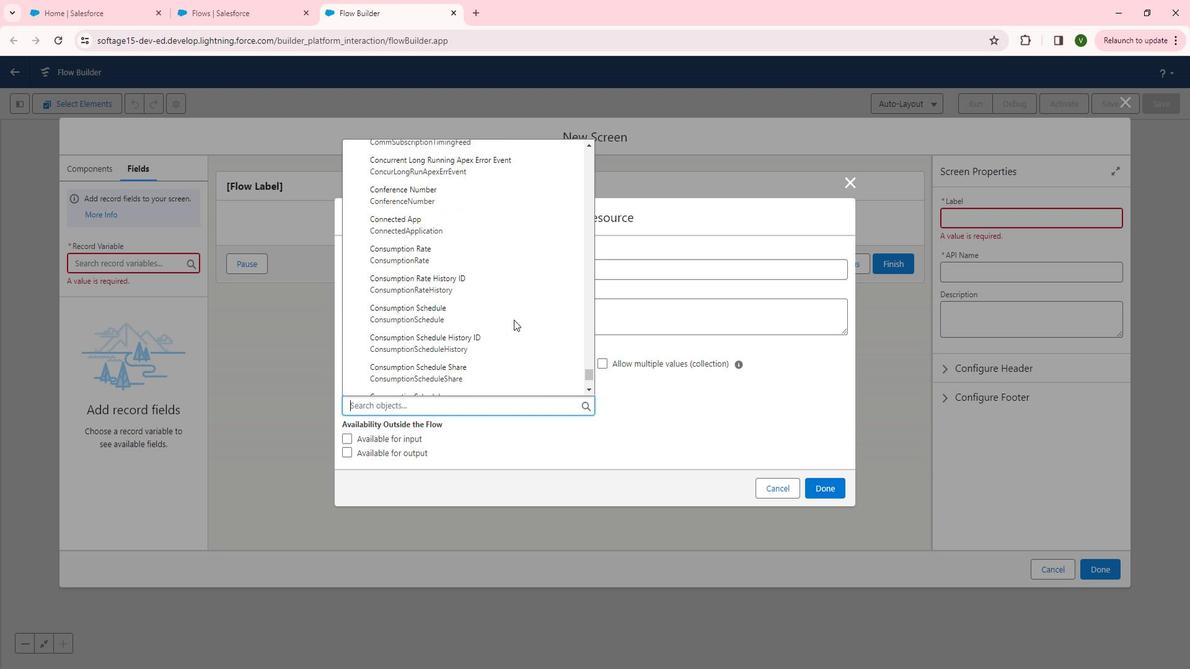 
Action: Mouse scrolled (530, 324) with delta (0, 0)
Screenshot: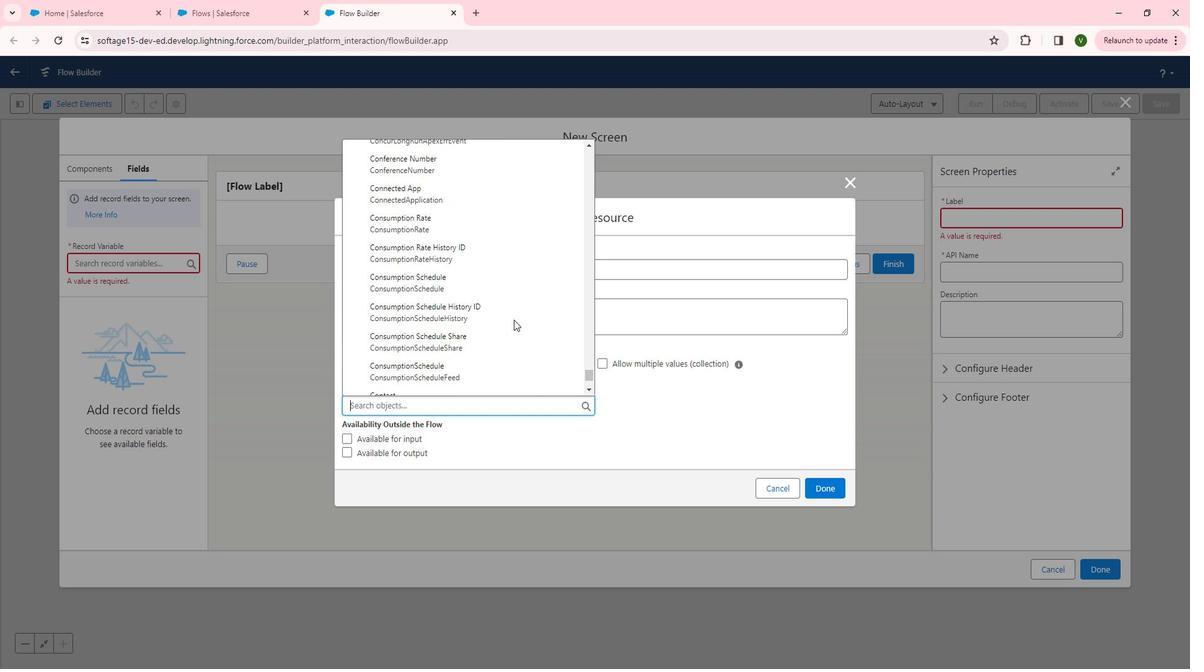 
Action: Mouse scrolled (530, 324) with delta (0, 0)
Screenshot: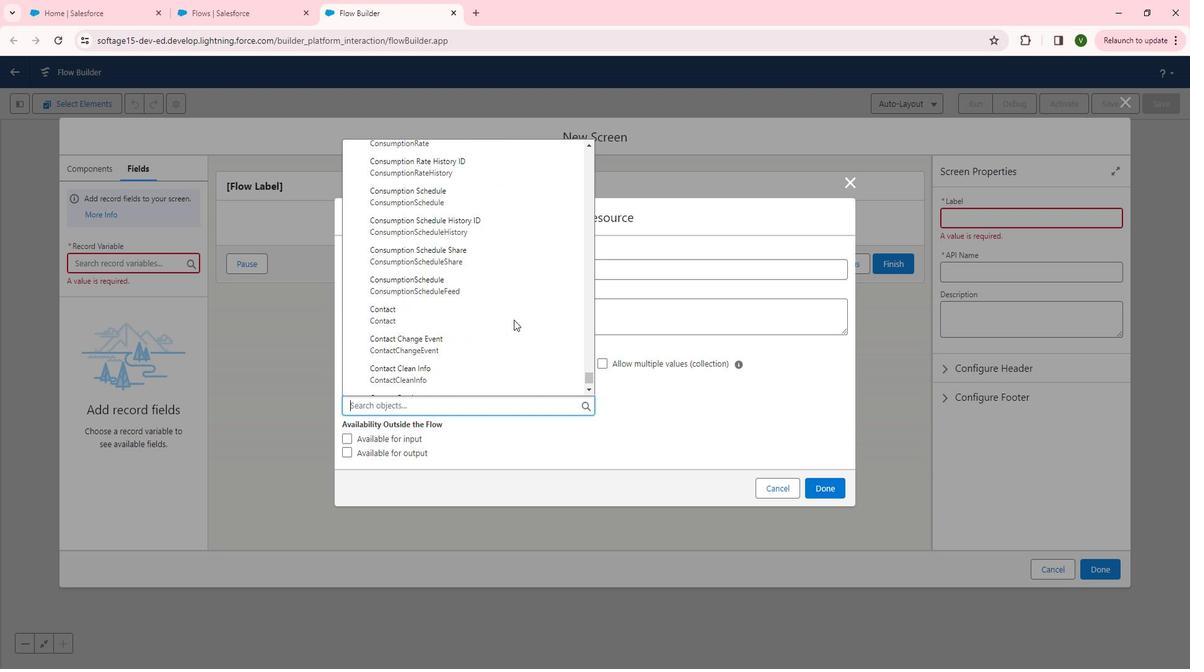 
Action: Mouse scrolled (530, 324) with delta (0, 0)
Screenshot: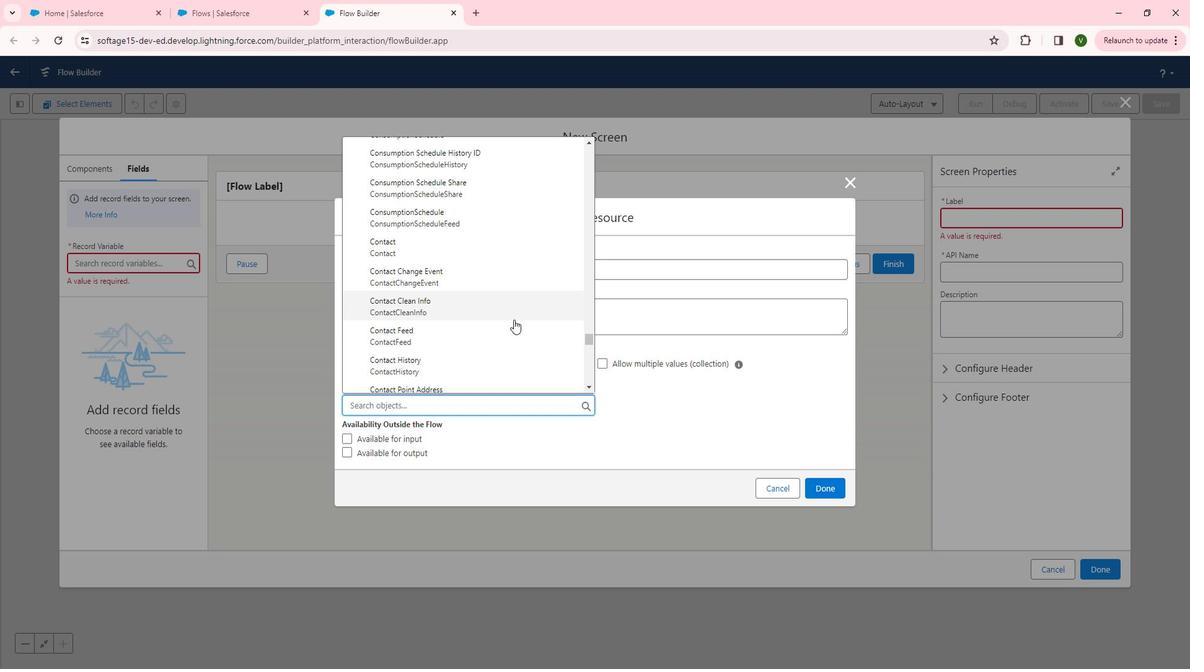 
Action: Mouse scrolled (530, 324) with delta (0, 0)
Screenshot: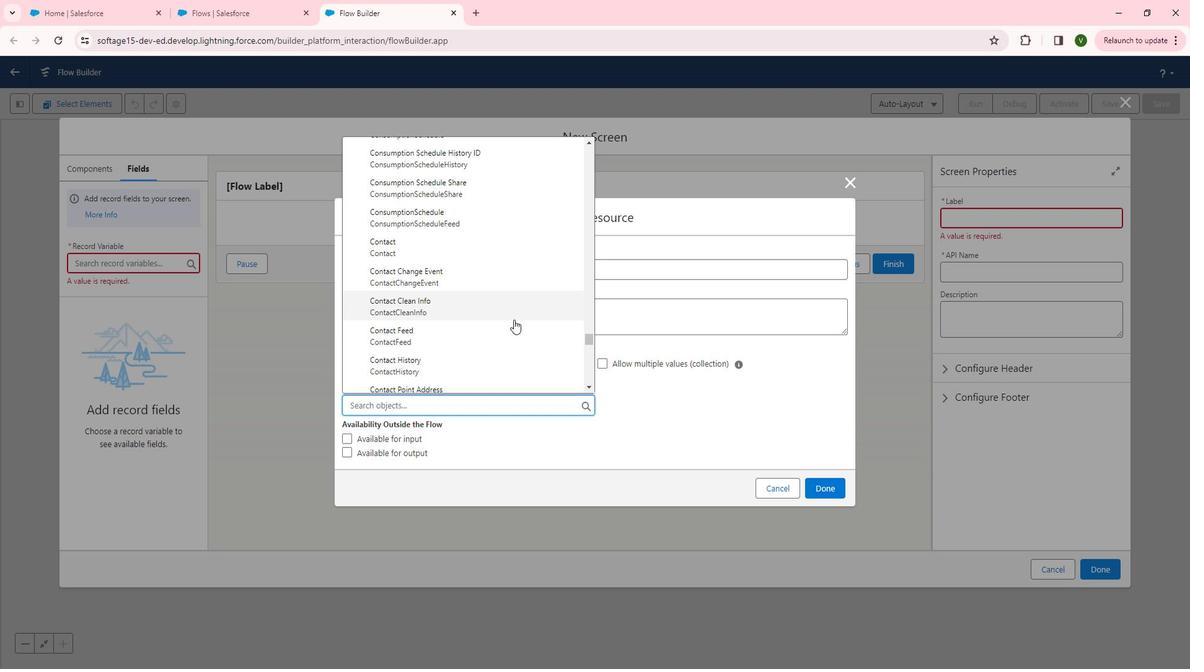 
Action: Mouse scrolled (530, 324) with delta (0, 0)
Screenshot: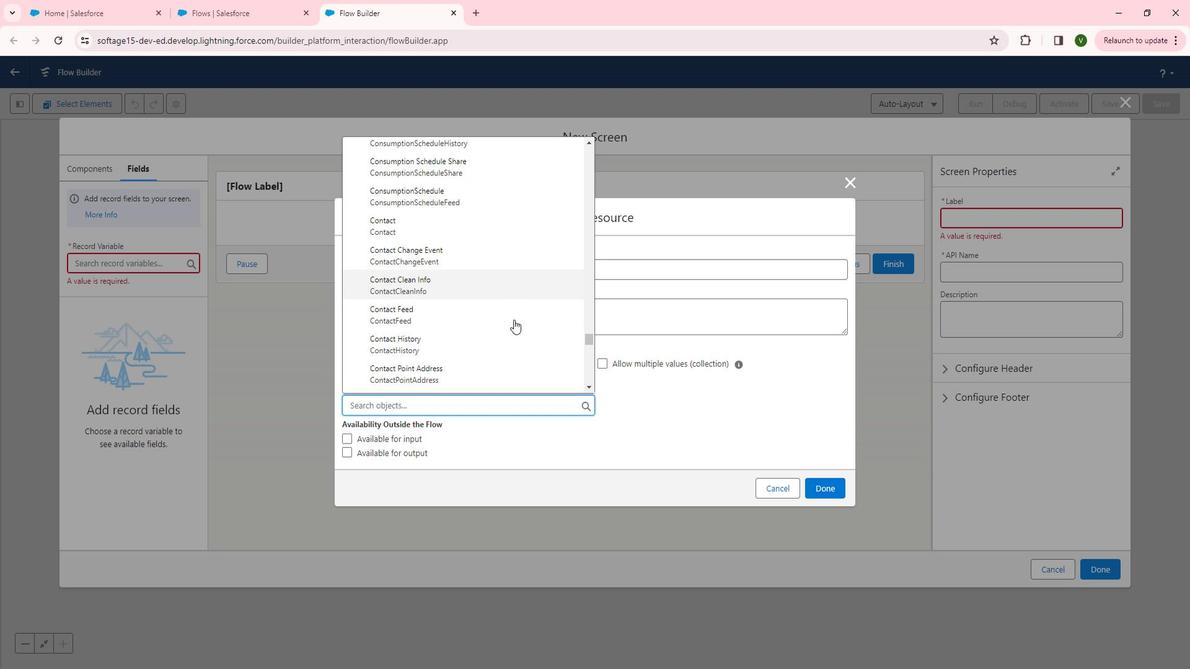 
Action: Mouse scrolled (530, 324) with delta (0, 0)
Screenshot: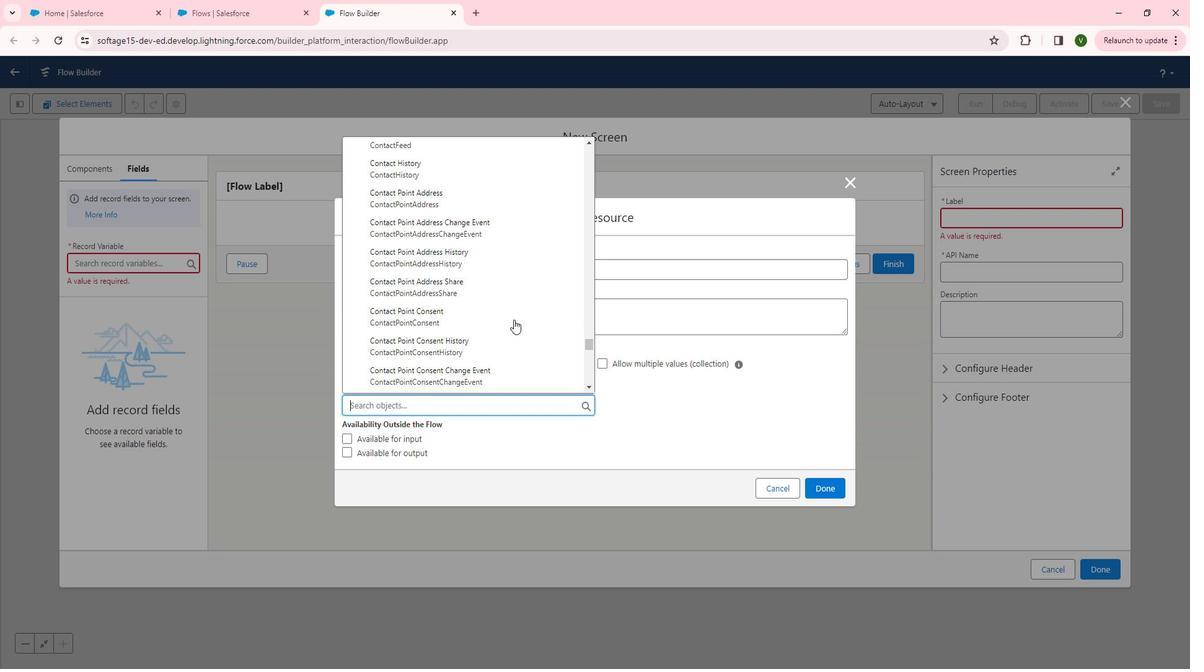 
Action: Mouse scrolled (530, 324) with delta (0, 0)
Screenshot: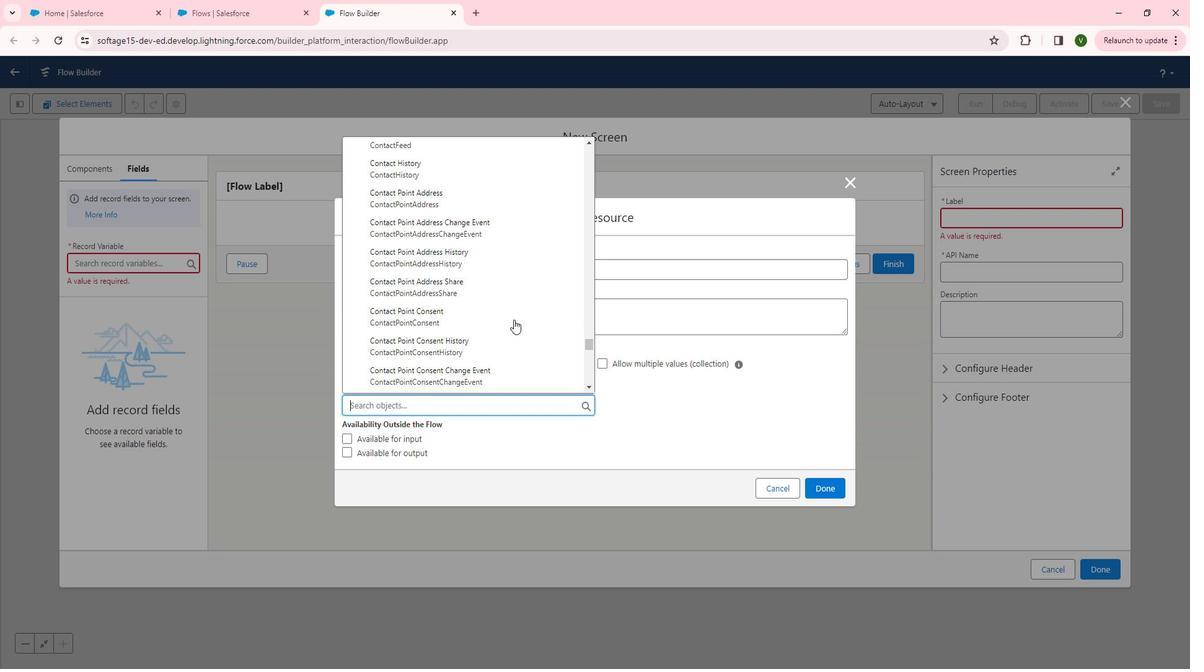 
Action: Mouse scrolled (530, 324) with delta (0, 0)
Screenshot: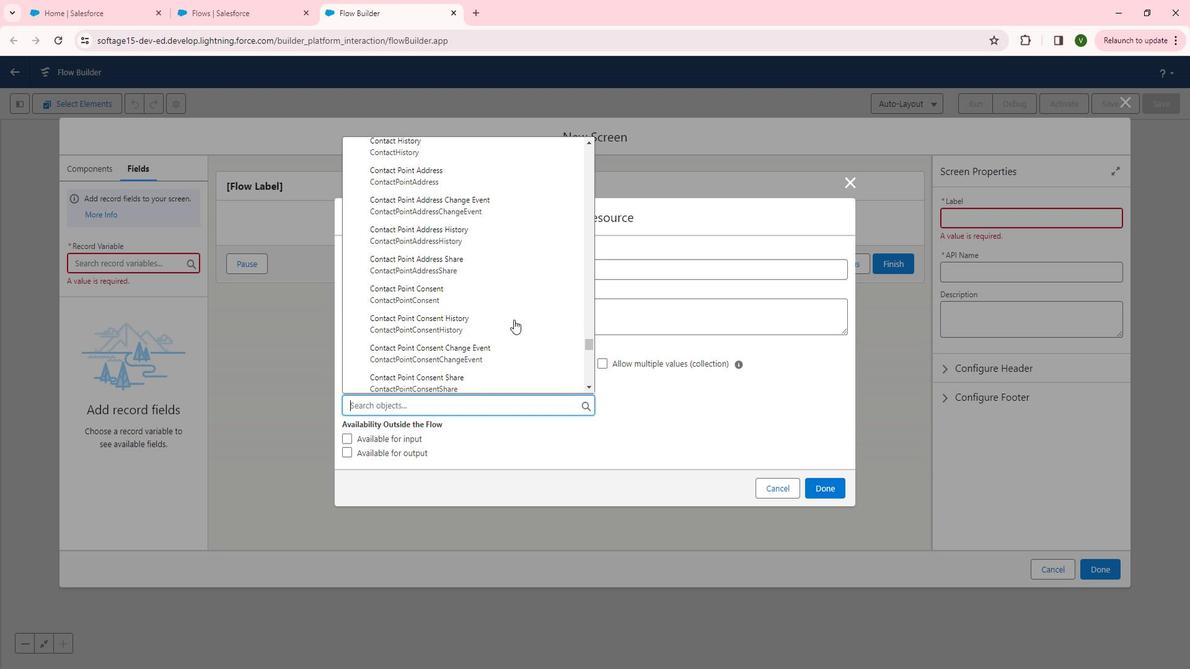 
Action: Mouse scrolled (530, 324) with delta (0, 0)
Screenshot: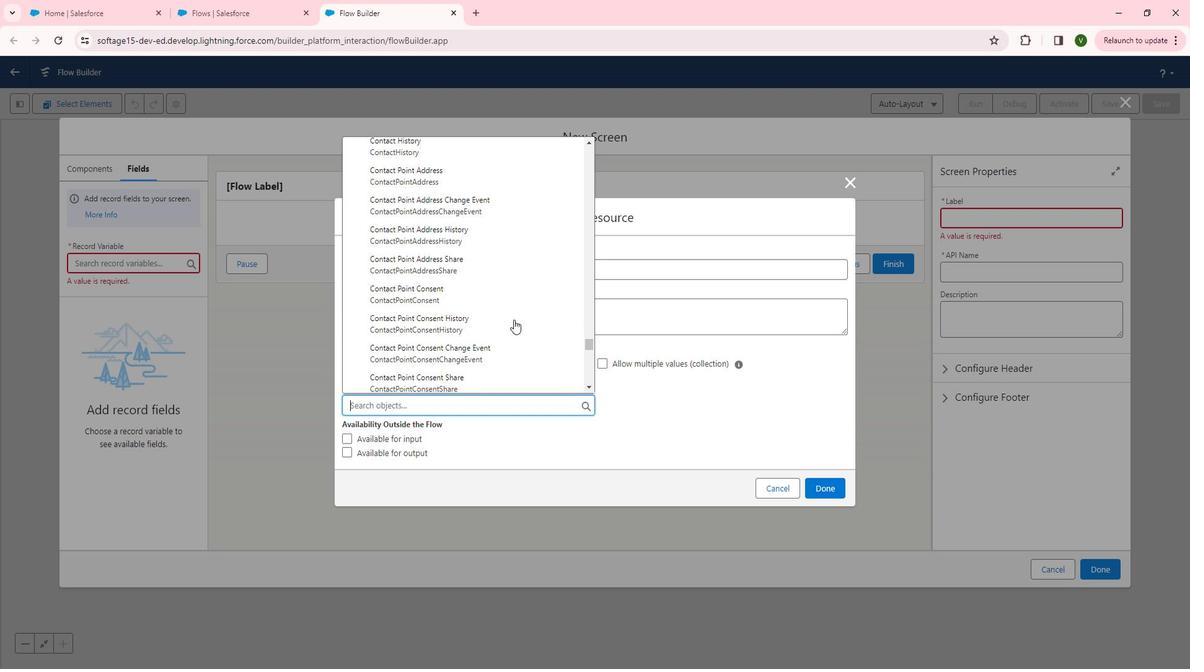 
Action: Mouse scrolled (530, 324) with delta (0, 0)
Screenshot: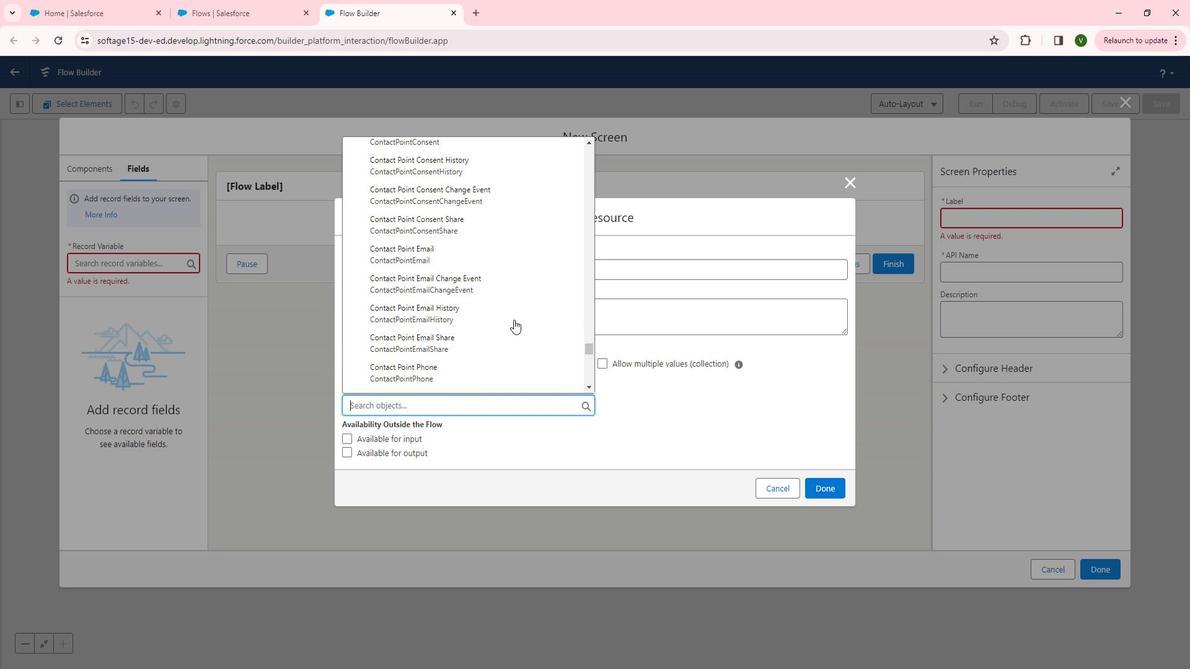 
Action: Mouse scrolled (530, 324) with delta (0, 0)
Screenshot: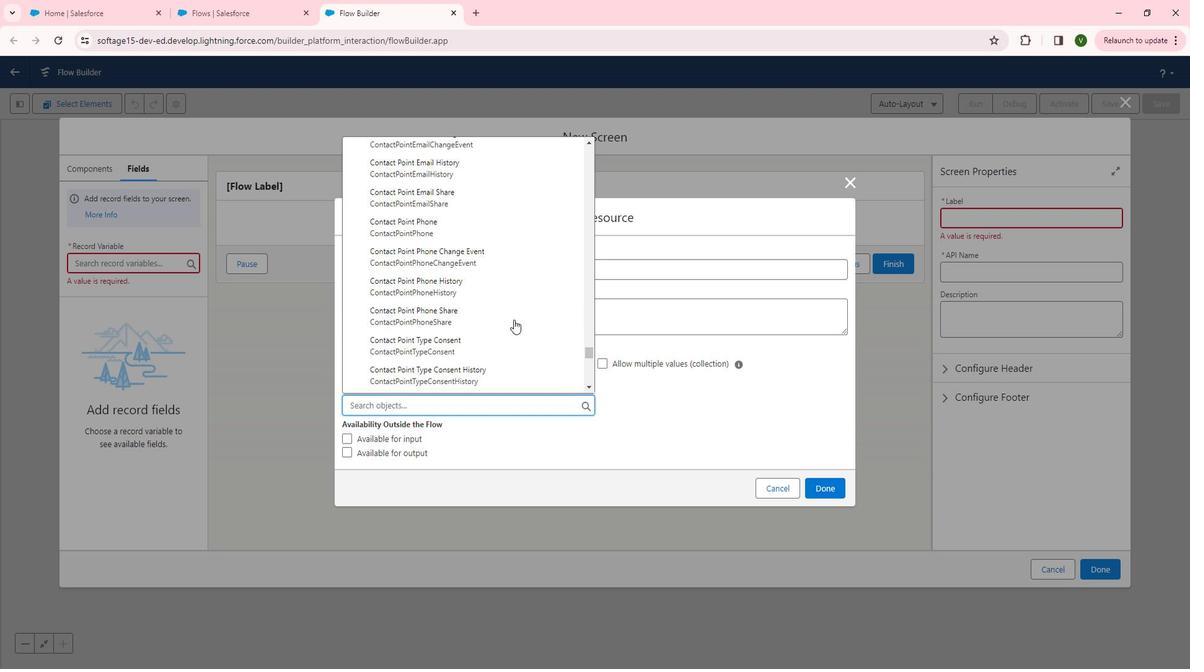 
Action: Mouse scrolled (530, 324) with delta (0, 0)
Screenshot: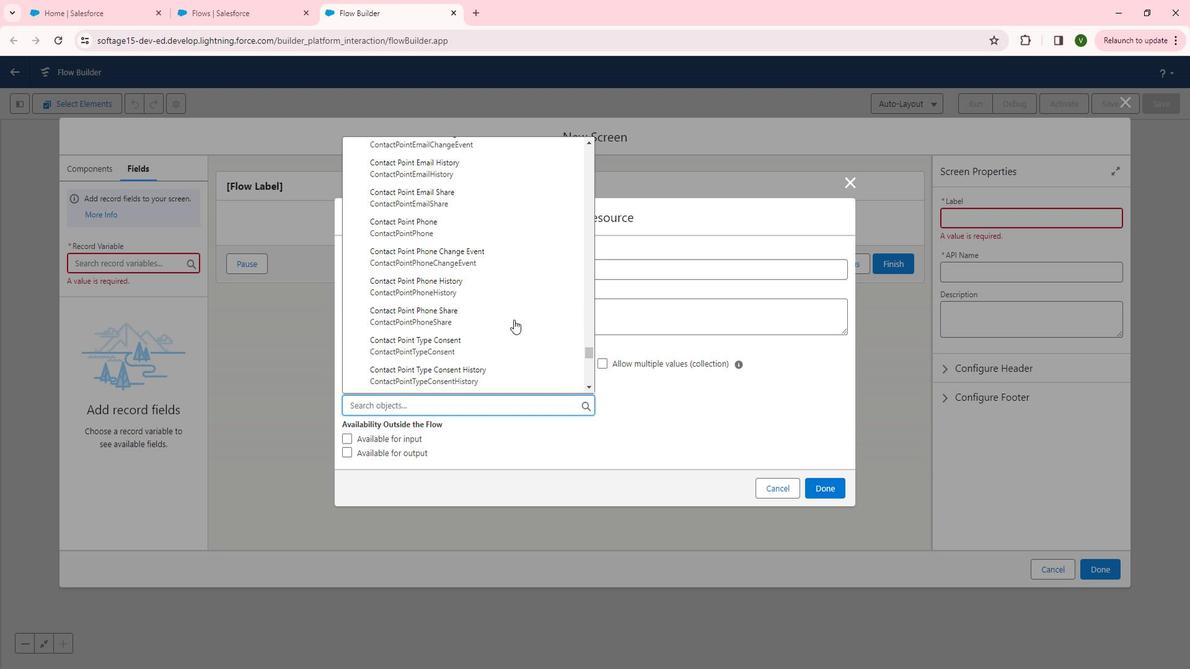 
Action: Mouse scrolled (530, 324) with delta (0, 0)
Screenshot: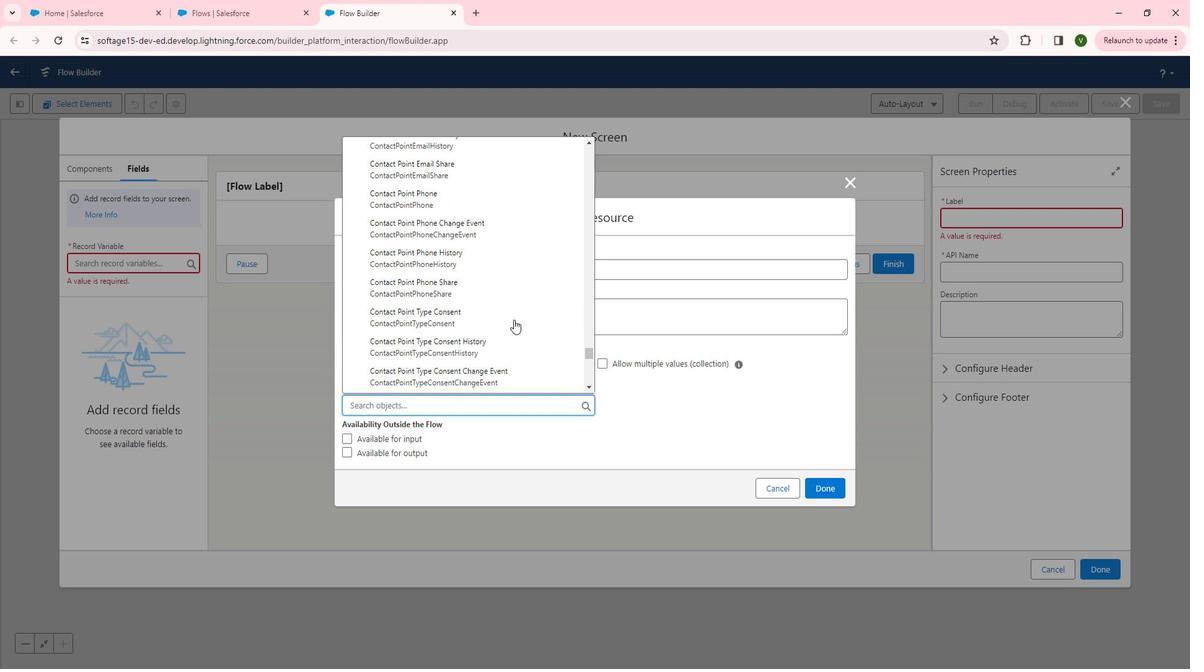 
Action: Mouse scrolled (530, 324) with delta (0, 0)
Screenshot: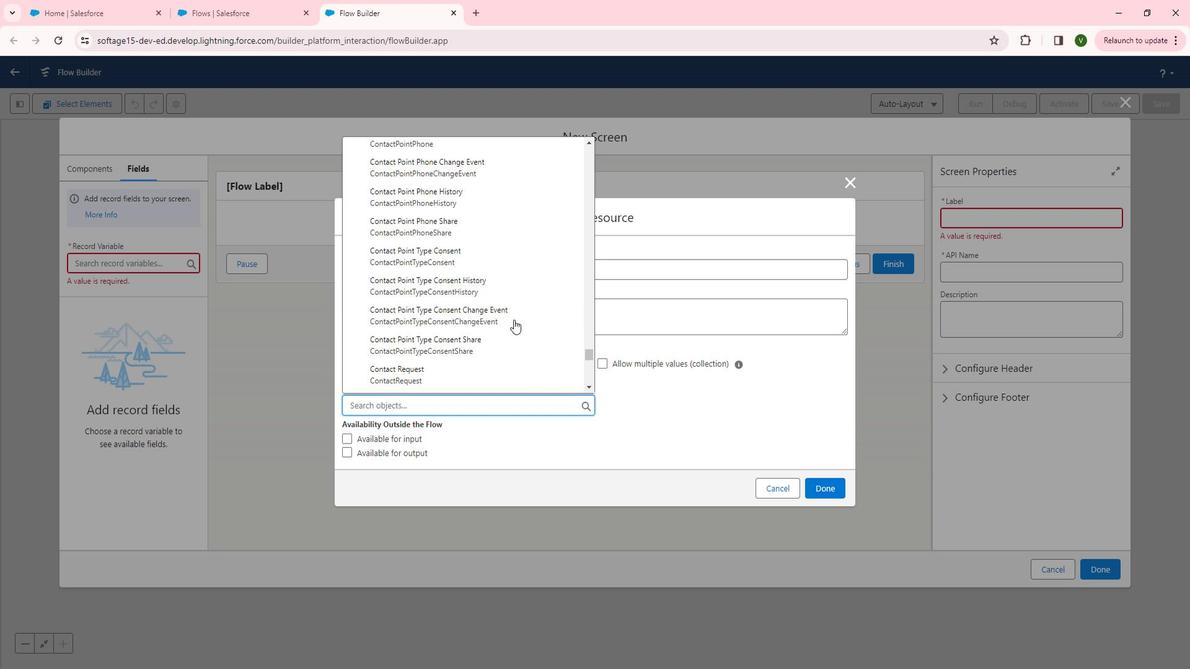 
Action: Mouse scrolled (530, 324) with delta (0, 0)
Screenshot: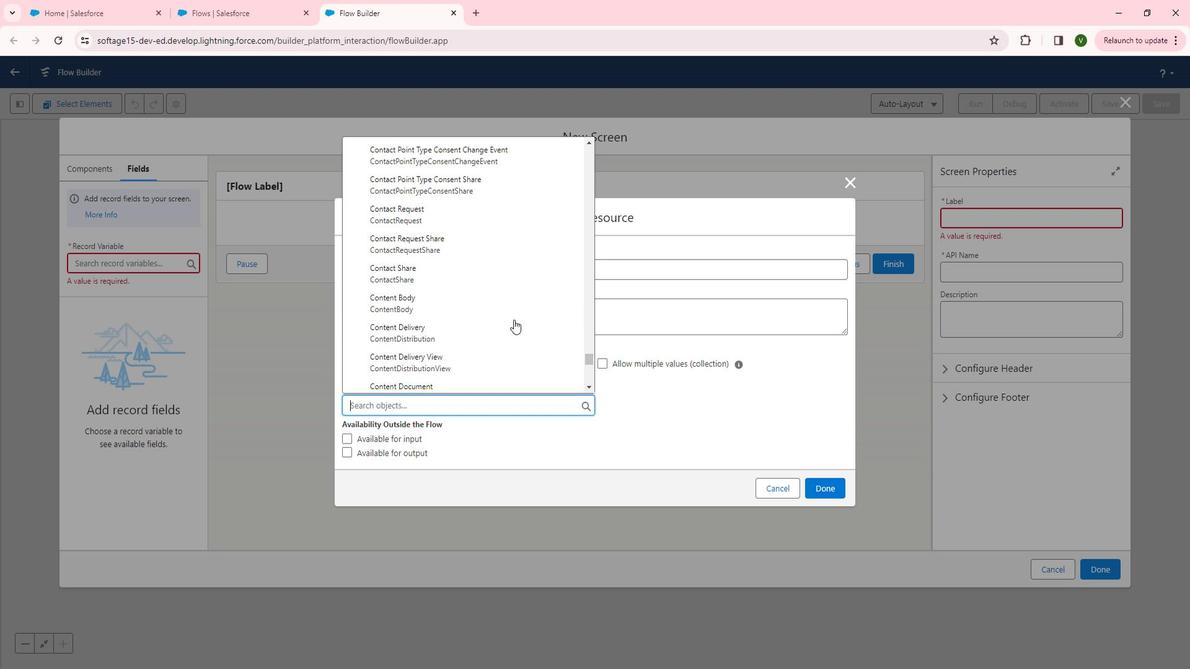 
Action: Mouse scrolled (530, 324) with delta (0, 0)
Screenshot: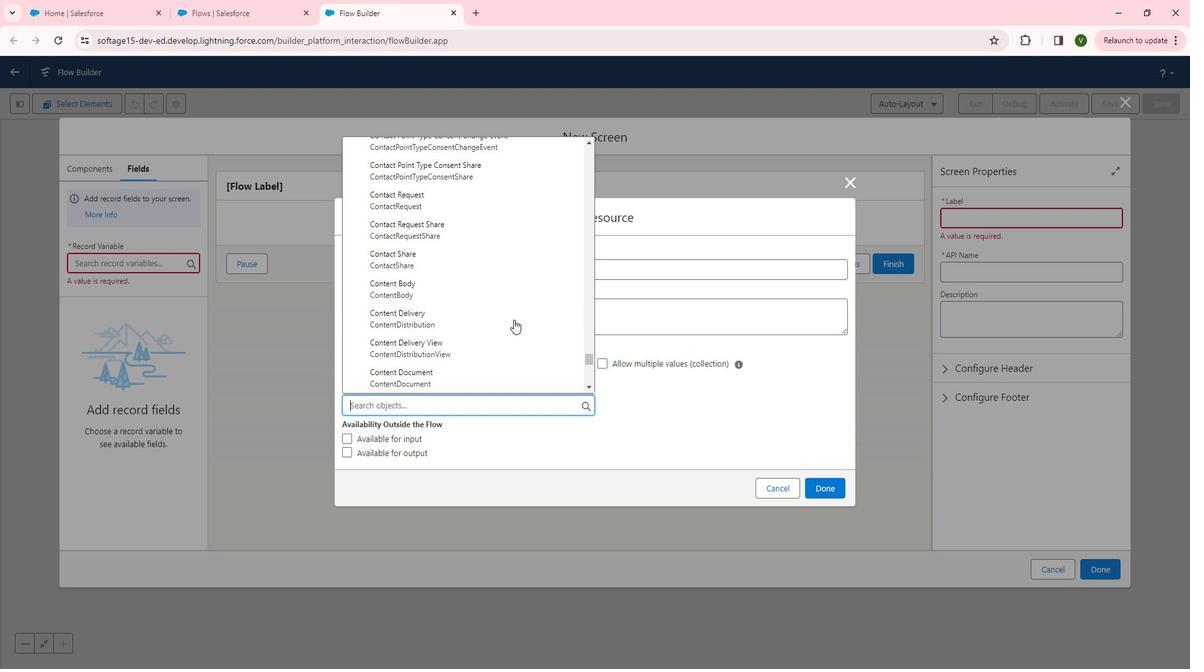 
Action: Mouse scrolled (530, 324) with delta (0, 0)
Screenshot: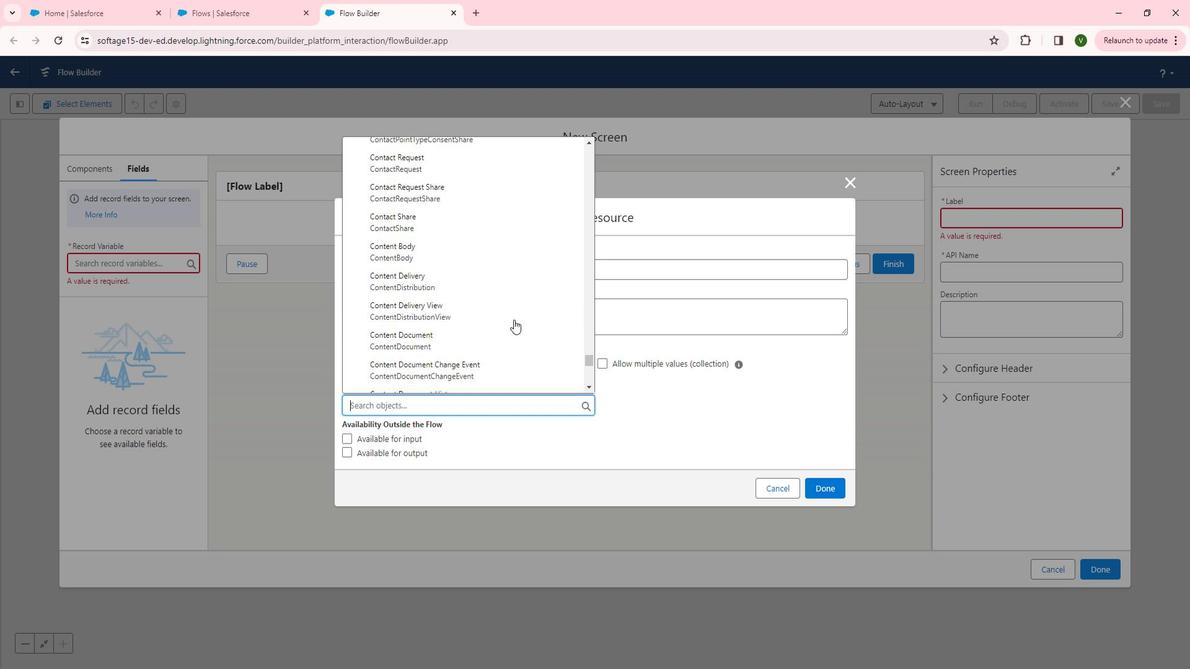 
Action: Mouse scrolled (530, 324) with delta (0, 0)
Screenshot: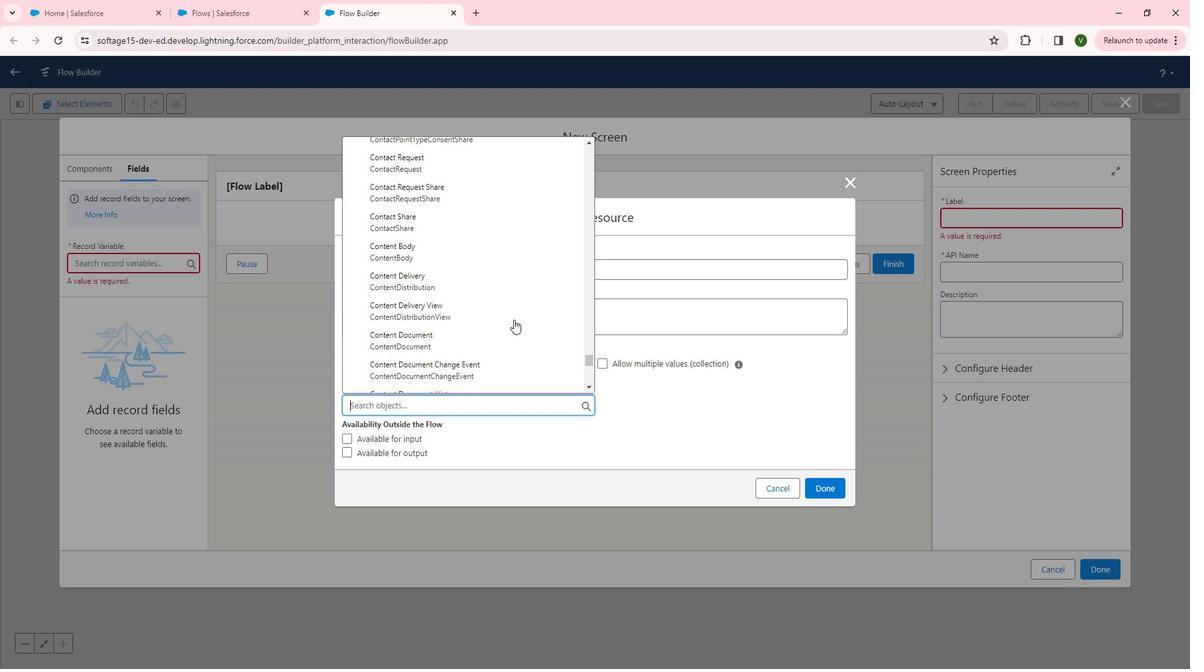 
Action: Mouse scrolled (530, 324) with delta (0, 0)
Screenshot: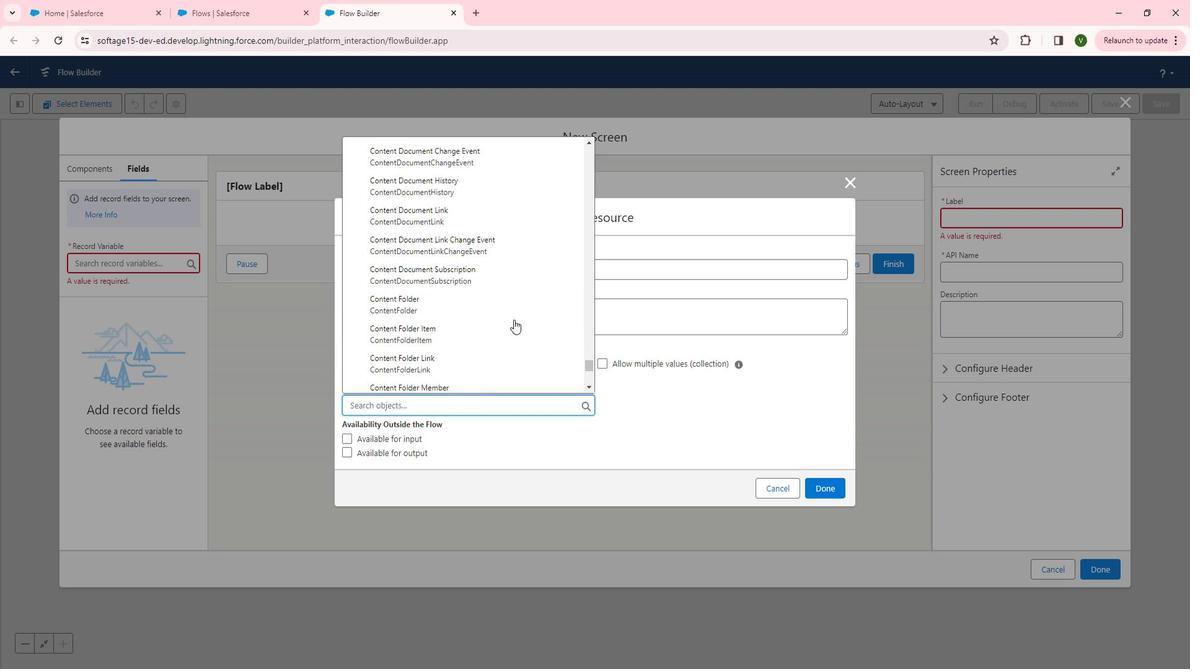 
Action: Mouse scrolled (530, 324) with delta (0, 0)
Screenshot: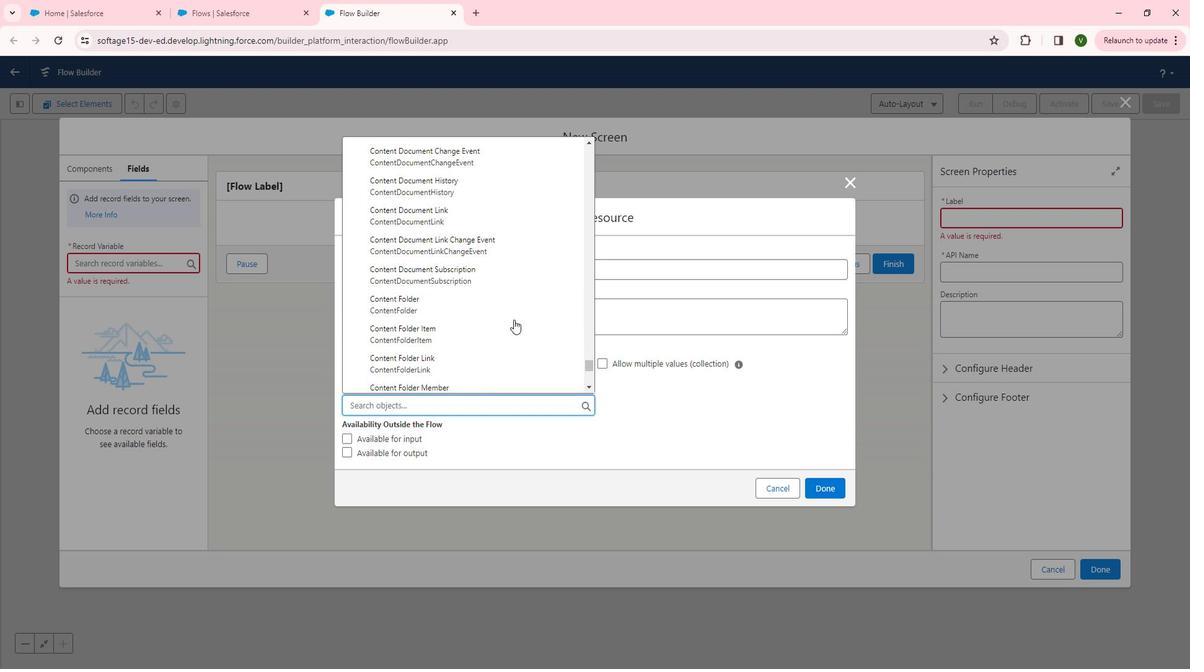 
Action: Mouse scrolled (530, 324) with delta (0, 0)
Screenshot: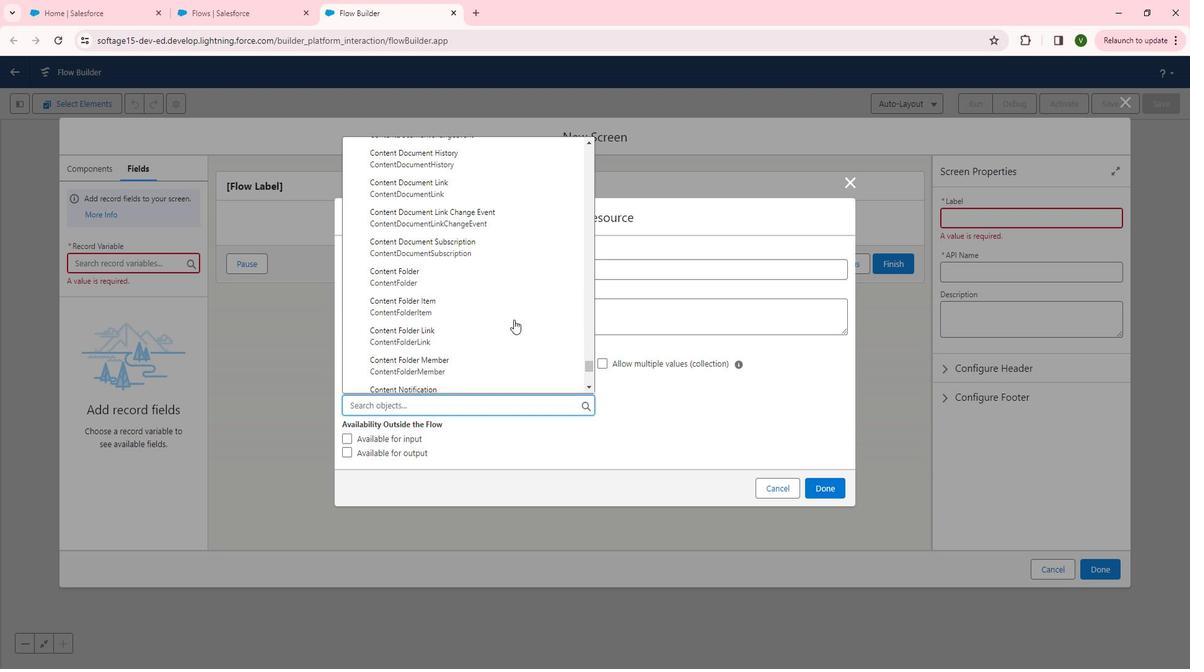 
Action: Mouse scrolled (530, 324) with delta (0, 0)
Screenshot: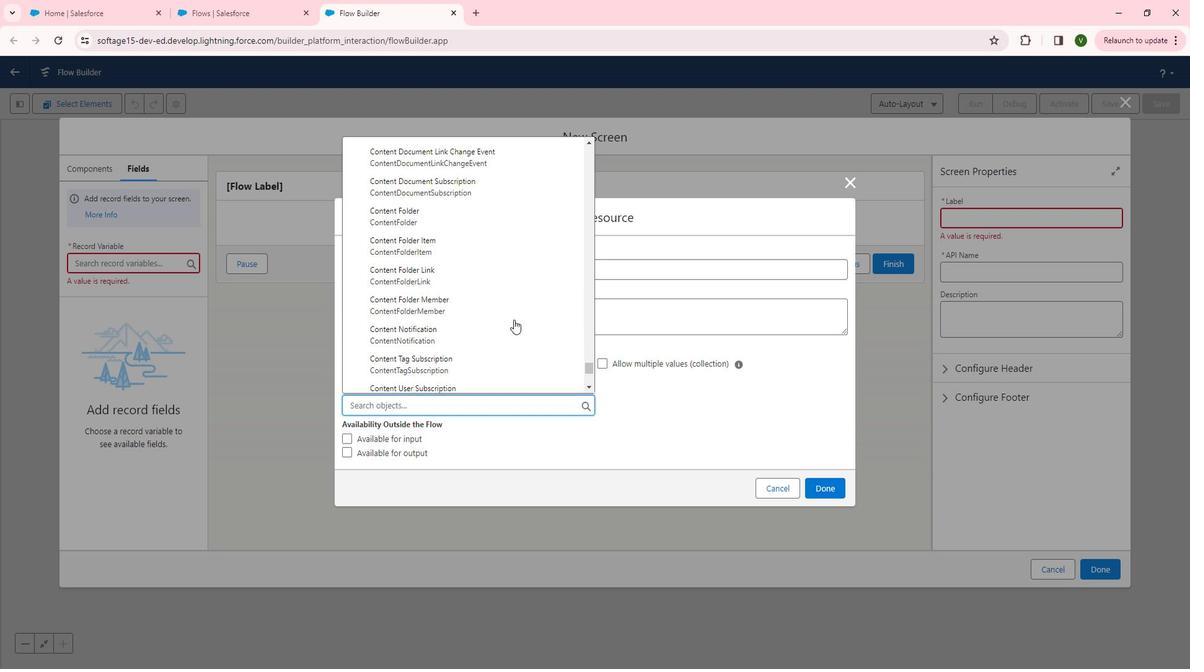 
Action: Mouse scrolled (530, 324) with delta (0, 0)
Screenshot: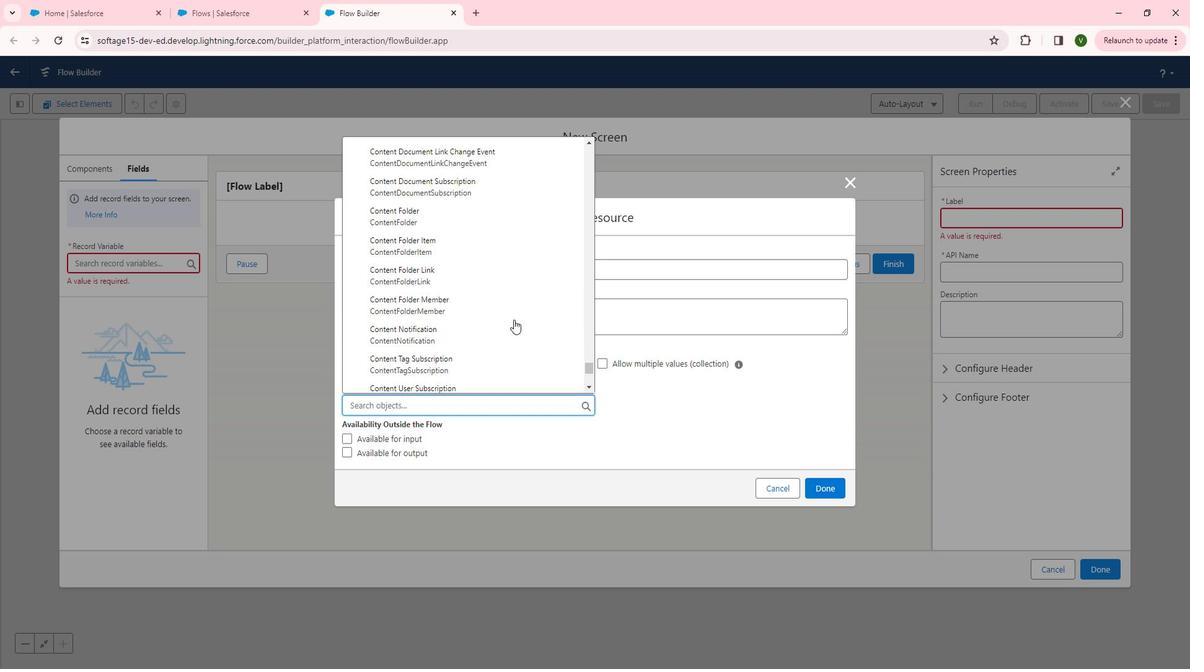 
Action: Mouse scrolled (530, 324) with delta (0, 0)
Screenshot: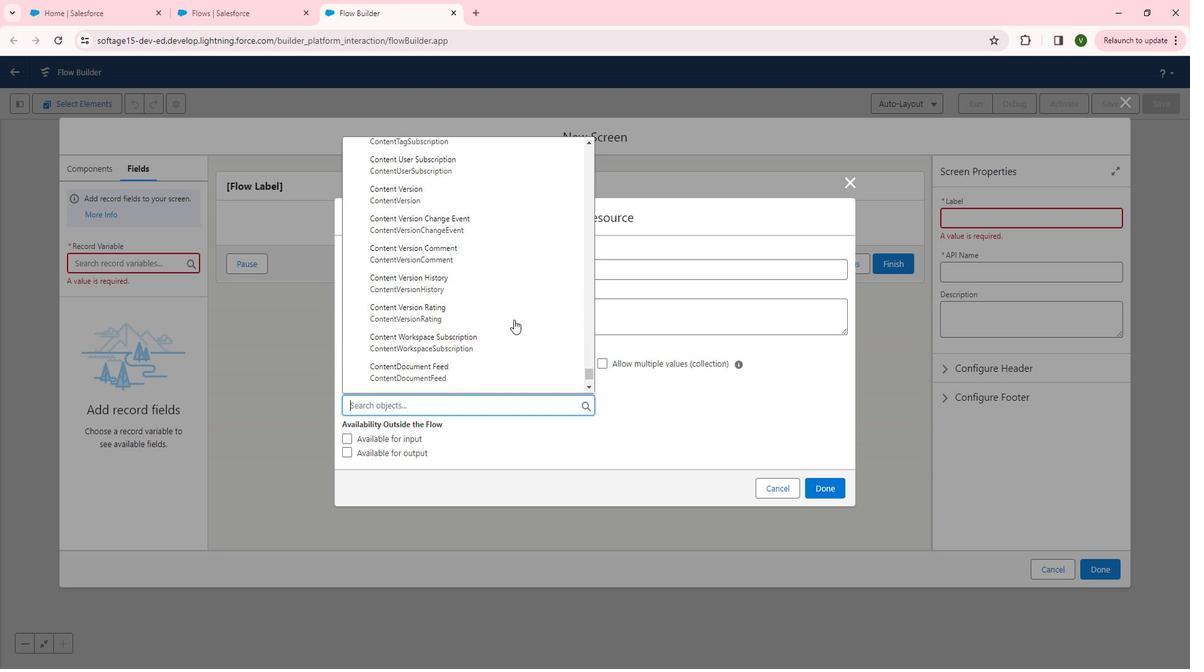 
Action: Mouse scrolled (530, 324) with delta (0, 0)
Screenshot: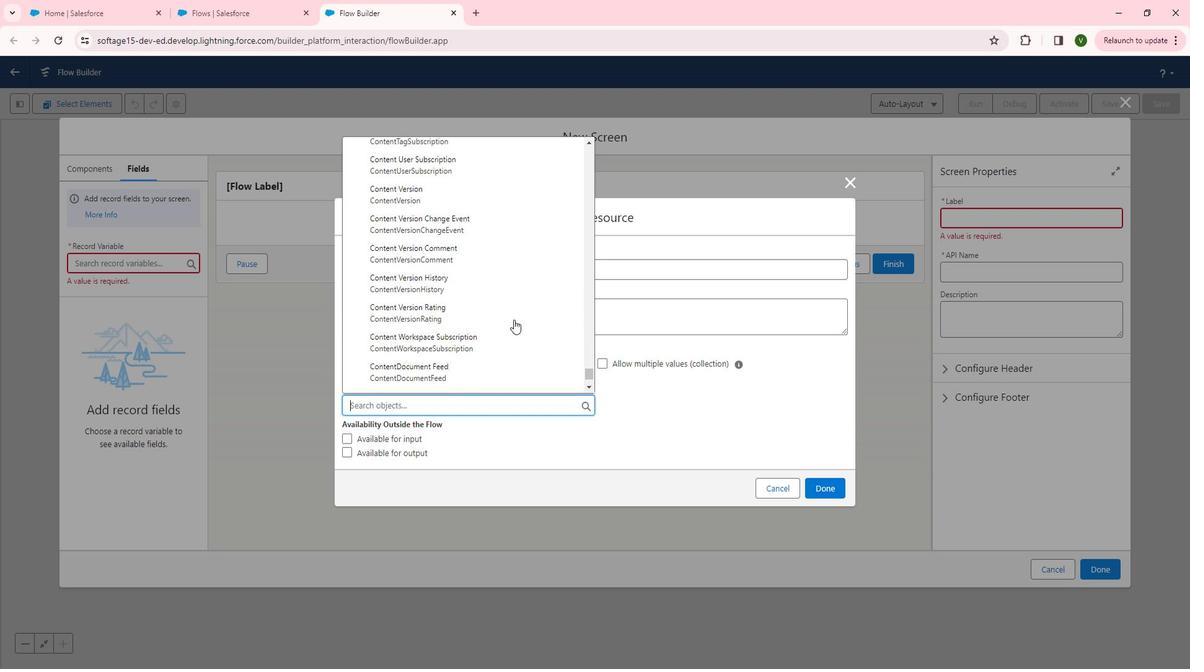 
Action: Mouse scrolled (530, 324) with delta (0, 0)
Screenshot: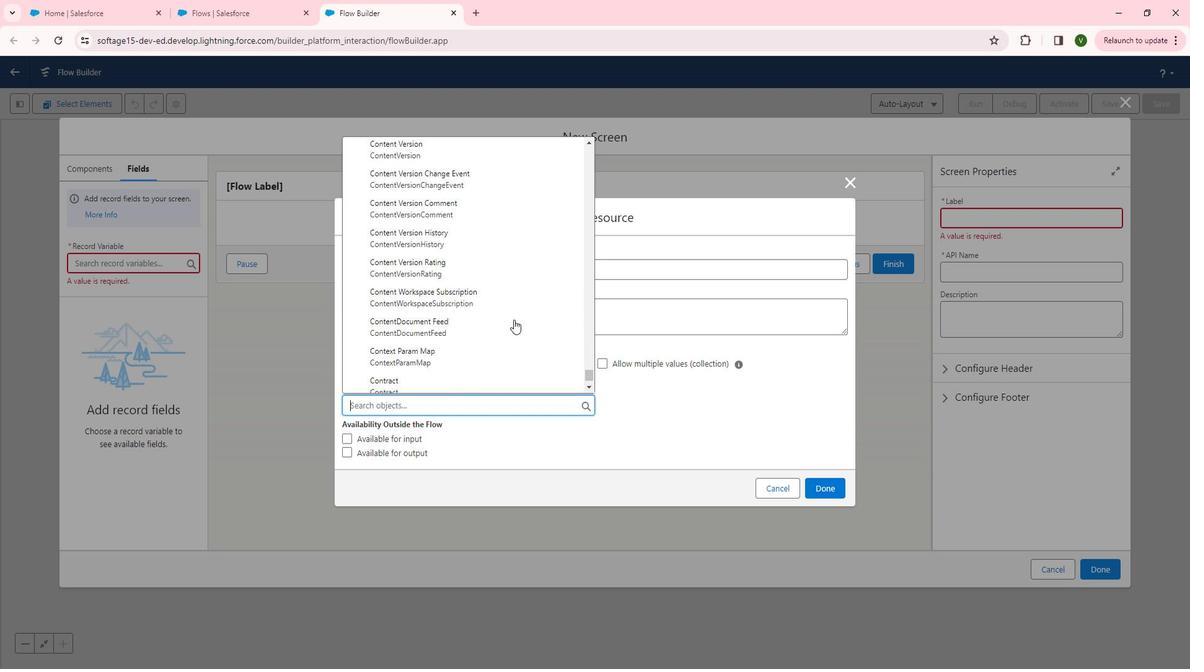 
Action: Mouse scrolled (530, 324) with delta (0, 0)
Screenshot: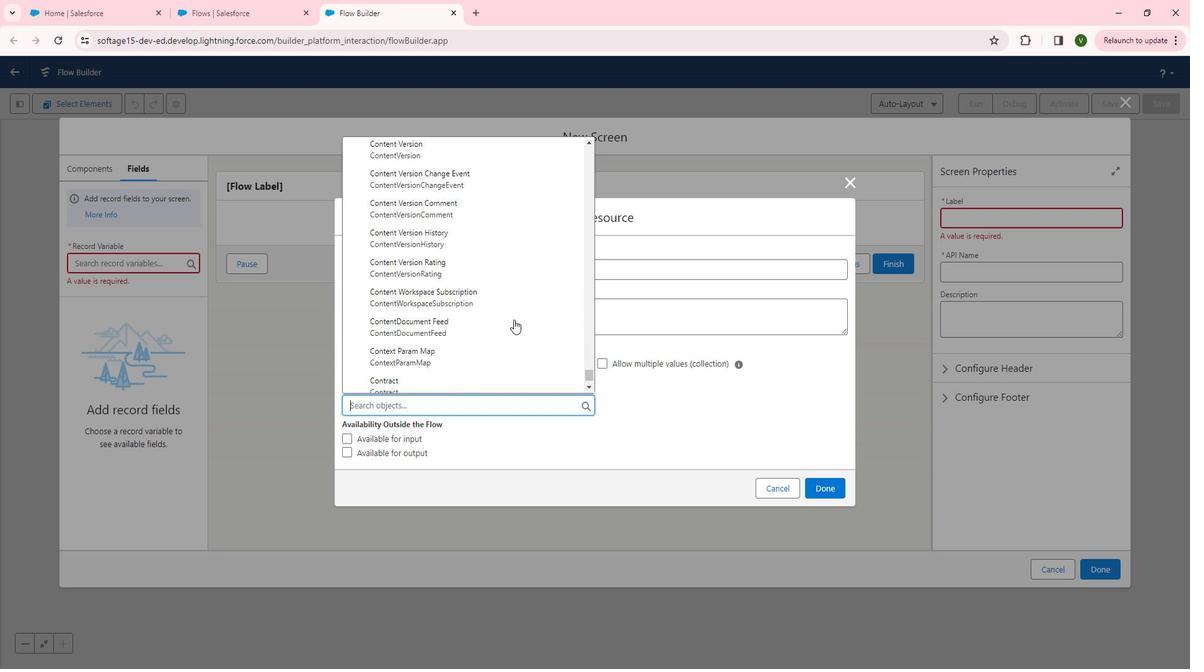 
Action: Mouse scrolled (530, 324) with delta (0, 0)
Screenshot: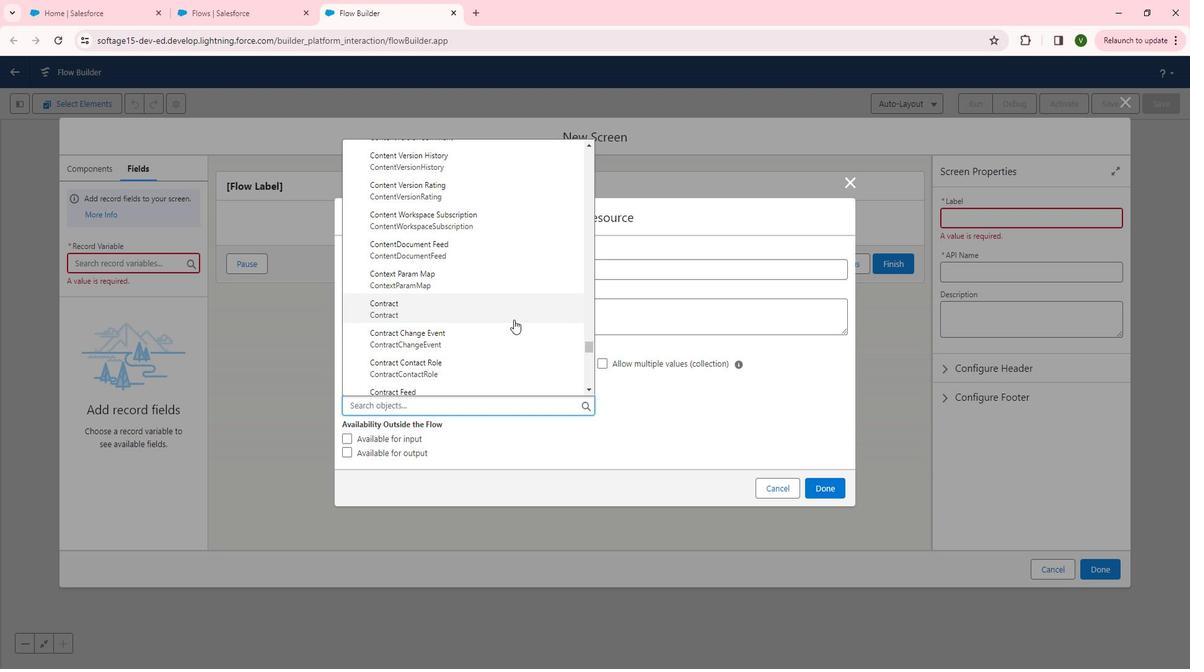 
Action: Mouse scrolled (530, 324) with delta (0, 0)
Screenshot: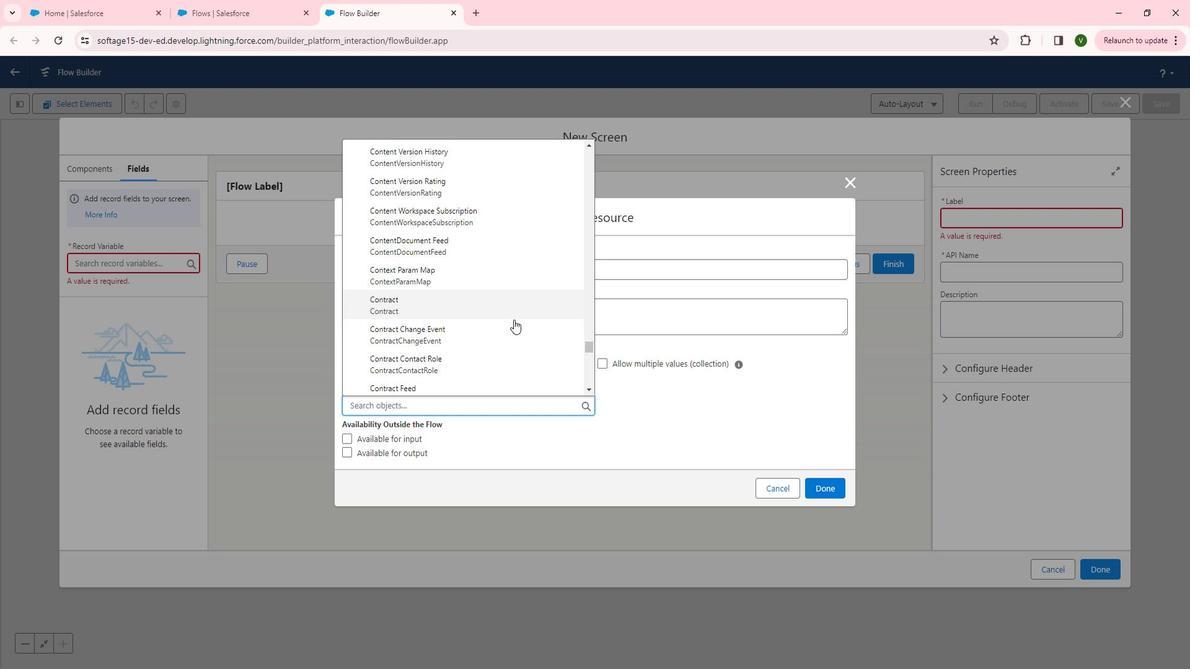 
Action: Mouse scrolled (530, 324) with delta (0, 0)
Screenshot: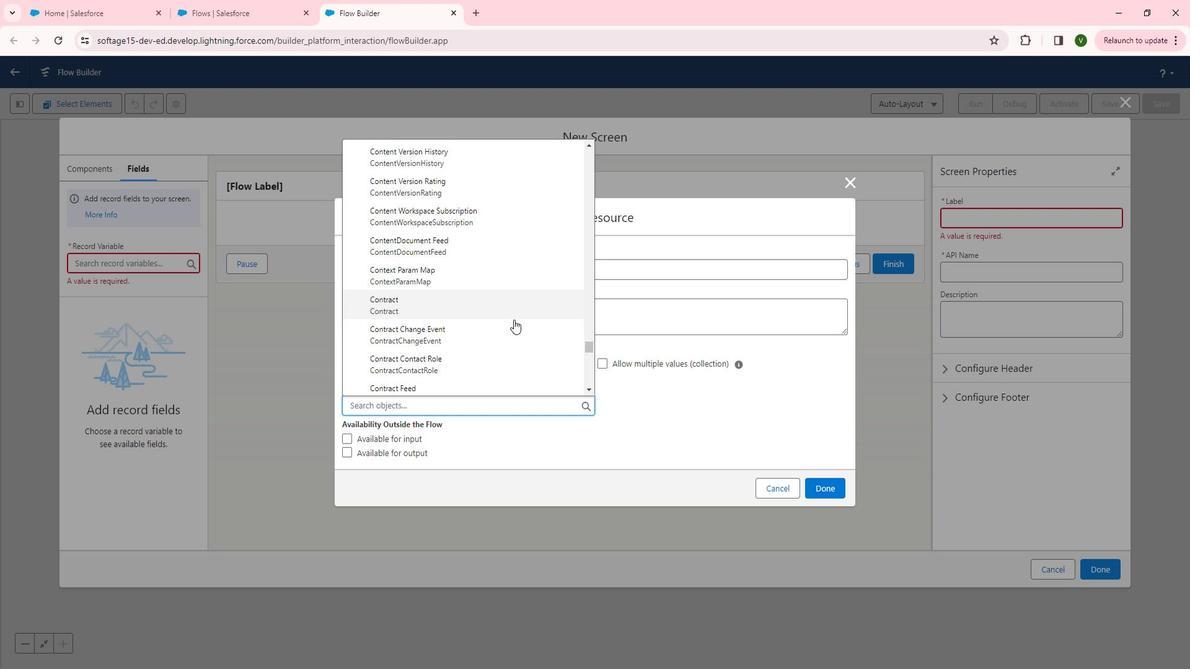 
Action: Mouse scrolled (530, 324) with delta (0, 0)
Screenshot: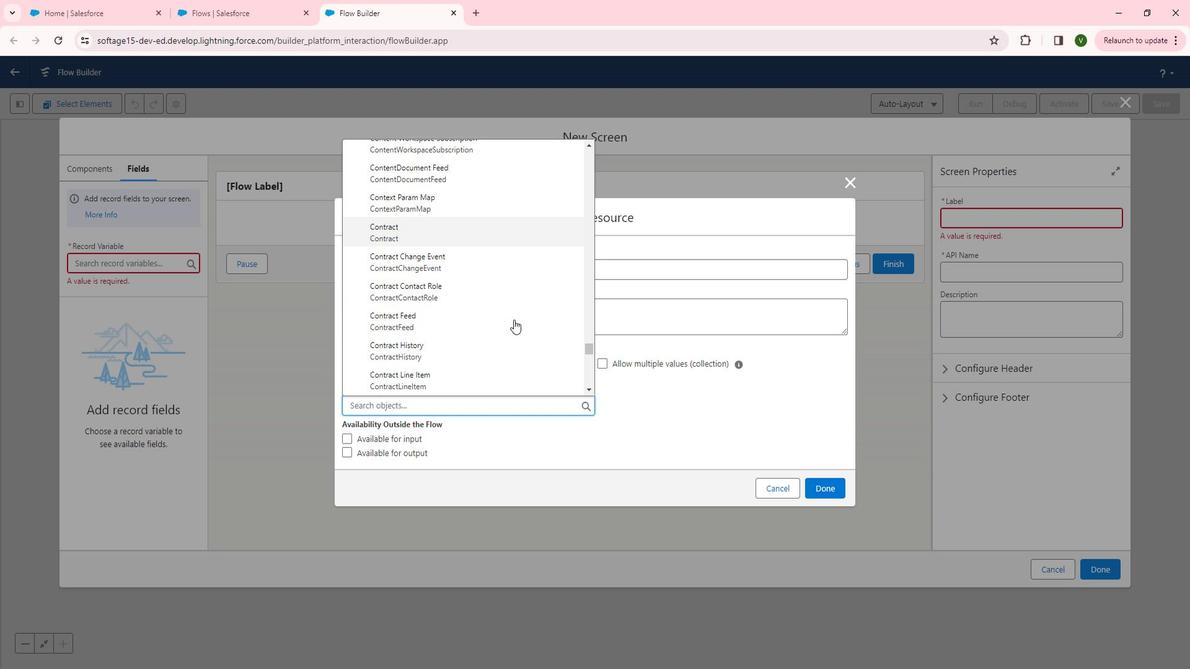 
Action: Mouse scrolled (530, 324) with delta (0, 0)
Screenshot: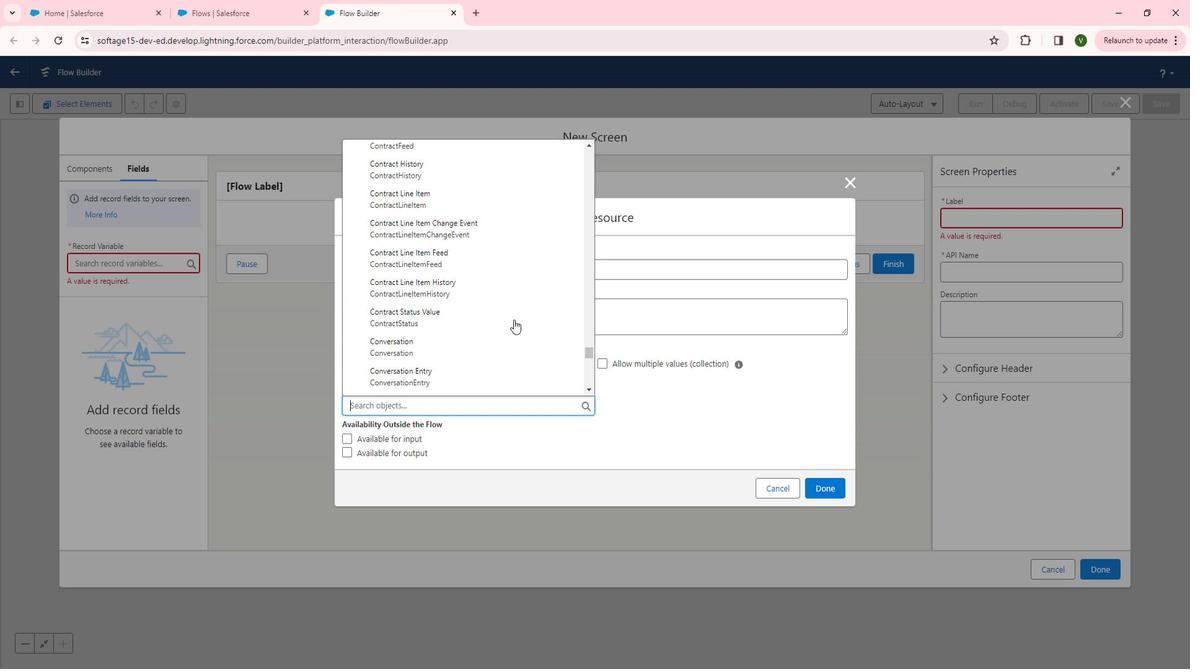 
Action: Mouse scrolled (530, 324) with delta (0, 0)
Screenshot: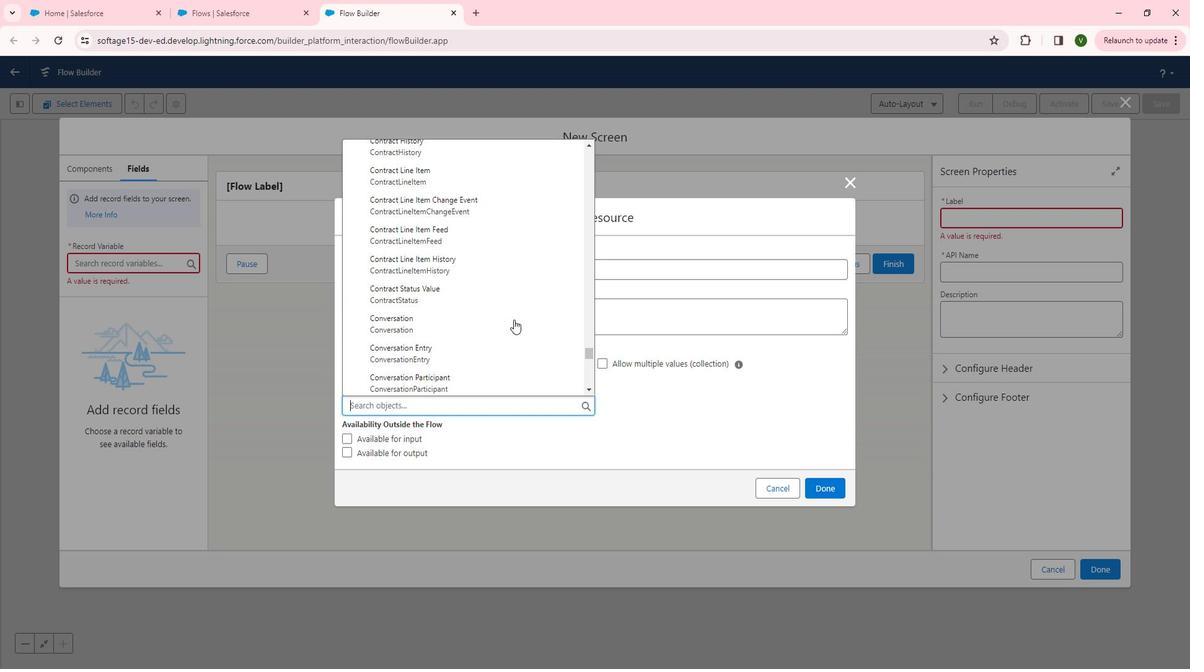 
Action: Mouse scrolled (530, 324) with delta (0, 0)
Screenshot: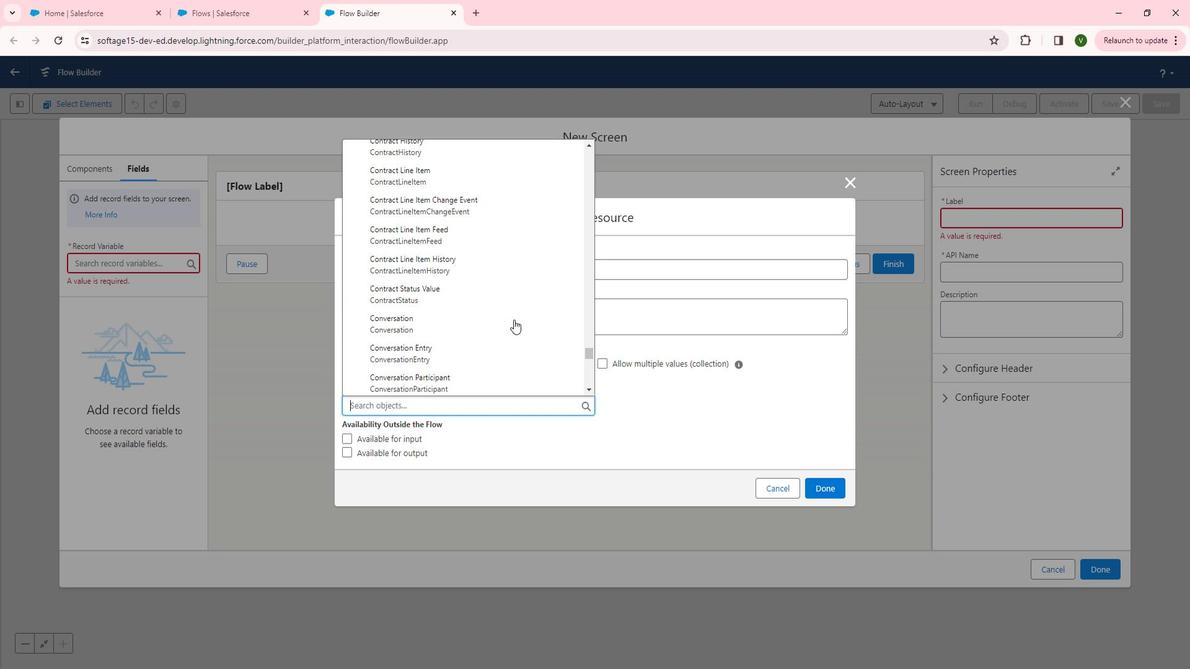 
Action: Mouse scrolled (530, 324) with delta (0, 0)
Screenshot: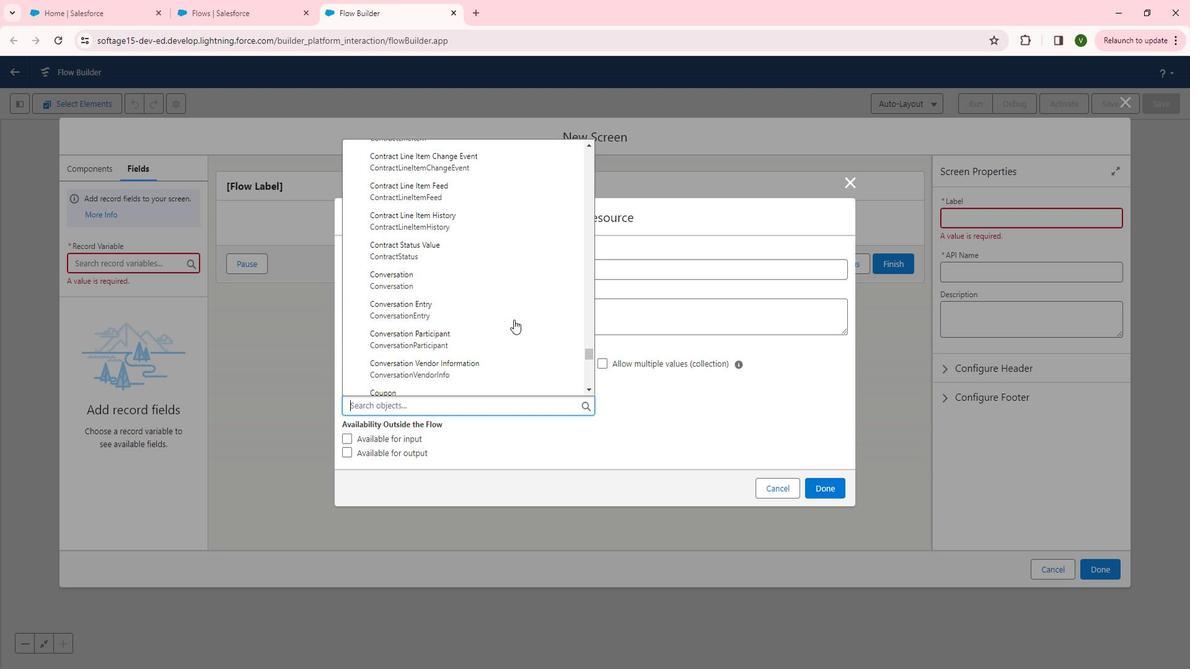
Action: Mouse scrolled (530, 324) with delta (0, 0)
Screenshot: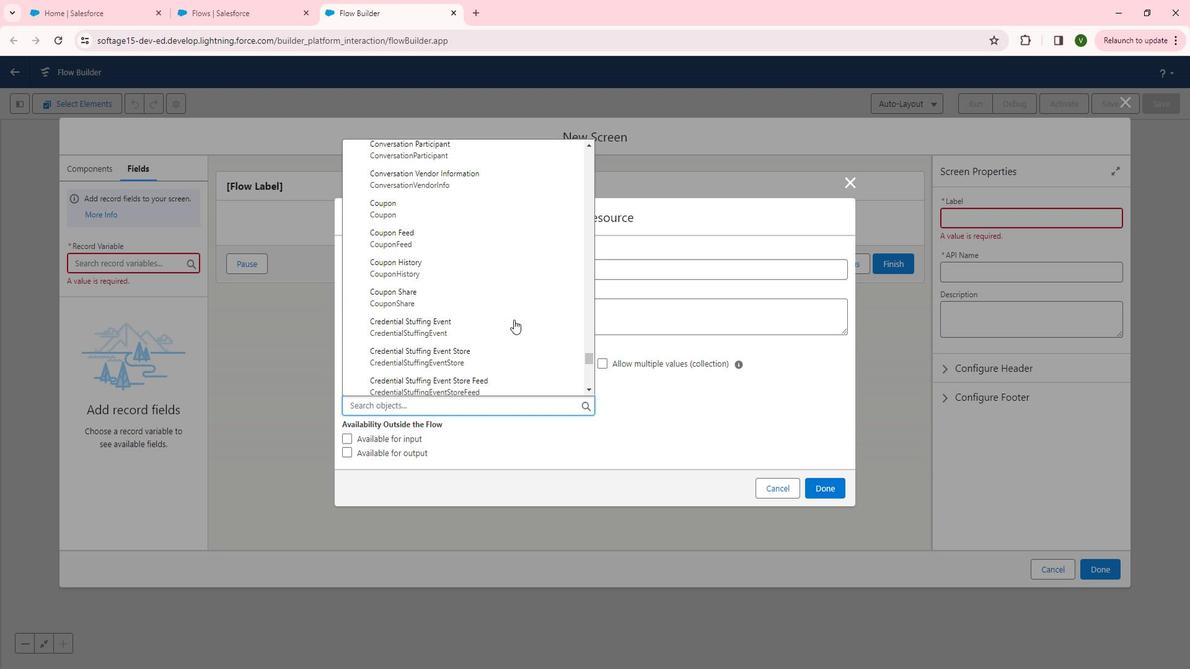 
Action: Mouse scrolled (530, 324) with delta (0, 0)
Screenshot: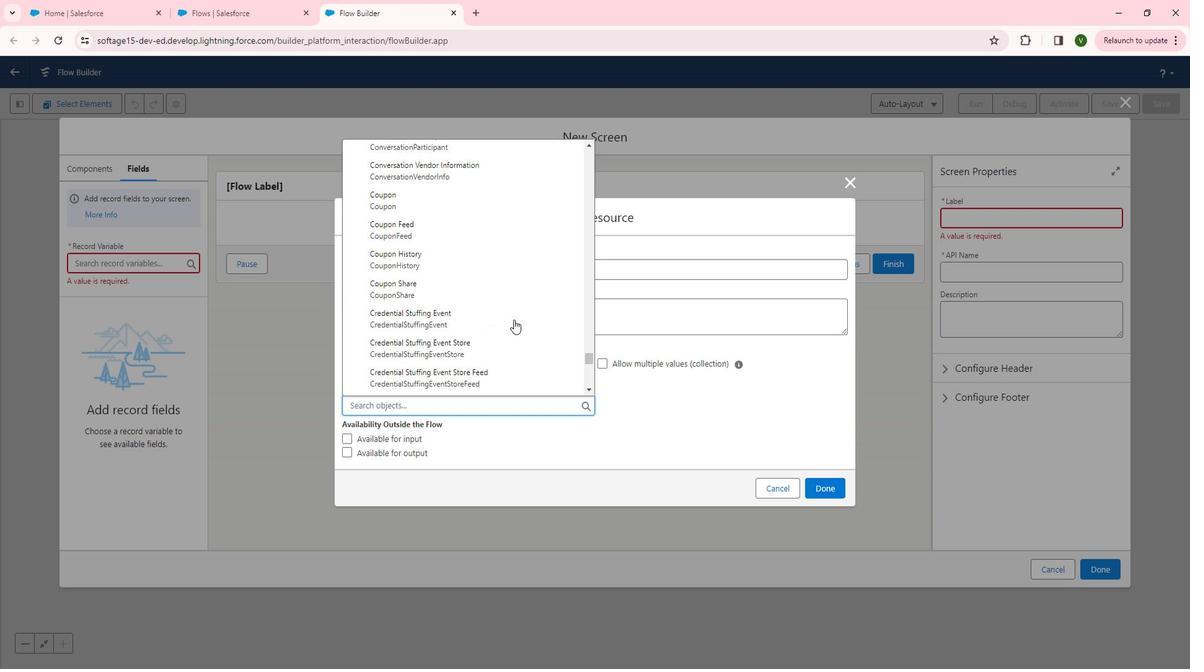 
Action: Mouse scrolled (530, 324) with delta (0, 0)
Screenshot: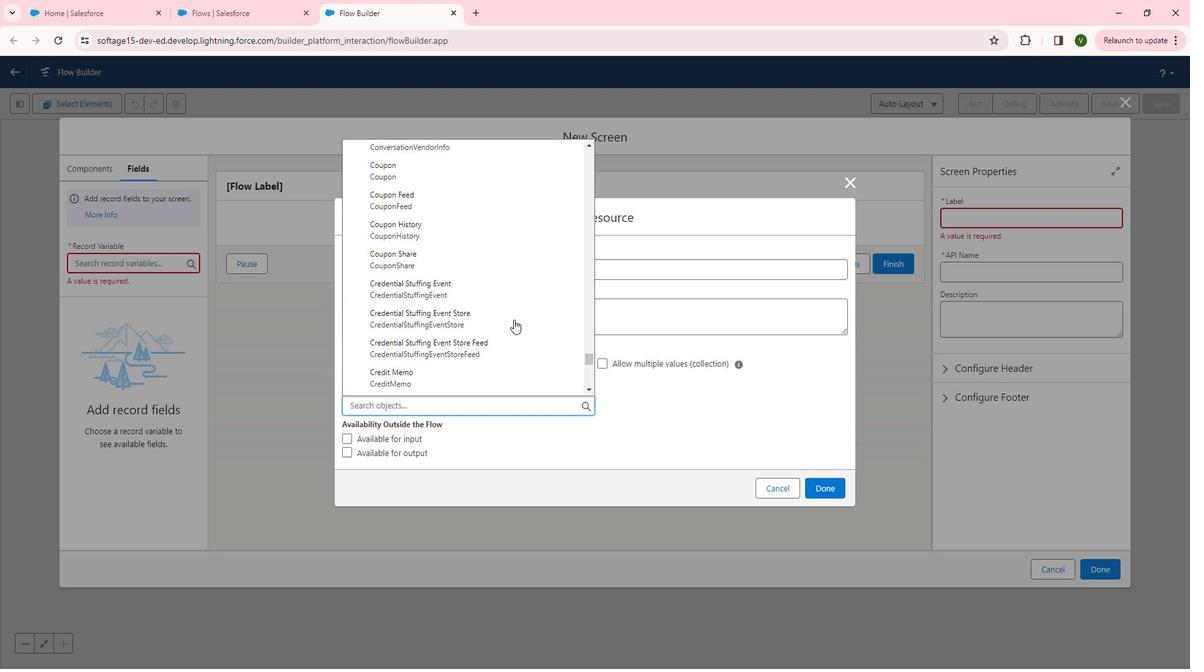 
Action: Mouse scrolled (530, 324) with delta (0, 0)
Screenshot: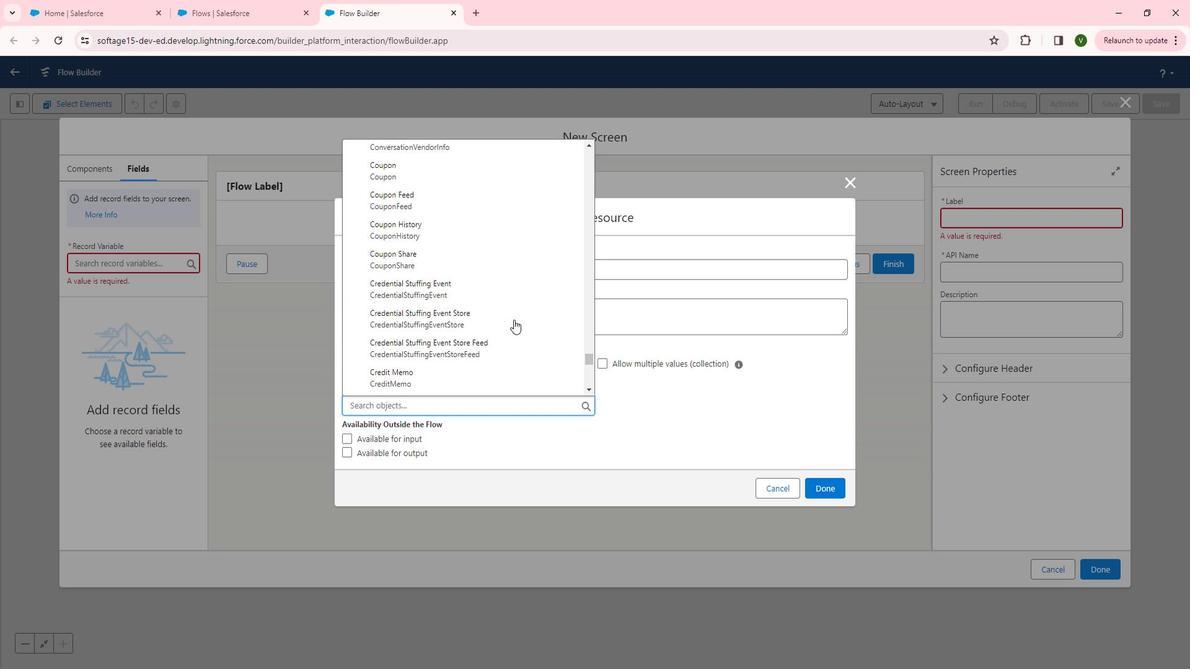 
Action: Mouse scrolled (530, 324) with delta (0, 0)
Screenshot: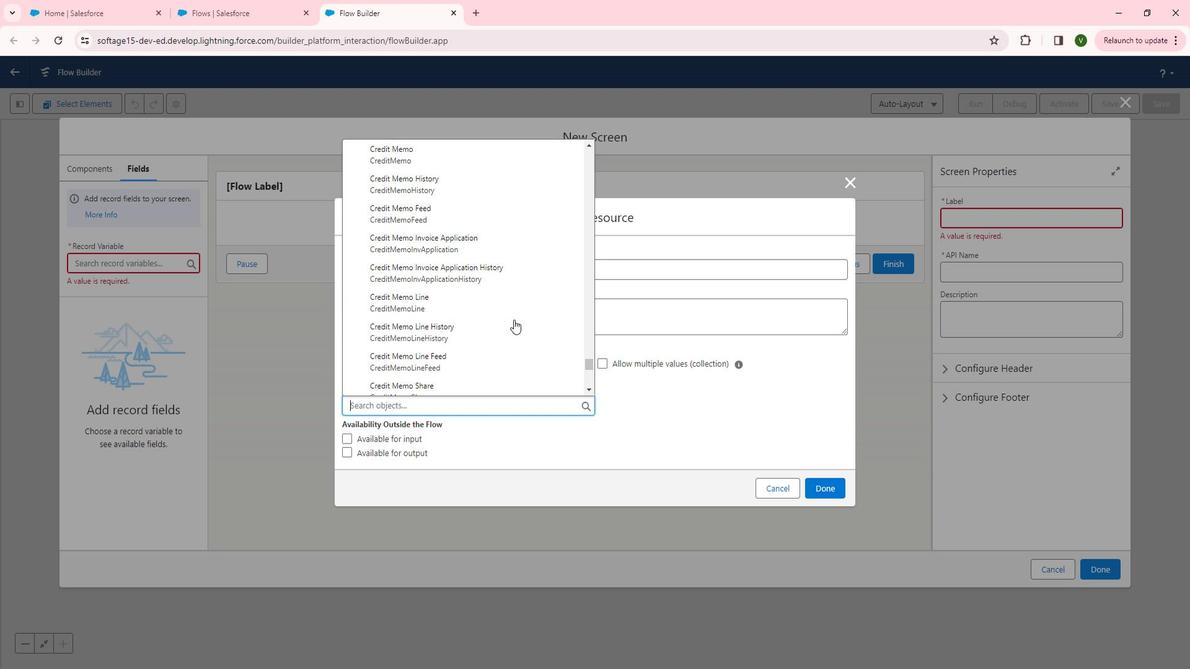 
Action: Mouse scrolled (530, 324) with delta (0, 0)
Screenshot: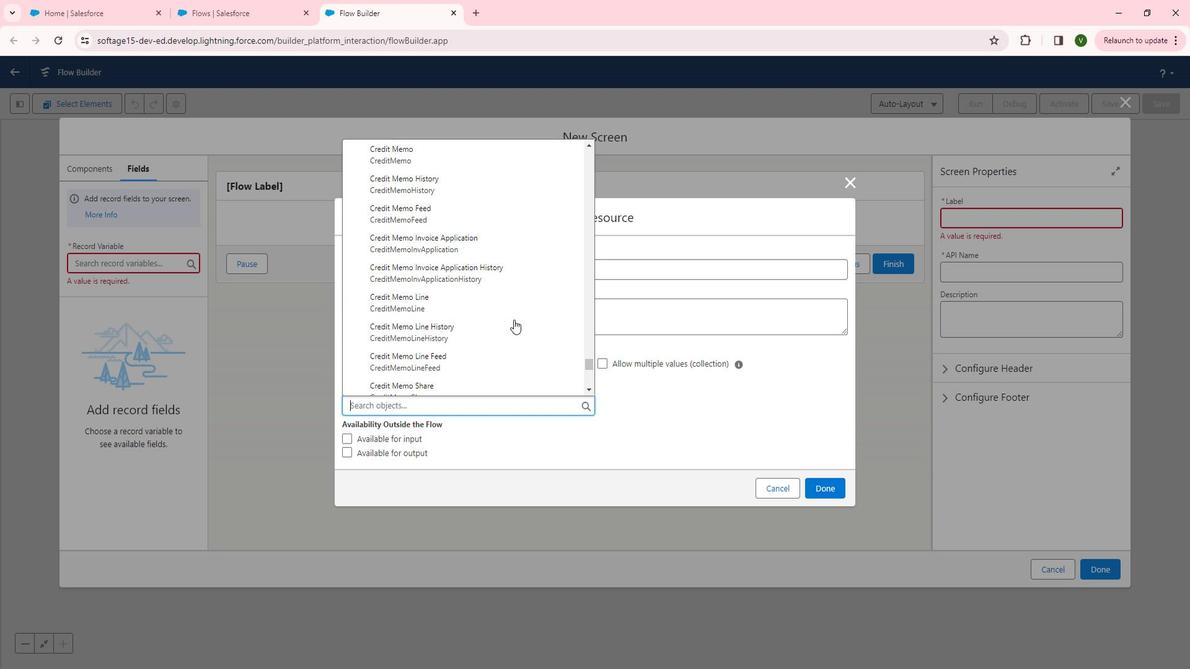 
Action: Mouse scrolled (530, 324) with delta (0, 0)
Screenshot: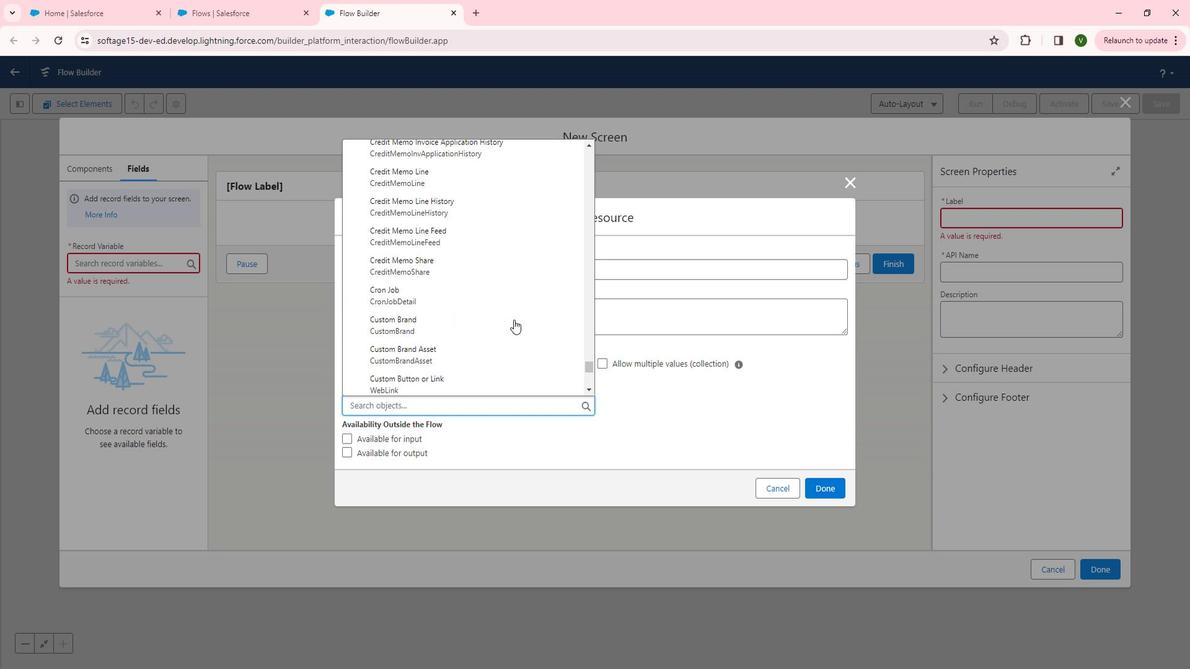
Action: Mouse scrolled (530, 324) with delta (0, 0)
Screenshot: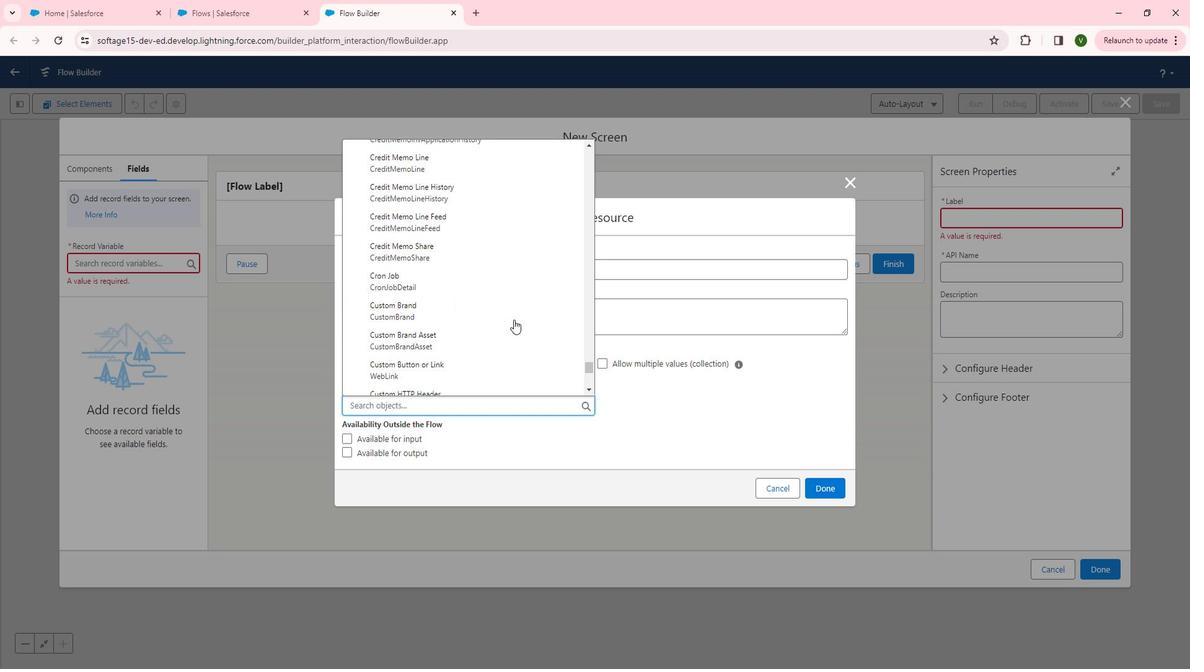 
Action: Mouse scrolled (530, 324) with delta (0, 0)
Screenshot: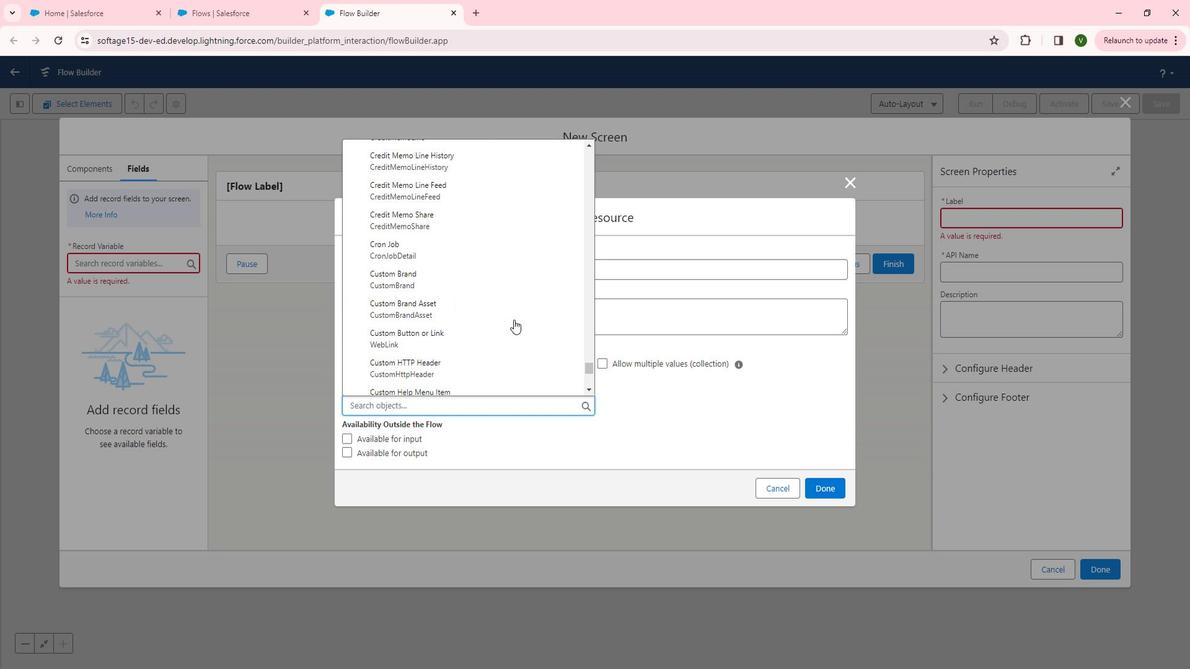 
Action: Mouse scrolled (530, 324) with delta (0, 0)
Screenshot: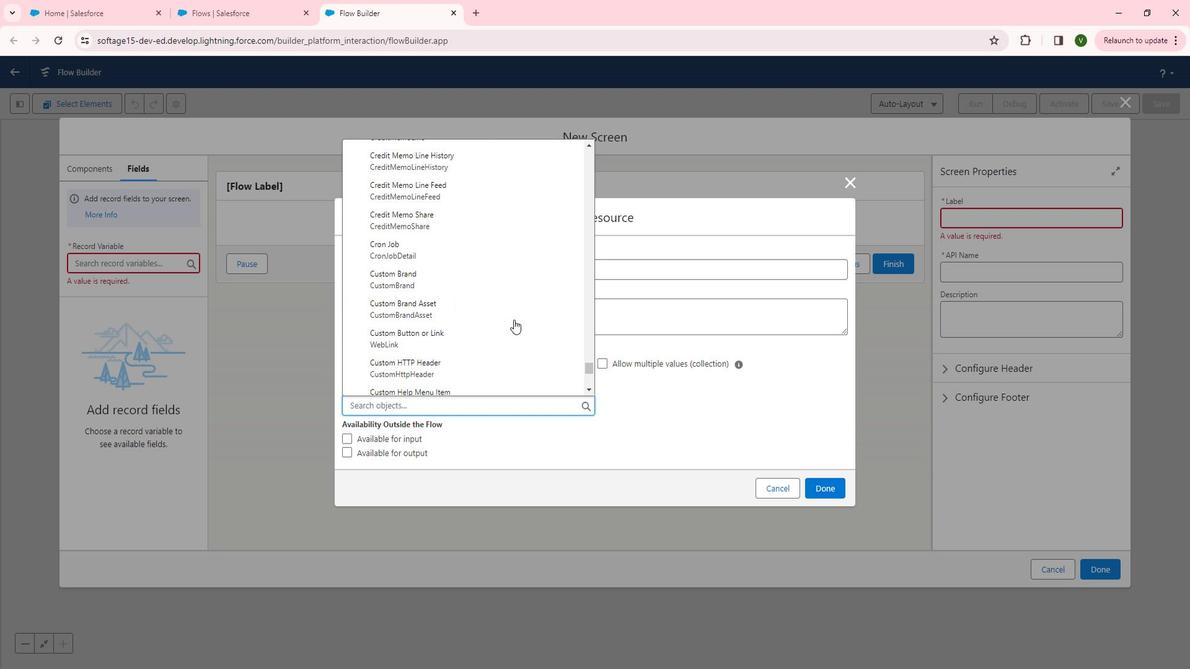 
Action: Mouse scrolled (530, 324) with delta (0, 0)
Screenshot: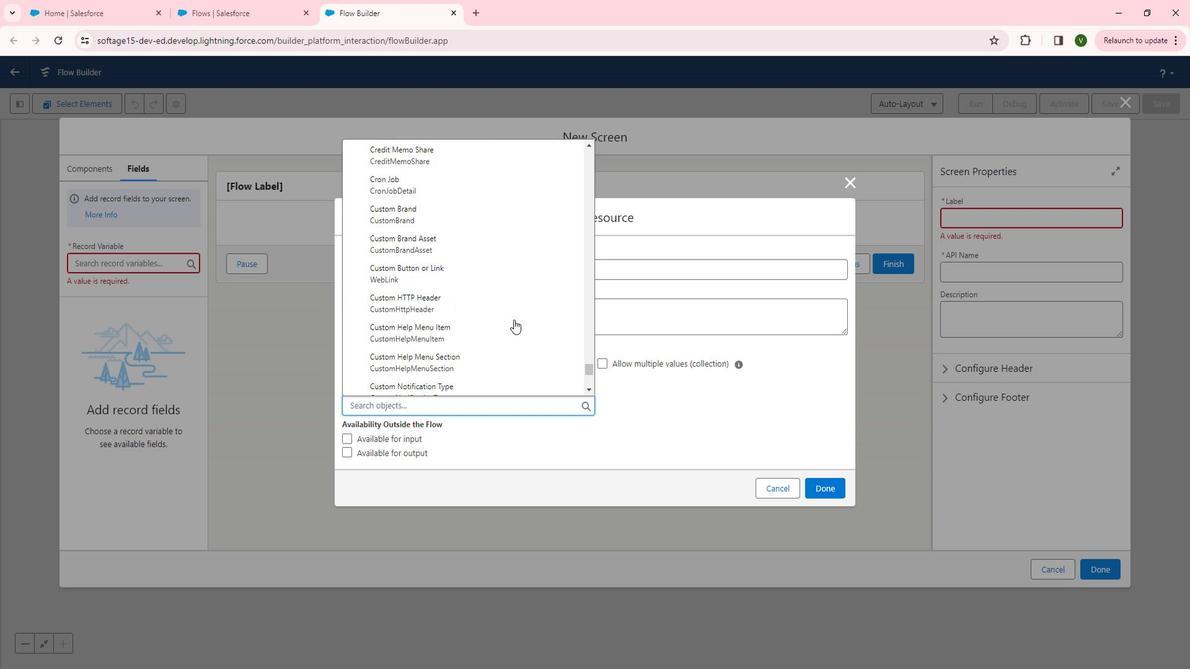 
Action: Mouse scrolled (530, 324) with delta (0, 0)
Screenshot: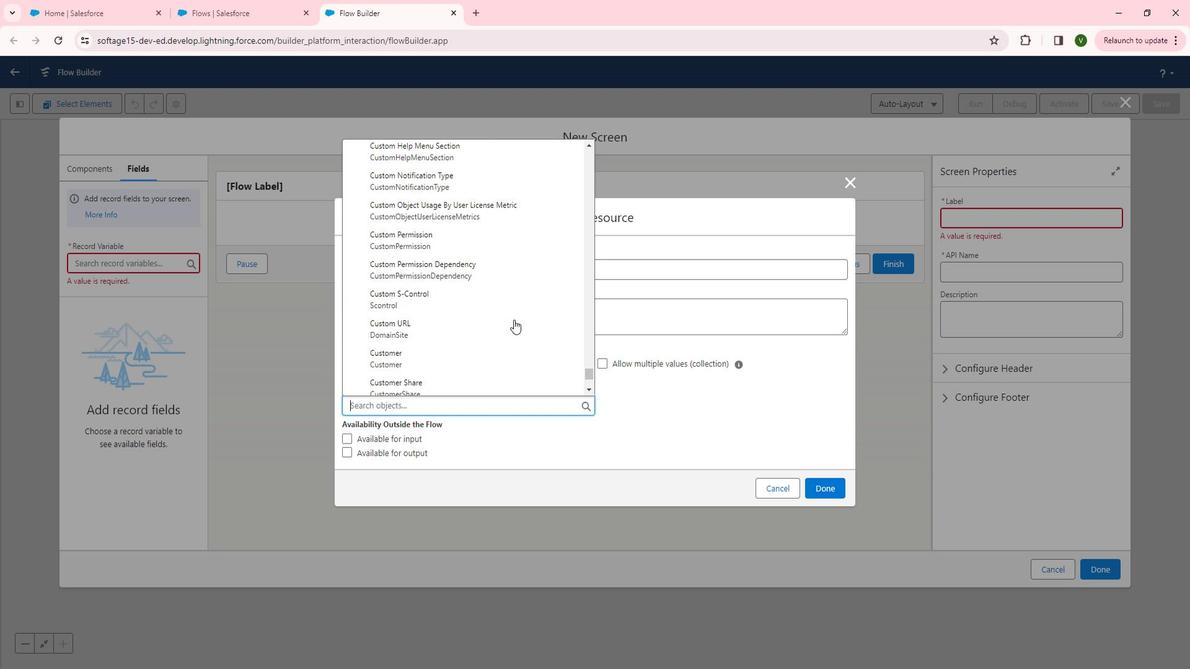 
Action: Mouse scrolled (530, 324) with delta (0, 0)
Screenshot: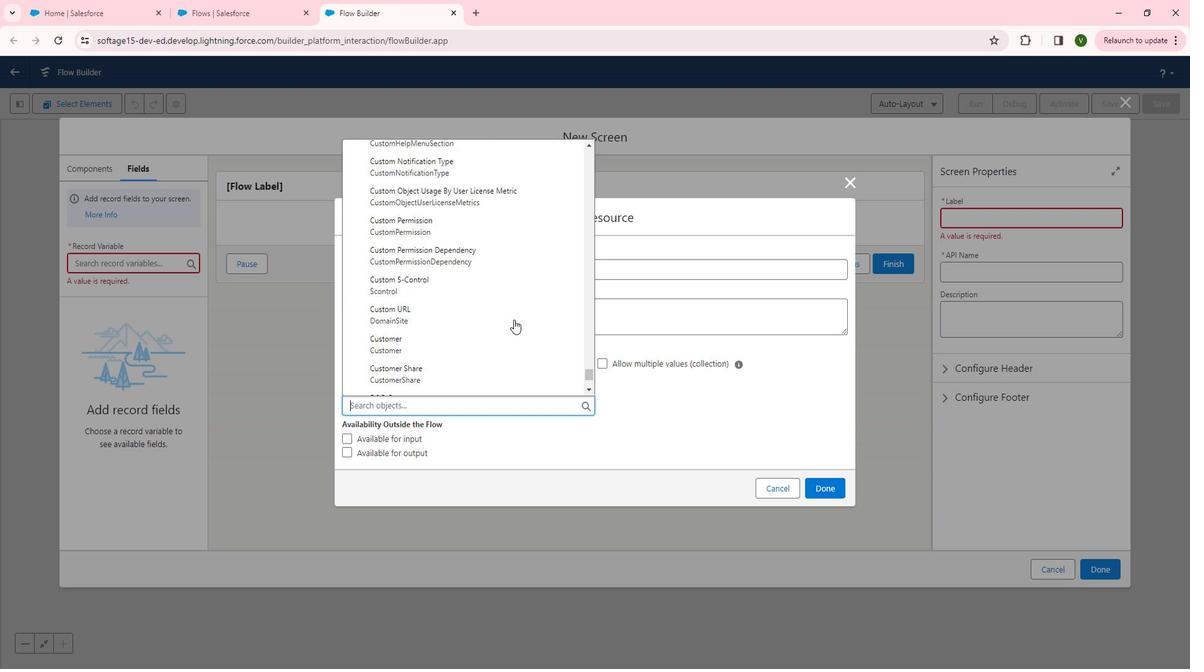 
Action: Mouse scrolled (530, 324) with delta (0, 0)
Screenshot: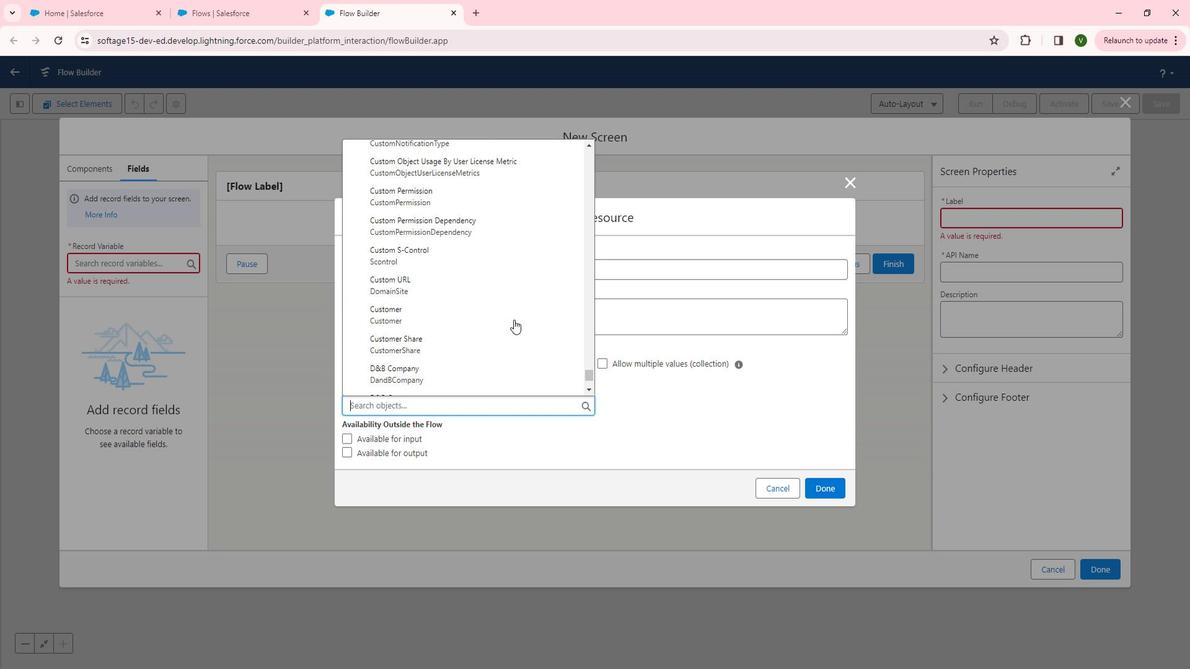 
Action: Mouse scrolled (530, 324) with delta (0, 0)
Screenshot: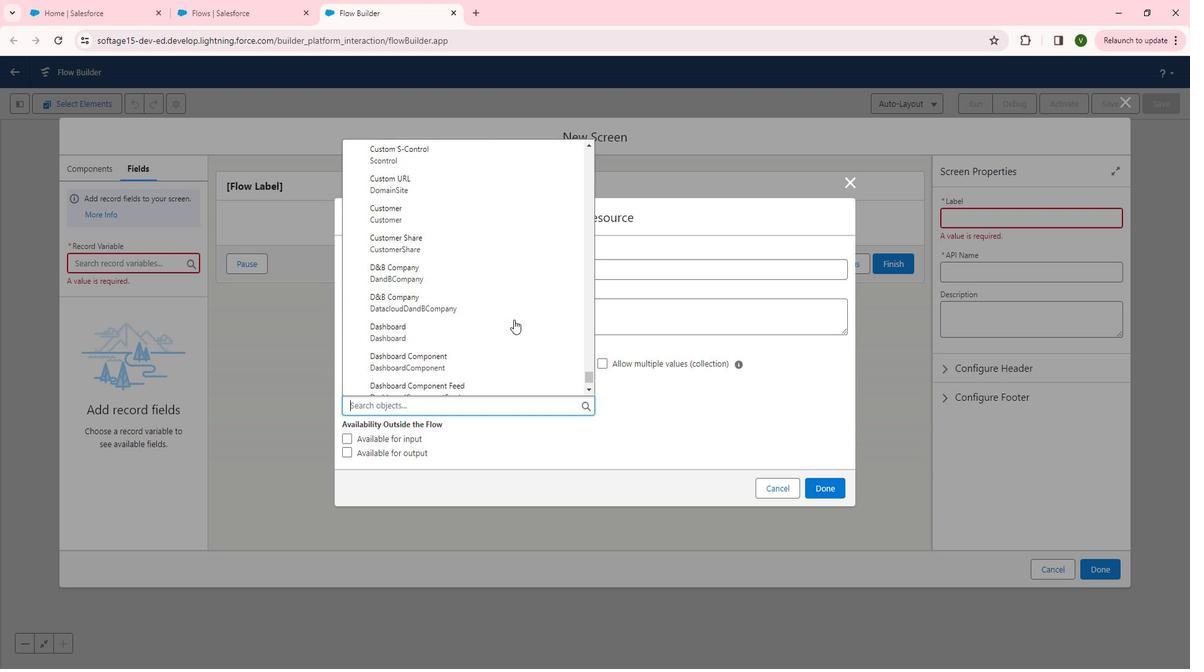 
Action: Mouse scrolled (530, 324) with delta (0, 0)
Screenshot: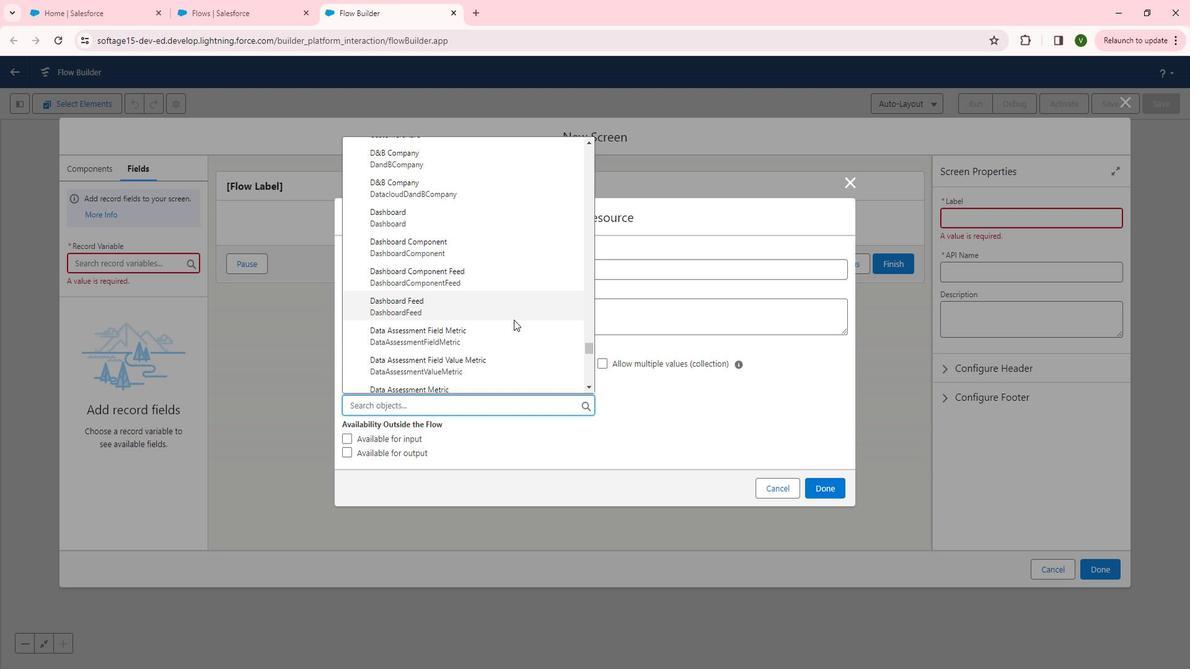 
Action: Mouse scrolled (530, 324) with delta (0, 0)
Screenshot: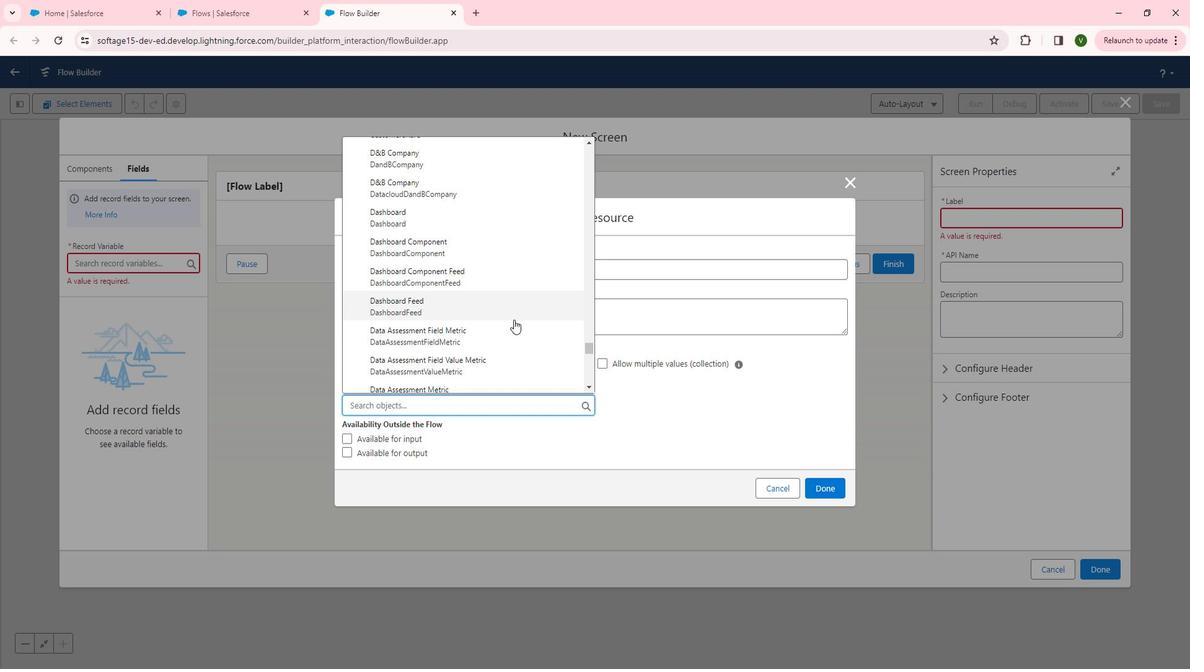 
Action: Mouse scrolled (530, 324) with delta (0, 0)
Screenshot: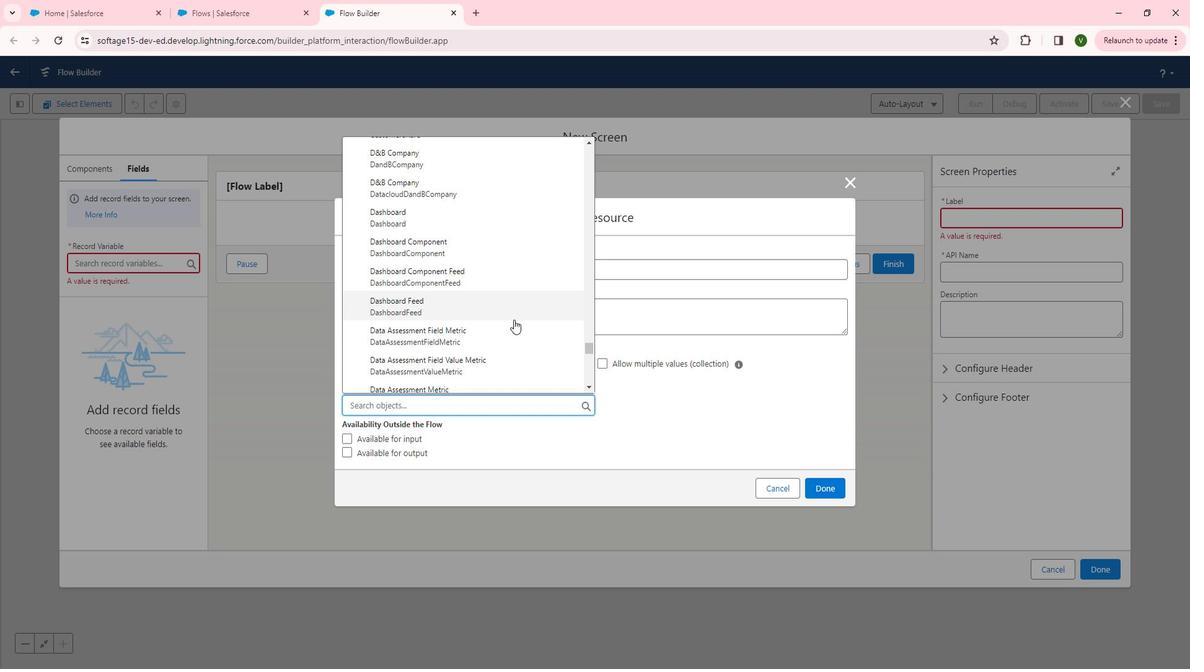 
Action: Mouse scrolled (530, 324) with delta (0, 0)
Screenshot: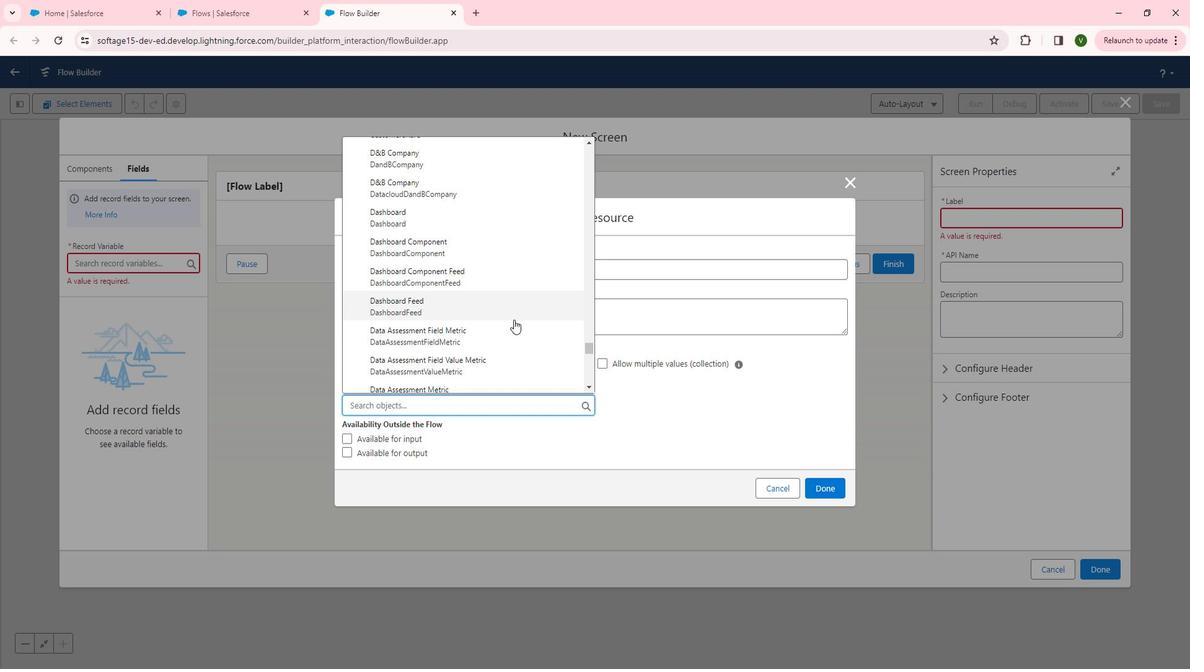 
Action: Mouse scrolled (530, 324) with delta (0, 0)
Screenshot: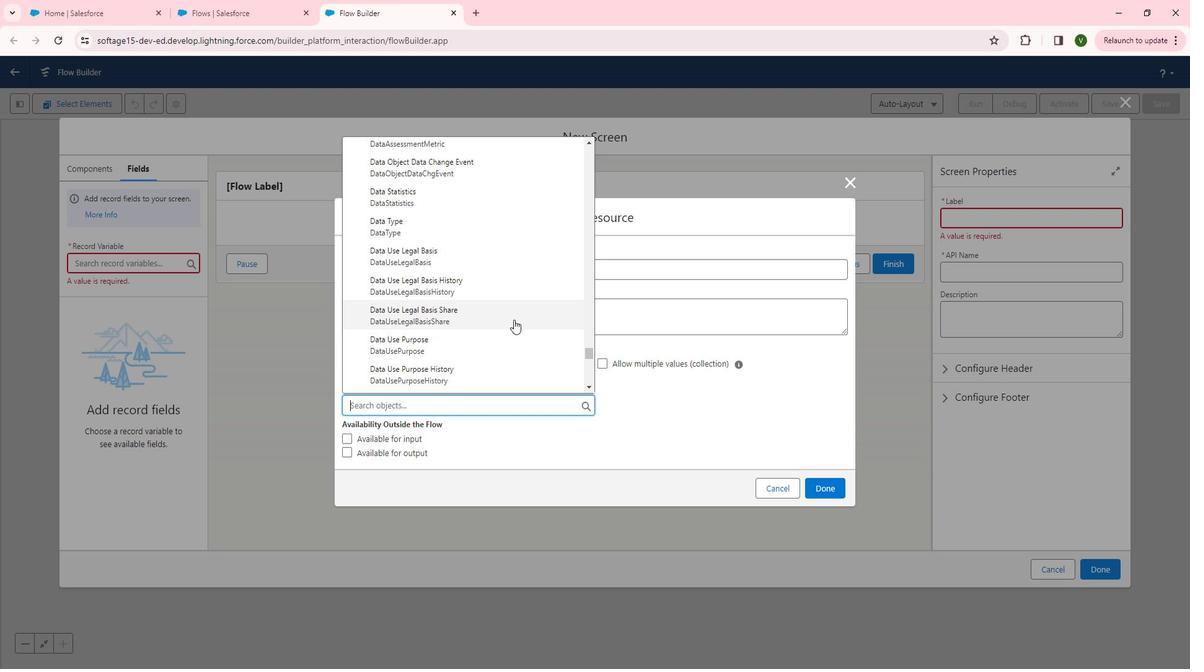 
Action: Mouse scrolled (530, 324) with delta (0, 0)
Screenshot: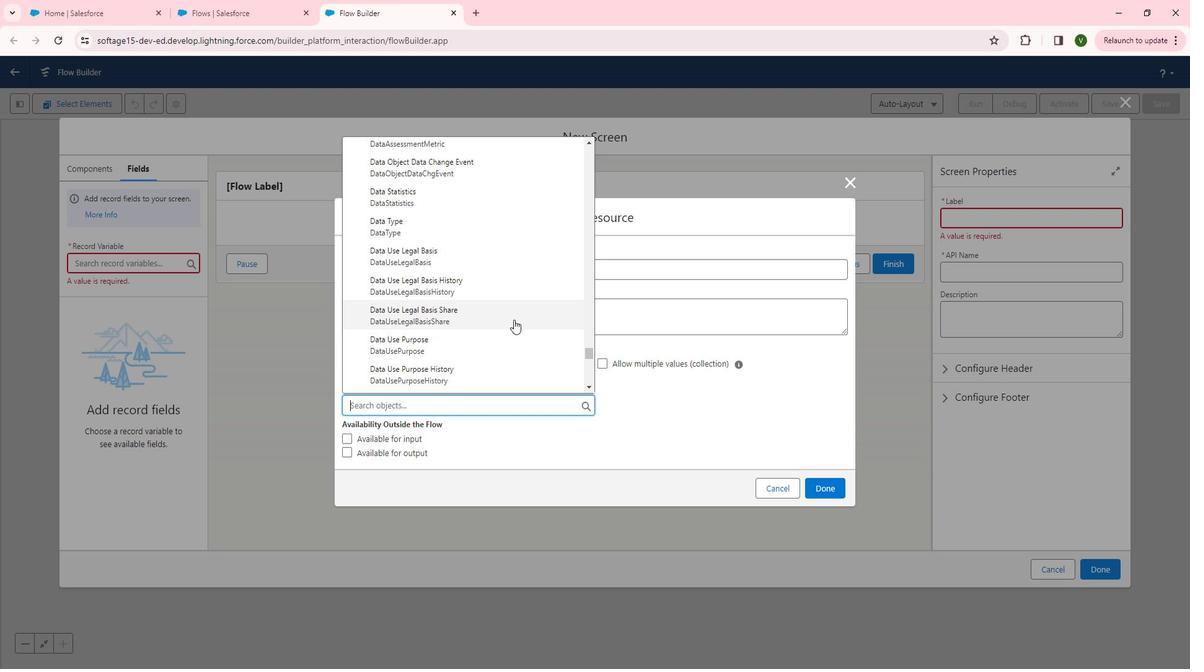 
Action: Mouse scrolled (530, 324) with delta (0, 0)
Screenshot: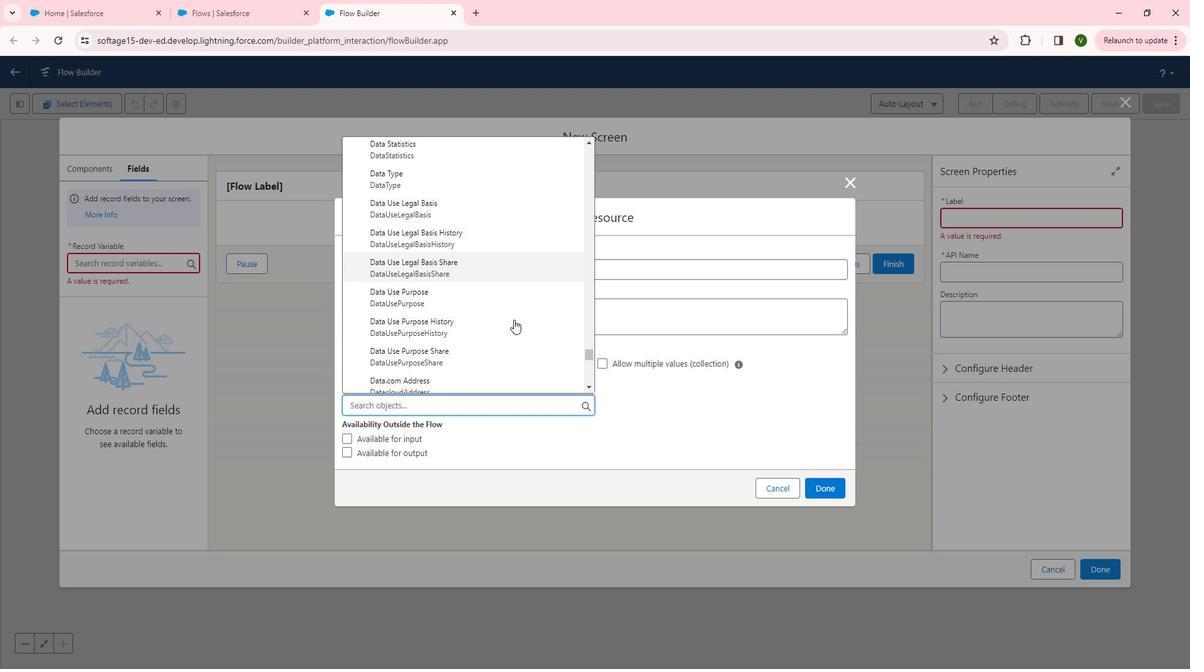
Action: Mouse scrolled (530, 324) with delta (0, 0)
Screenshot: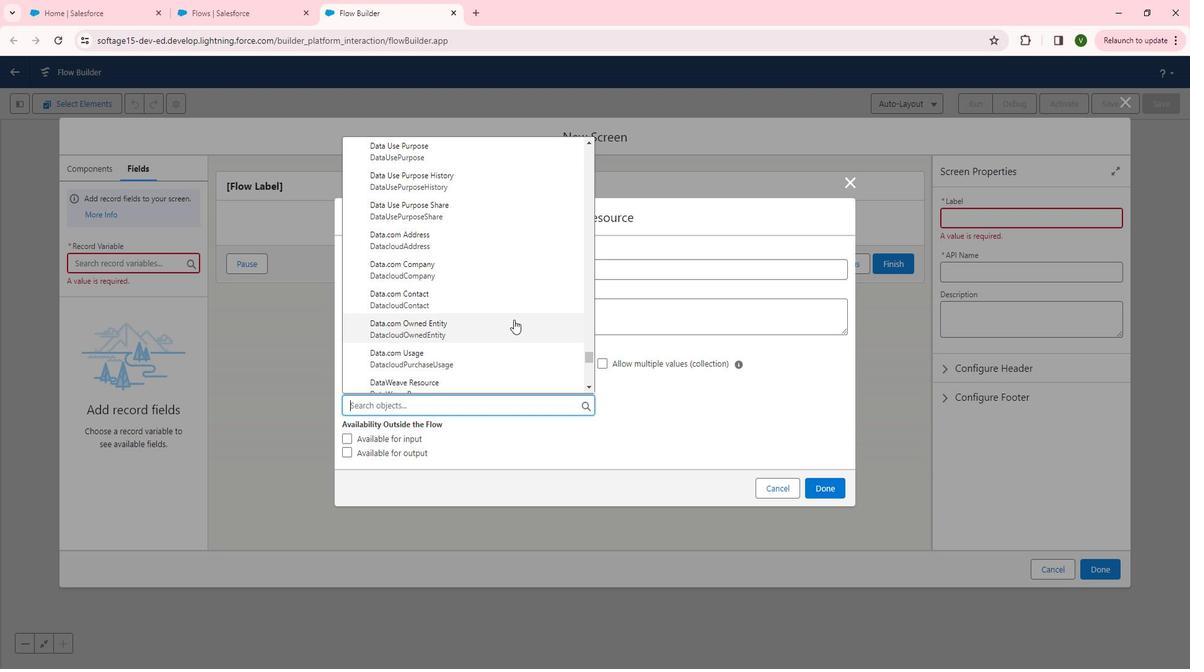 
Action: Mouse scrolled (530, 324) with delta (0, 0)
Screenshot: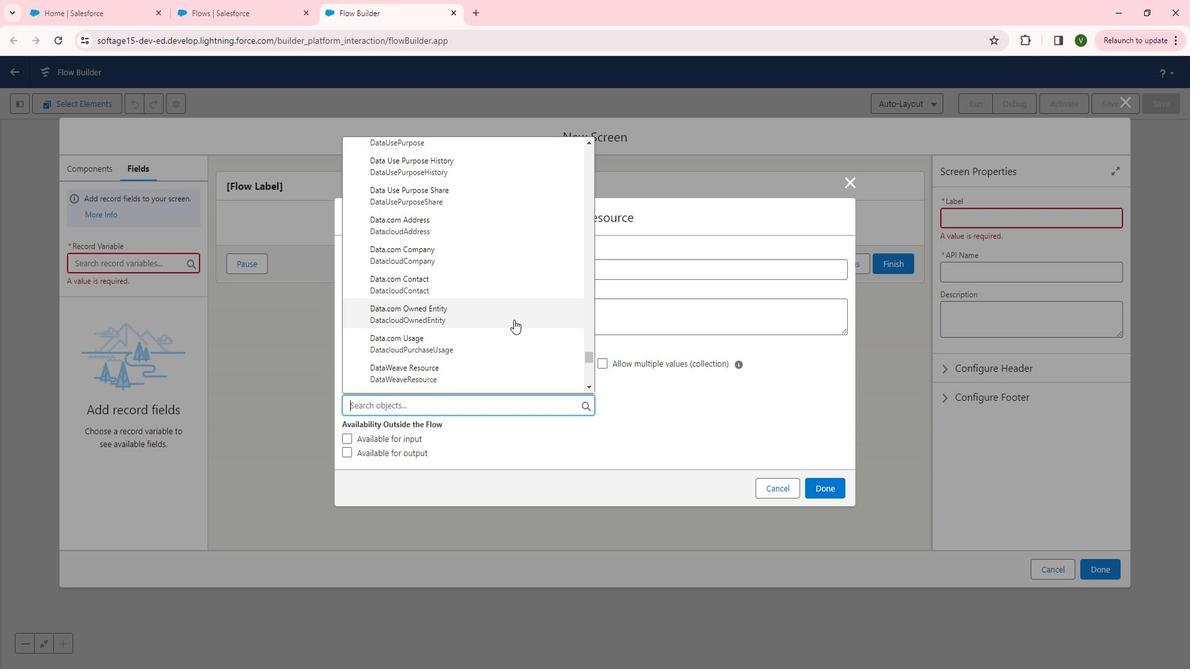 
Action: Mouse scrolled (530, 324) with delta (0, 0)
Screenshot: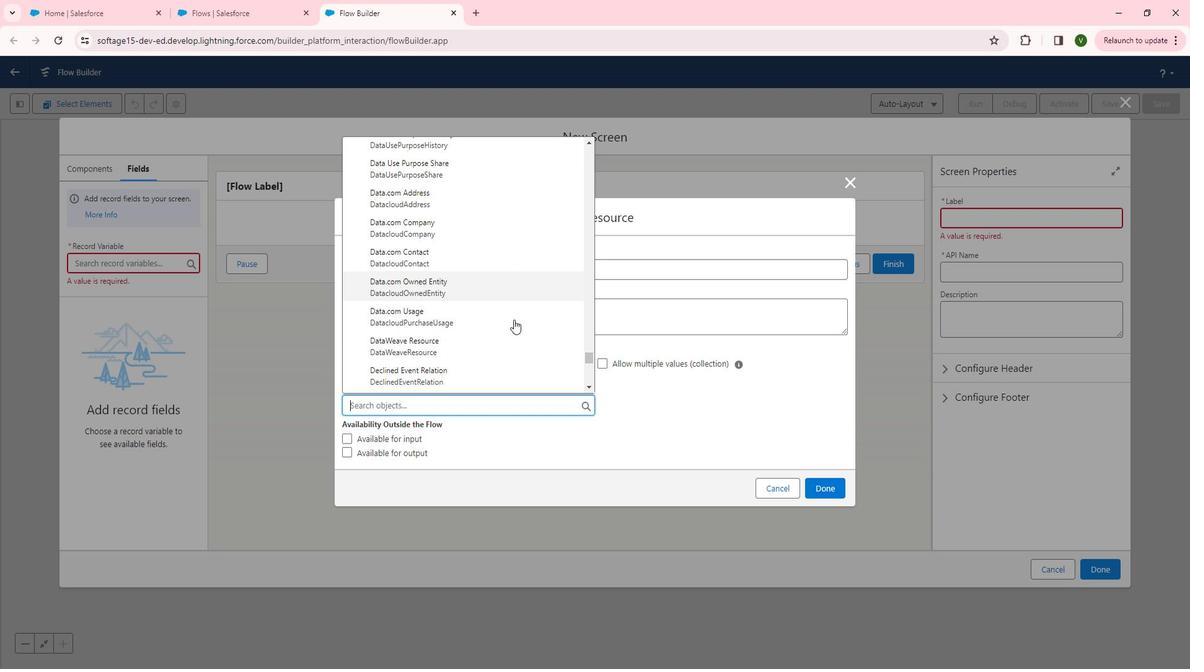 
Action: Mouse scrolled (530, 324) with delta (0, 0)
Screenshot: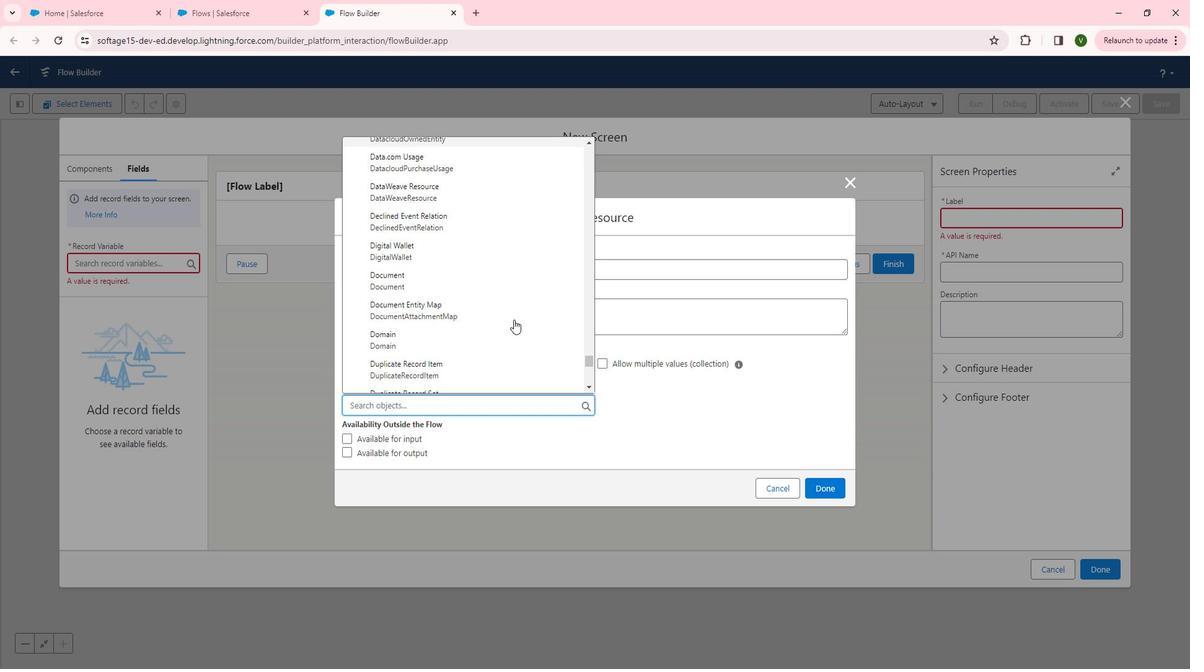 
Action: Mouse scrolled (530, 324) with delta (0, 0)
Screenshot: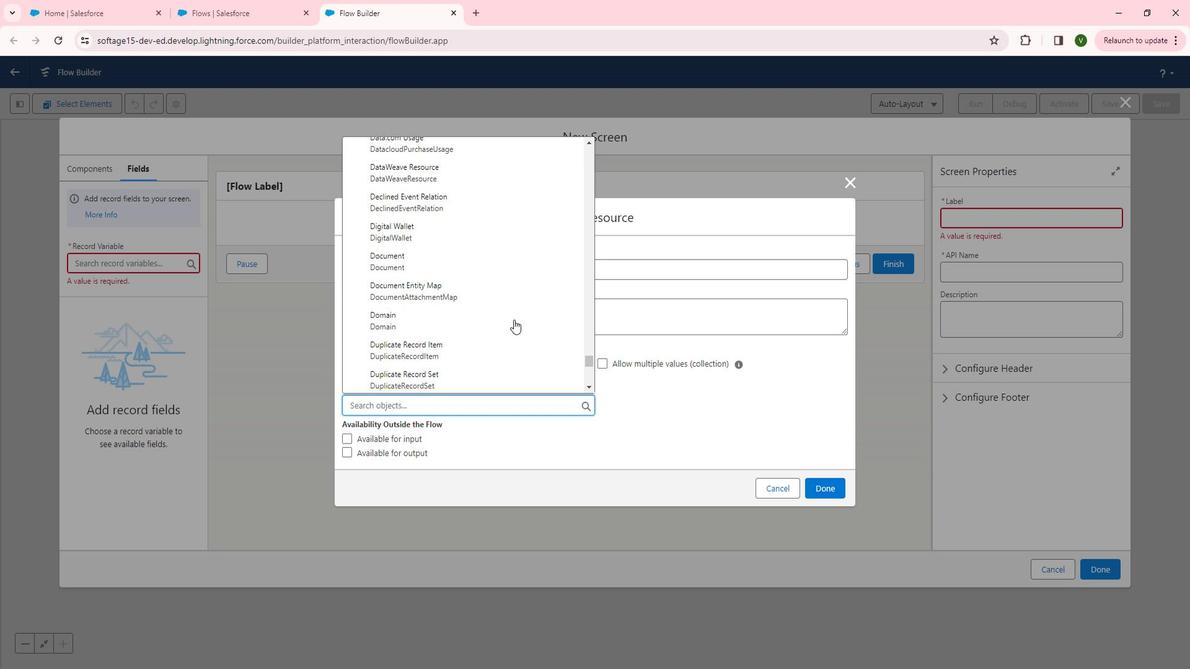 
Action: Mouse scrolled (530, 324) with delta (0, 0)
Screenshot: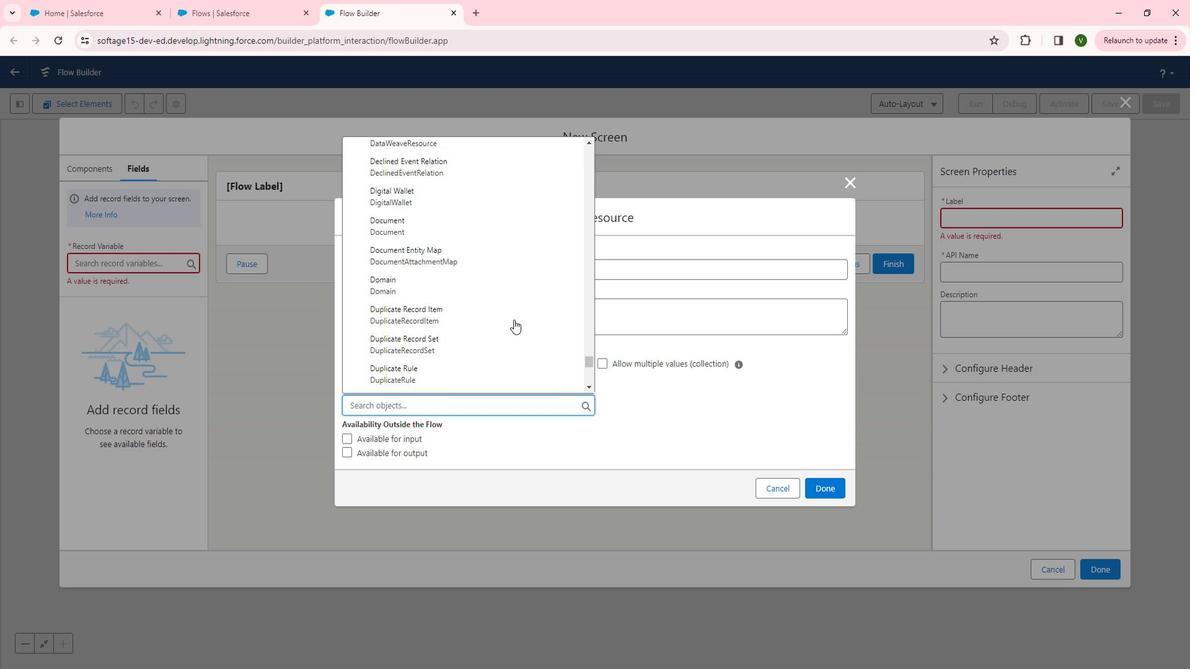 
Action: Mouse scrolled (530, 324) with delta (0, 0)
Screenshot: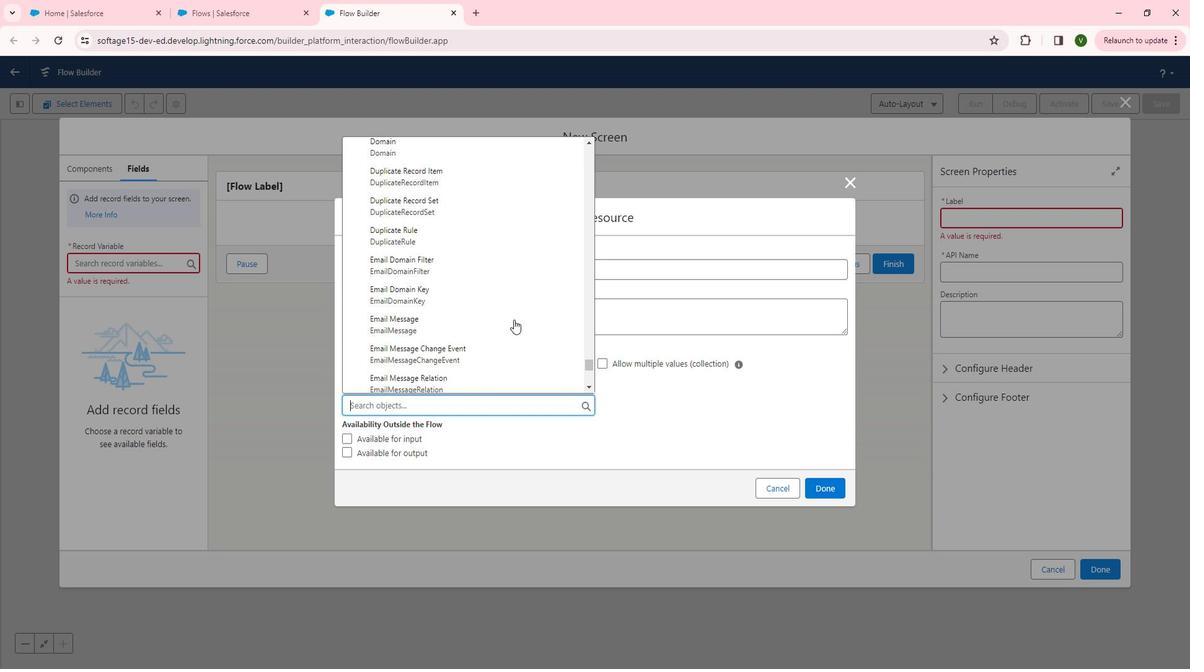 
Action: Mouse scrolled (530, 324) with delta (0, 0)
Screenshot: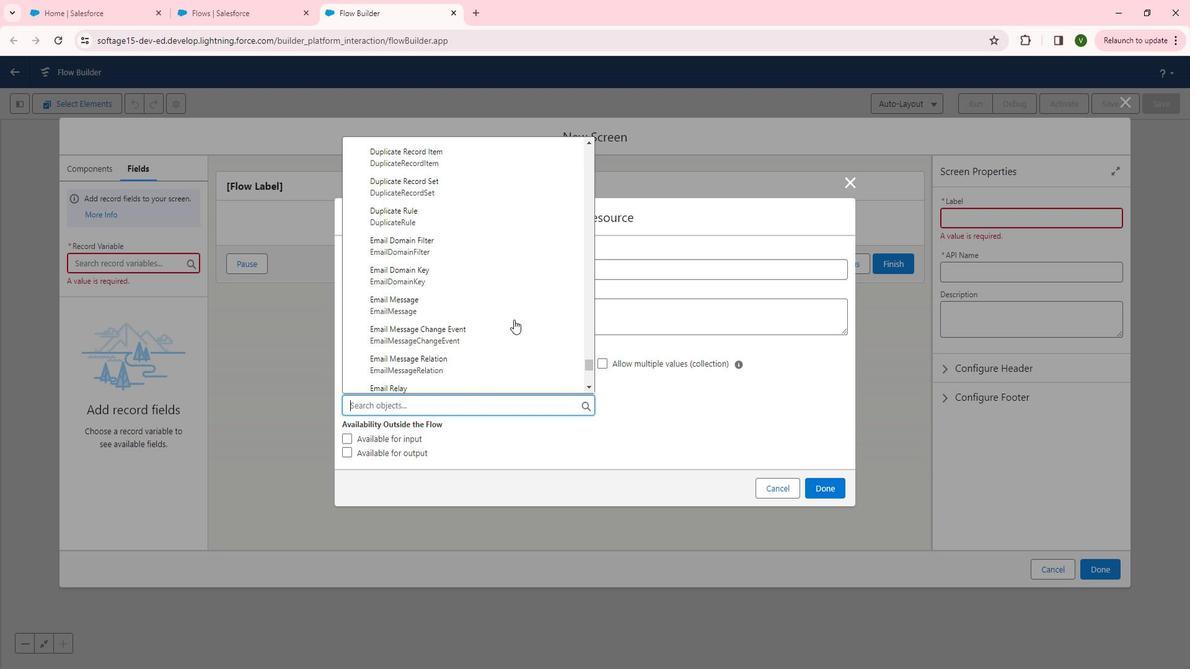 
Action: Mouse scrolled (530, 324) with delta (0, 0)
Screenshot: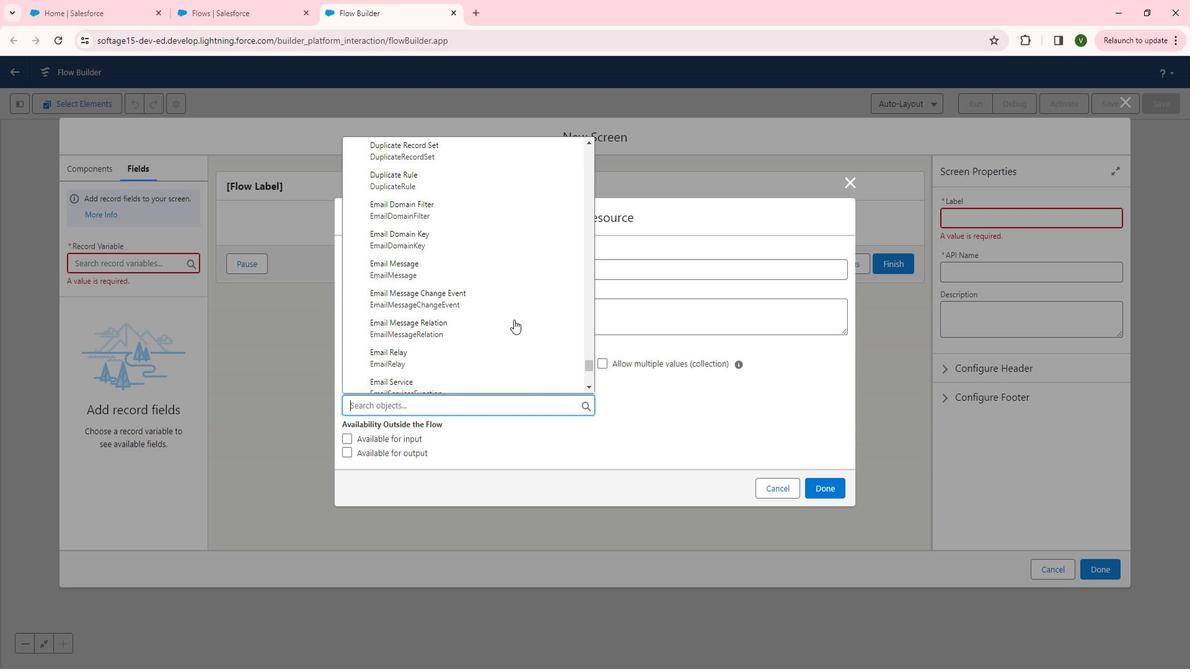 
Action: Mouse scrolled (530, 324) with delta (0, 0)
Screenshot: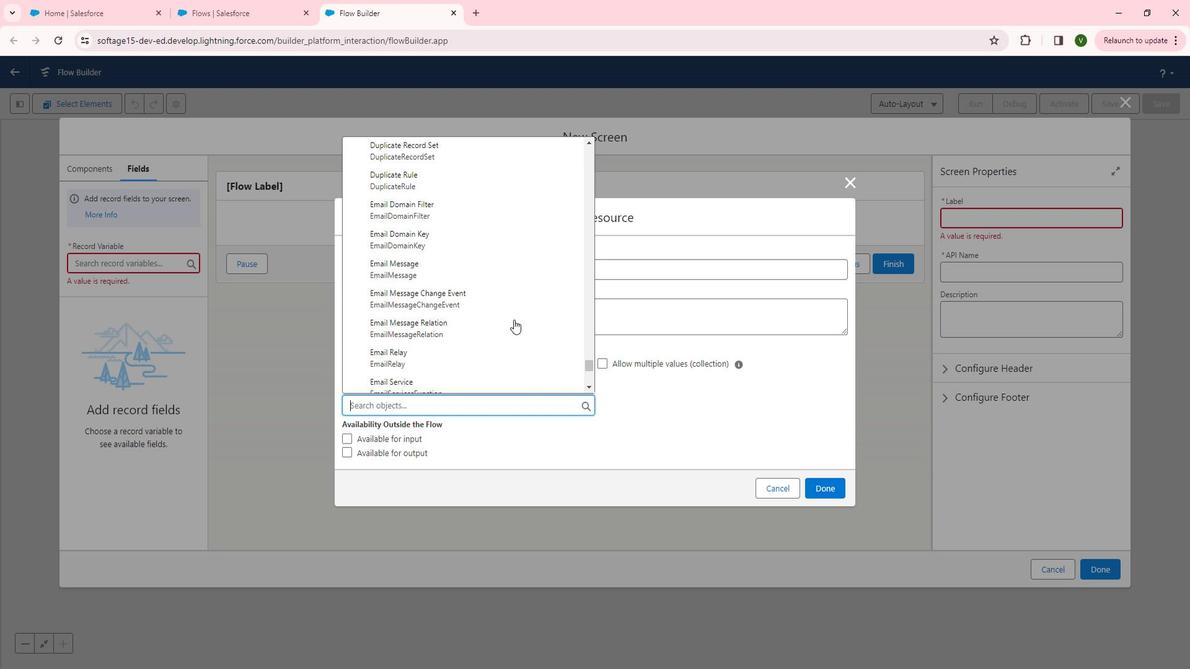 
Action: Mouse scrolled (530, 324) with delta (0, 0)
Screenshot: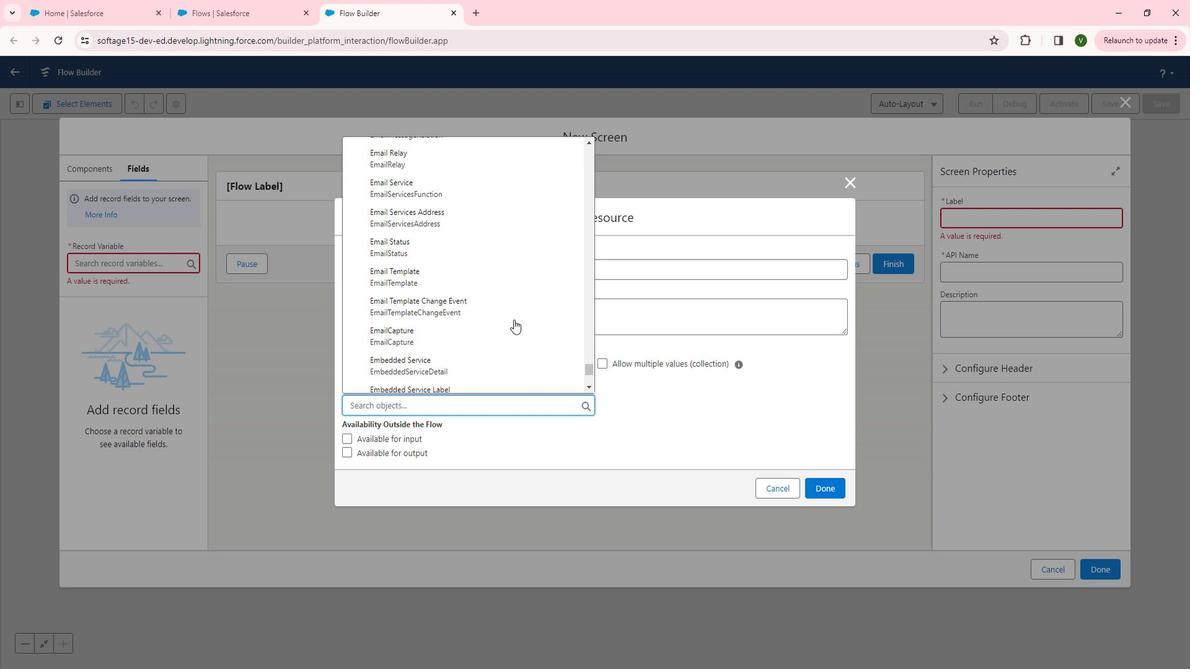 
Action: Mouse scrolled (530, 324) with delta (0, 0)
Screenshot: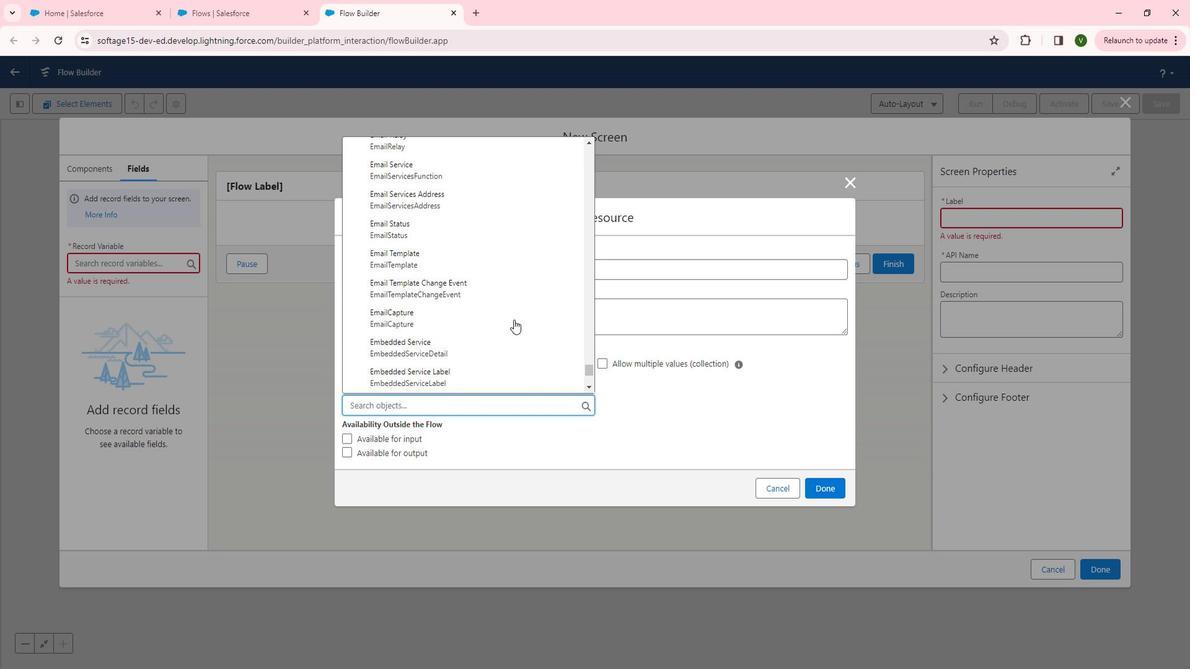 
Action: Mouse scrolled (530, 324) with delta (0, 0)
Screenshot: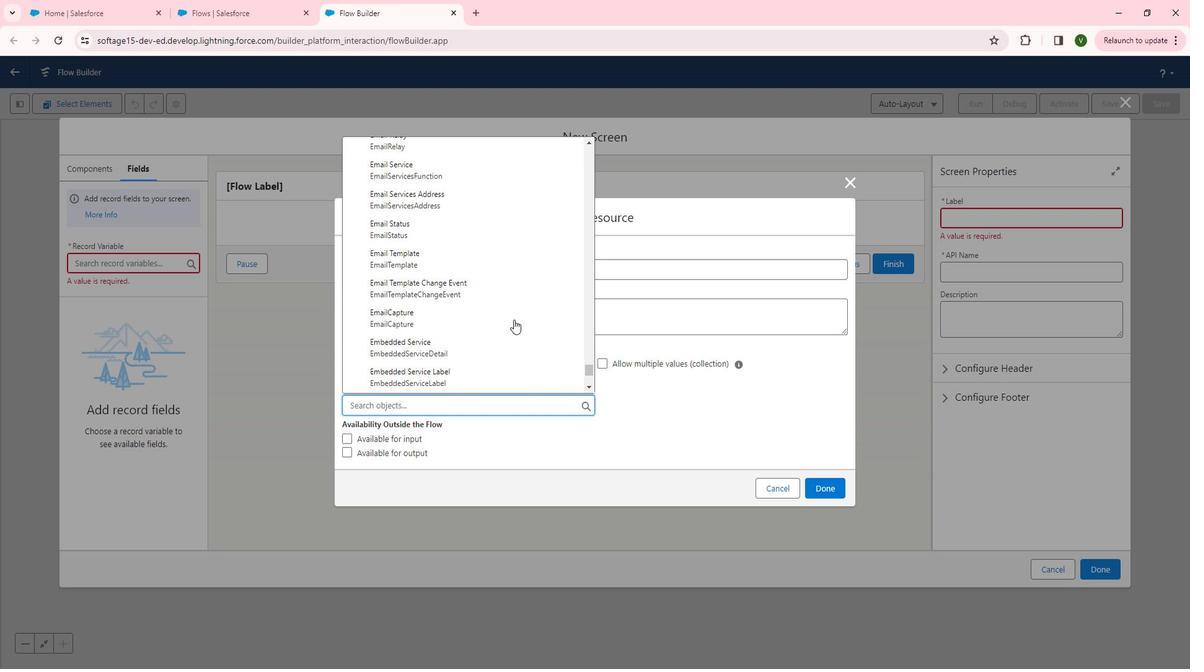 
Action: Mouse scrolled (530, 324) with delta (0, 0)
Screenshot: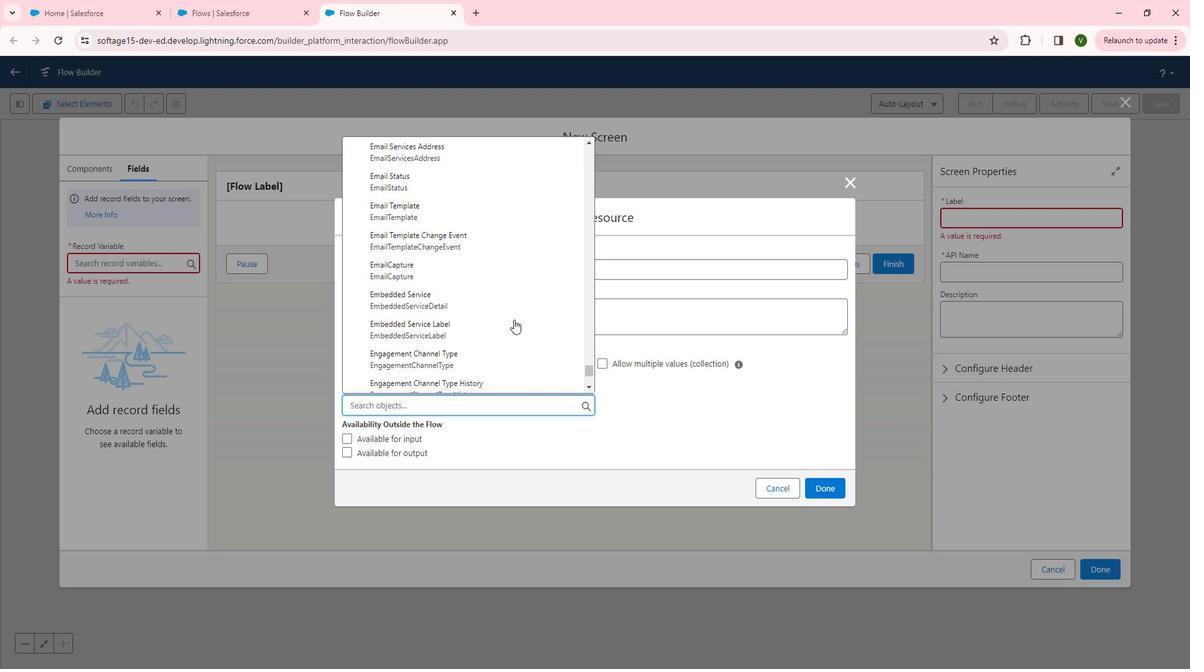 
Action: Mouse scrolled (530, 324) with delta (0, 0)
Screenshot: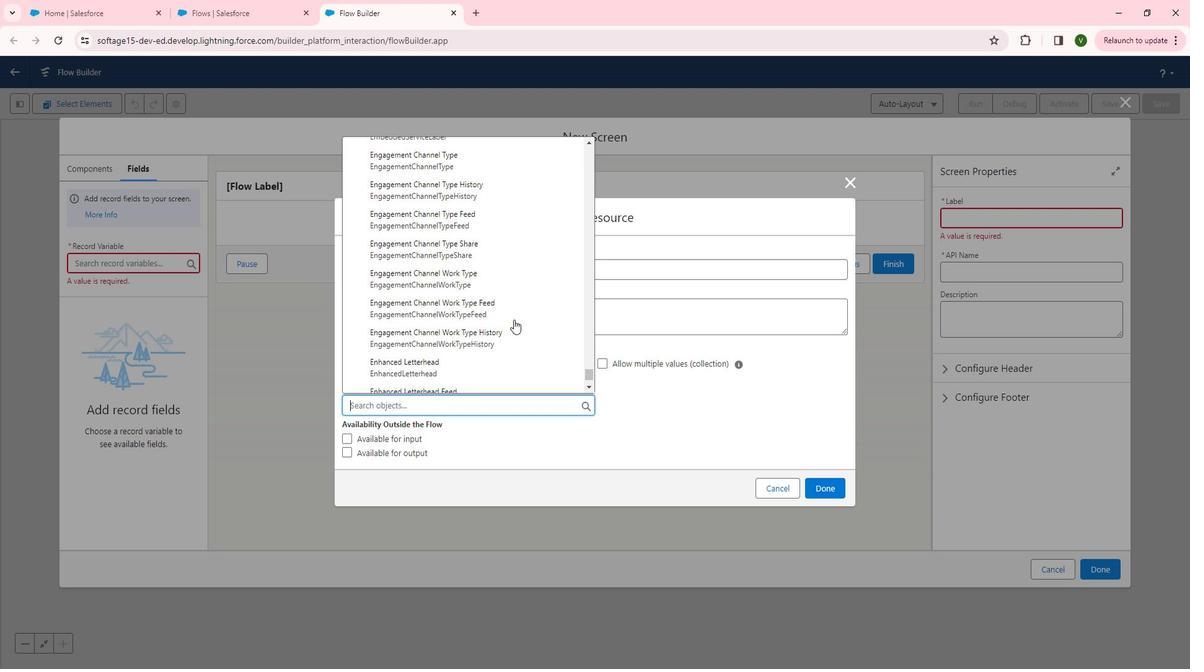 
Action: Mouse scrolled (530, 324) with delta (0, 0)
Screenshot: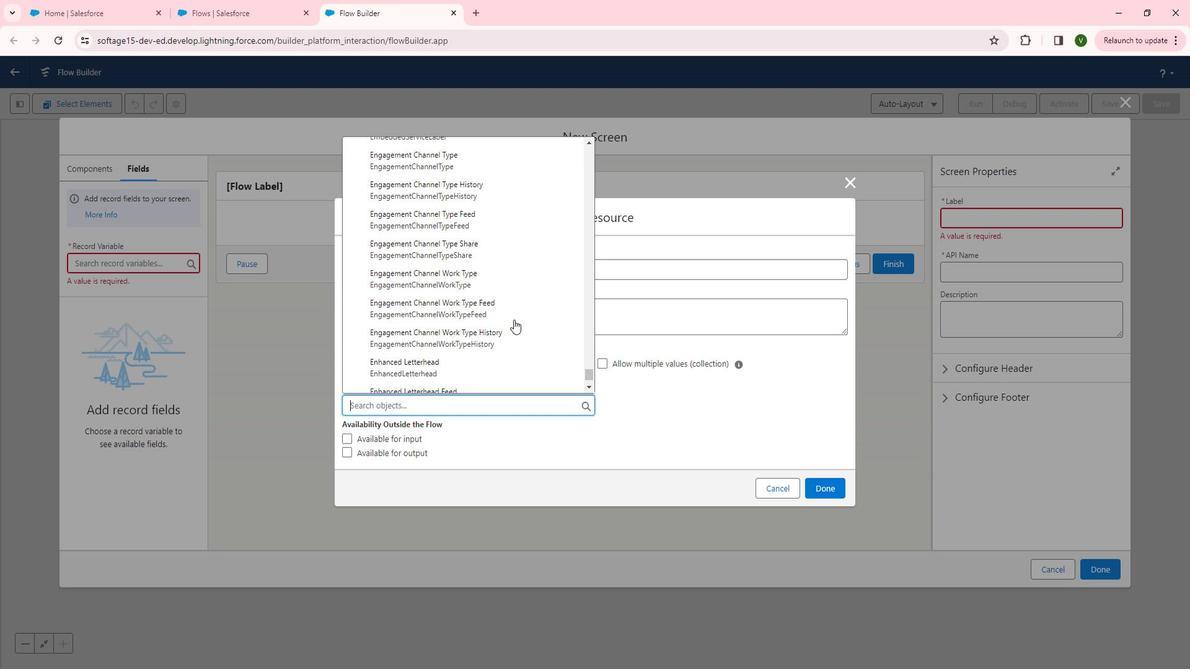 
Action: Mouse scrolled (530, 324) with delta (0, 0)
Screenshot: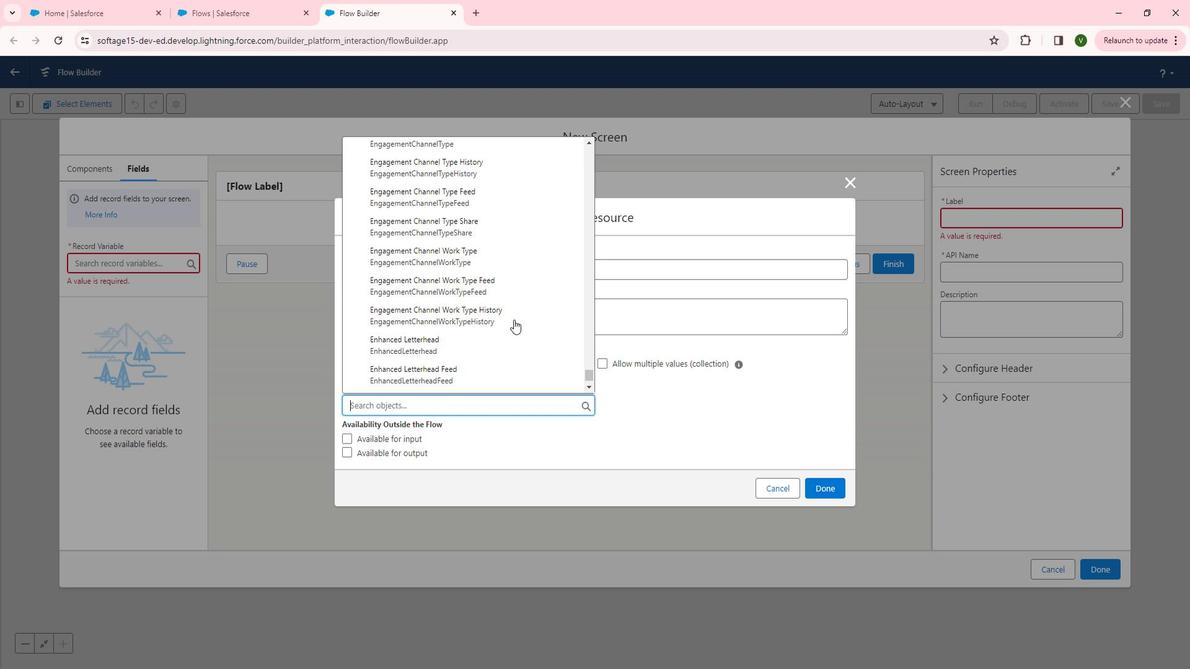 
Action: Mouse scrolled (530, 324) with delta (0, 0)
Screenshot: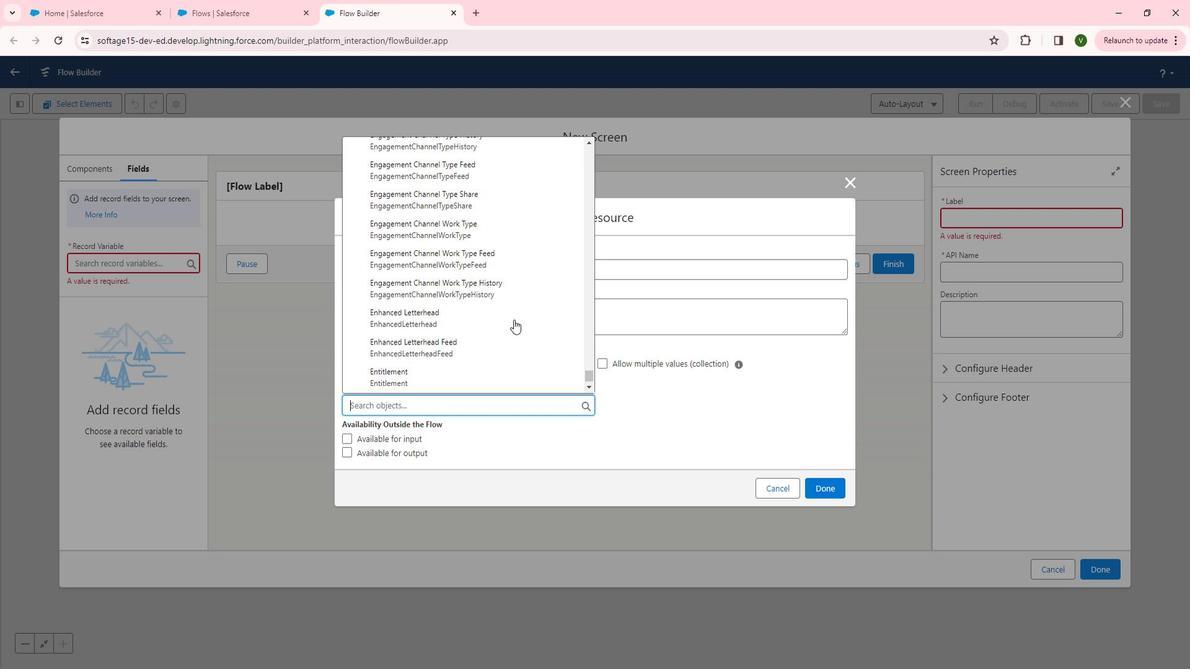 
Action: Mouse scrolled (530, 324) with delta (0, 0)
Screenshot: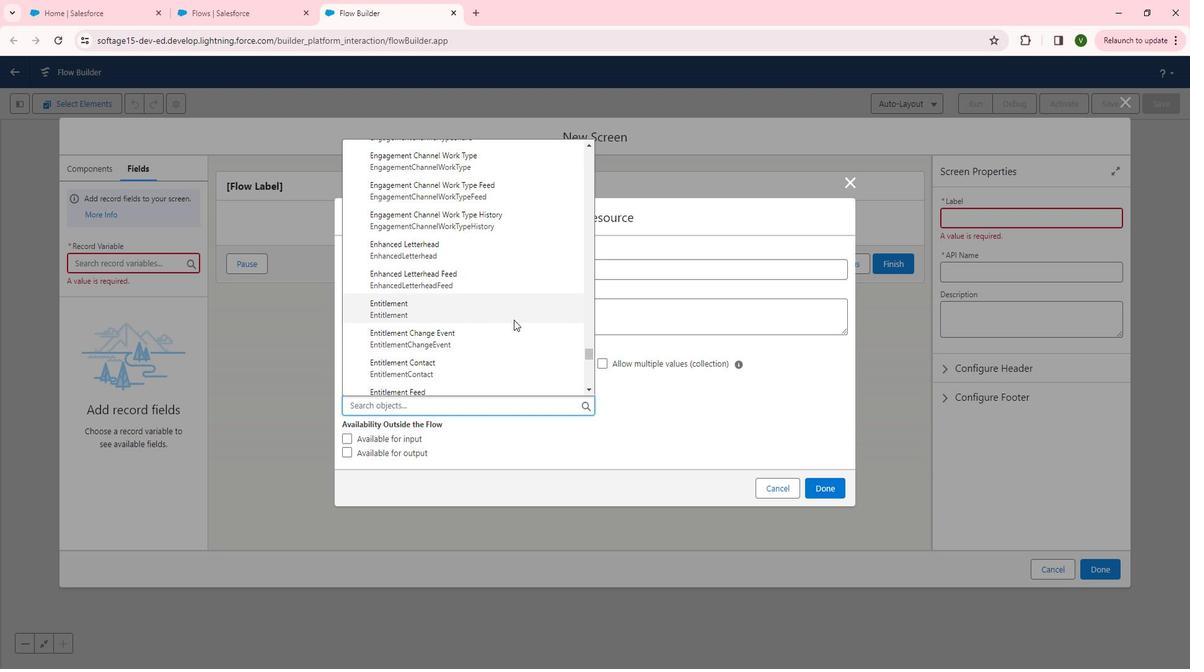 
Action: Mouse scrolled (530, 324) with delta (0, 0)
Screenshot: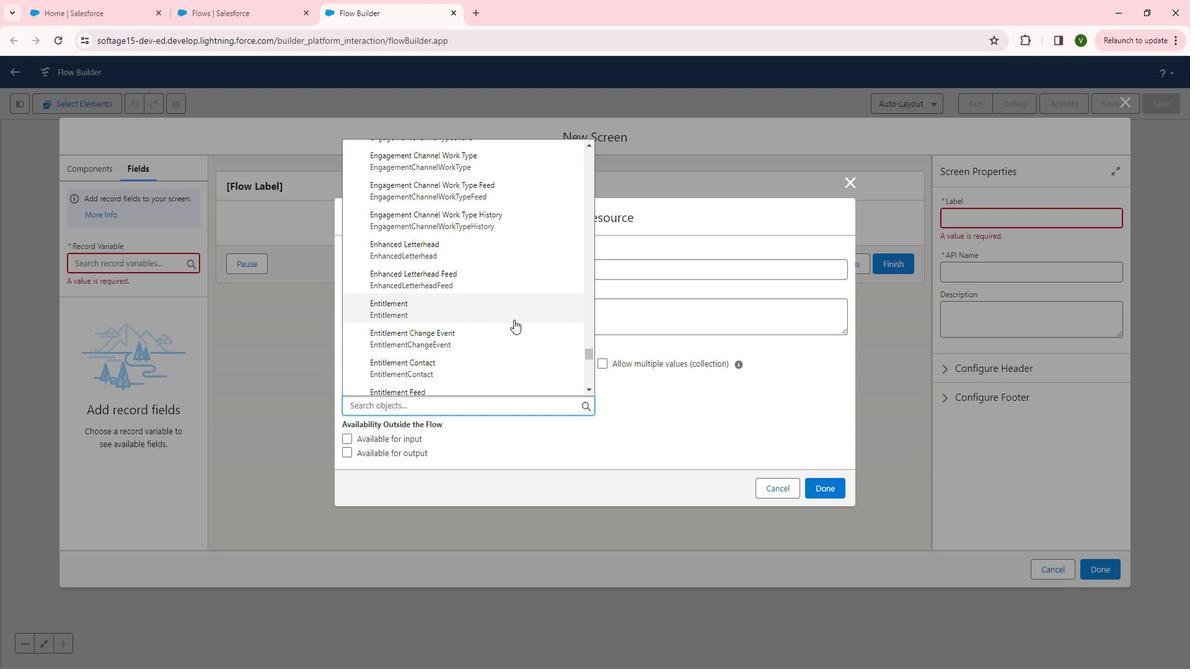 
Action: Mouse scrolled (530, 324) with delta (0, 0)
Screenshot: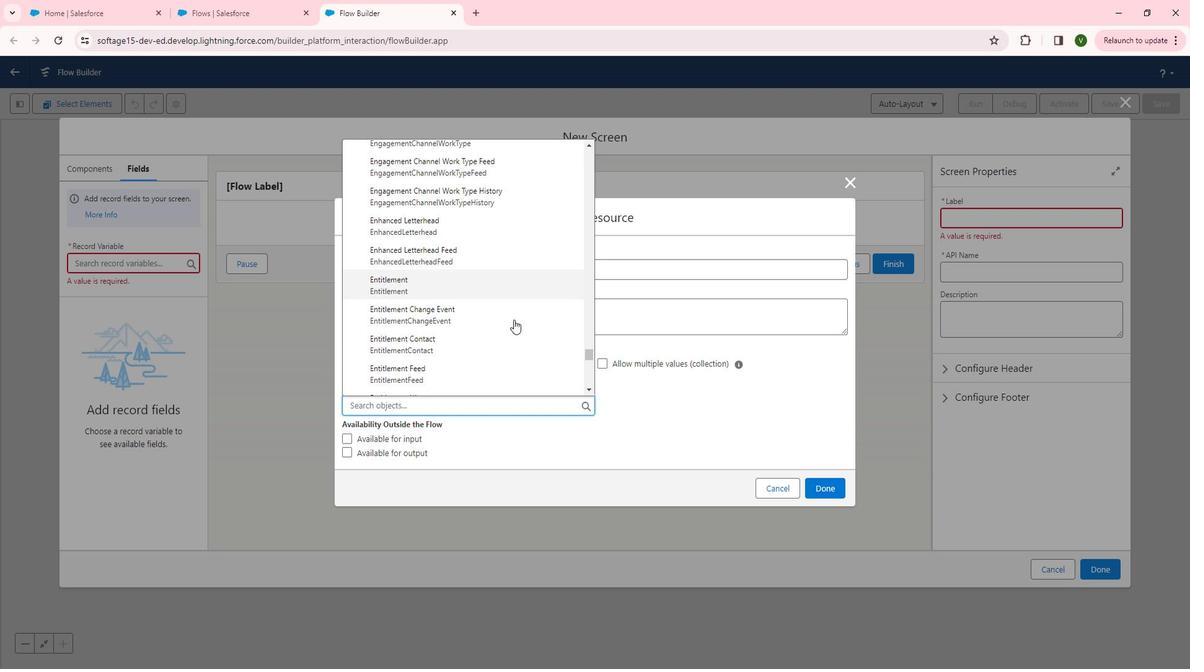 
Action: Mouse scrolled (530, 324) with delta (0, 0)
Screenshot: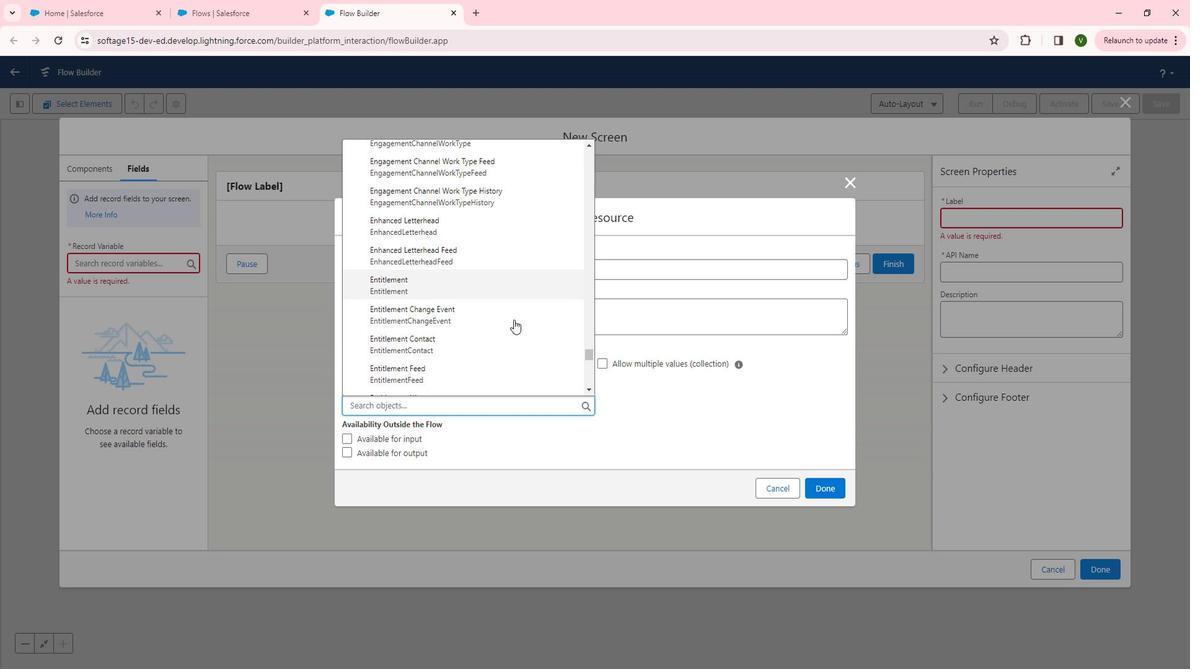 
Action: Mouse scrolled (530, 324) with delta (0, 0)
Screenshot: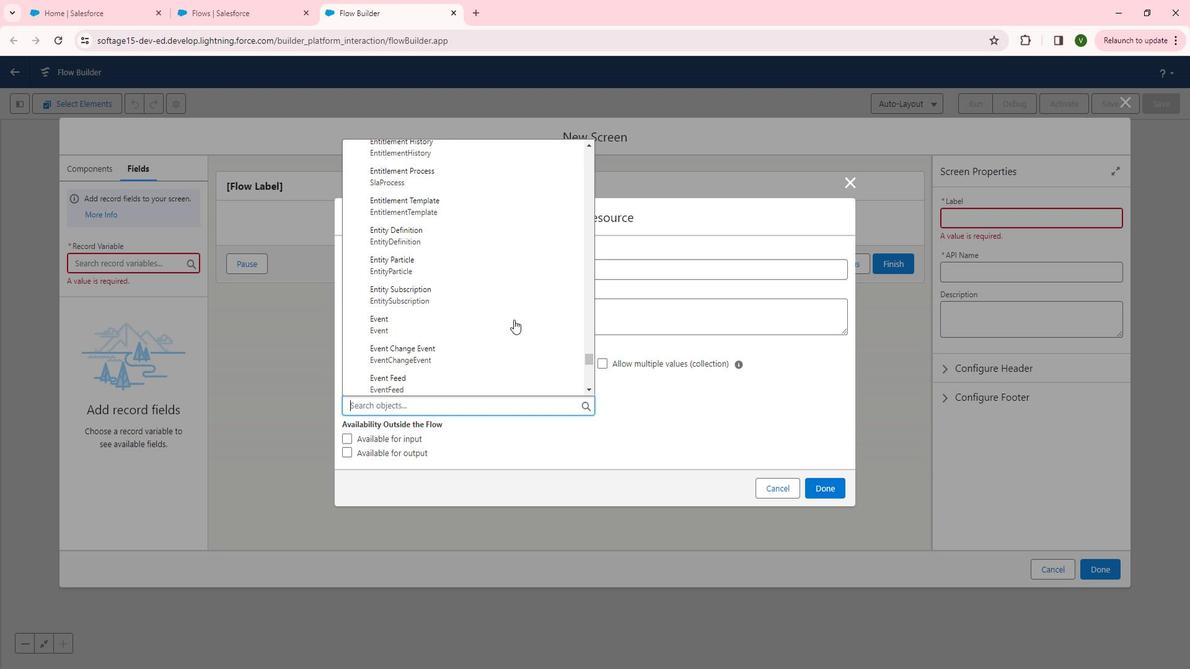 
Action: Mouse scrolled (530, 324) with delta (0, 0)
Screenshot: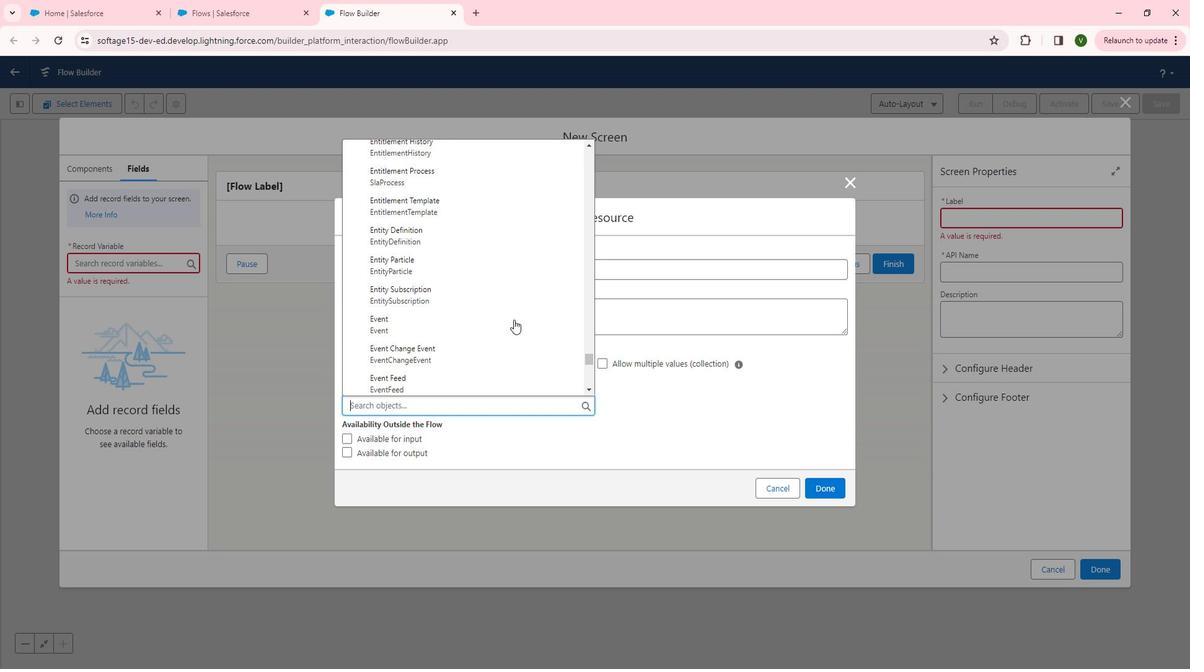 
Action: Mouse scrolled (530, 324) with delta (0, 0)
Screenshot: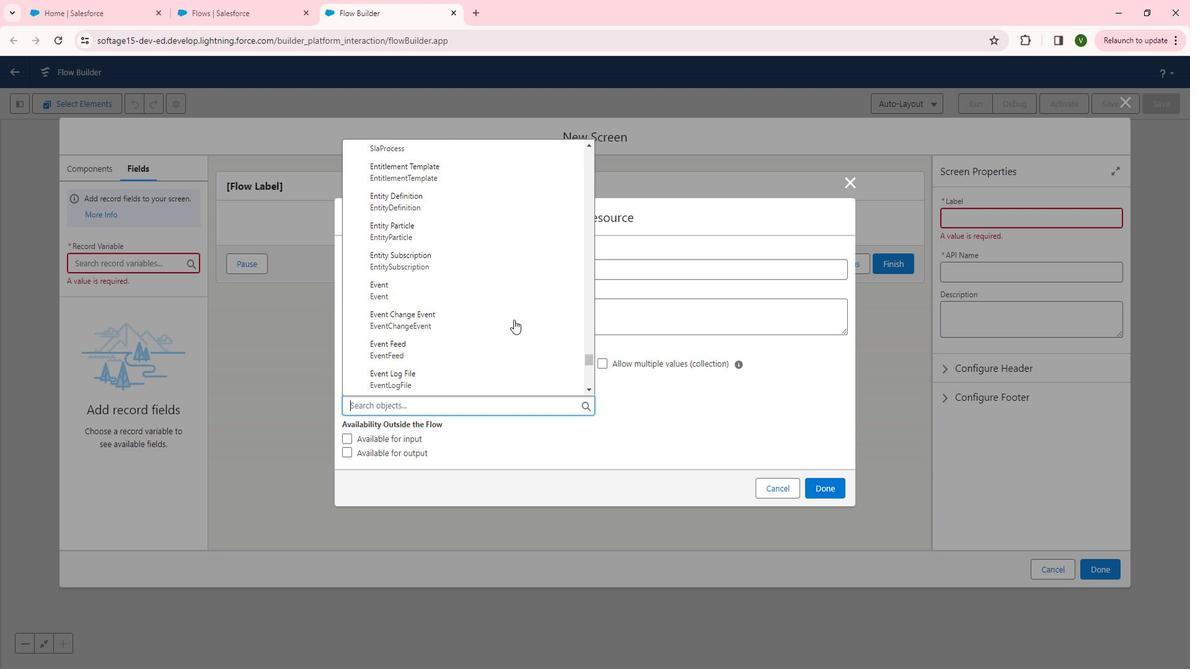
Action: Mouse scrolled (530, 324) with delta (0, 0)
